 Task: Slide 13 - Please Join Us Picnic Party-1.
Action: Mouse moved to (34, 94)
Screenshot: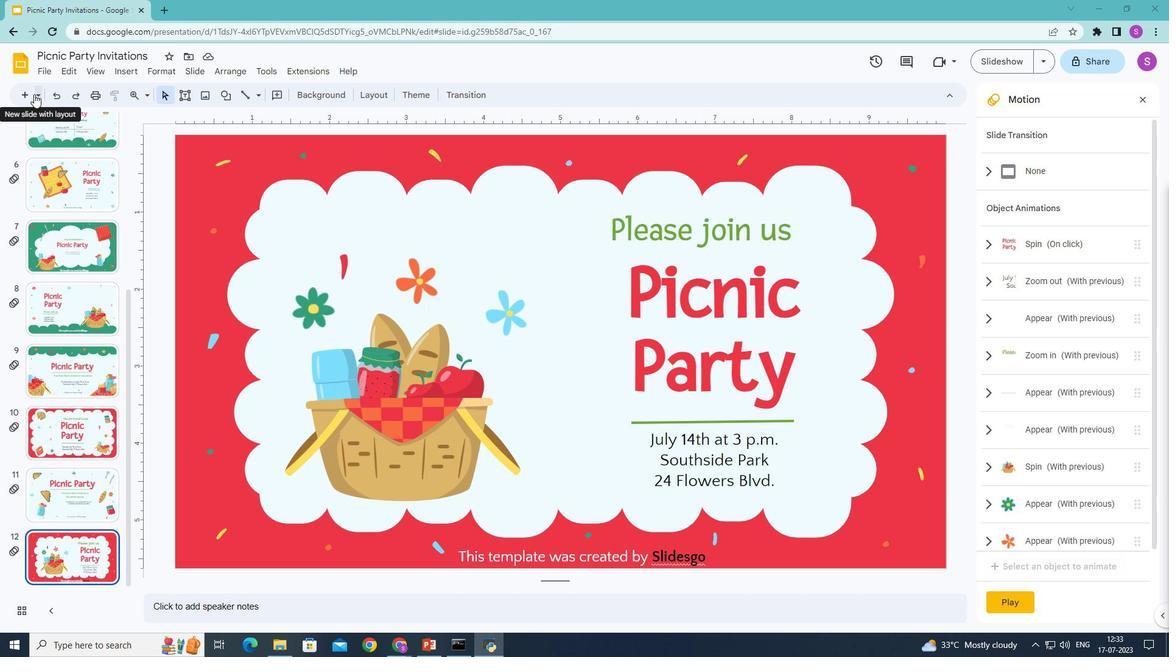
Action: Mouse pressed left at (34, 94)
Screenshot: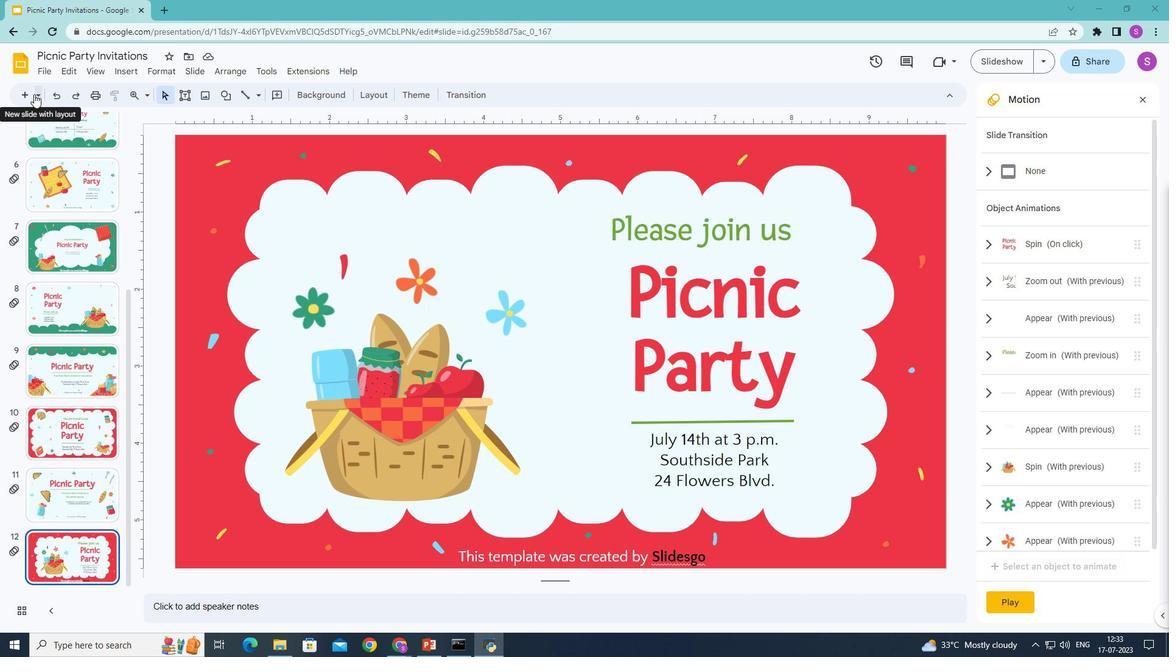 
Action: Mouse moved to (163, 339)
Screenshot: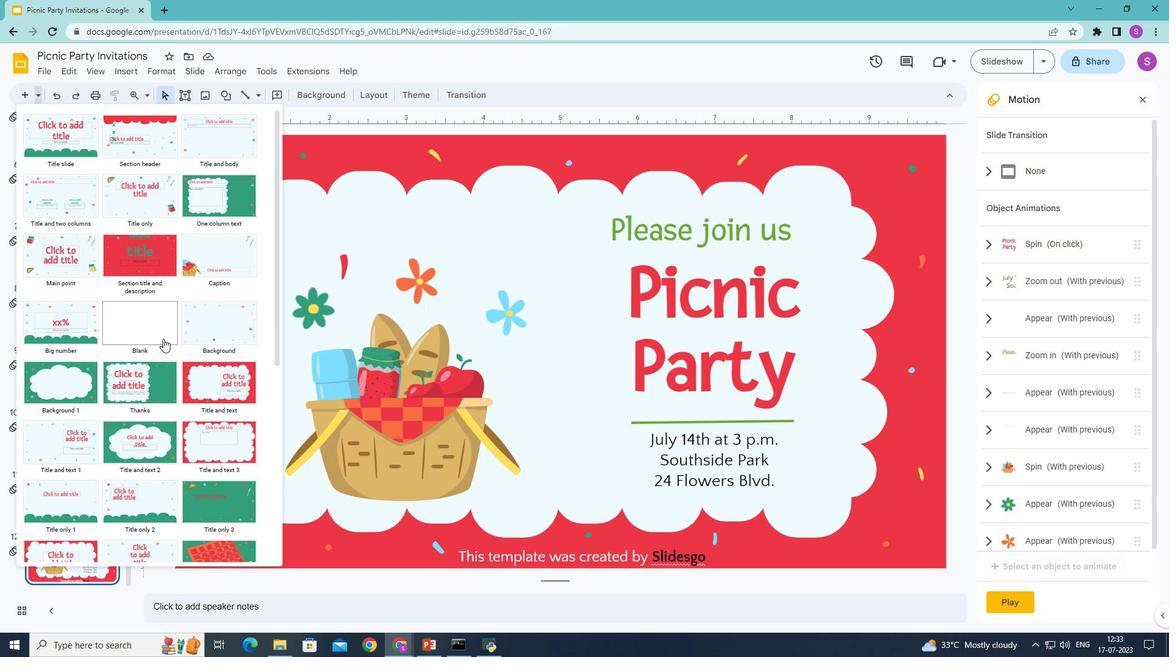 
Action: Mouse scrolled (163, 338) with delta (0, 0)
Screenshot: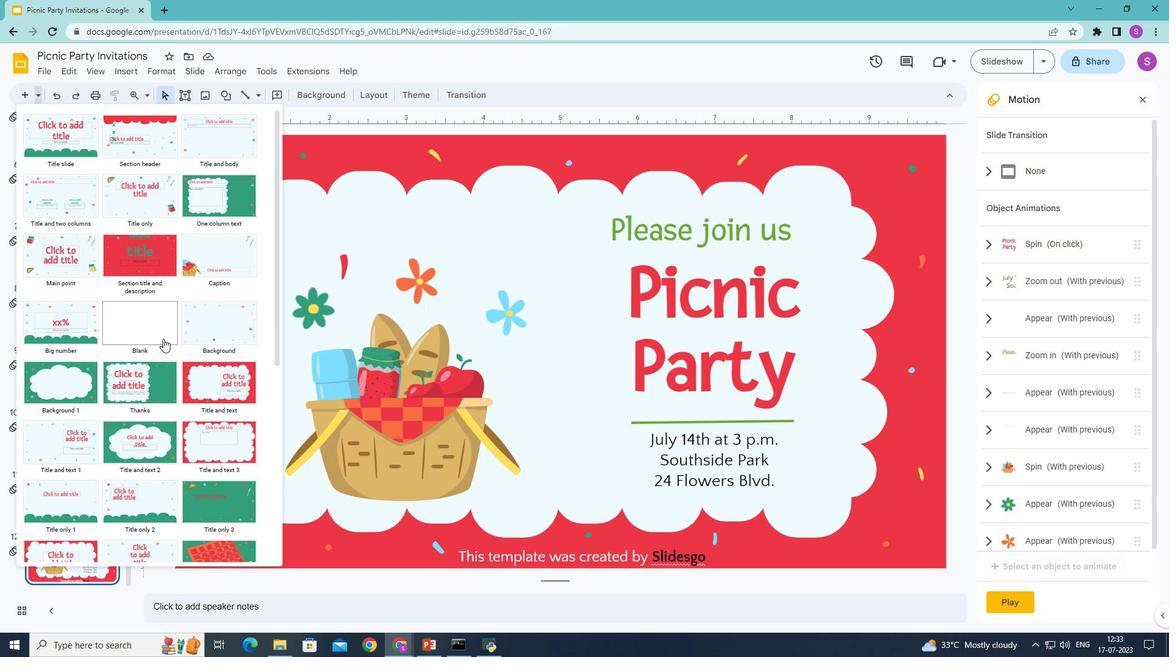 
Action: Mouse moved to (163, 338)
Screenshot: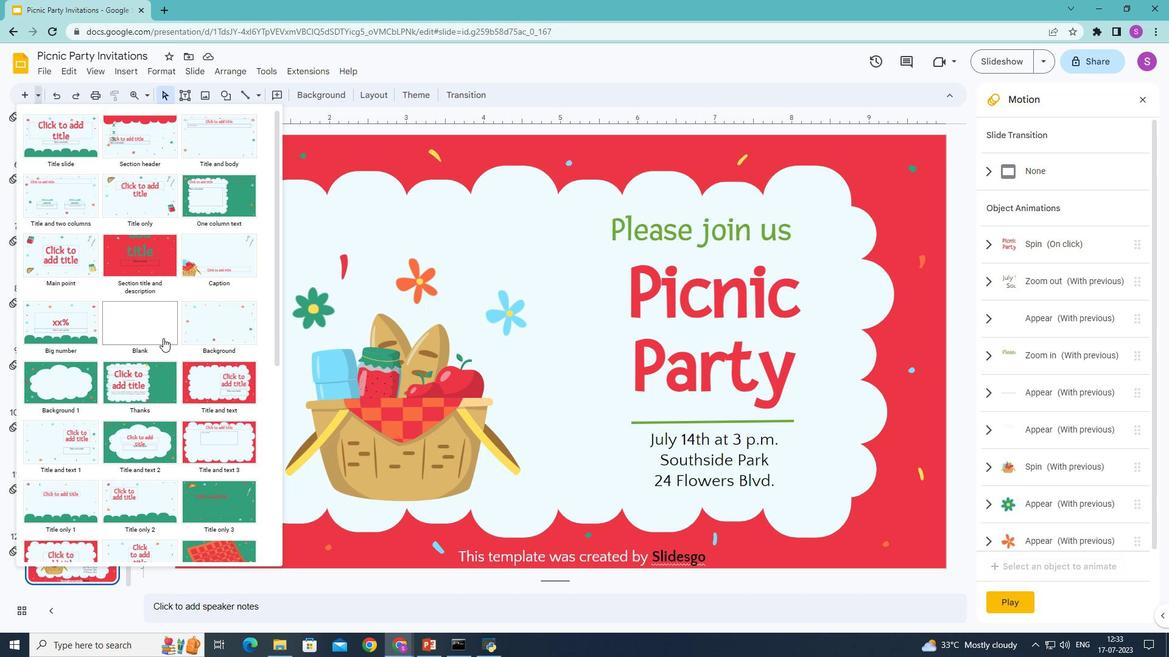 
Action: Mouse scrolled (163, 338) with delta (0, 0)
Screenshot: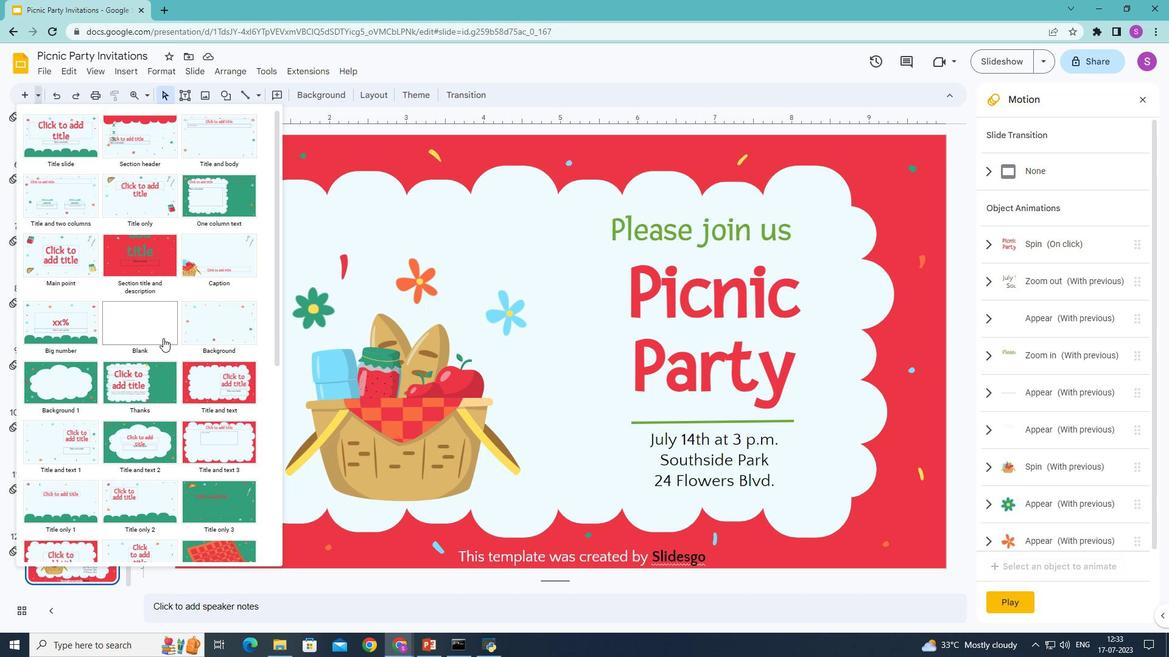 
Action: Mouse moved to (163, 337)
Screenshot: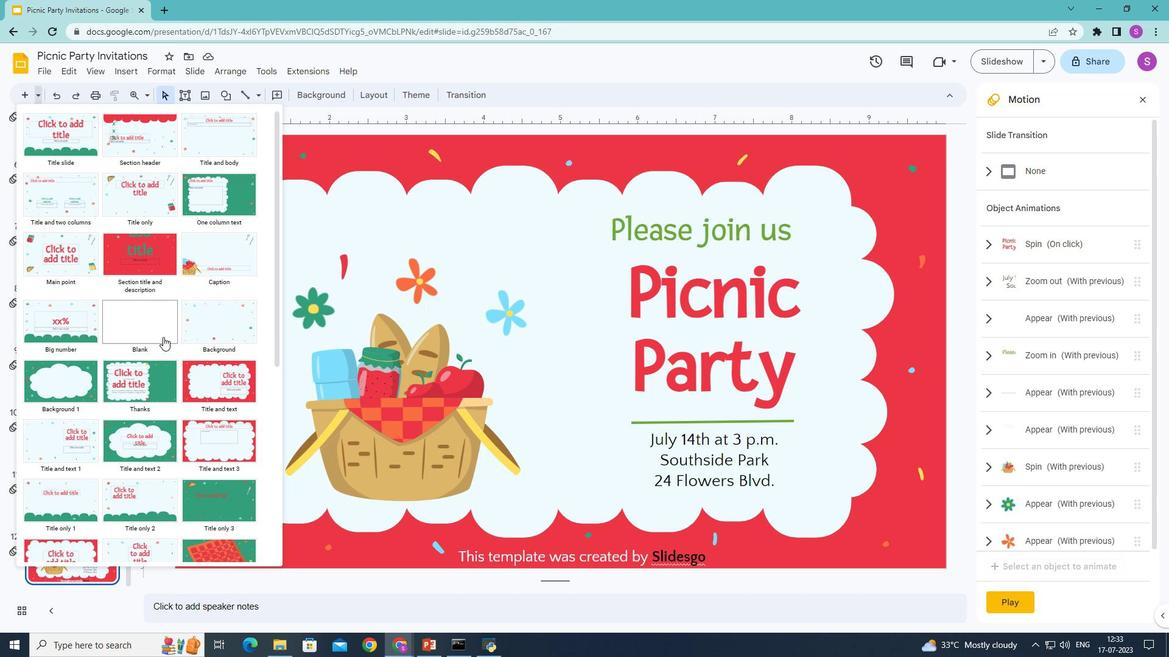 
Action: Mouse scrolled (163, 336) with delta (0, 0)
Screenshot: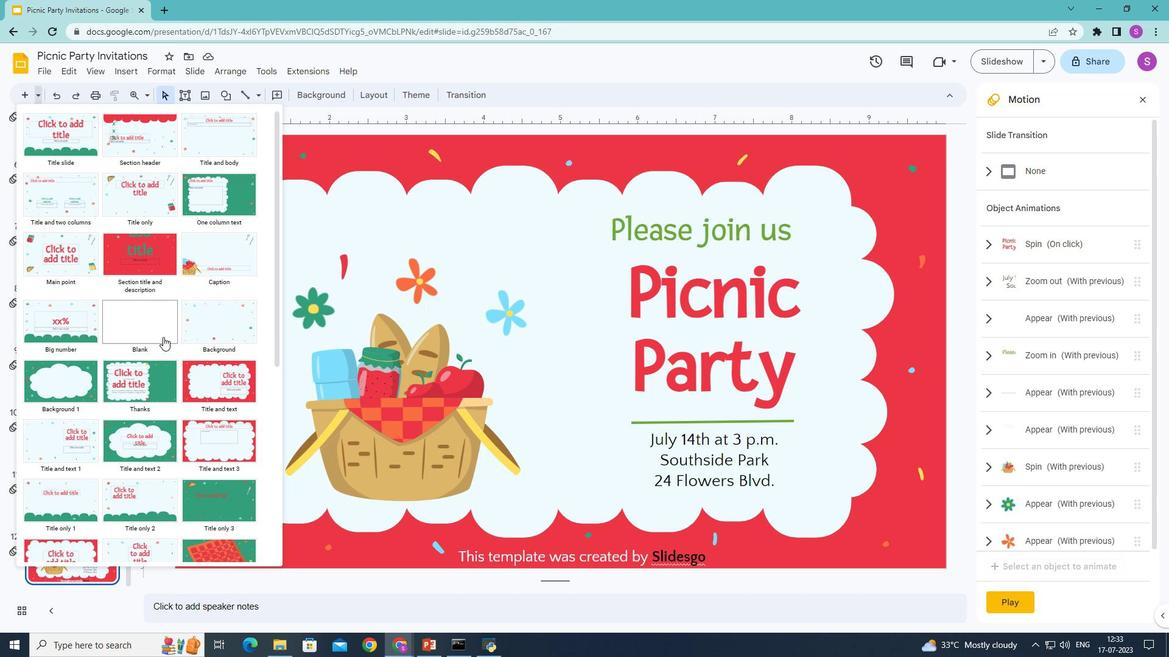 
Action: Mouse scrolled (163, 336) with delta (0, 0)
Screenshot: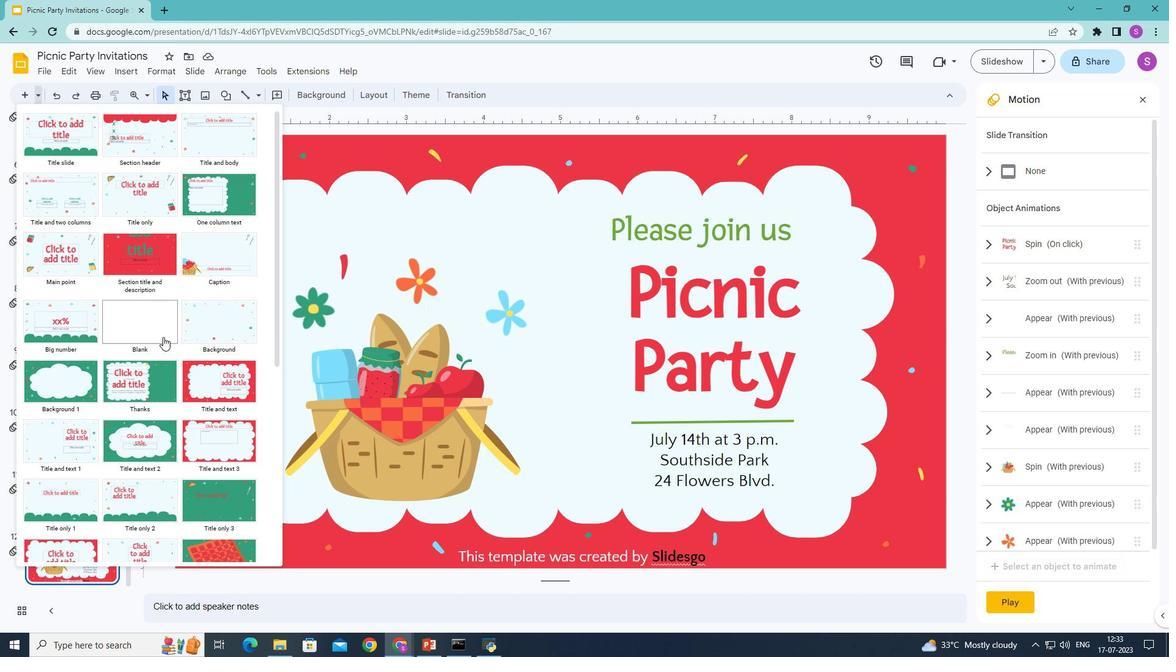 
Action: Mouse moved to (163, 335)
Screenshot: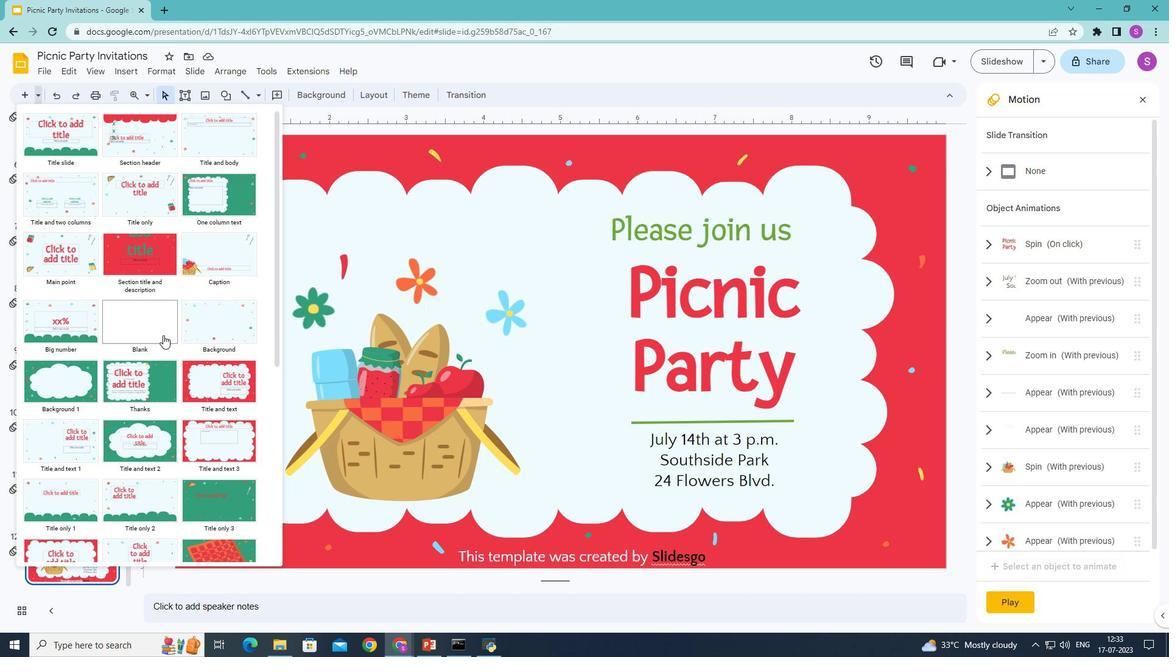
Action: Mouse scrolled (163, 334) with delta (0, 0)
Screenshot: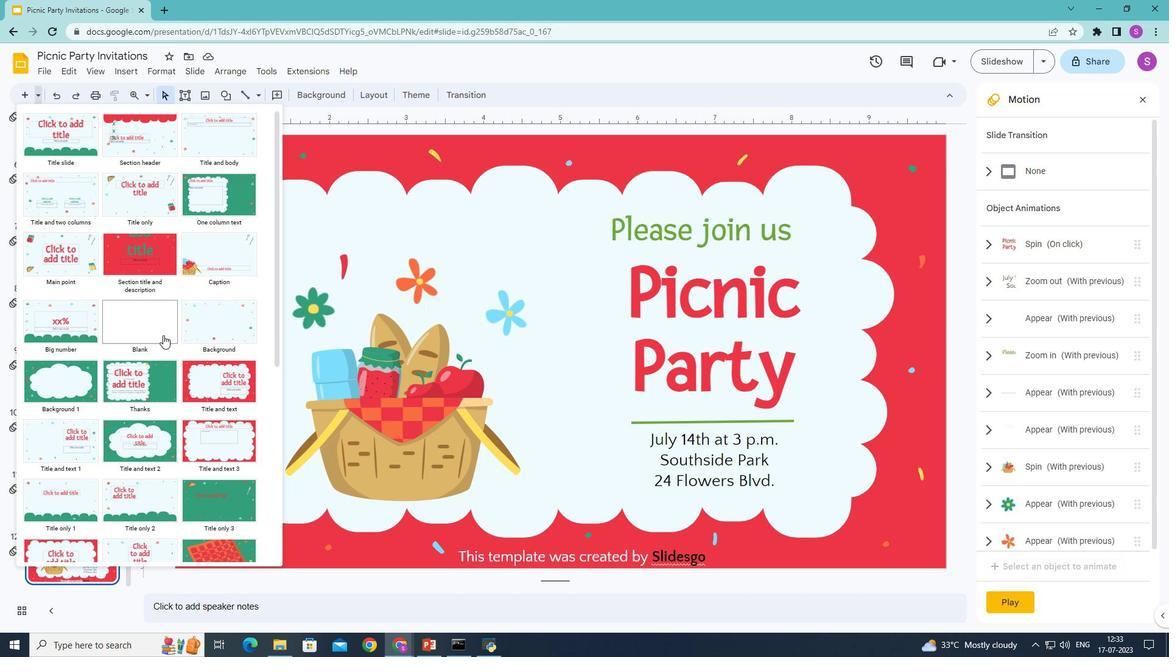 
Action: Mouse moved to (222, 253)
Screenshot: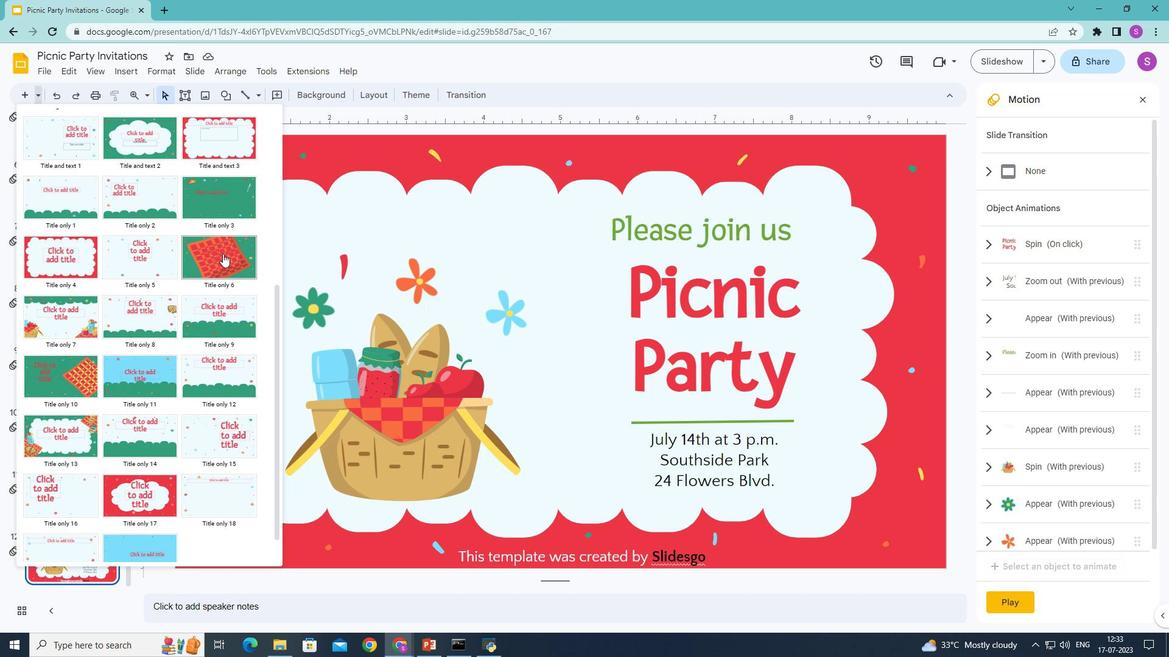 
Action: Mouse pressed left at (222, 253)
Screenshot: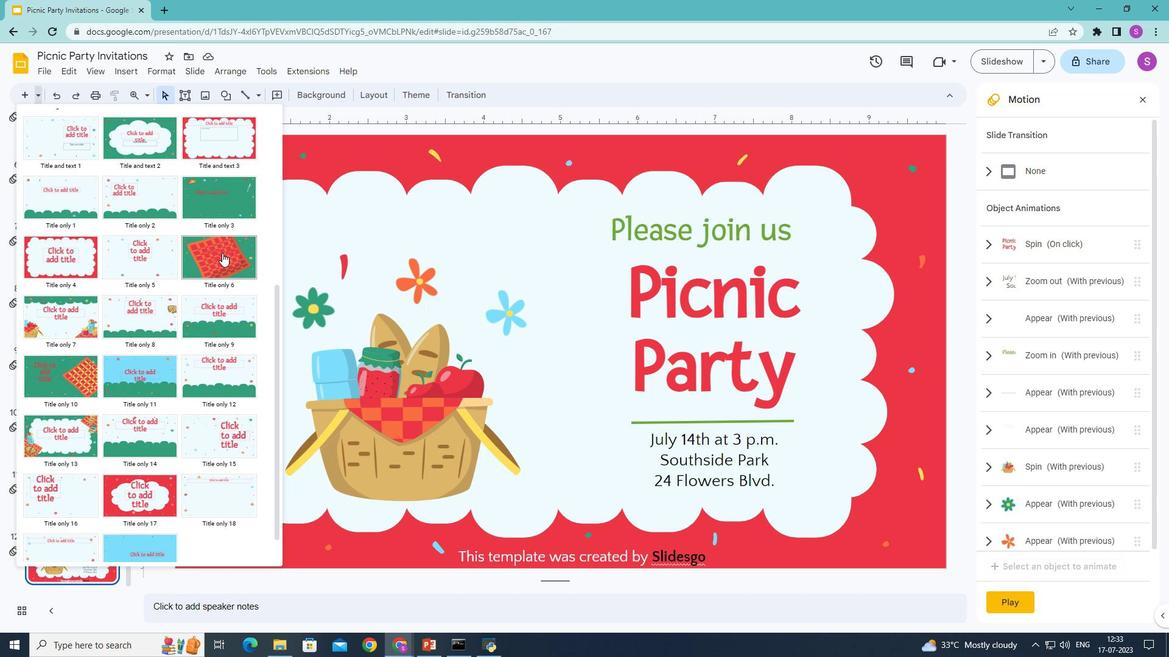 
Action: Mouse moved to (121, 70)
Screenshot: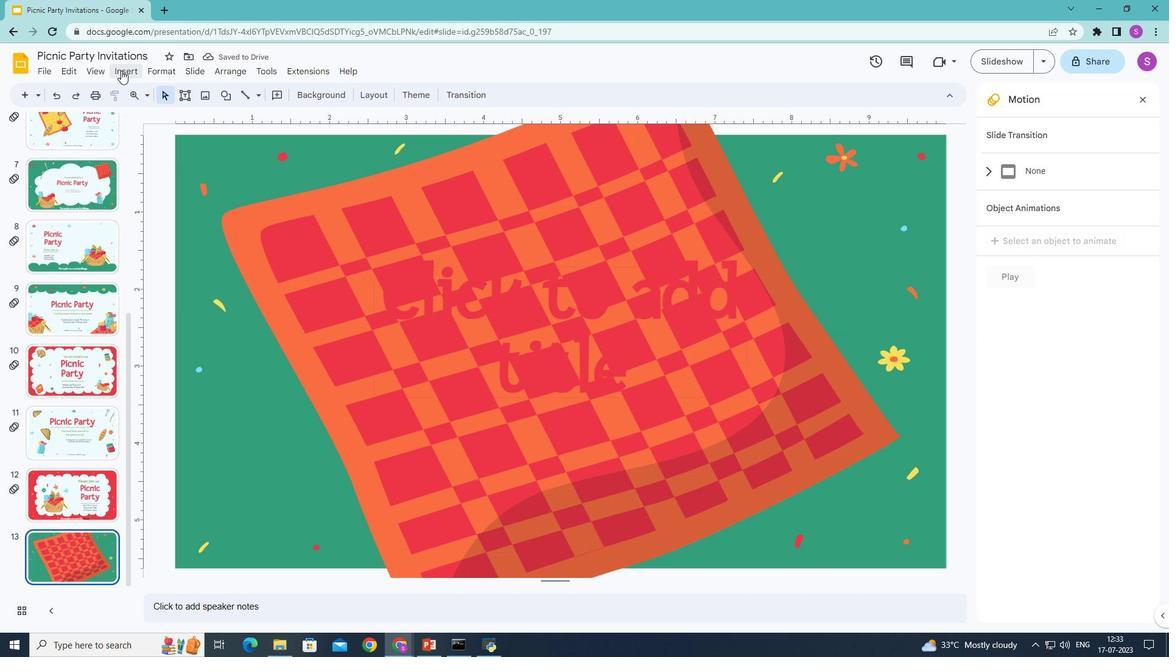 
Action: Mouse pressed left at (121, 70)
Screenshot: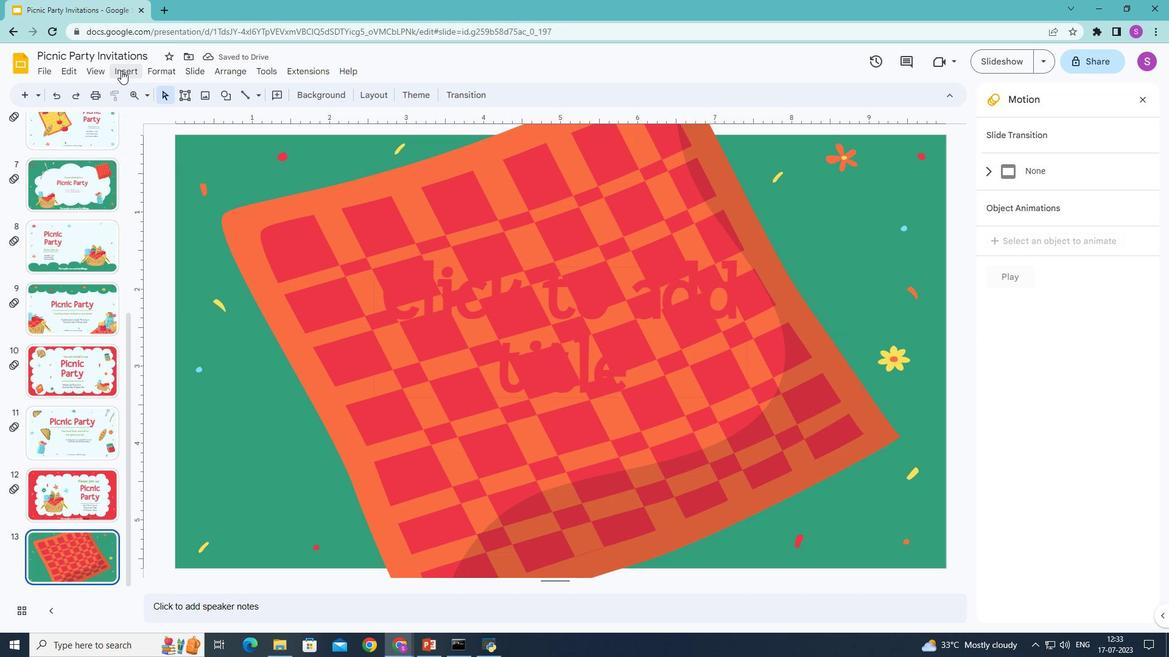 
Action: Mouse moved to (330, 91)
Screenshot: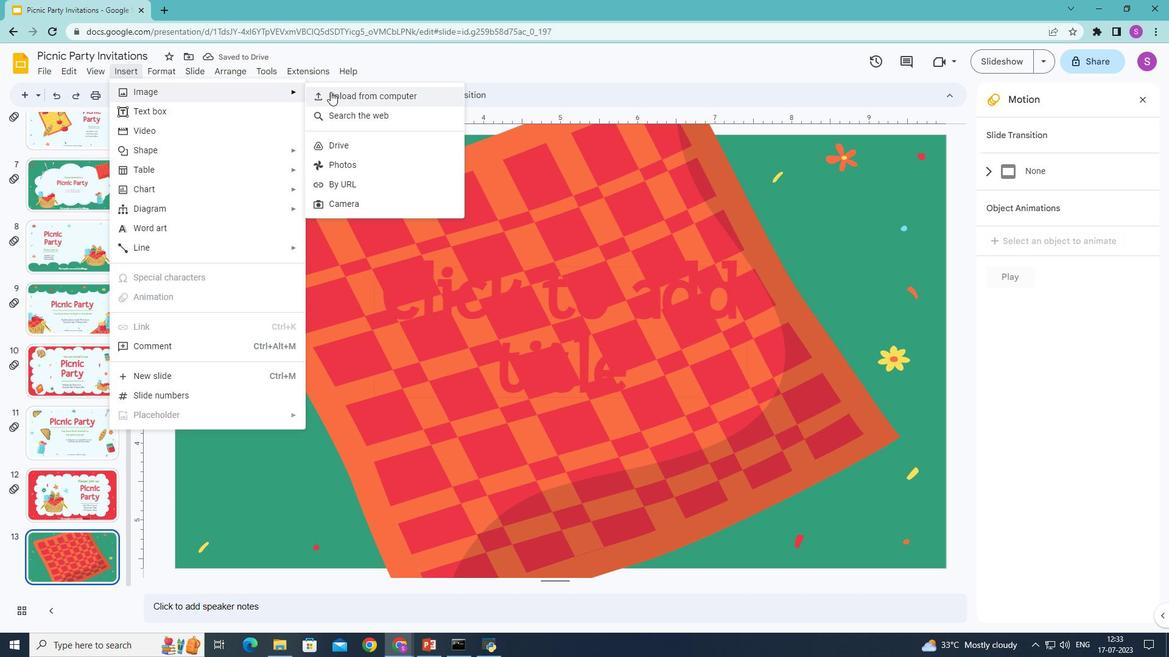 
Action: Mouse pressed left at (330, 91)
Screenshot: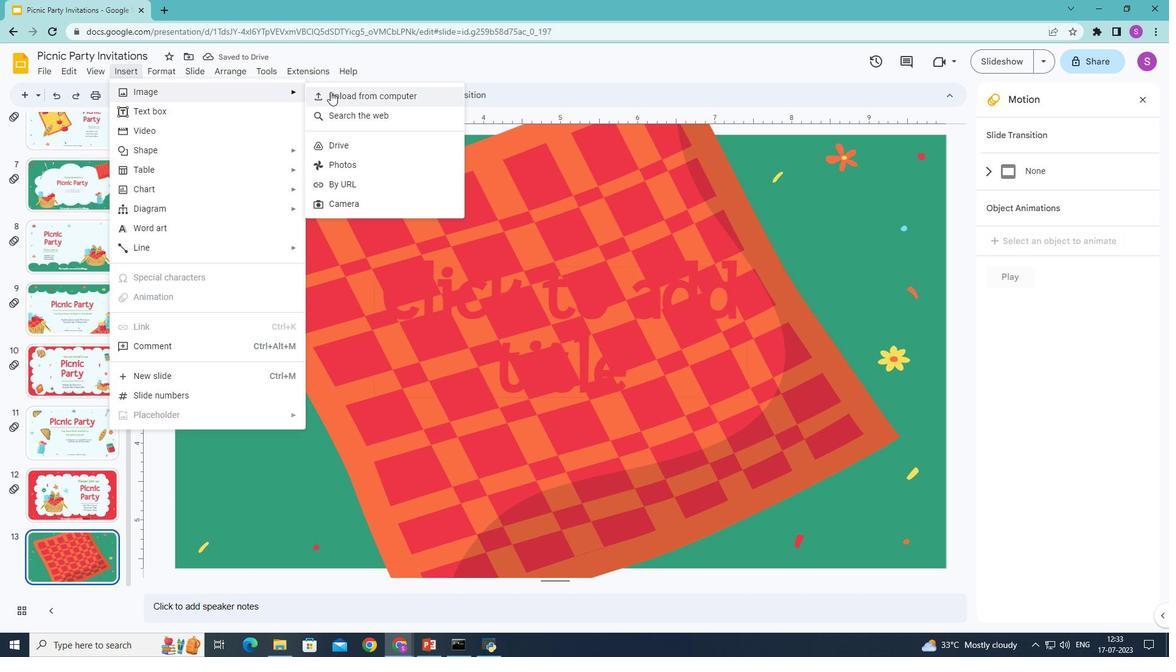 
Action: Mouse moved to (372, 208)
Screenshot: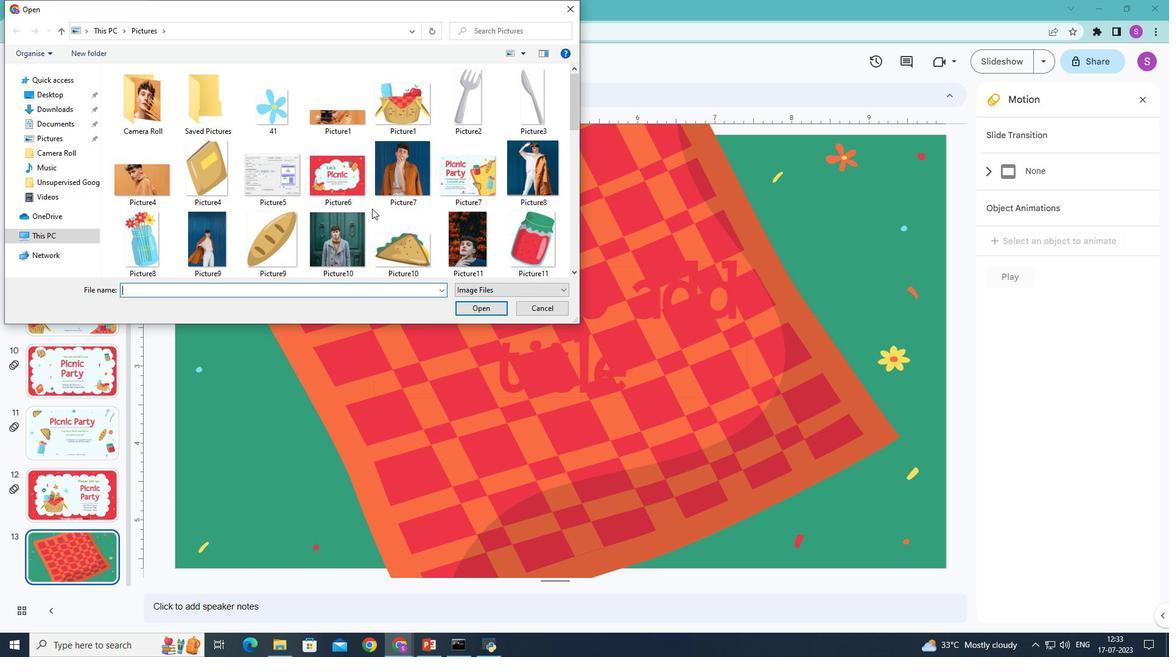 
Action: Mouse scrolled (372, 208) with delta (0, 0)
Screenshot: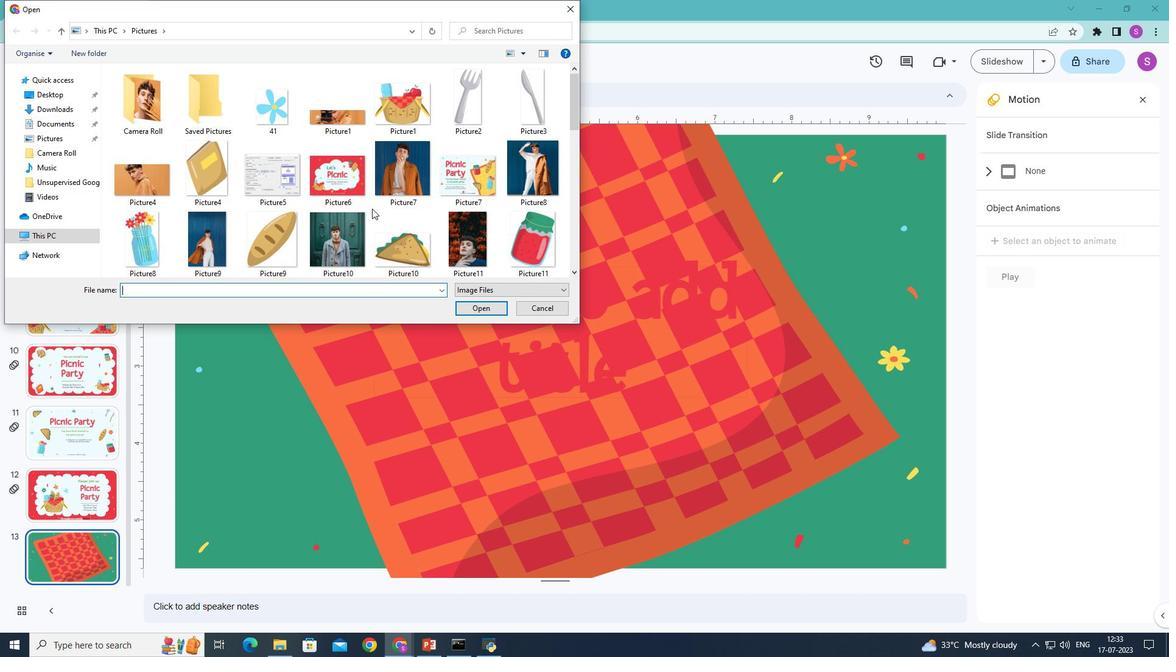 
Action: Mouse scrolled (372, 208) with delta (0, 0)
Screenshot: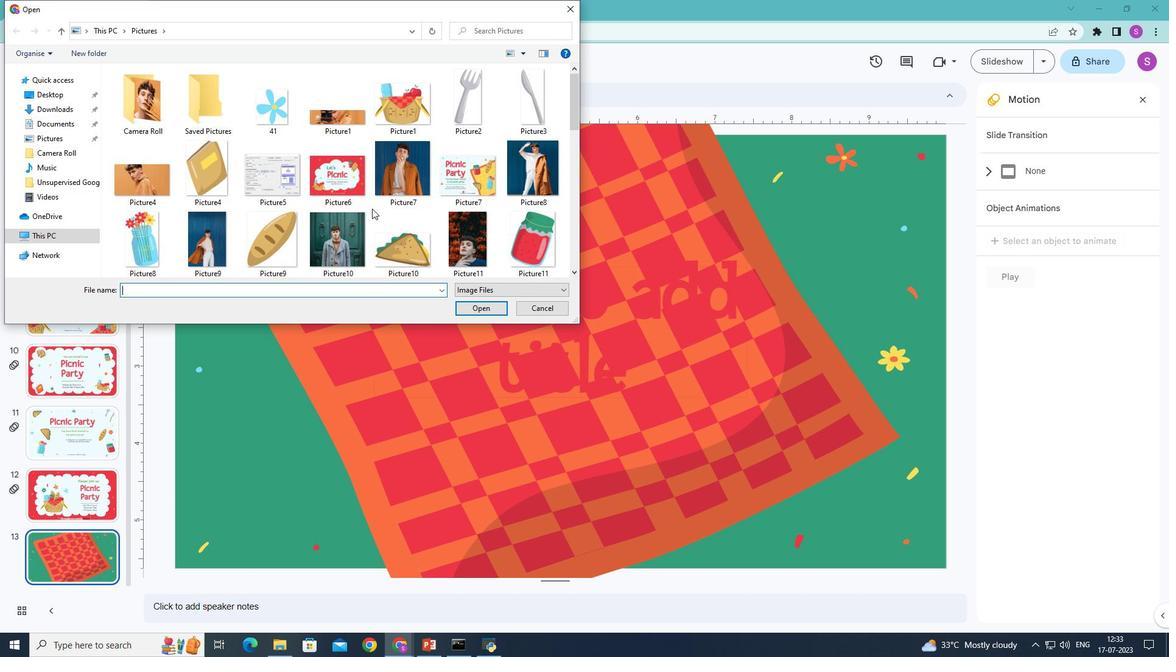 
Action: Mouse scrolled (372, 208) with delta (0, 0)
Screenshot: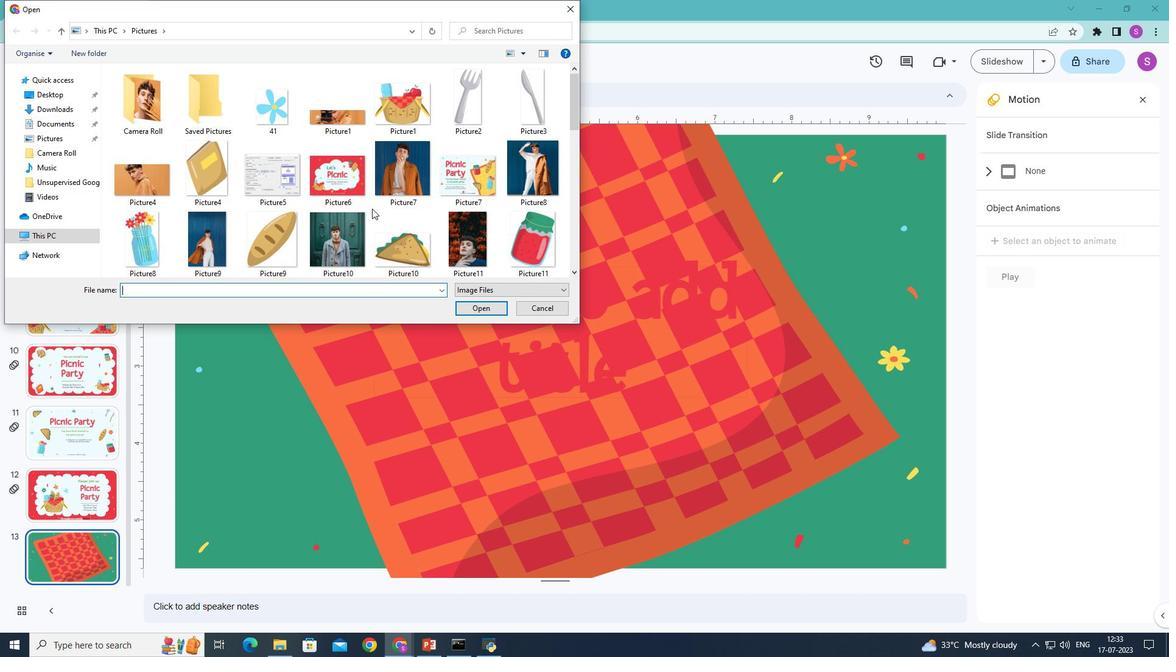 
Action: Mouse scrolled (372, 208) with delta (0, 0)
Screenshot: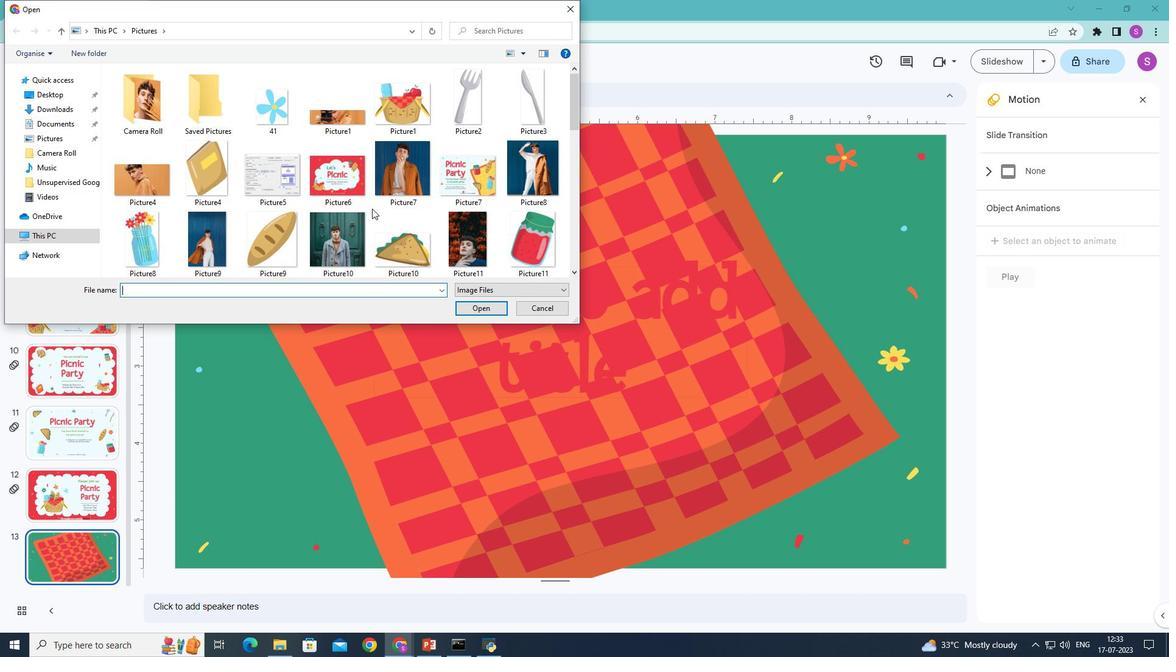
Action: Mouse moved to (374, 208)
Screenshot: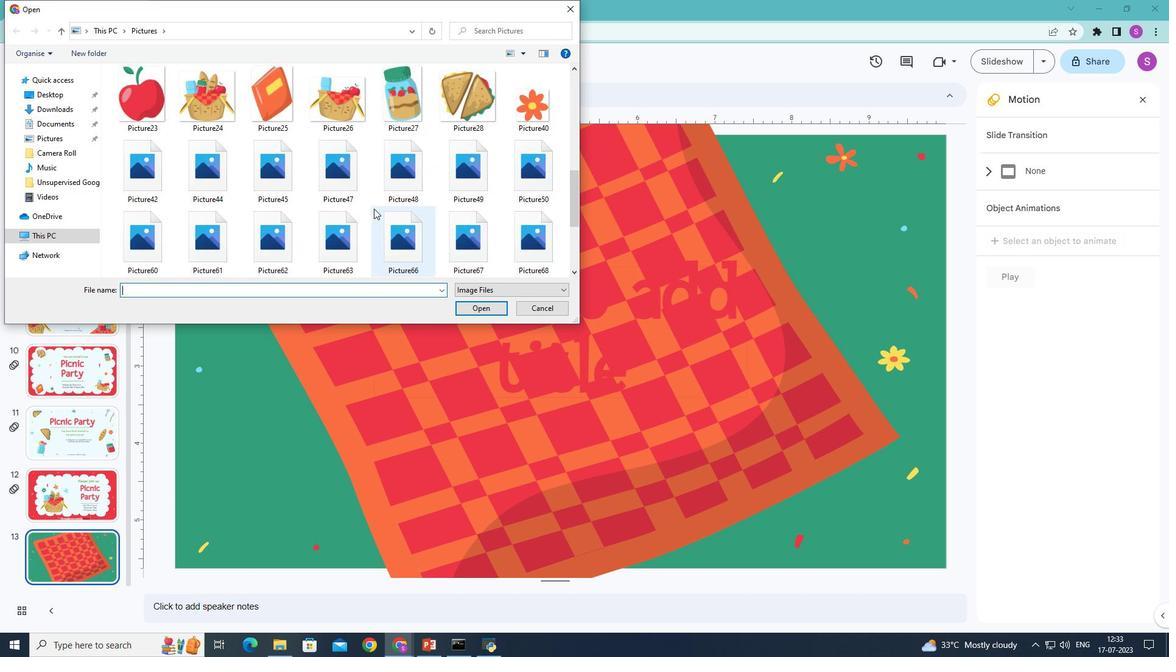 
Action: Mouse scrolled (374, 208) with delta (0, 0)
Screenshot: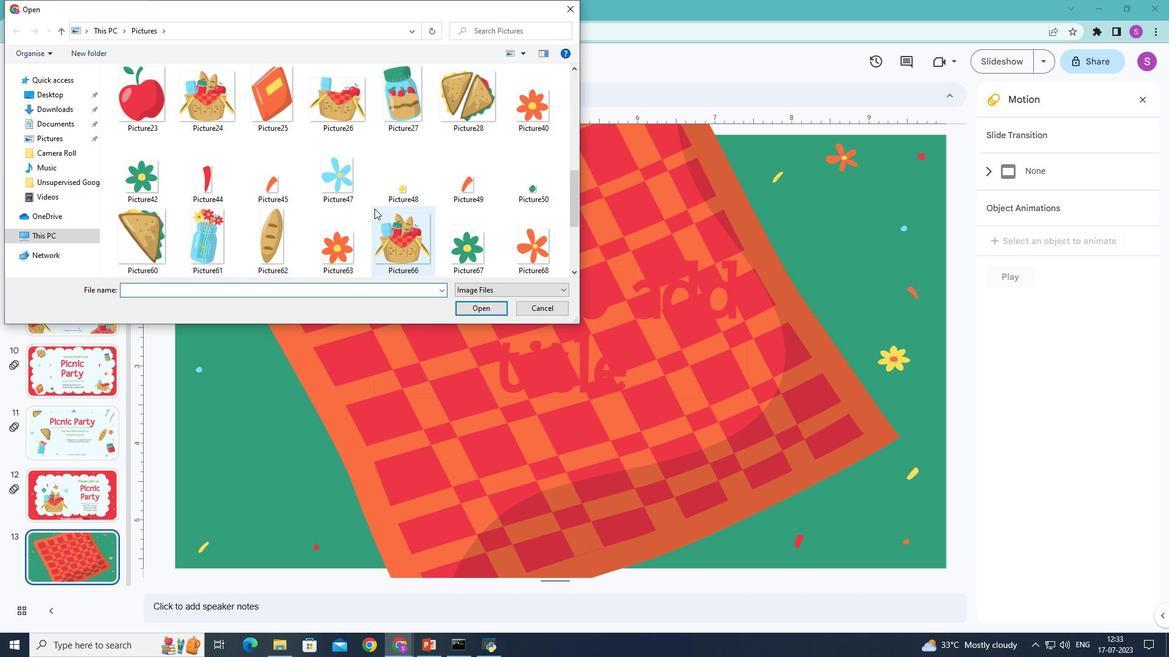 
Action: Mouse scrolled (374, 208) with delta (0, 0)
Screenshot: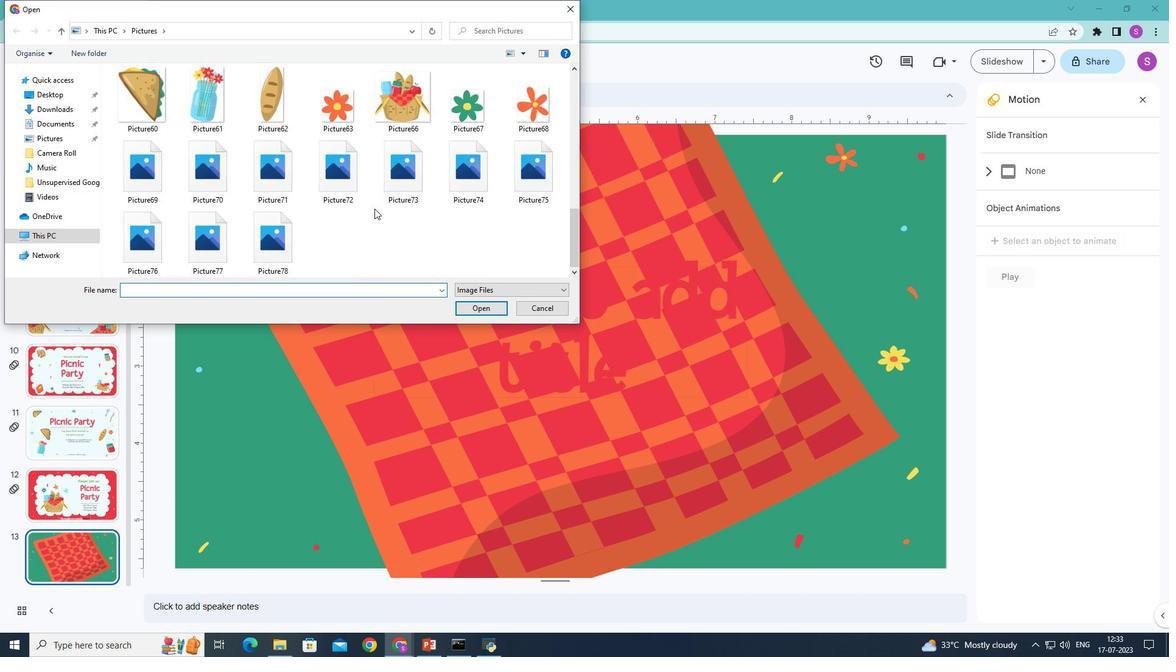 
Action: Mouse scrolled (374, 208) with delta (0, 0)
Screenshot: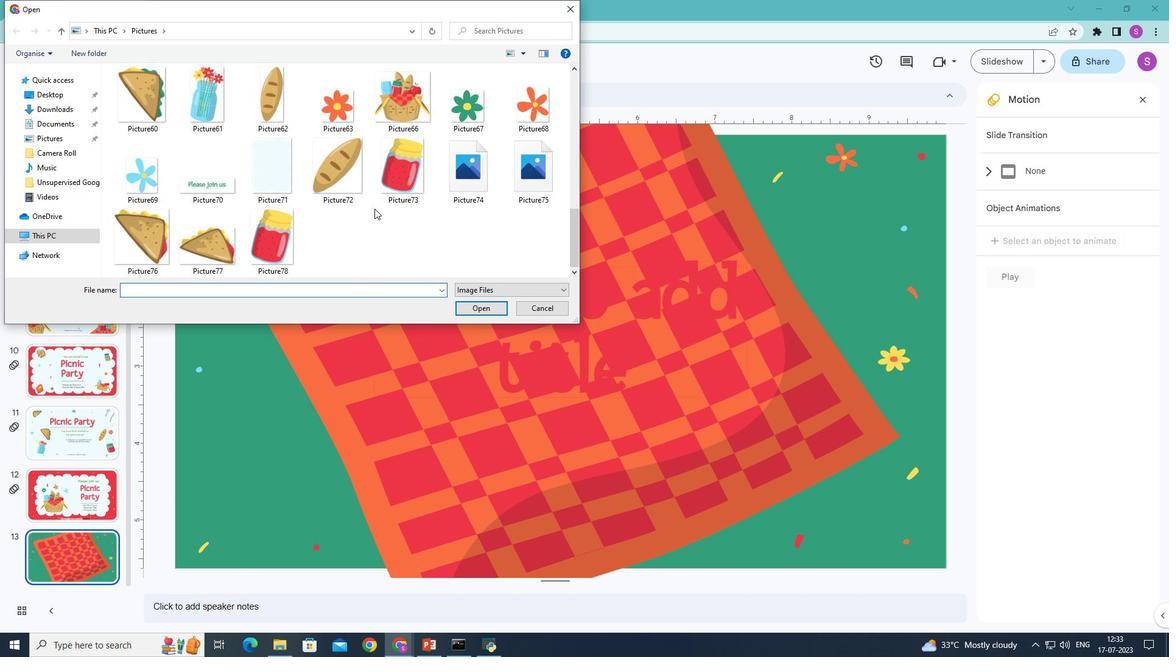
Action: Mouse scrolled (374, 208) with delta (0, 0)
Screenshot: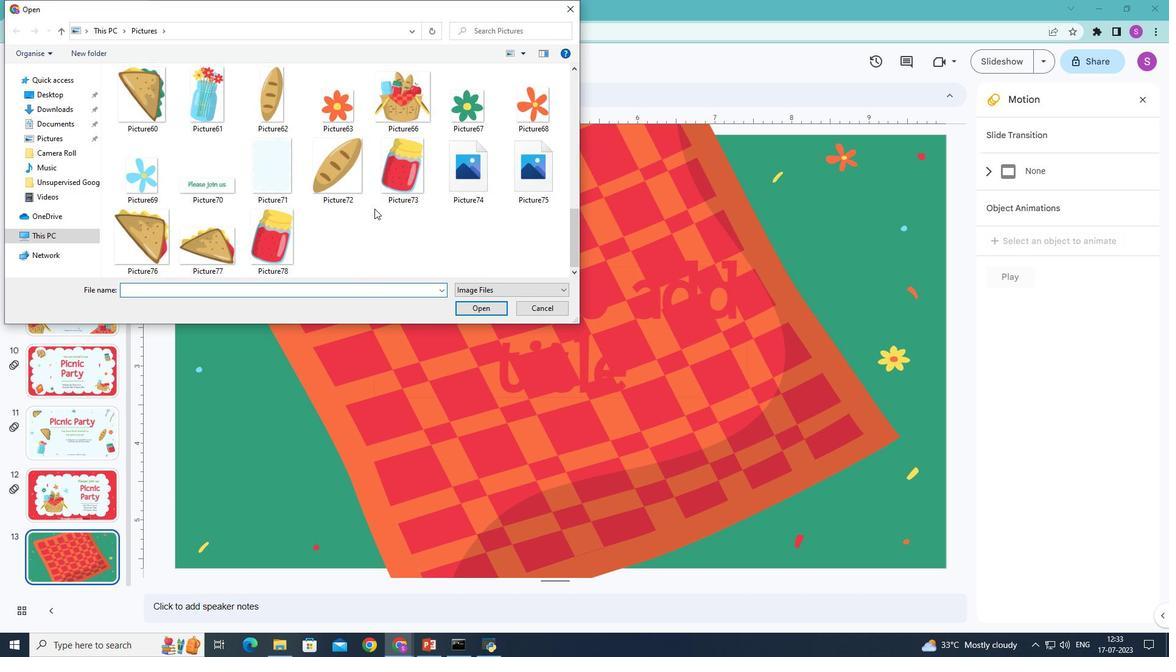 
Action: Mouse moved to (275, 165)
Screenshot: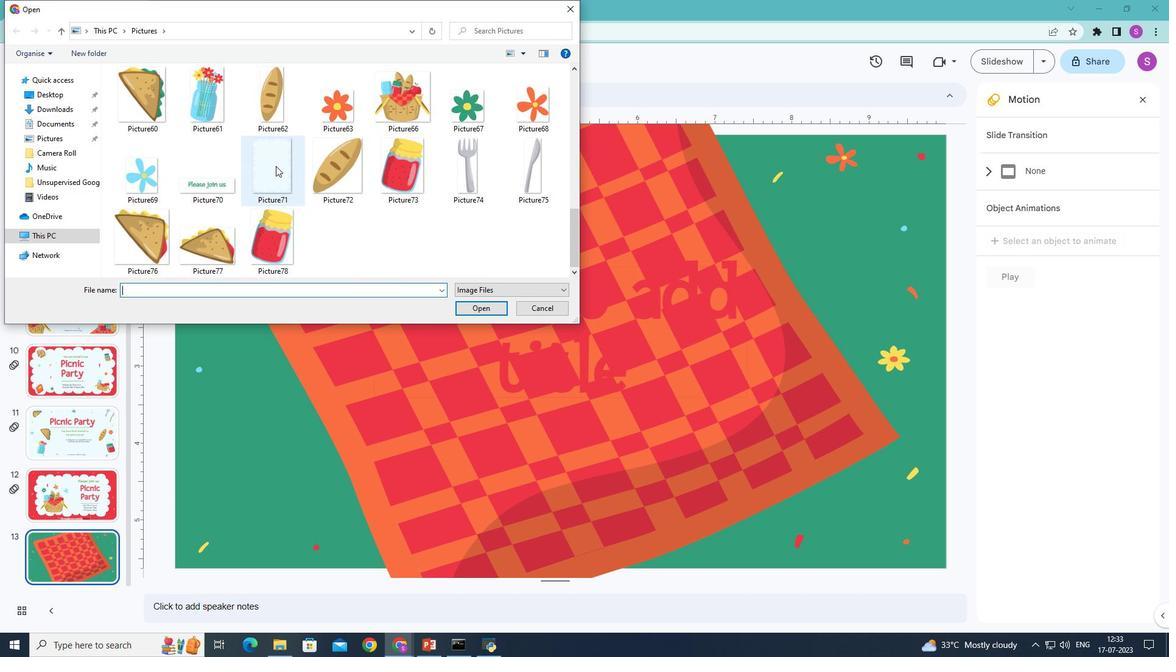 
Action: Mouse pressed left at (275, 165)
Screenshot: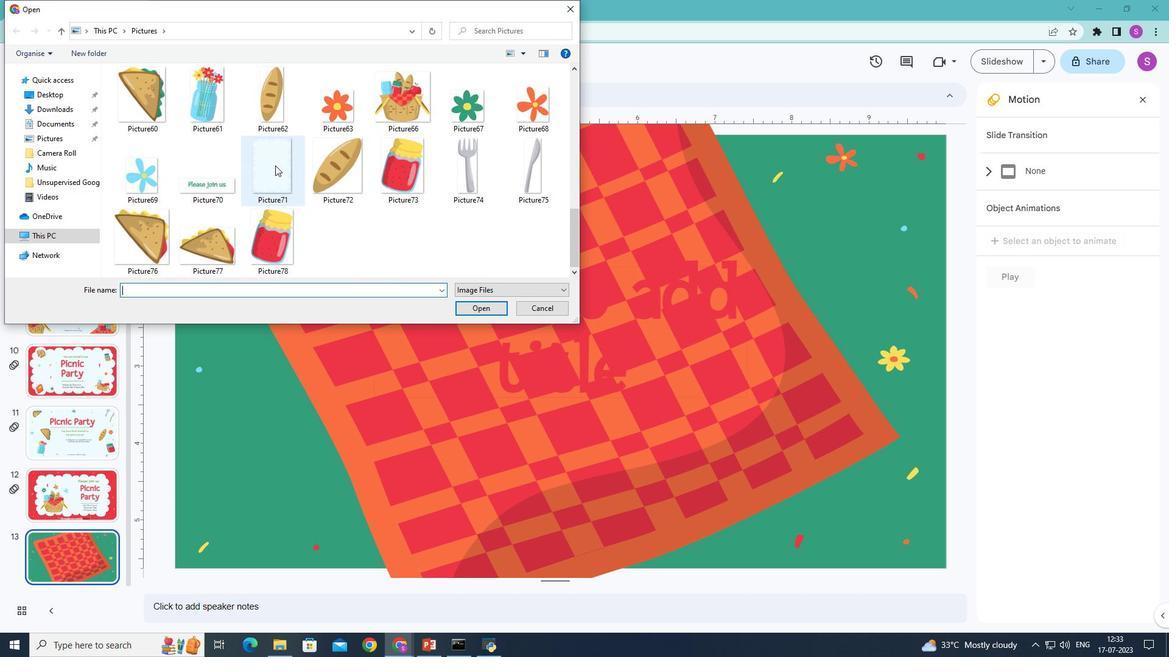 
Action: Mouse moved to (474, 306)
Screenshot: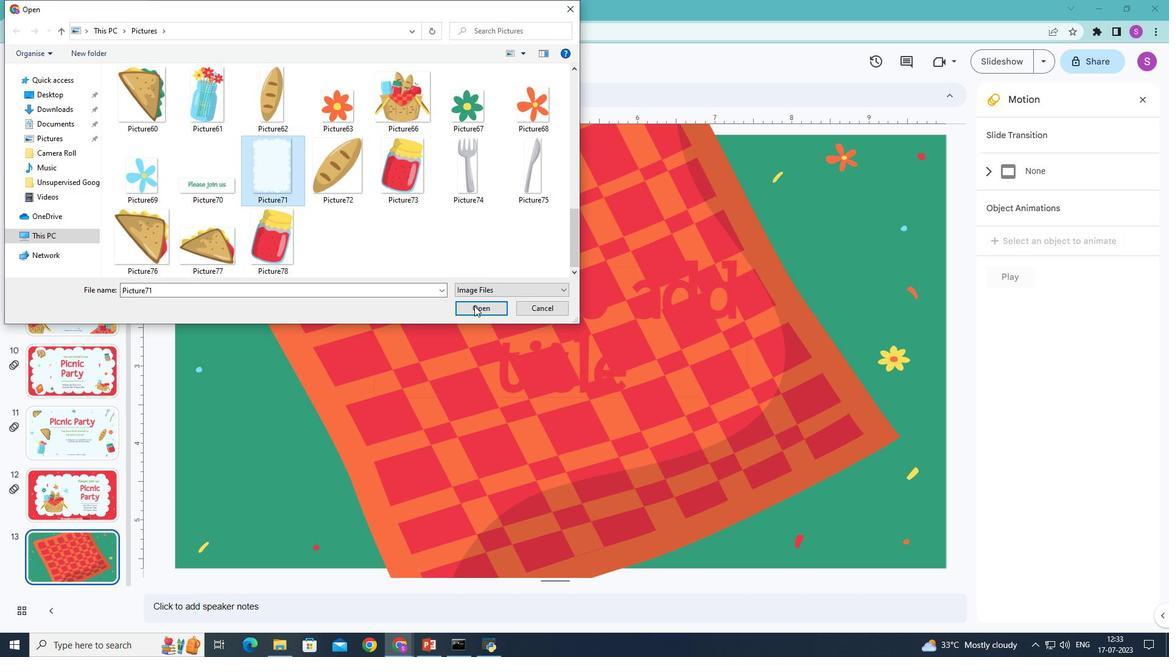 
Action: Mouse pressed left at (474, 306)
Screenshot: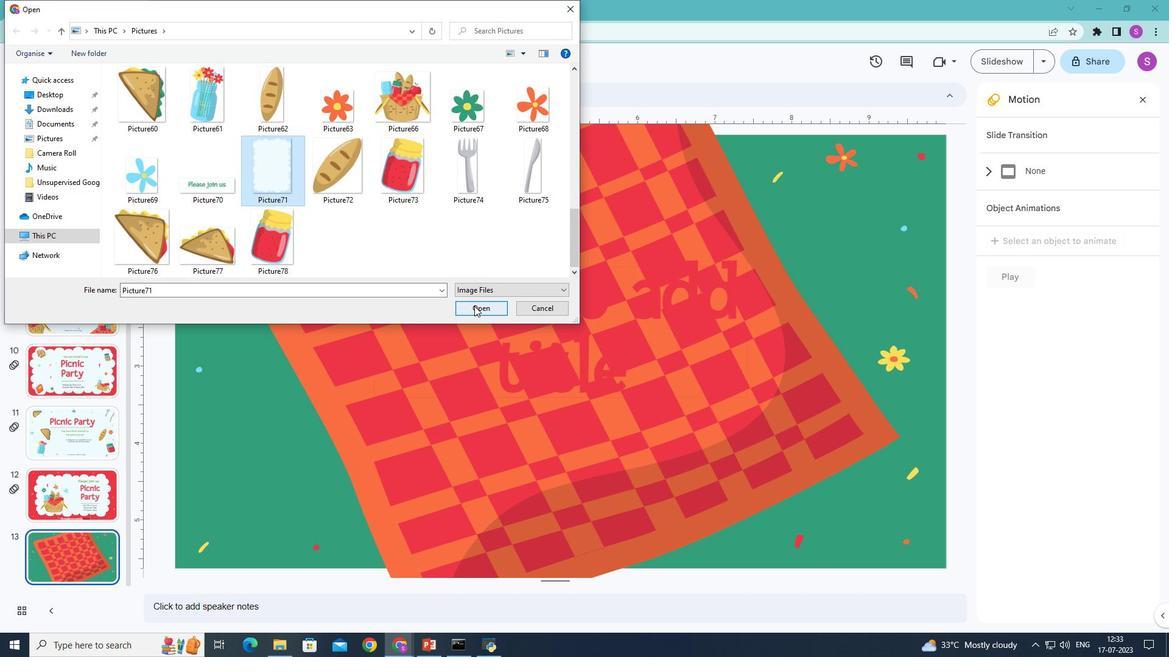 
Action: Mouse moved to (284, 308)
Screenshot: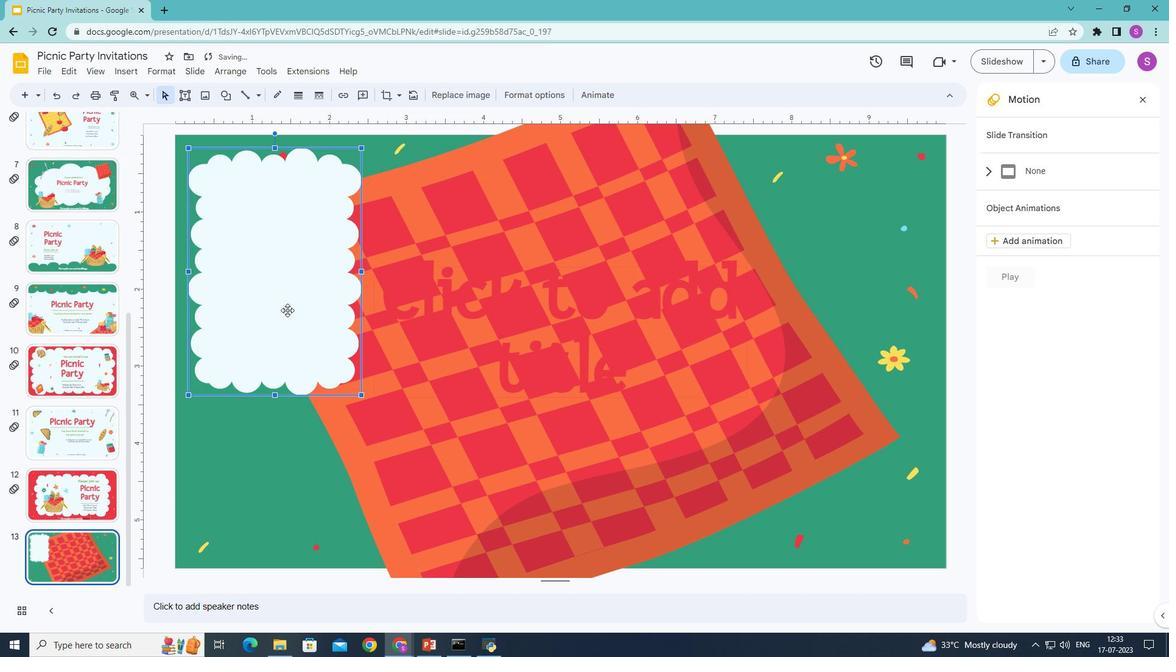 
Action: Mouse pressed left at (284, 308)
Screenshot: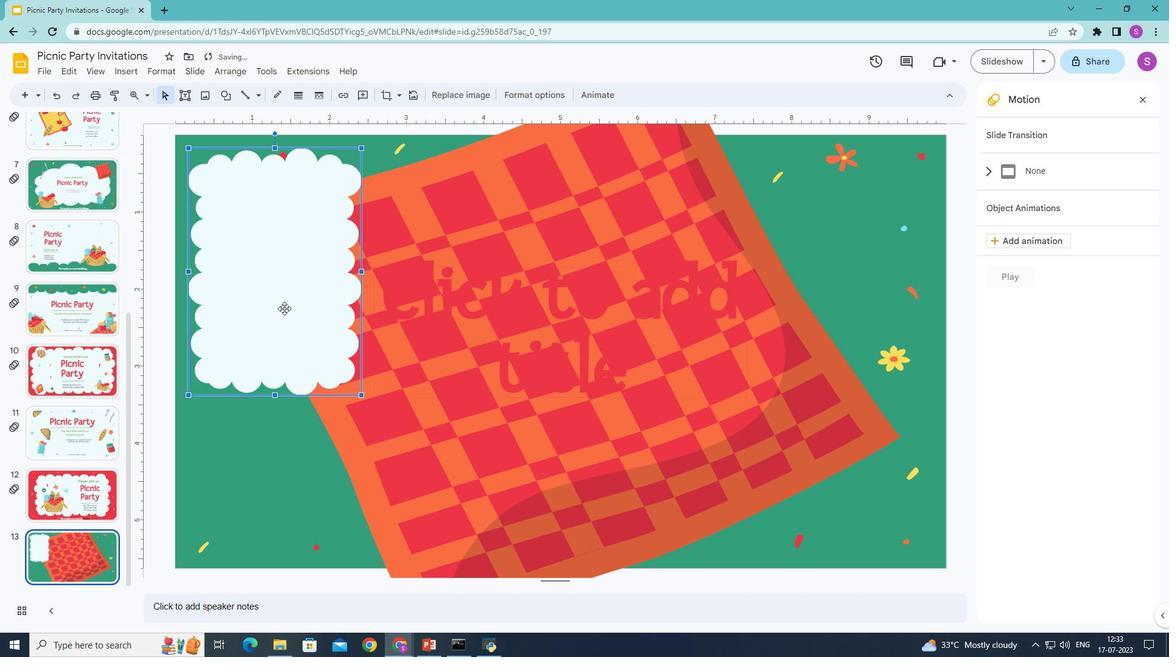 
Action: Mouse moved to (536, 432)
Screenshot: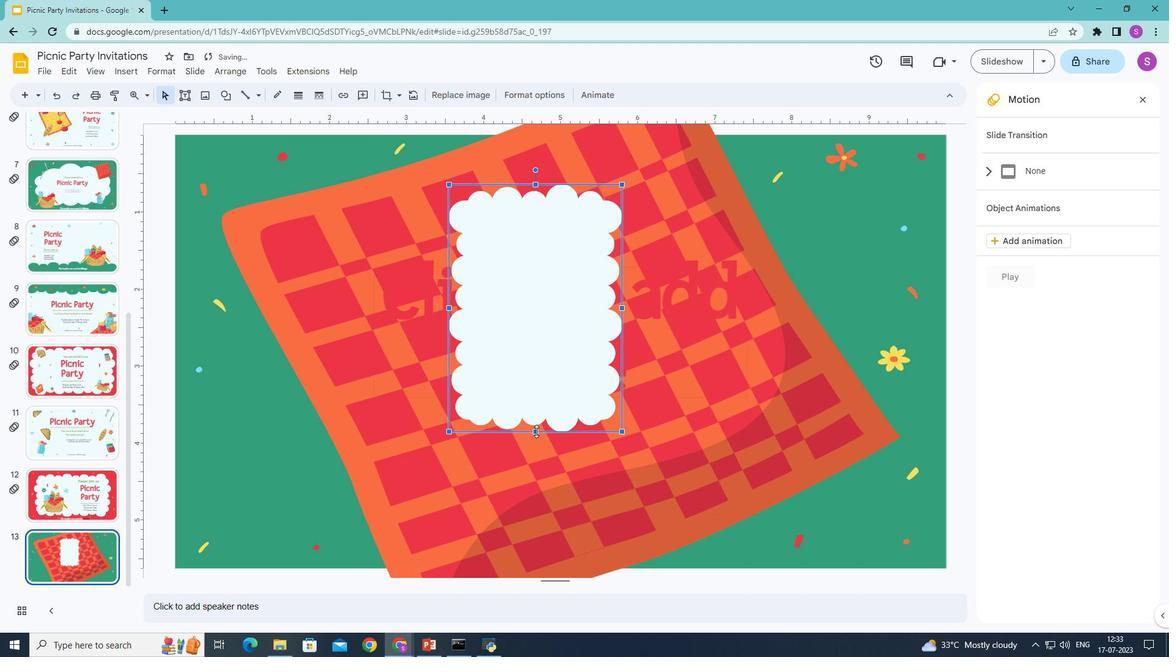
Action: Mouse pressed left at (536, 432)
Screenshot: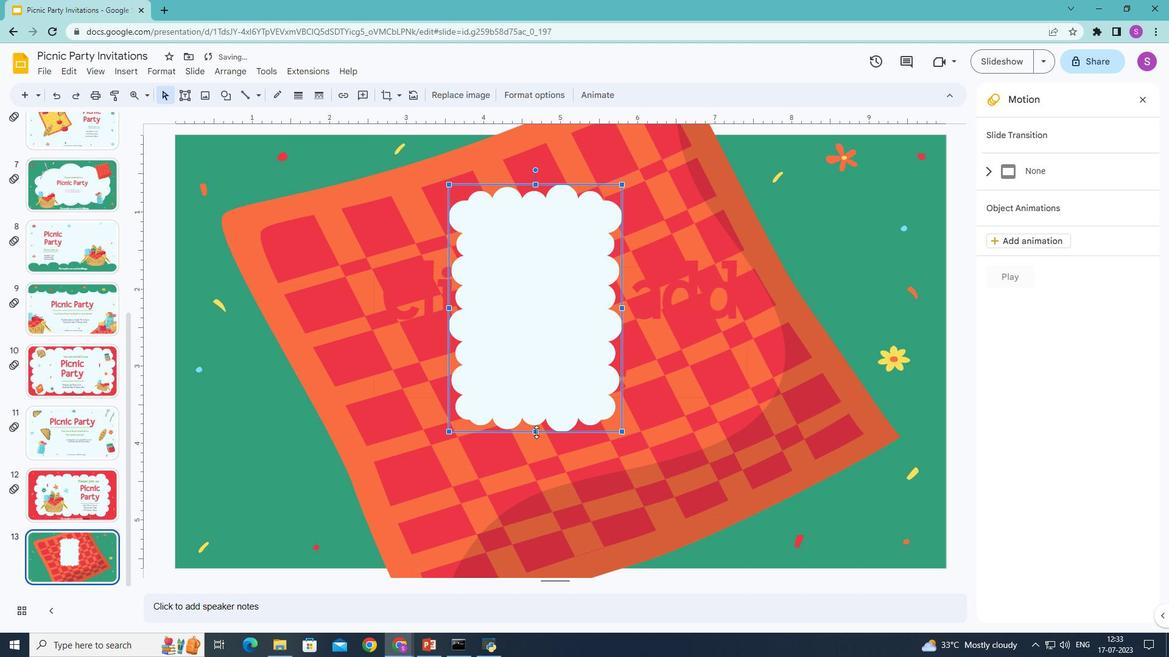 
Action: Mouse moved to (448, 349)
Screenshot: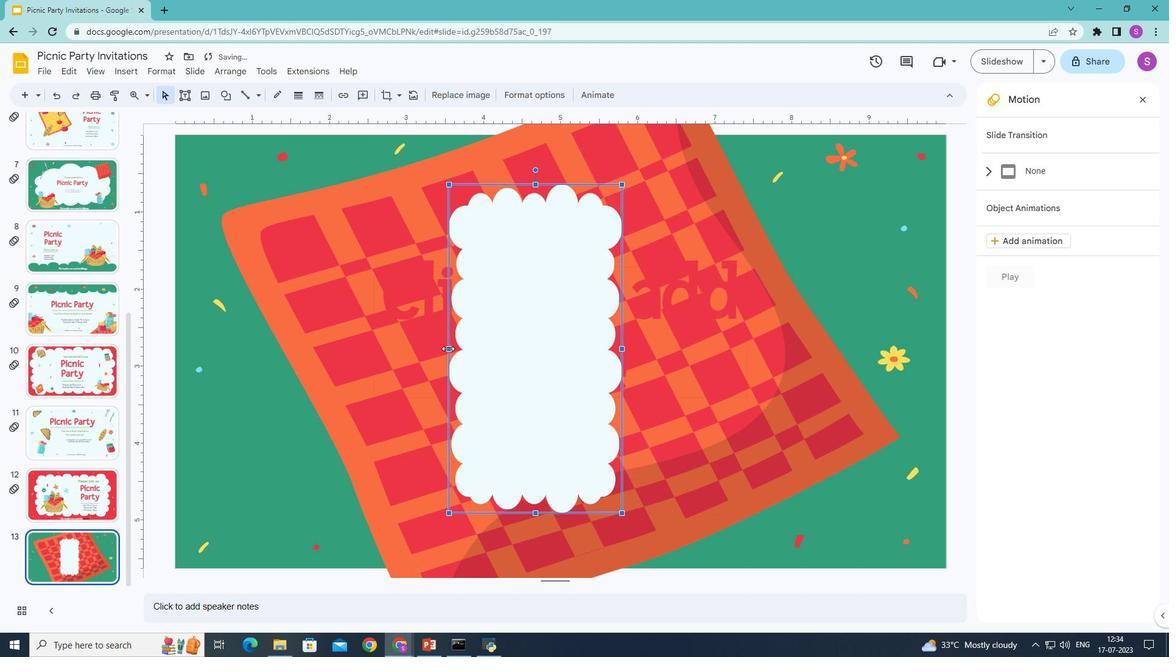 
Action: Mouse pressed left at (448, 349)
Screenshot: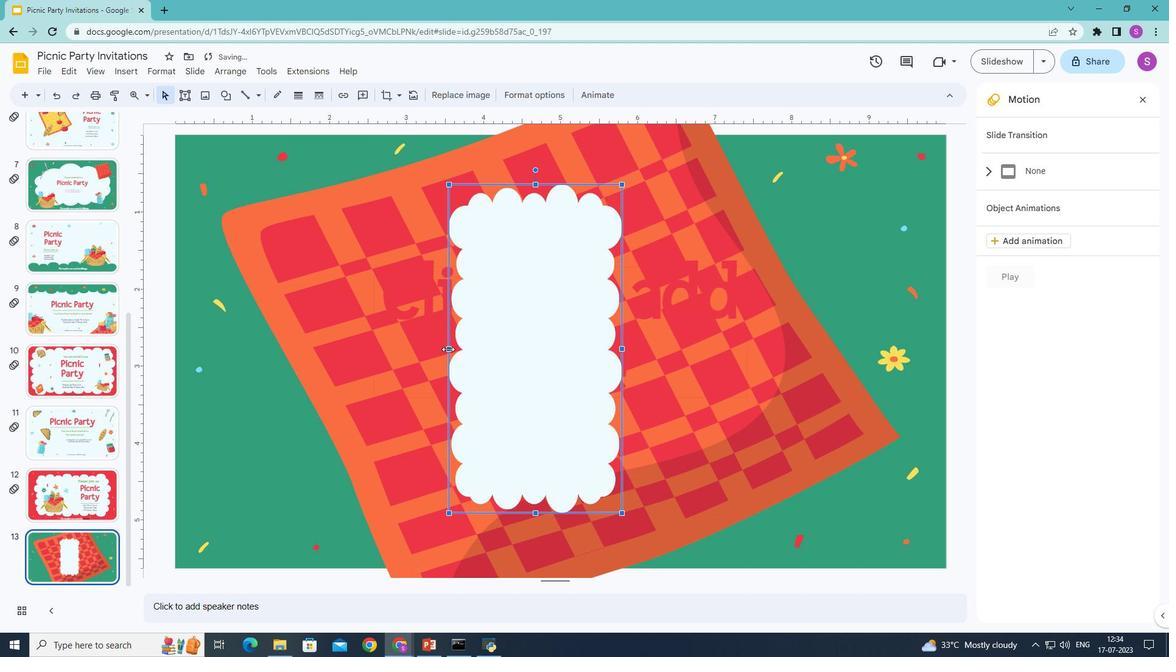 
Action: Mouse moved to (623, 347)
Screenshot: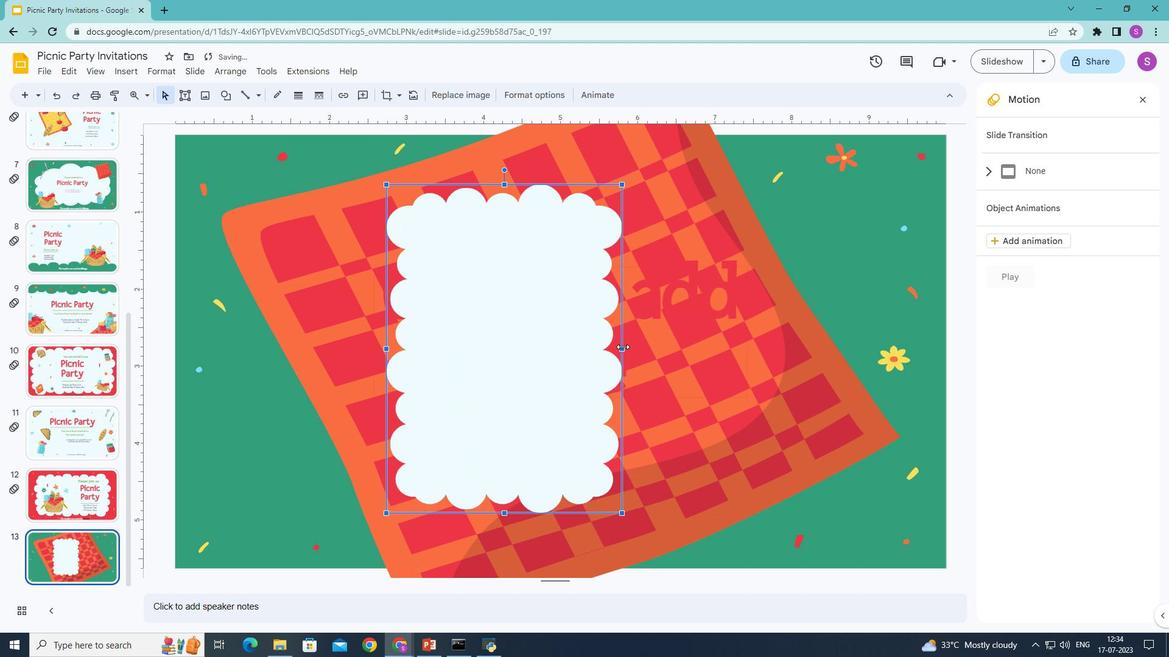 
Action: Mouse pressed left at (623, 347)
Screenshot: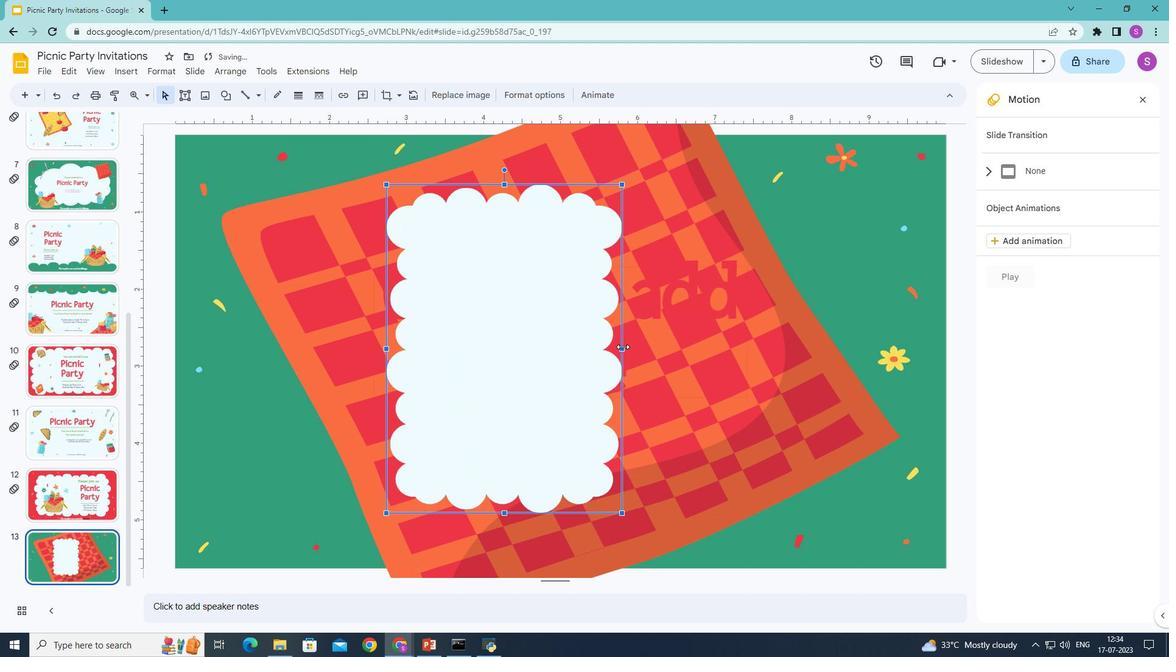 
Action: Mouse moved to (495, 360)
Screenshot: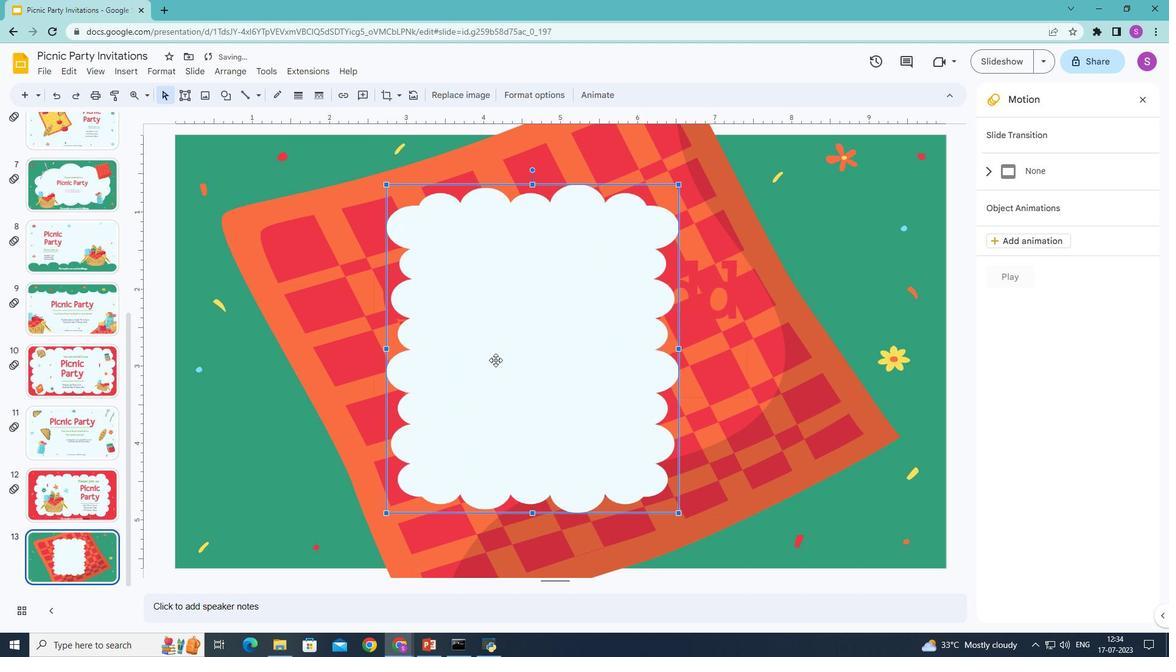 
Action: Mouse pressed left at (495, 360)
Screenshot: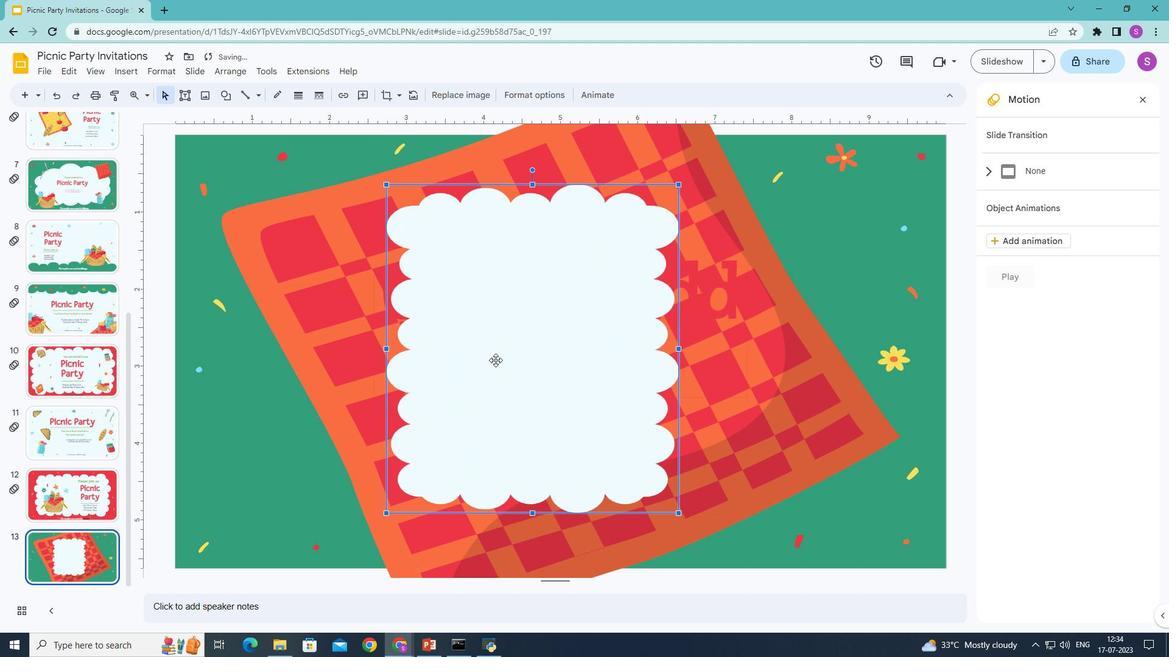 
Action: Mouse moved to (419, 342)
Screenshot: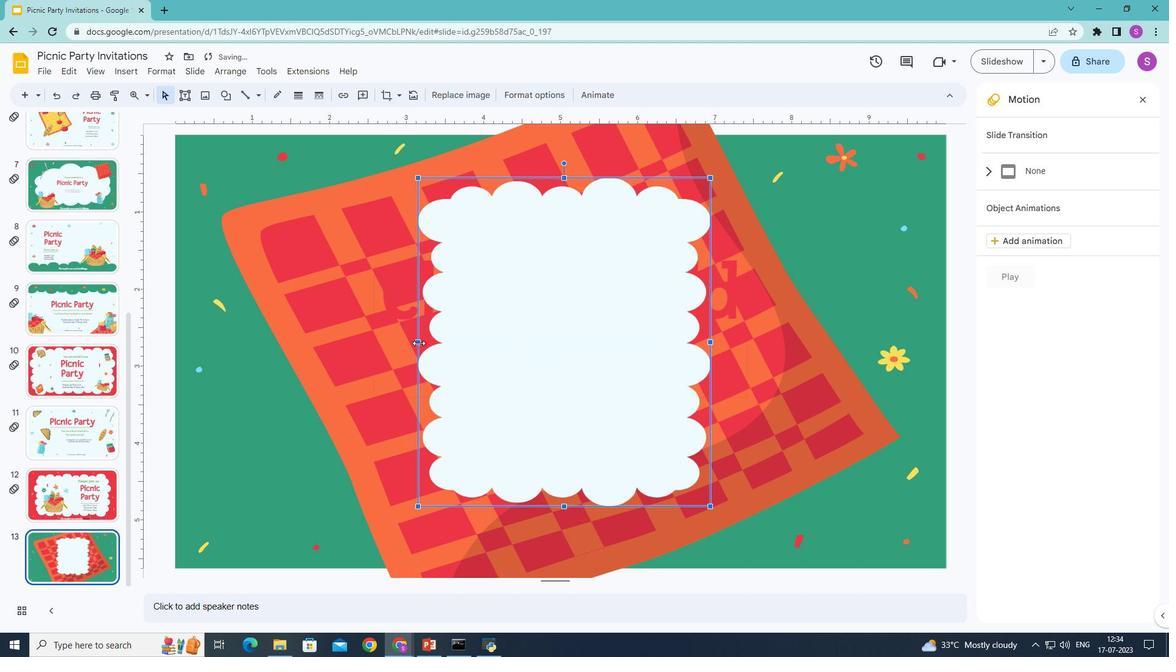 
Action: Mouse pressed left at (419, 342)
Screenshot: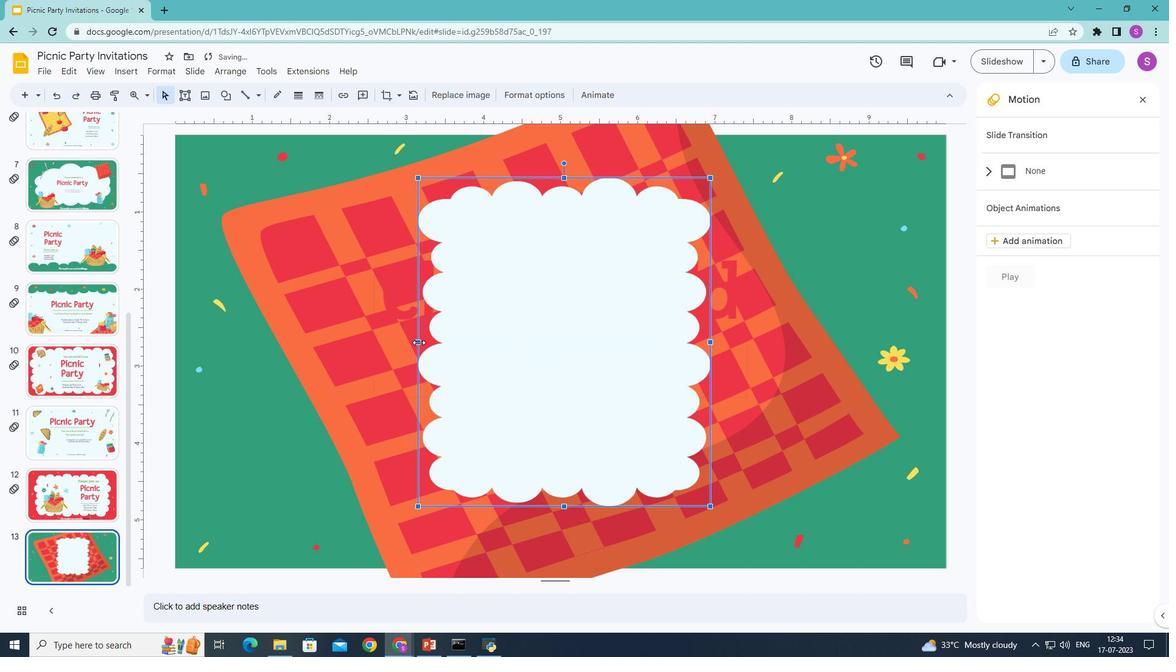 
Action: Mouse moved to (551, 507)
Screenshot: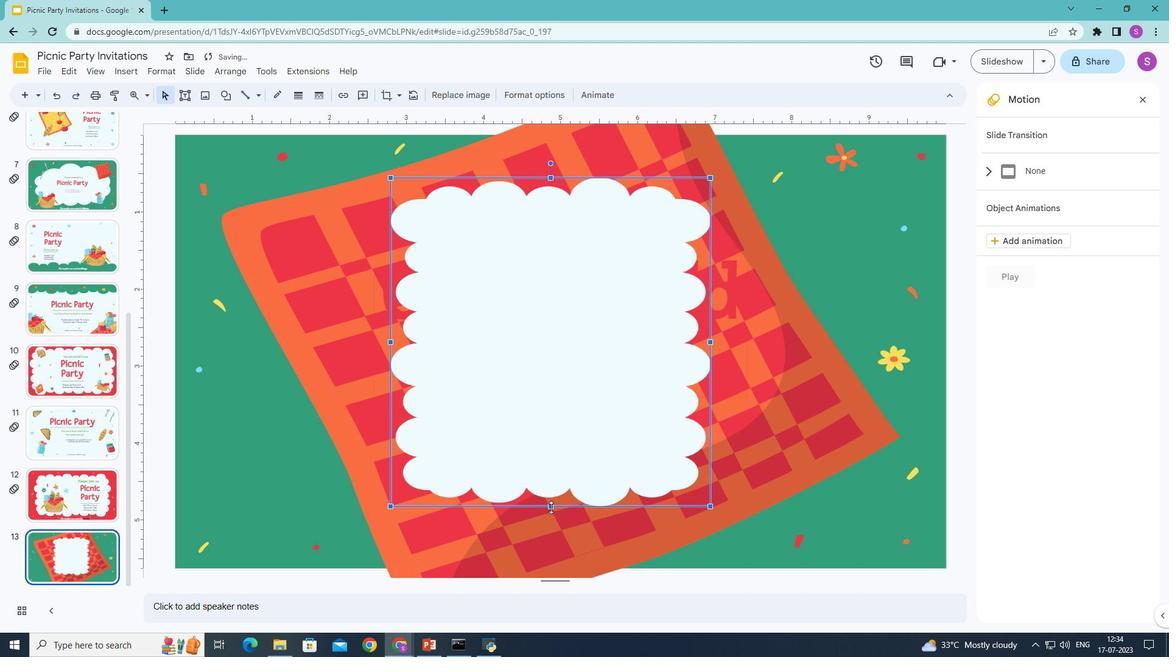 
Action: Mouse pressed left at (551, 507)
Screenshot: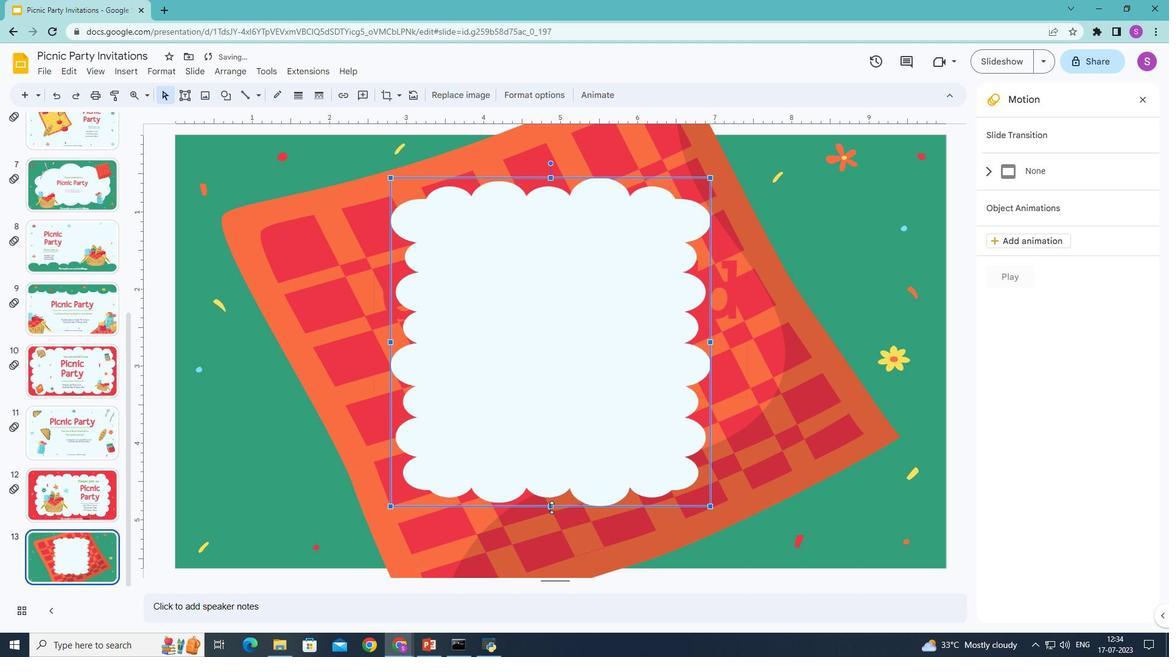 
Action: Mouse moved to (710, 358)
Screenshot: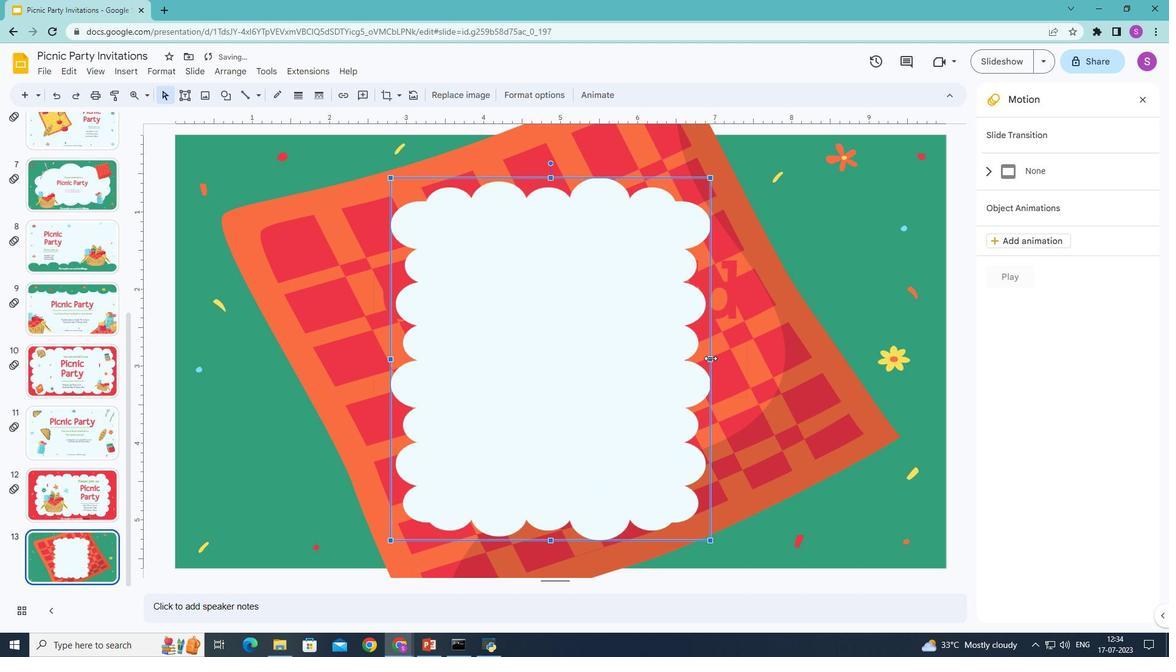 
Action: Mouse pressed left at (710, 358)
Screenshot: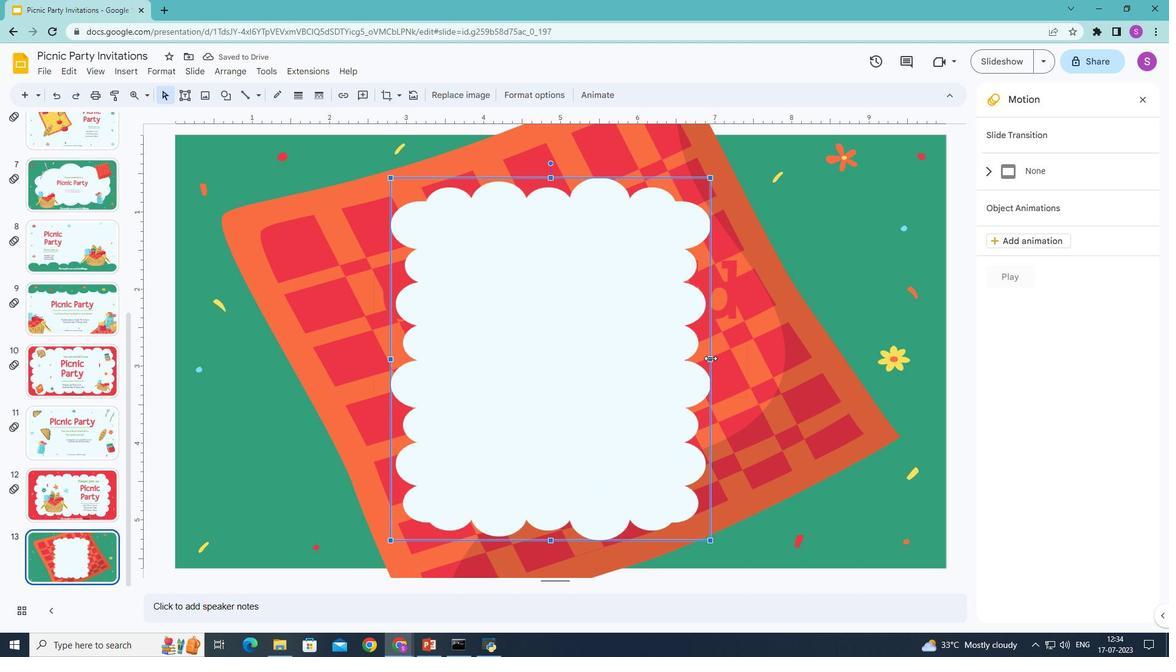
Action: Mouse moved to (554, 342)
Screenshot: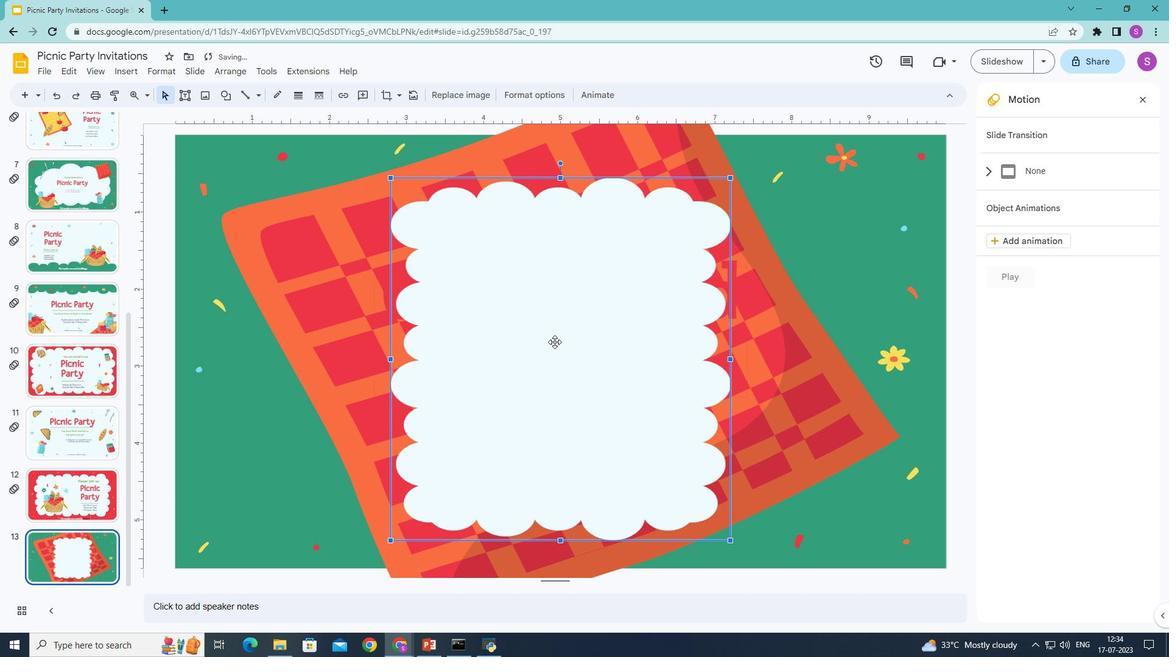 
Action: Mouse pressed left at (554, 342)
Screenshot: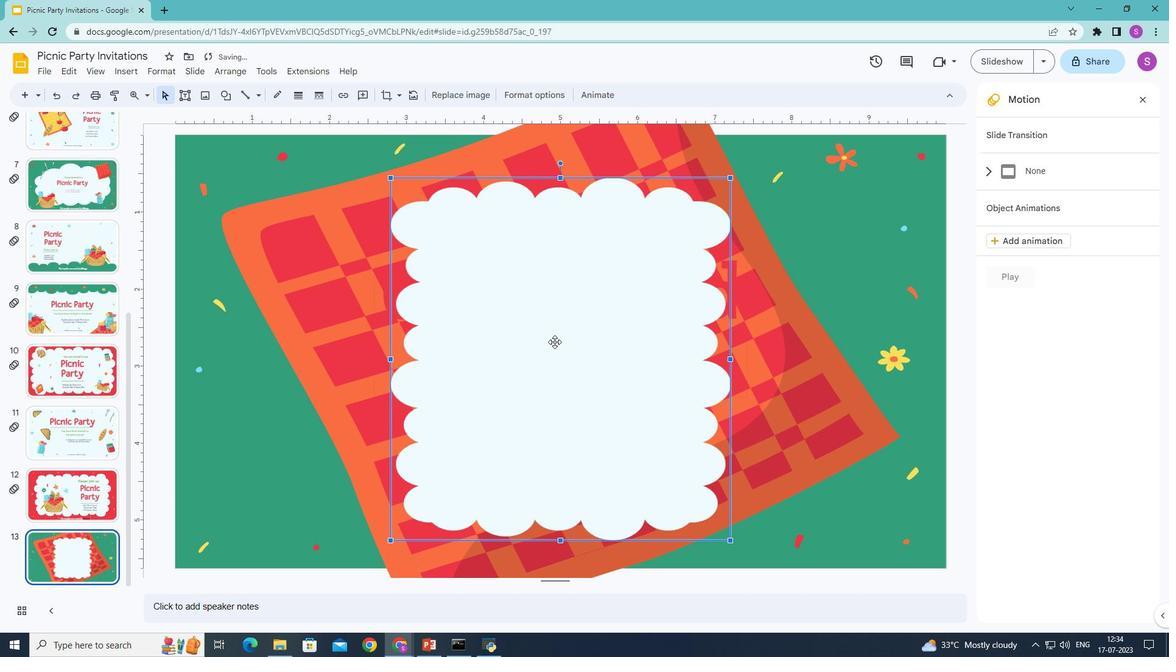 
Action: Mouse moved to (802, 396)
Screenshot: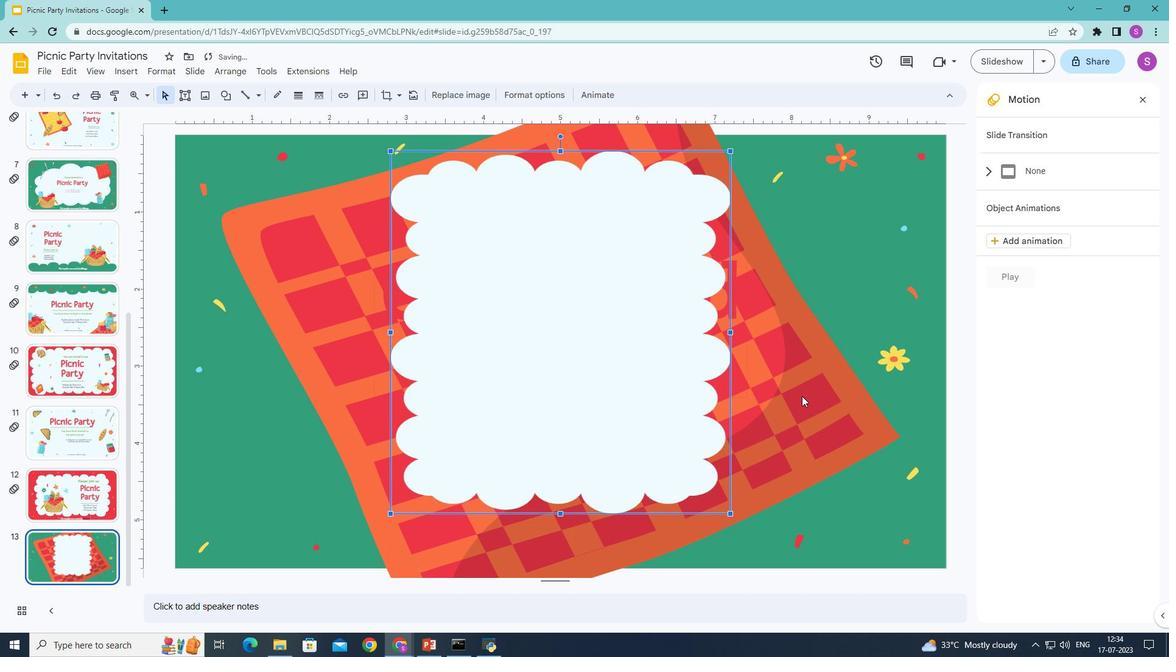 
Action: Mouse pressed left at (802, 396)
Screenshot: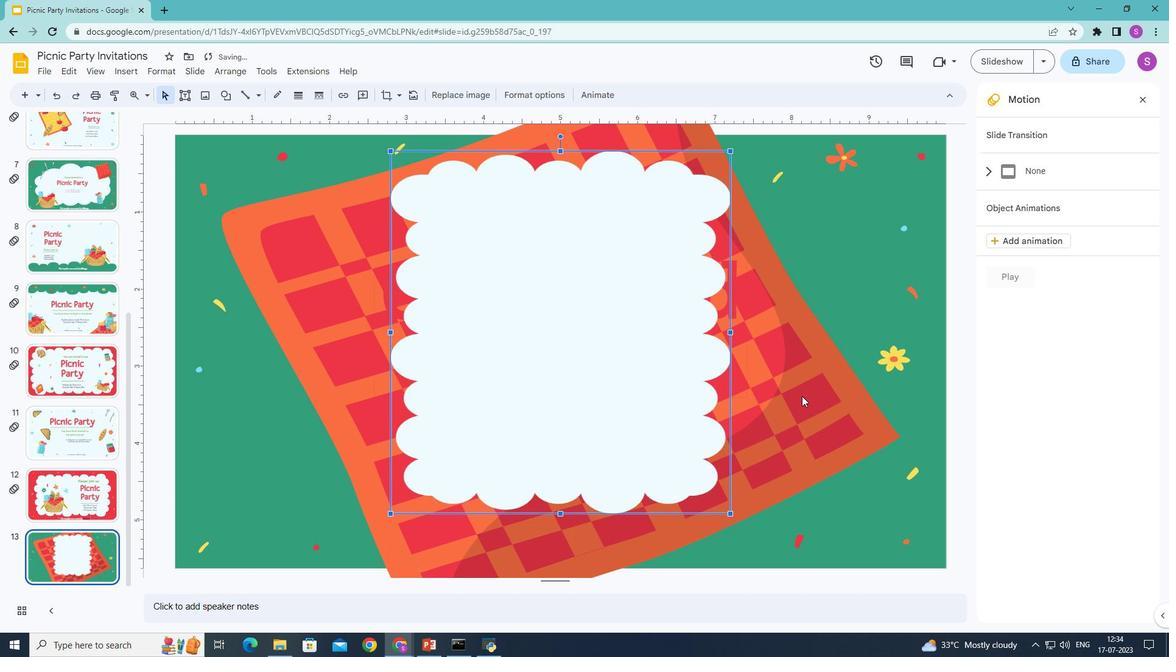 
Action: Mouse moved to (188, 95)
Screenshot: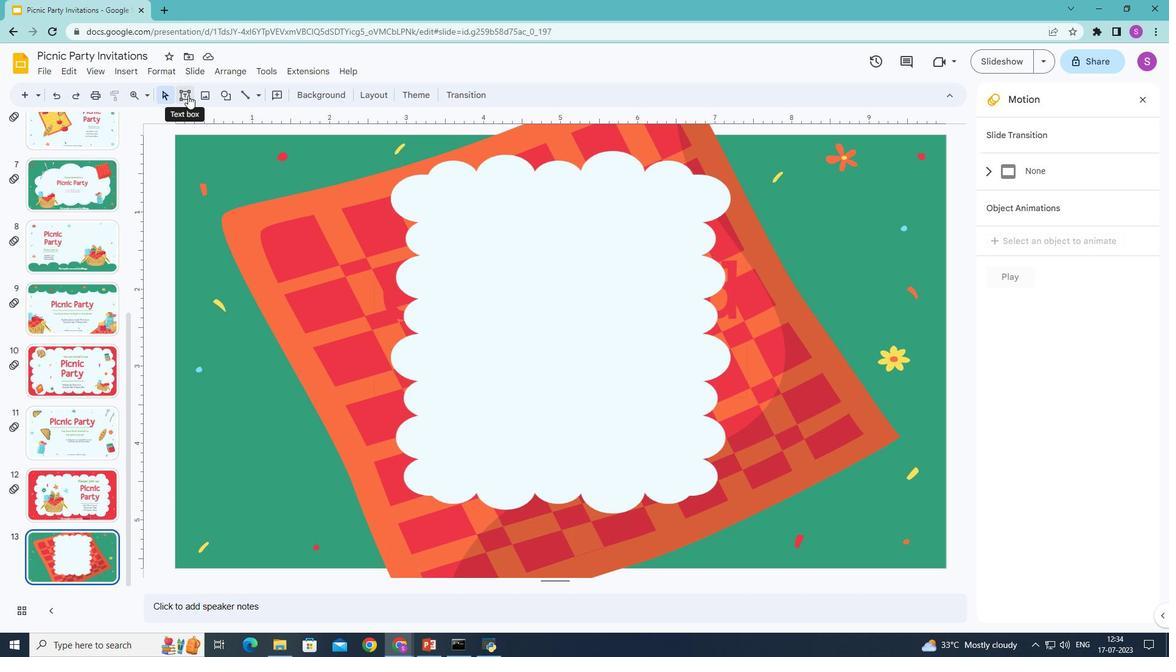 
Action: Mouse pressed left at (188, 95)
Screenshot: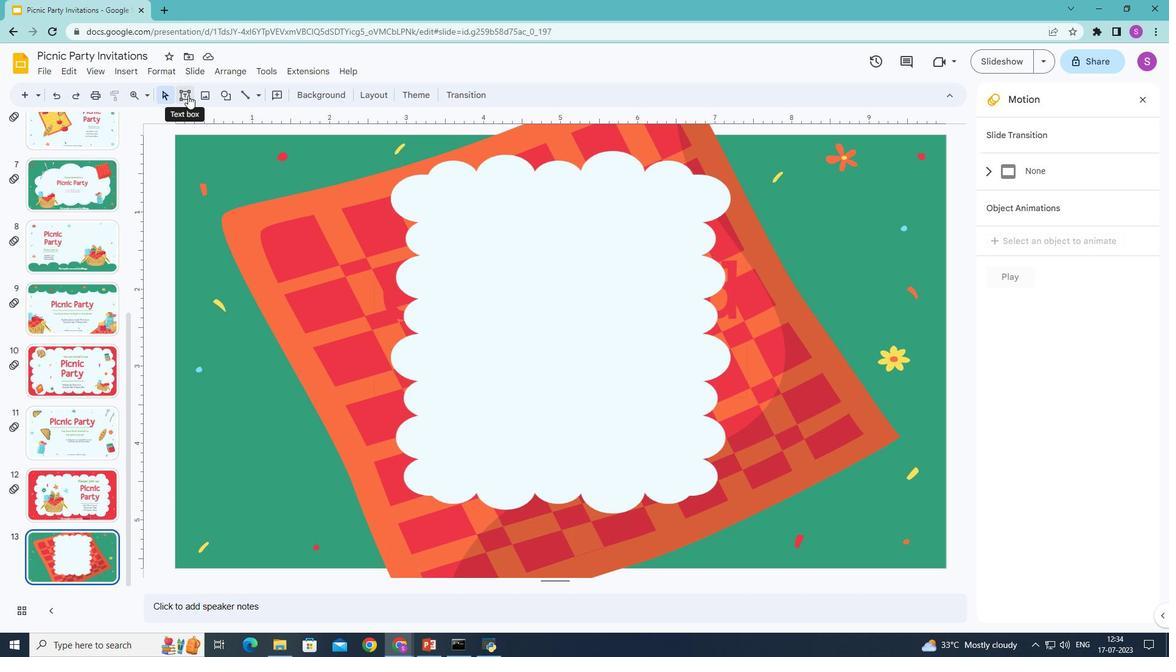
Action: Mouse moved to (467, 239)
Screenshot: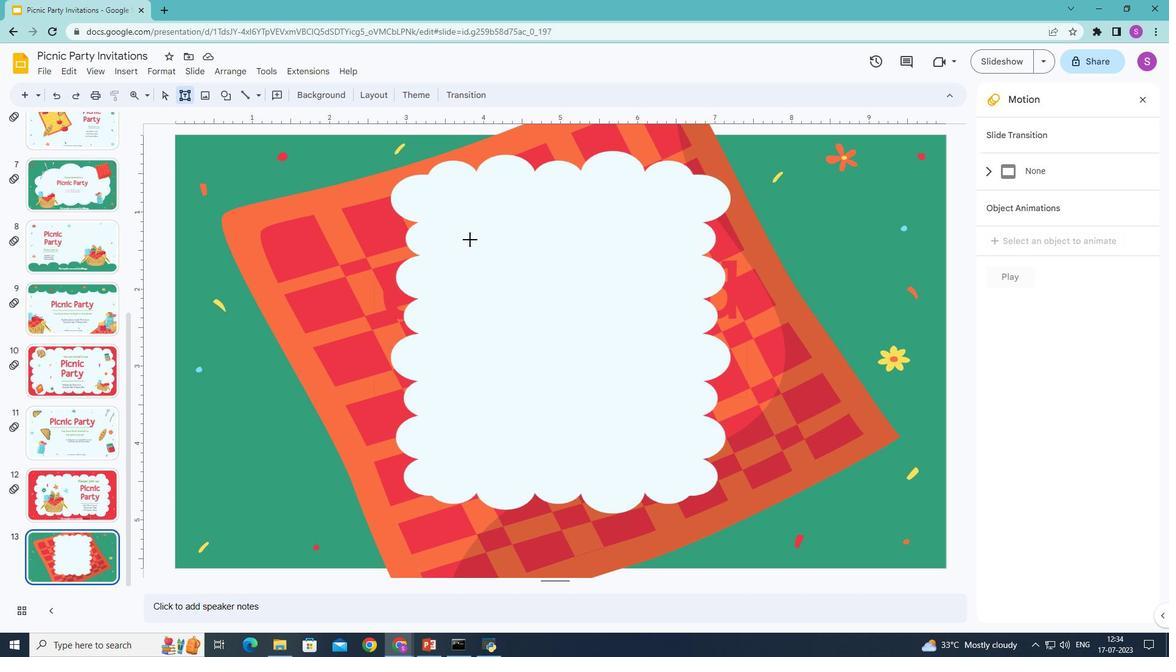 
Action: Mouse pressed left at (467, 239)
Screenshot: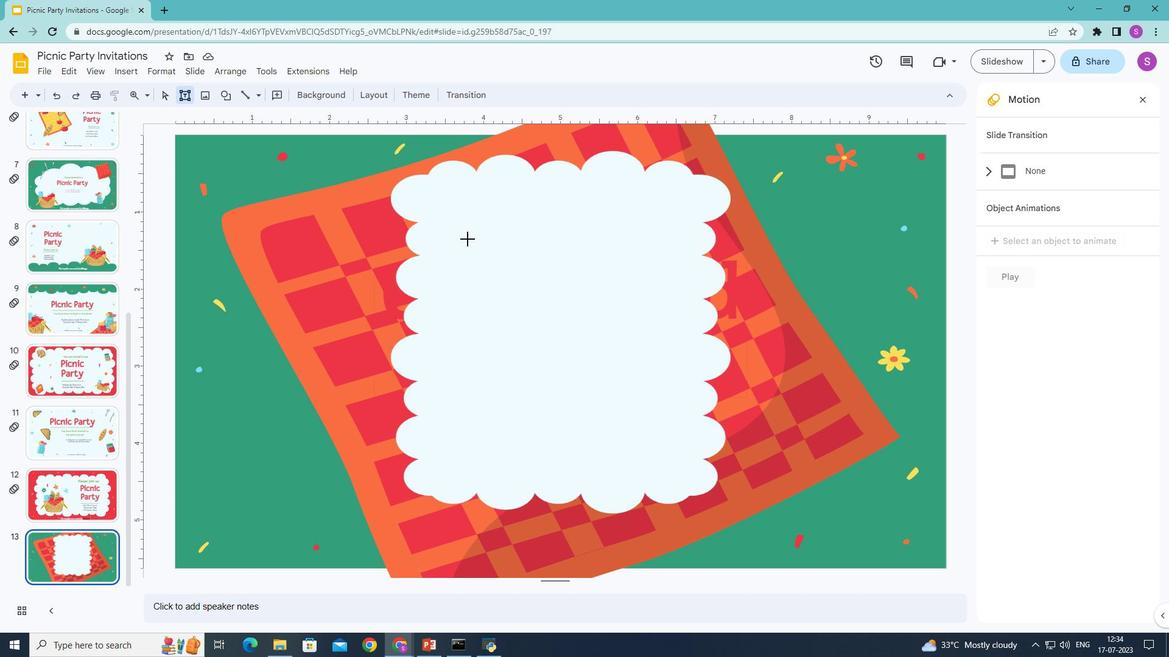 
Action: Mouse moved to (609, 357)
Screenshot: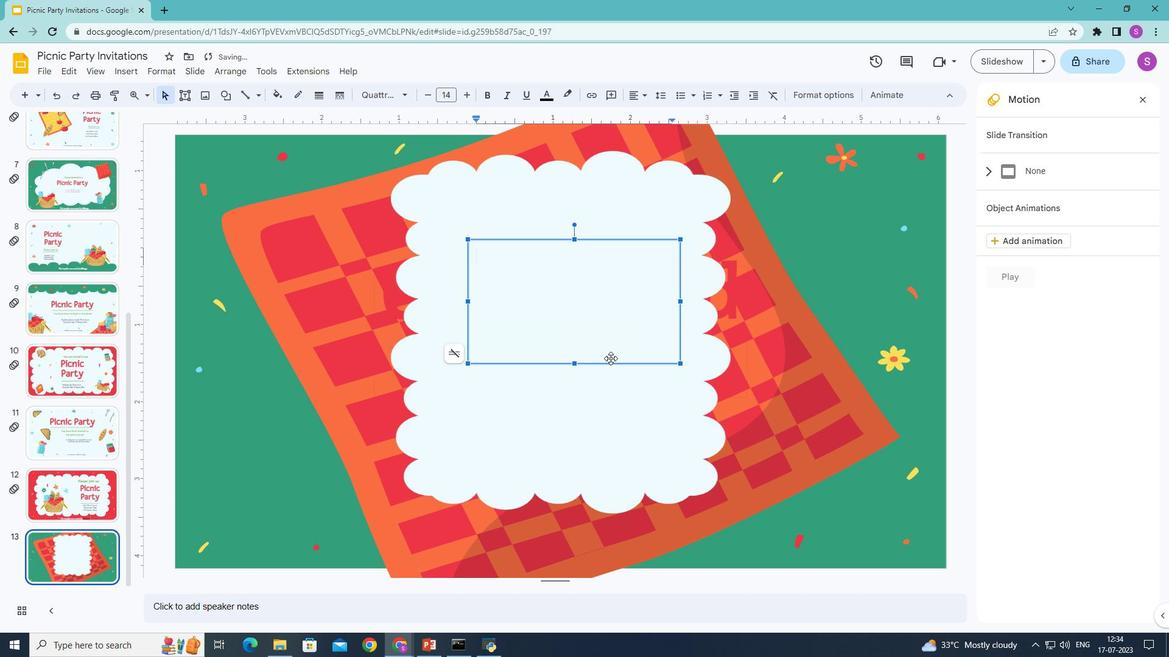 
Action: Key pressed <Key.shift>Picnic<Key.enter><Key.shift>Party
Screenshot: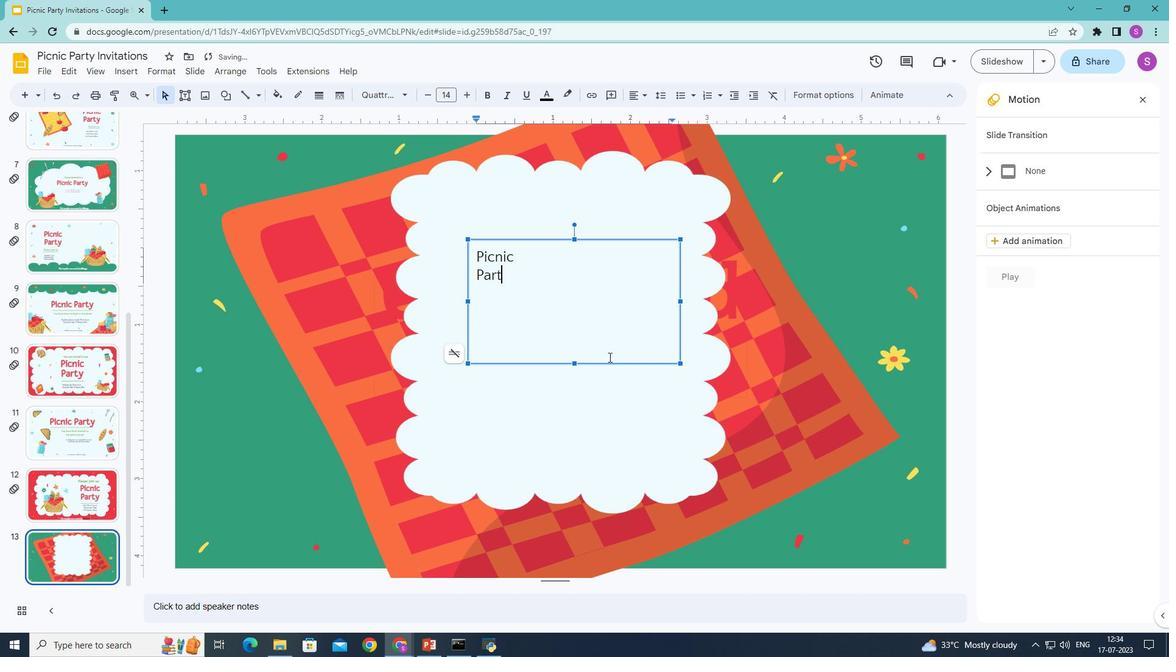 
Action: Mouse moved to (507, 274)
Screenshot: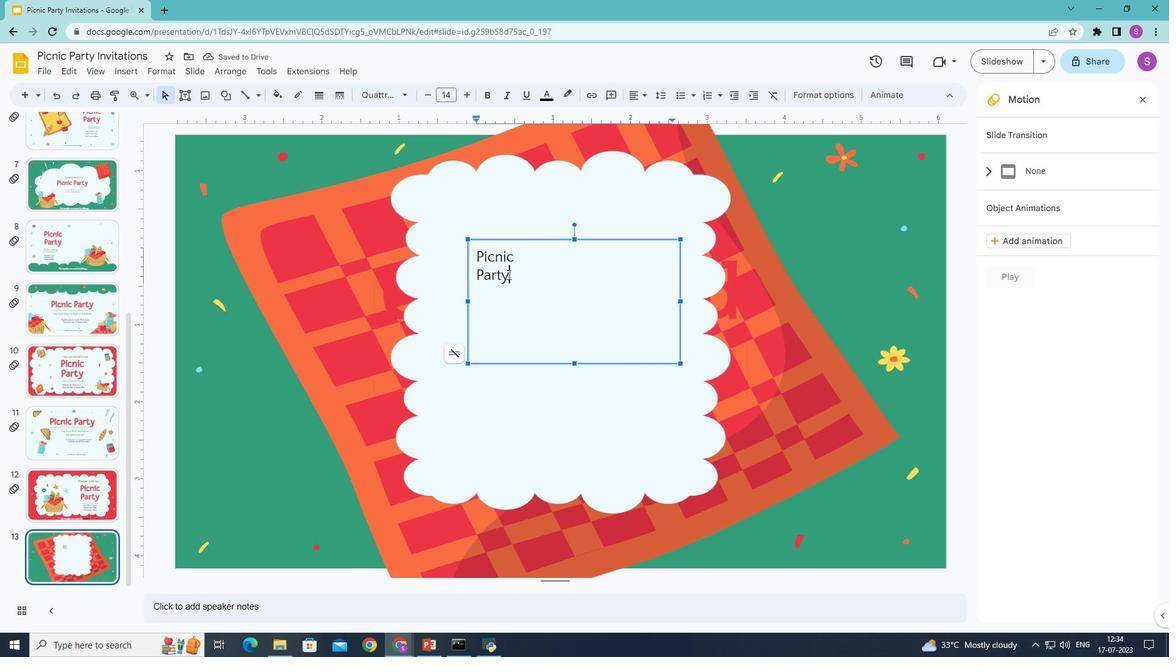 
Action: Mouse pressed left at (507, 274)
Screenshot: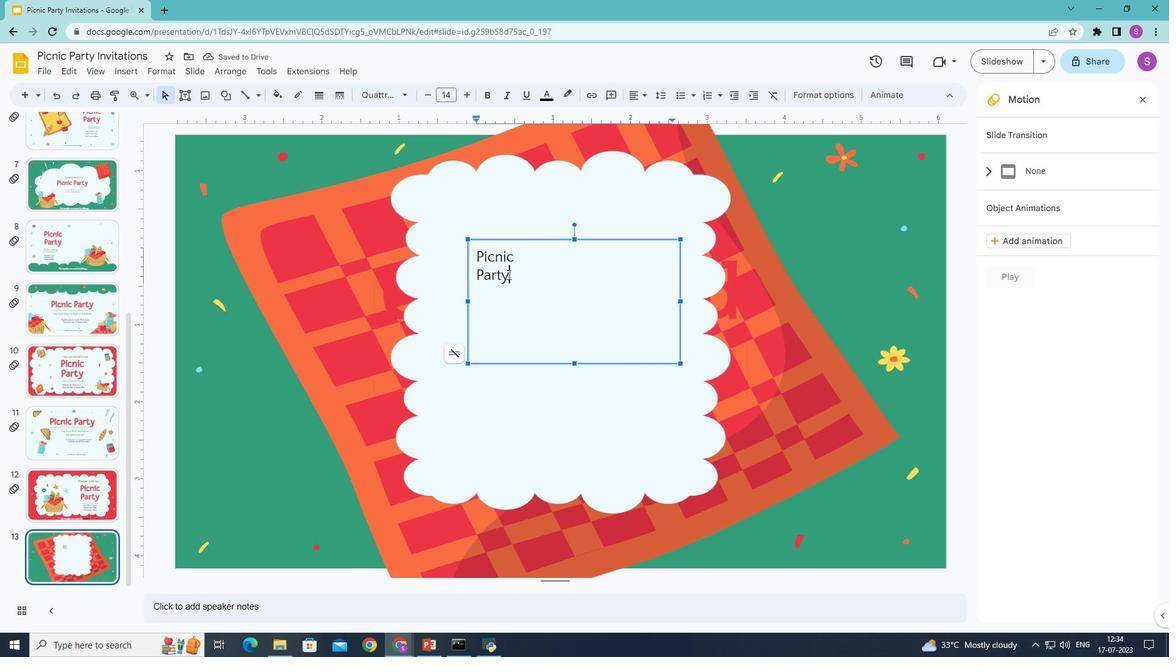 
Action: Mouse moved to (462, 89)
Screenshot: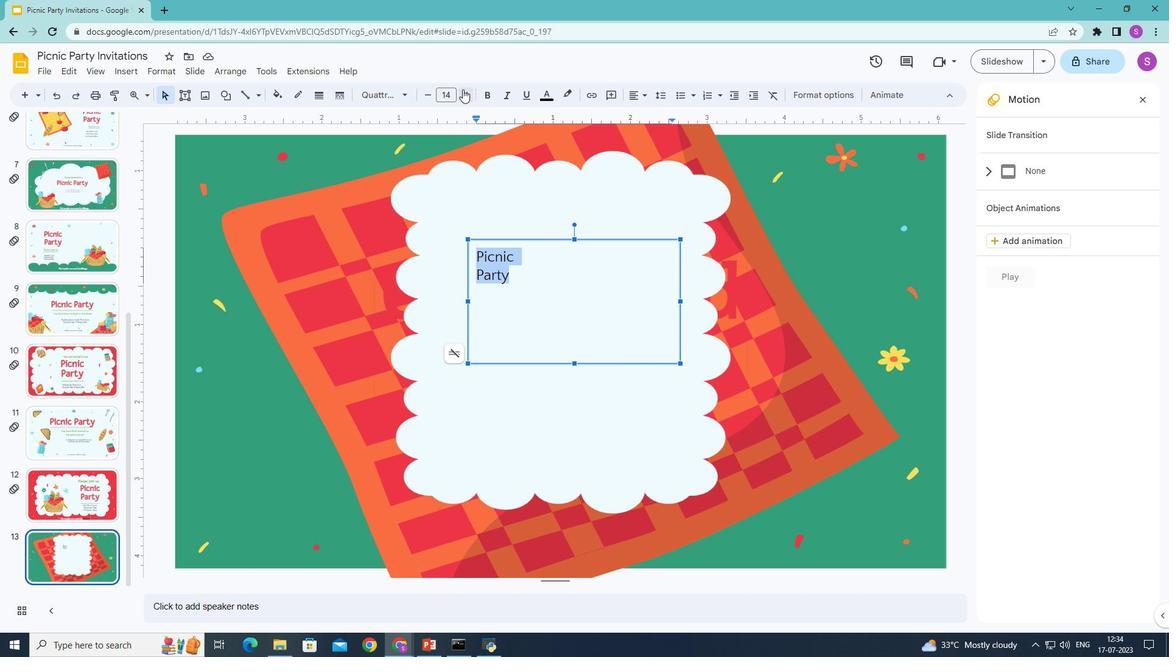 
Action: Mouse pressed left at (462, 89)
Screenshot: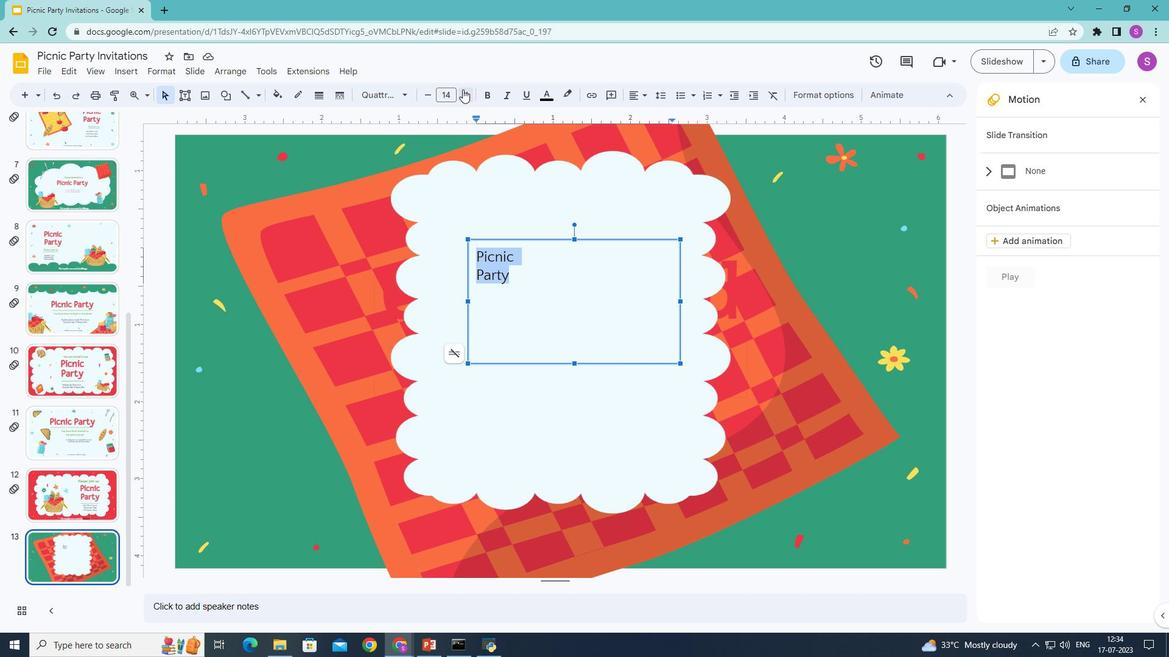 
Action: Mouse pressed left at (462, 89)
Screenshot: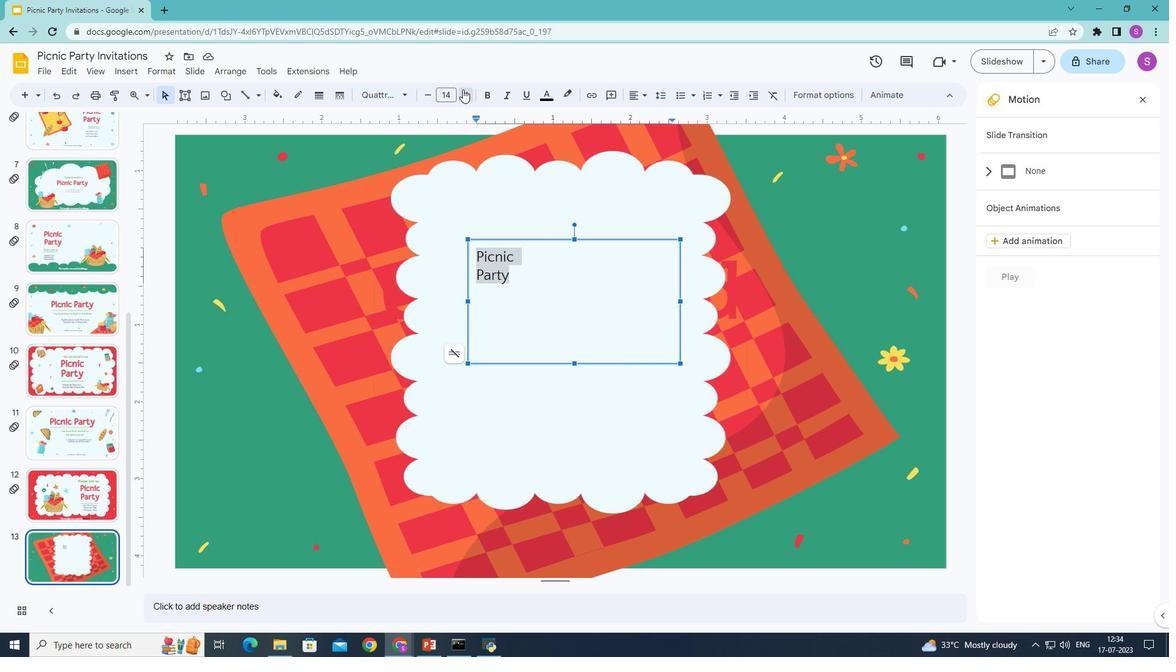 
Action: Mouse pressed left at (462, 89)
Screenshot: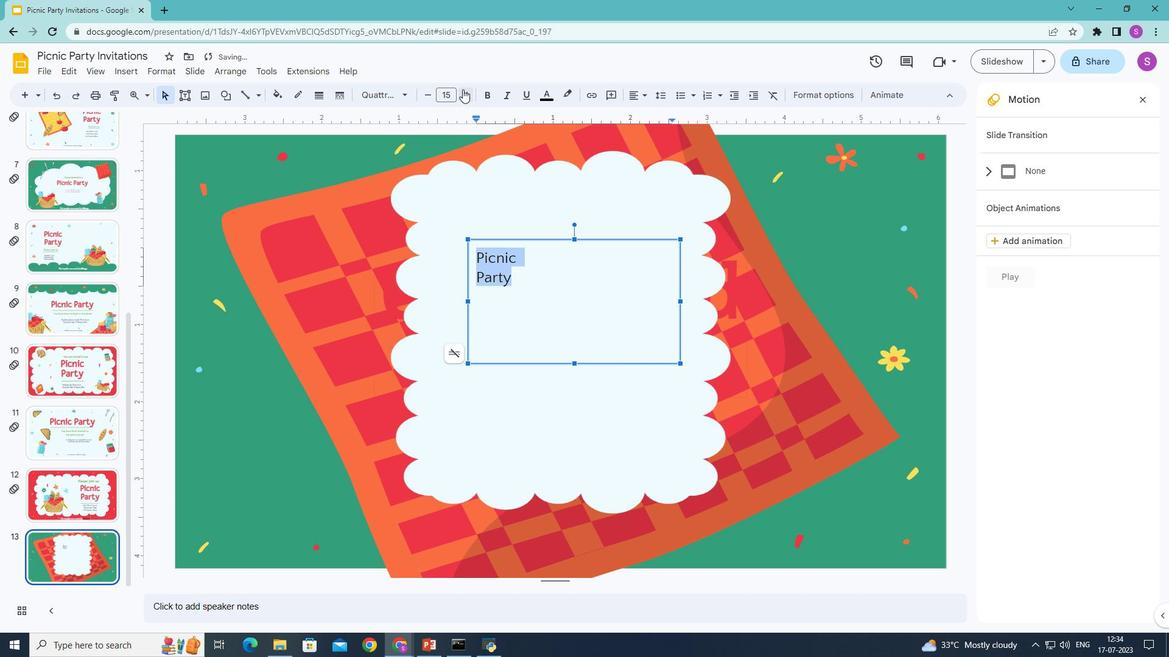 
Action: Mouse pressed left at (462, 89)
Screenshot: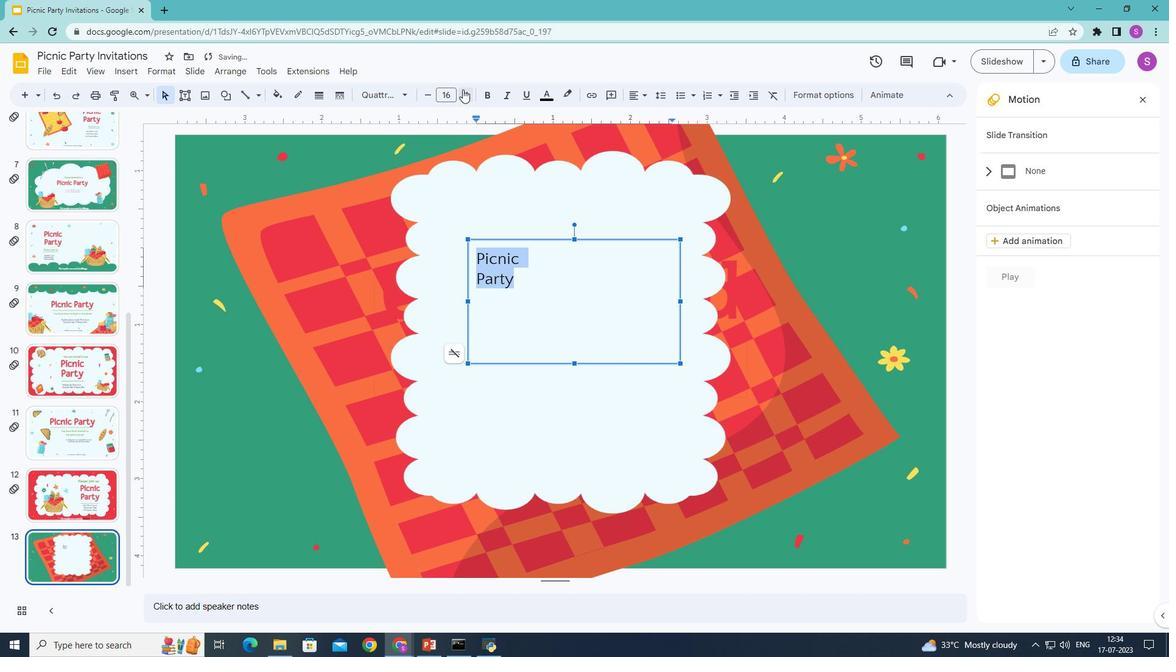 
Action: Mouse pressed left at (462, 89)
Screenshot: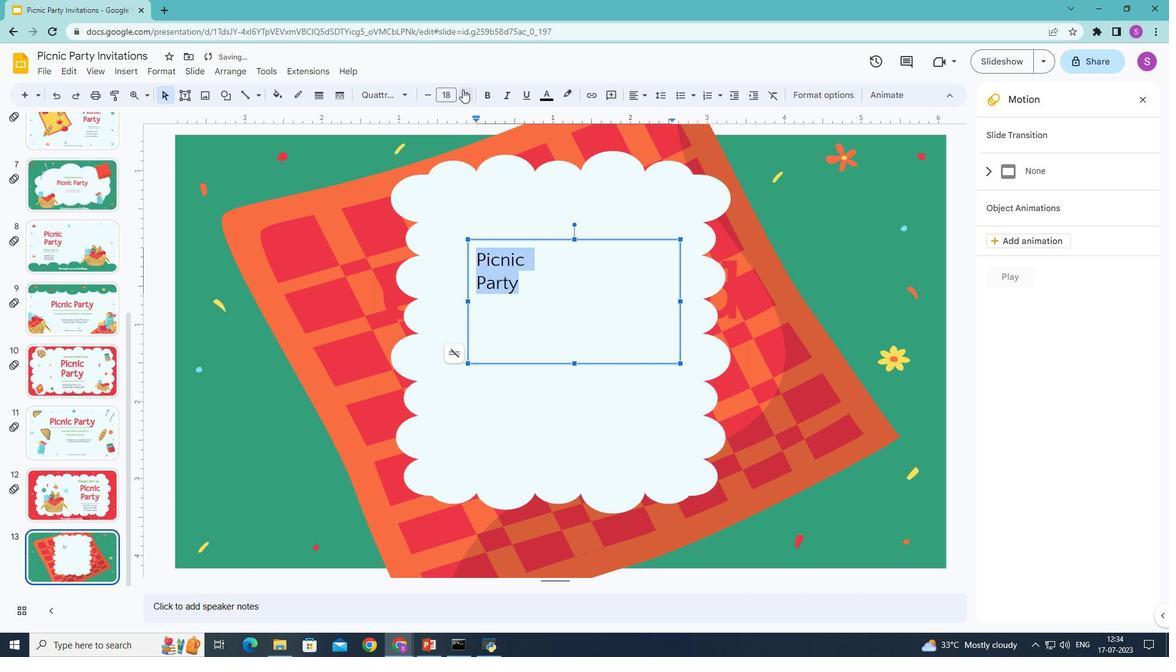 
Action: Mouse pressed left at (462, 89)
Screenshot: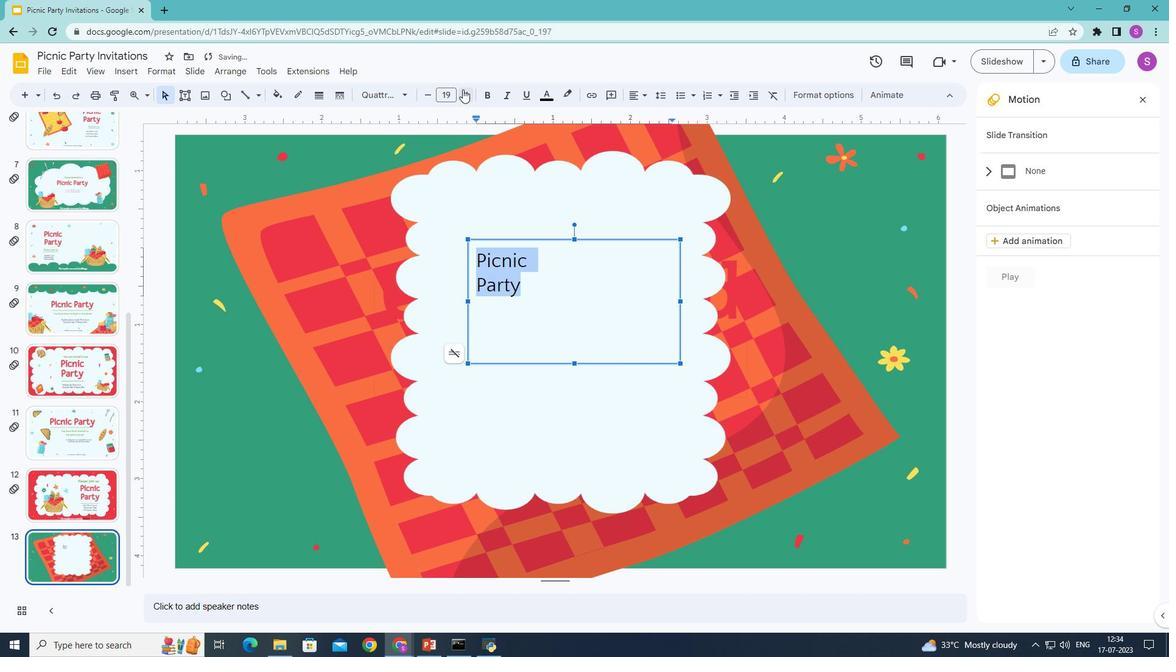 
Action: Mouse pressed left at (462, 89)
Screenshot: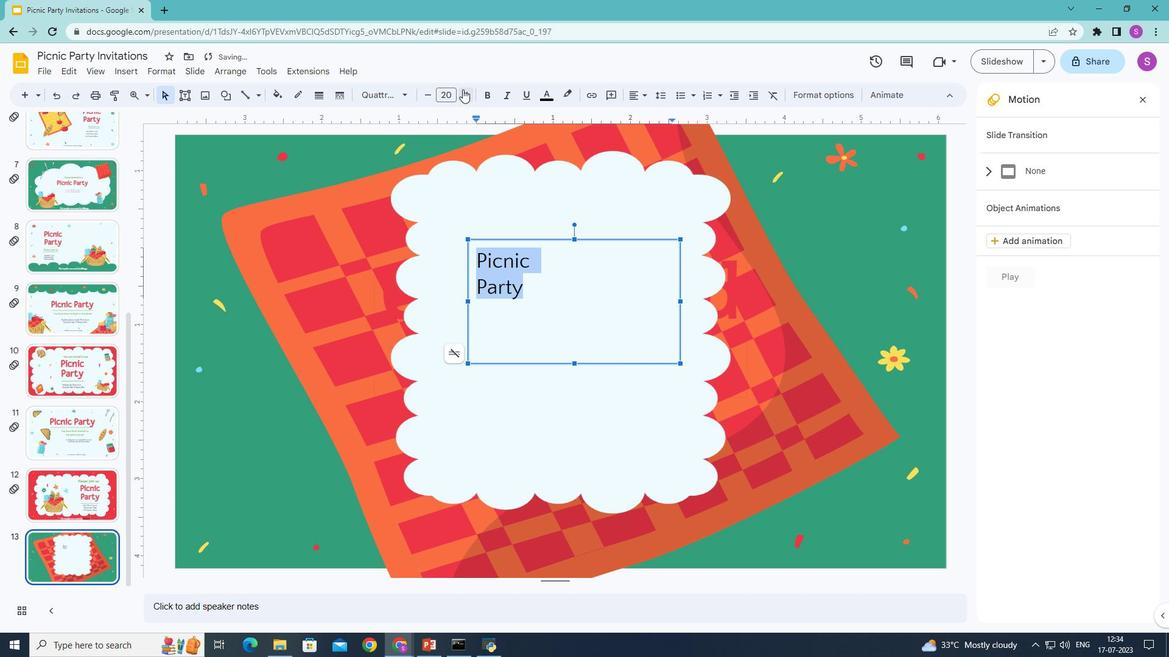 
Action: Mouse pressed left at (462, 89)
Screenshot: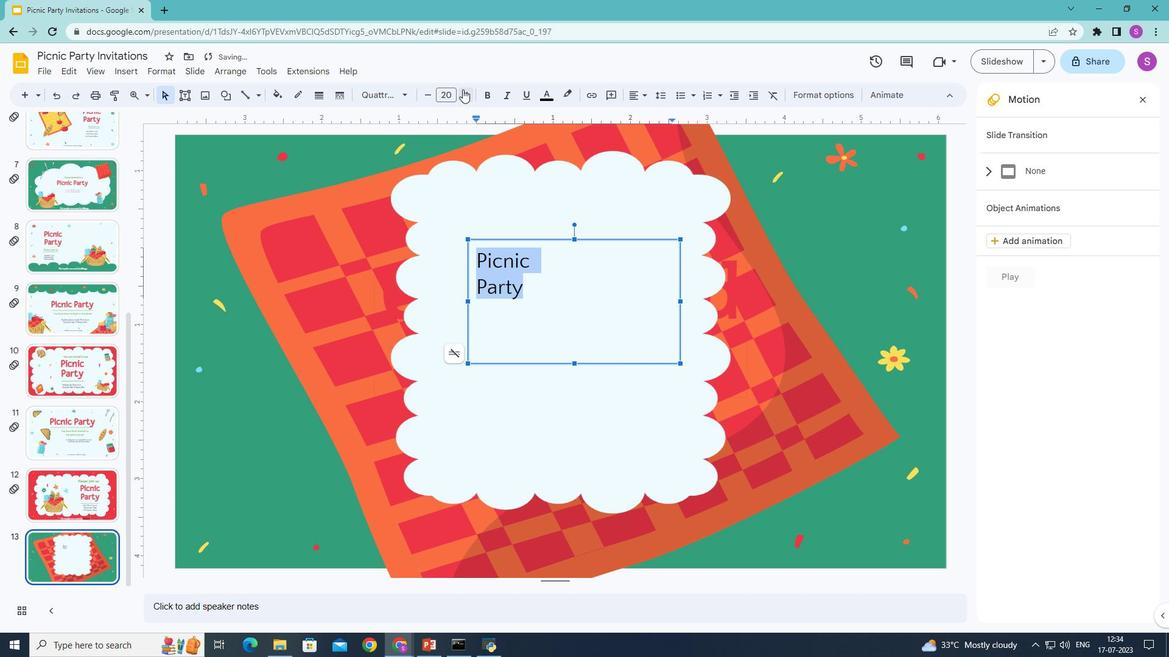 
Action: Mouse pressed left at (462, 89)
Screenshot: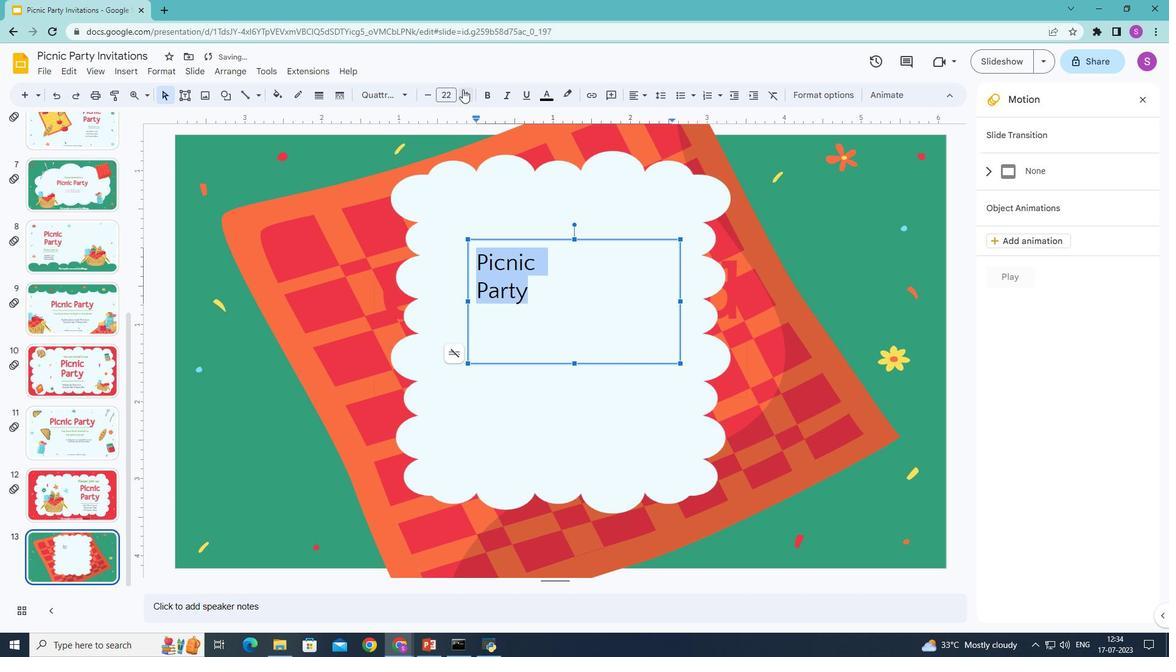 
Action: Mouse pressed left at (462, 89)
Screenshot: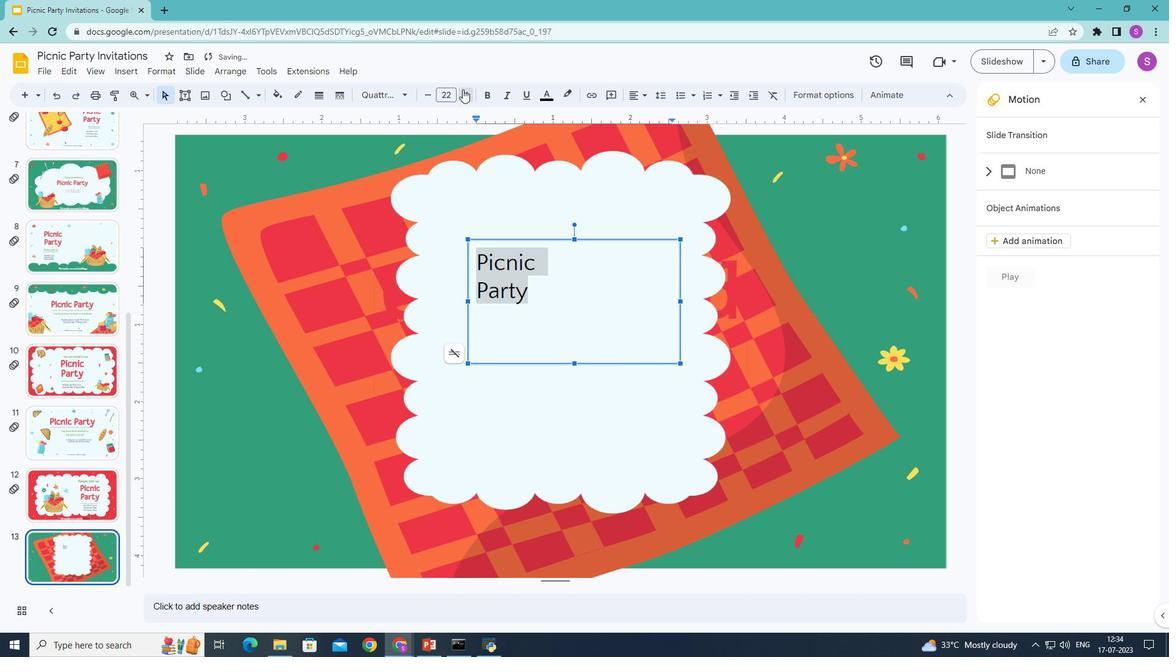 
Action: Mouse pressed left at (462, 89)
Screenshot: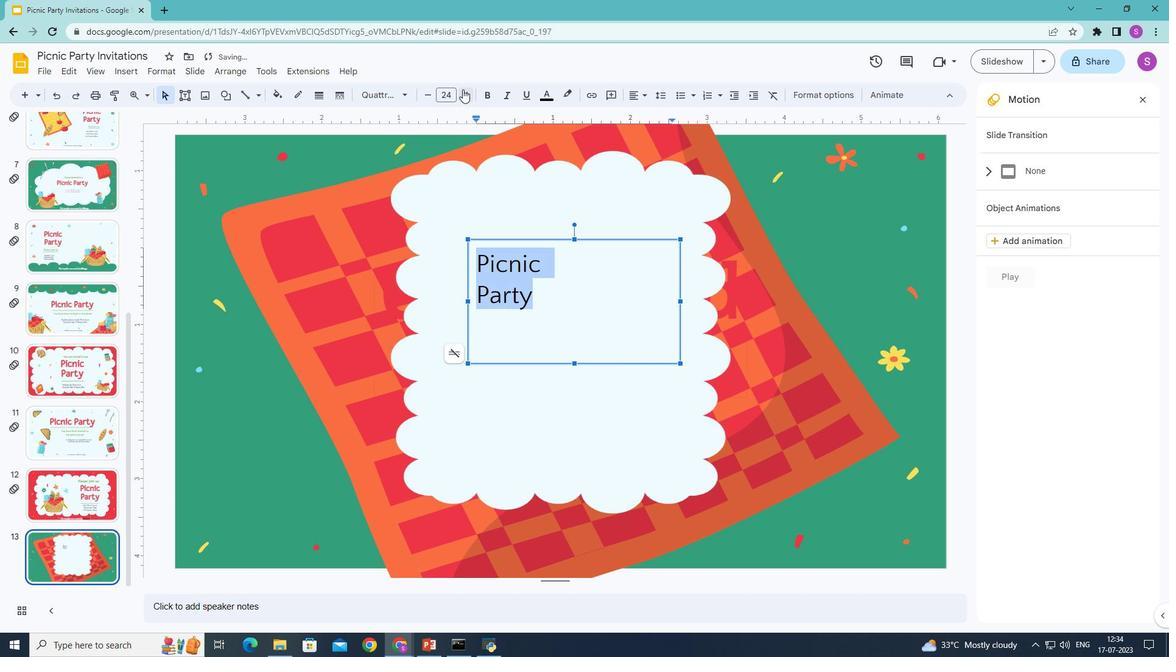 
Action: Mouse pressed left at (462, 89)
Screenshot: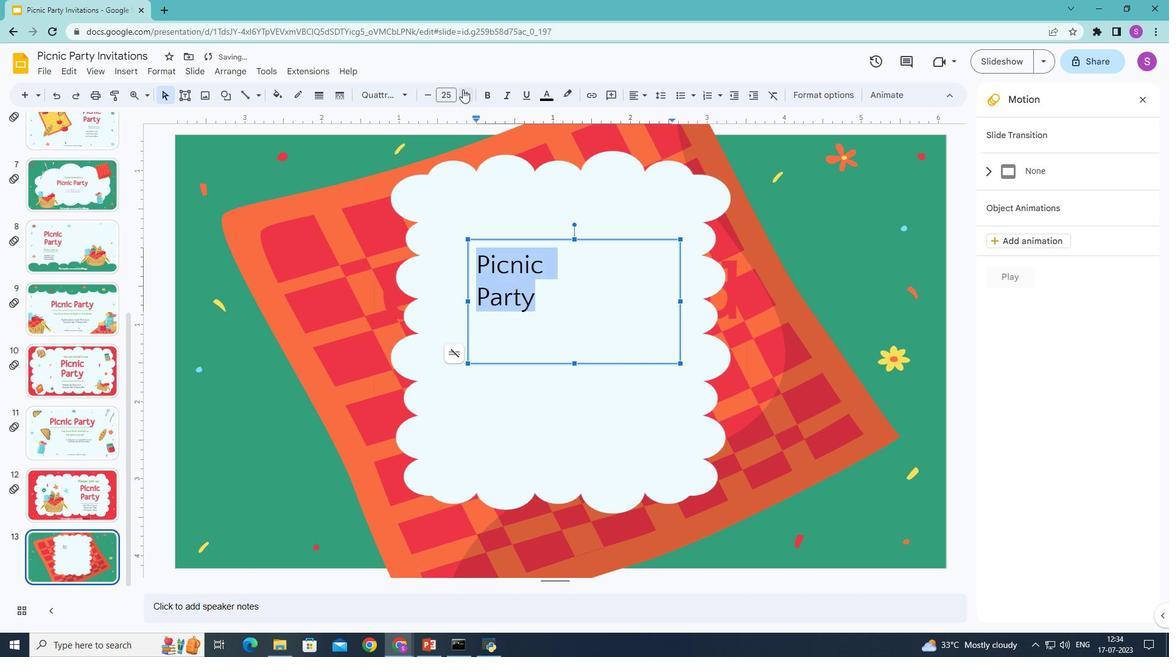 
Action: Mouse pressed left at (462, 89)
Screenshot: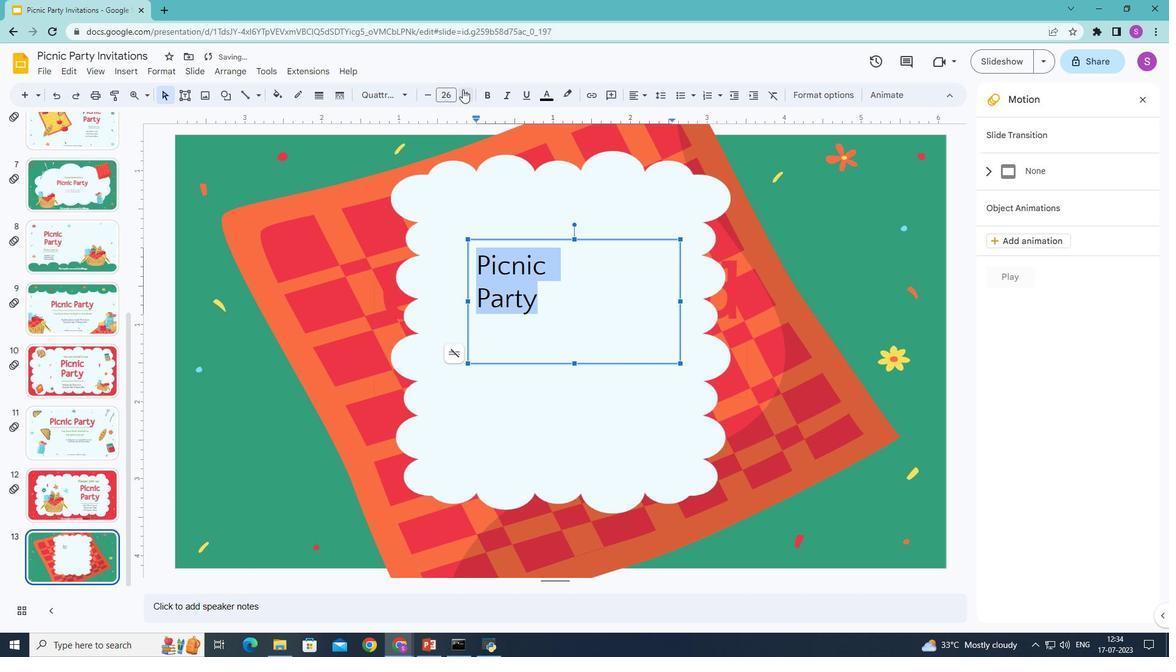 
Action: Mouse pressed left at (462, 89)
Screenshot: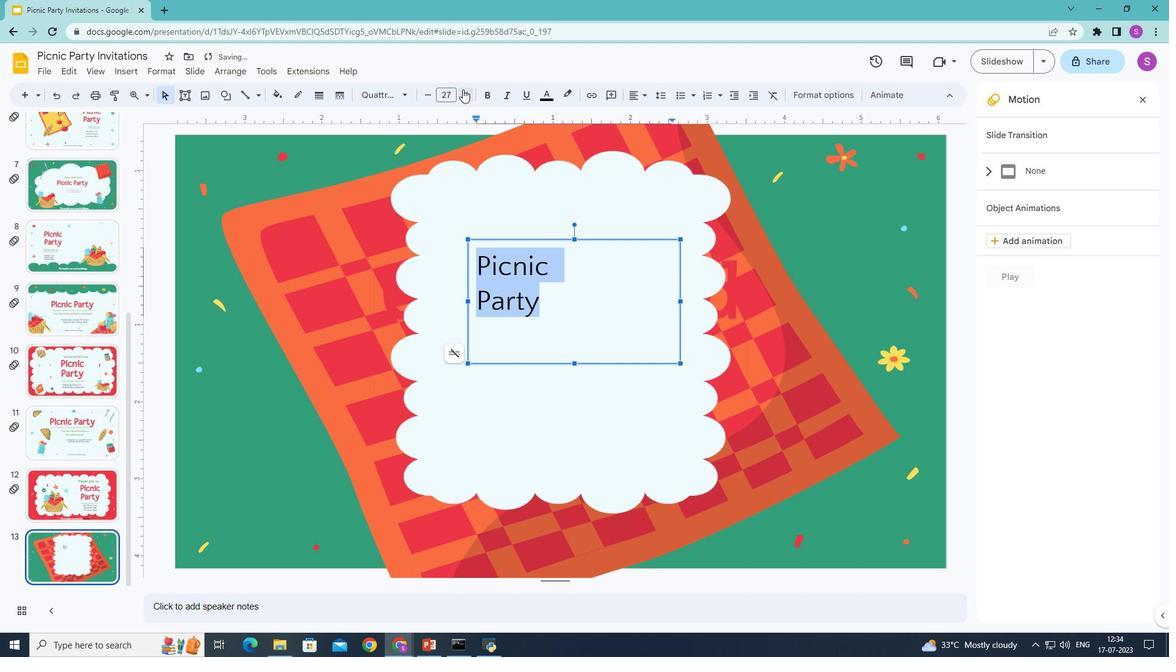 
Action: Mouse pressed left at (462, 89)
Screenshot: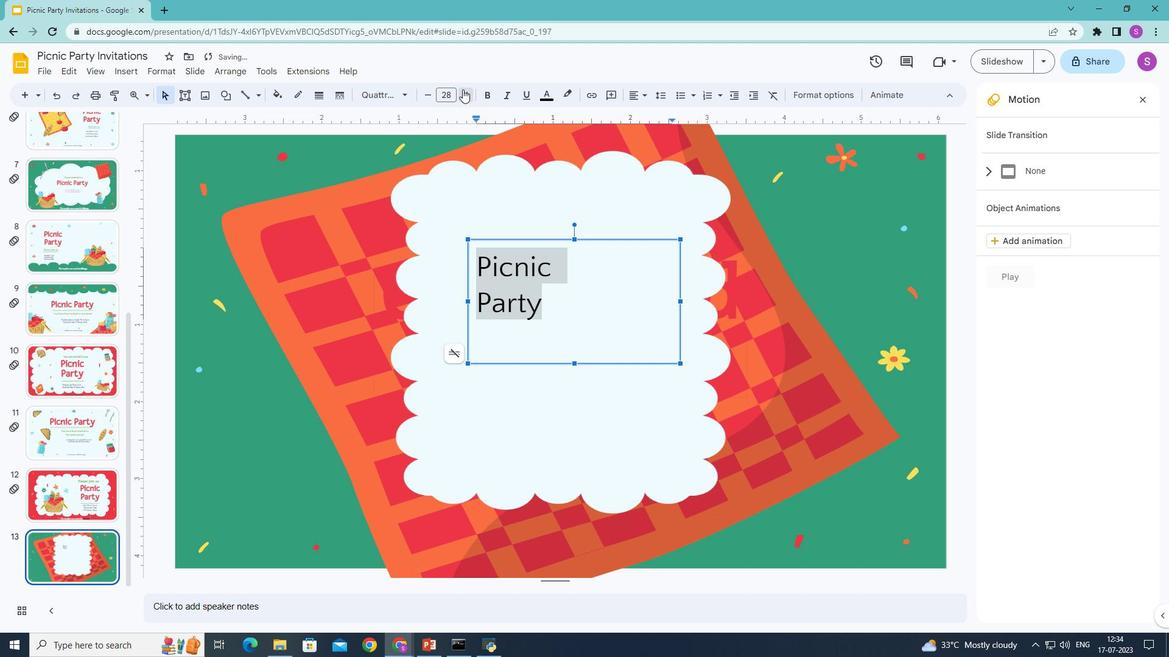 
Action: Mouse pressed left at (462, 89)
Screenshot: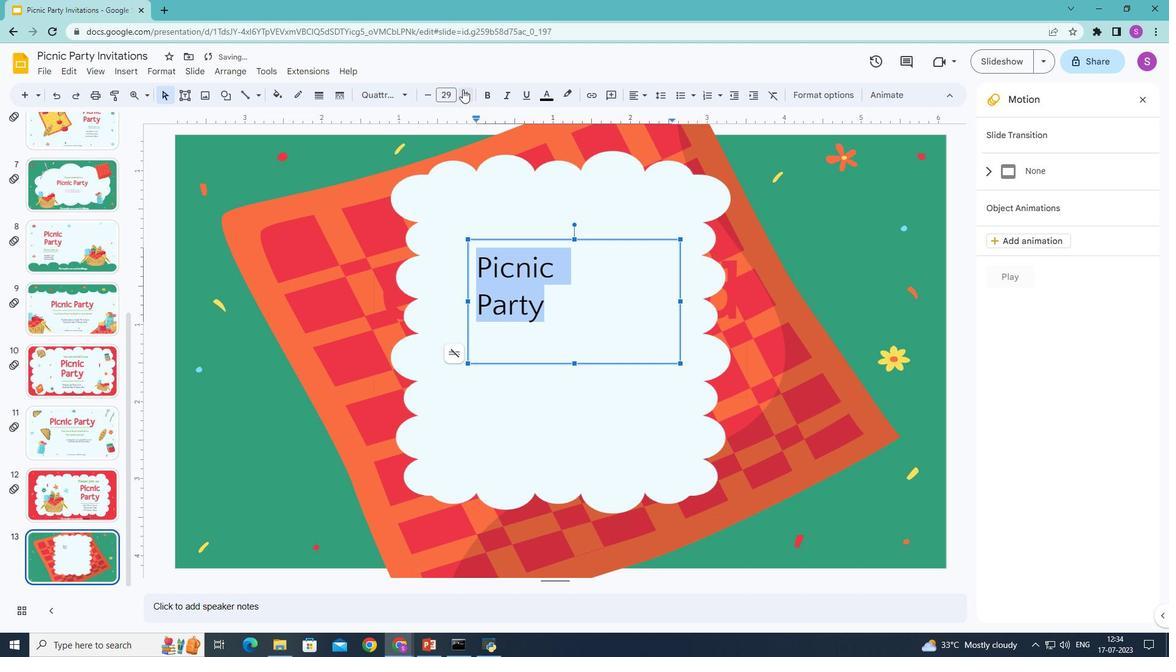 
Action: Mouse pressed left at (462, 89)
Screenshot: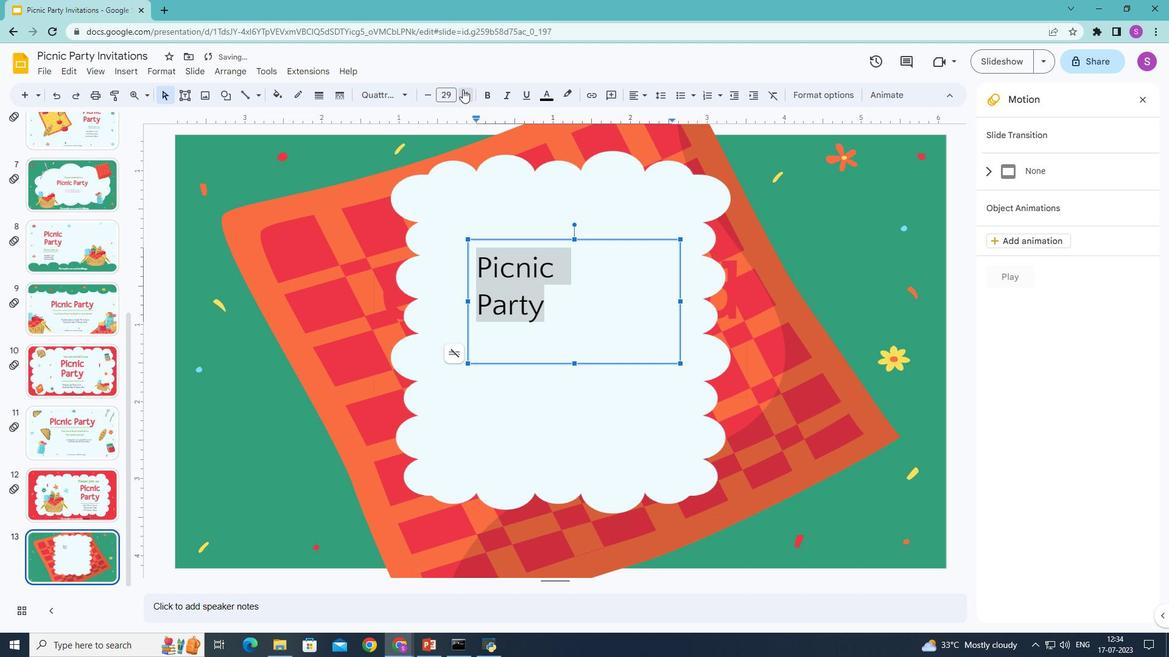 
Action: Mouse pressed left at (462, 89)
Screenshot: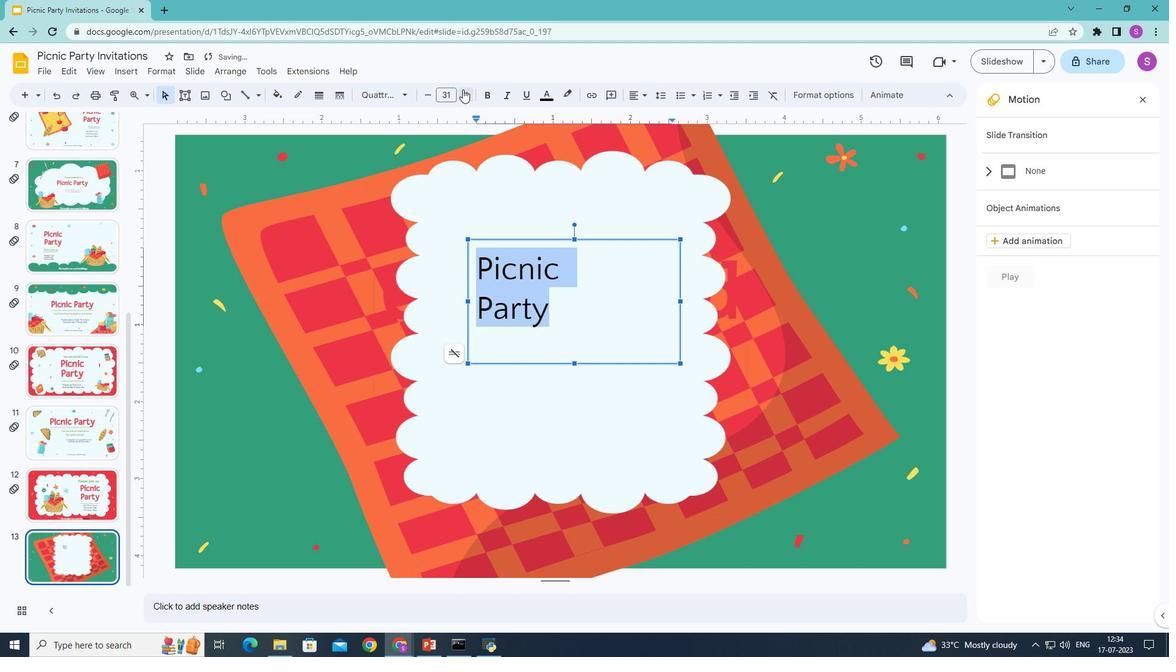 
Action: Mouse pressed left at (462, 89)
Screenshot: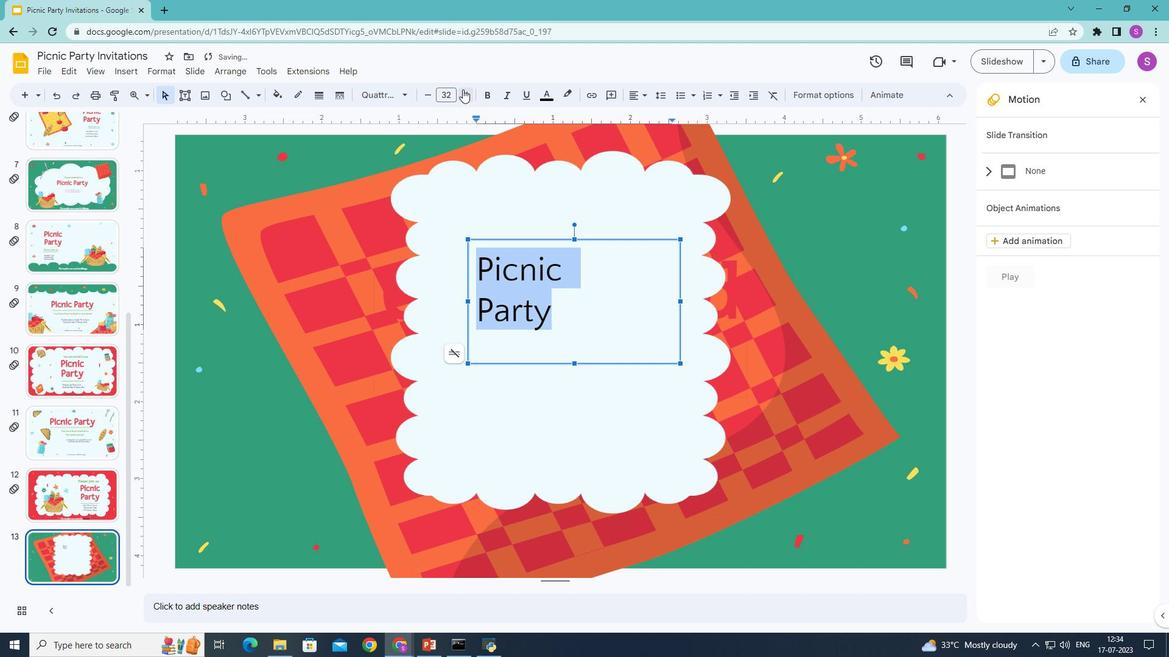 
Action: Mouse moved to (464, 89)
Screenshot: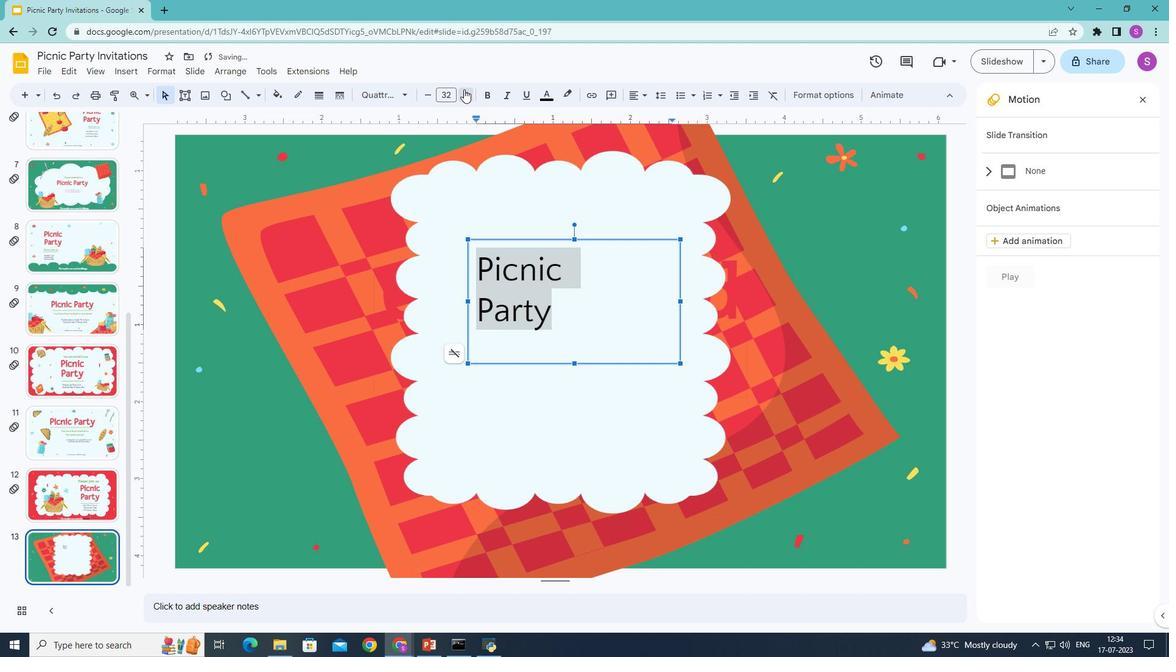 
Action: Mouse pressed left at (464, 89)
Screenshot: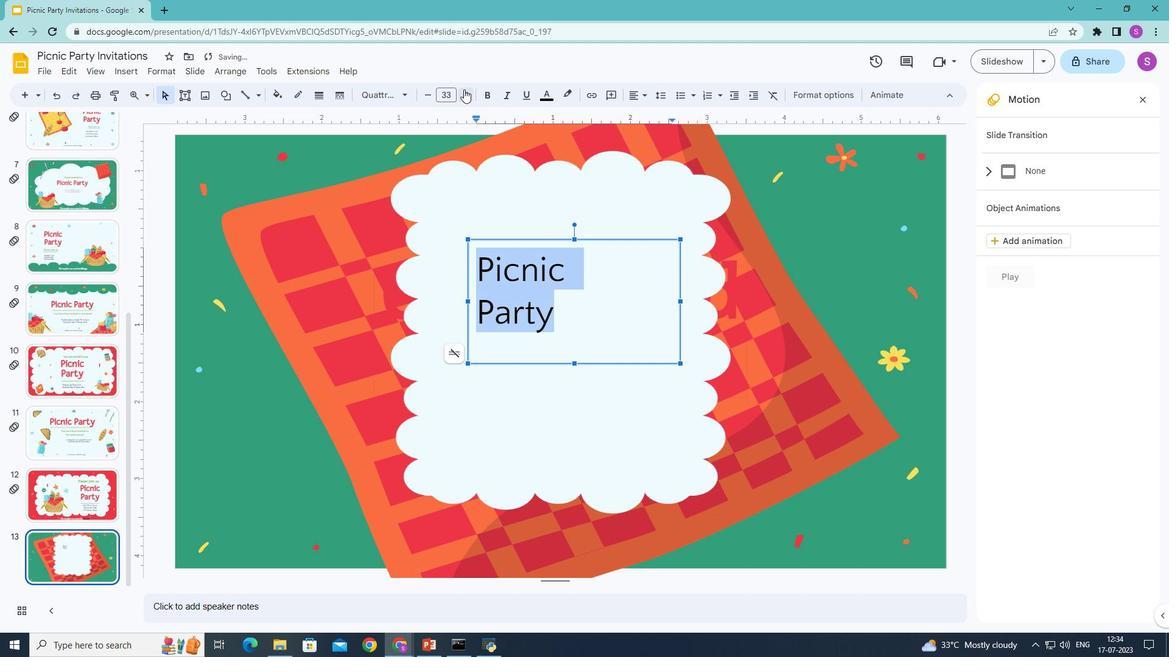 
Action: Mouse pressed left at (464, 89)
Screenshot: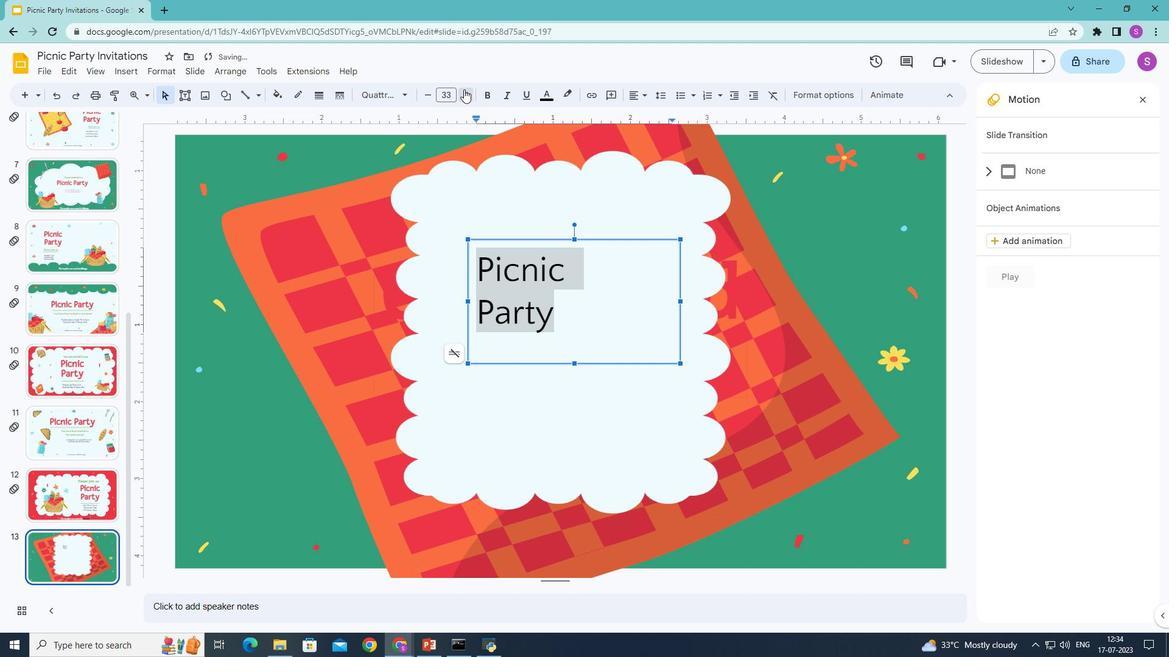 
Action: Mouse pressed left at (464, 89)
Screenshot: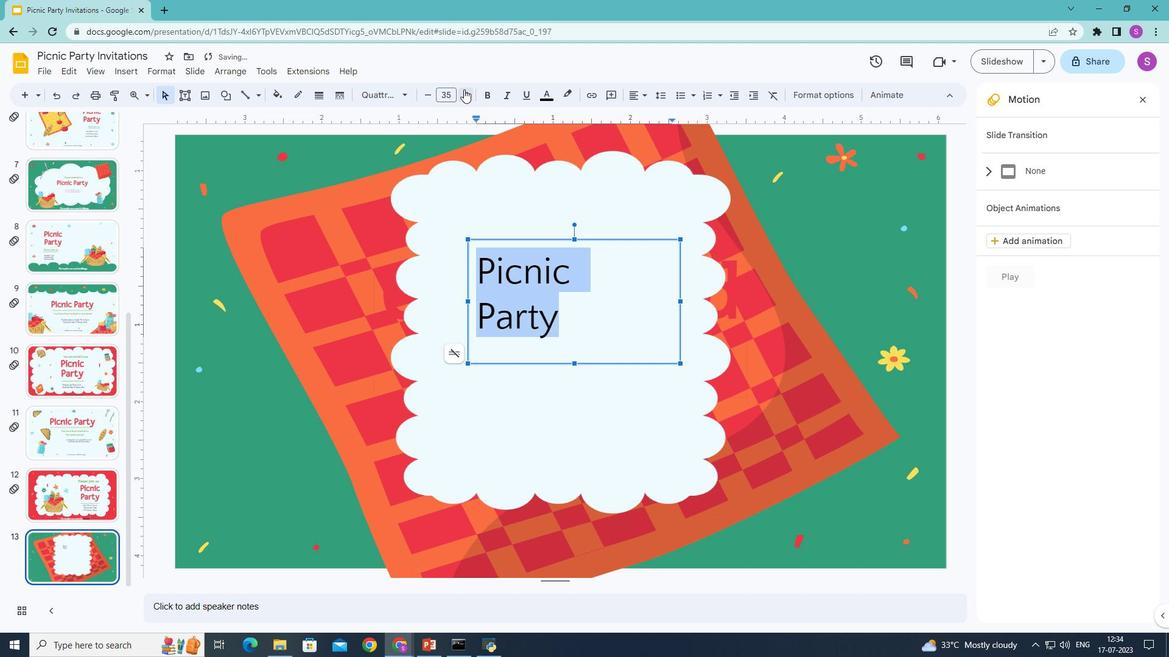 
Action: Mouse pressed left at (464, 89)
Screenshot: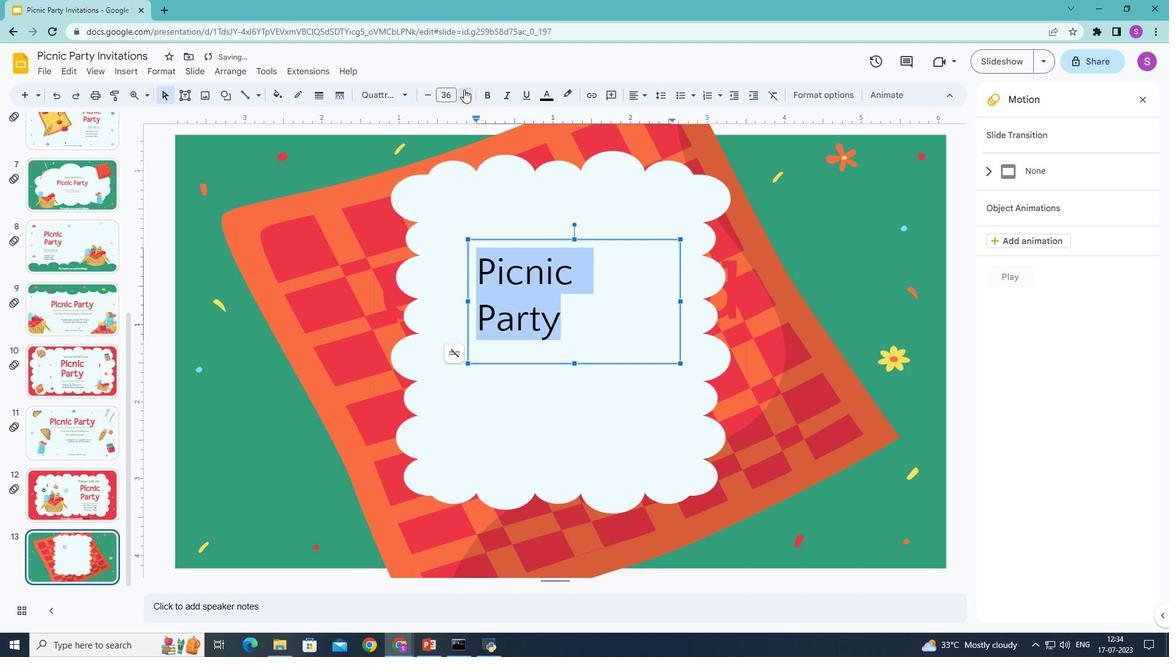
Action: Mouse pressed left at (464, 89)
Screenshot: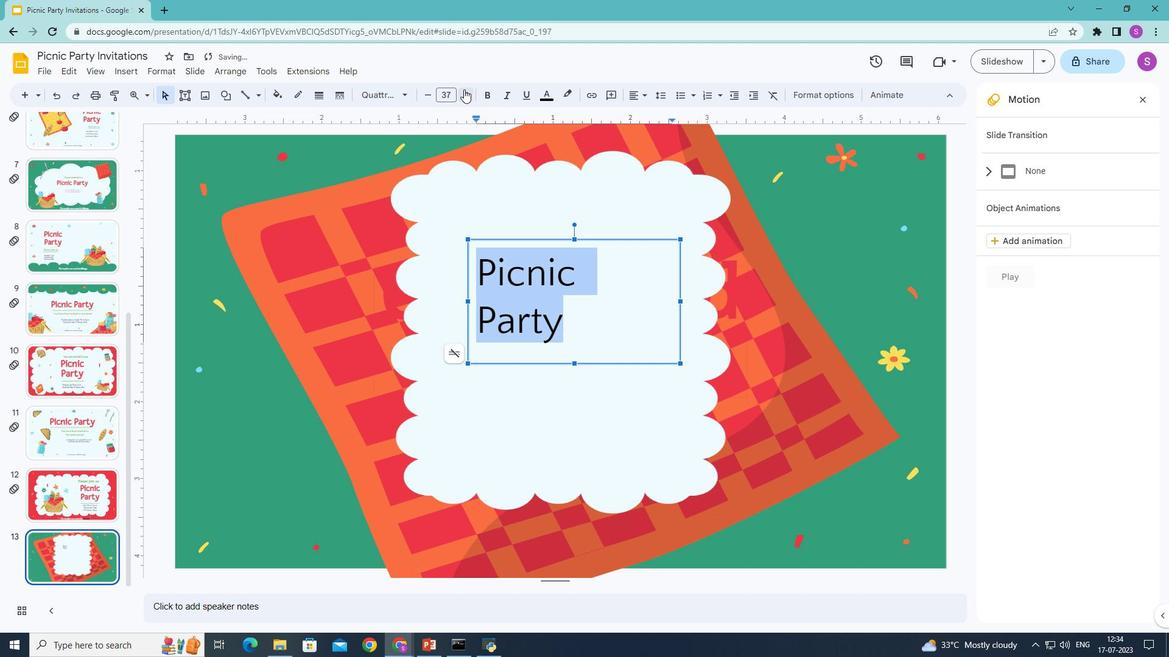 
Action: Mouse pressed left at (464, 89)
Screenshot: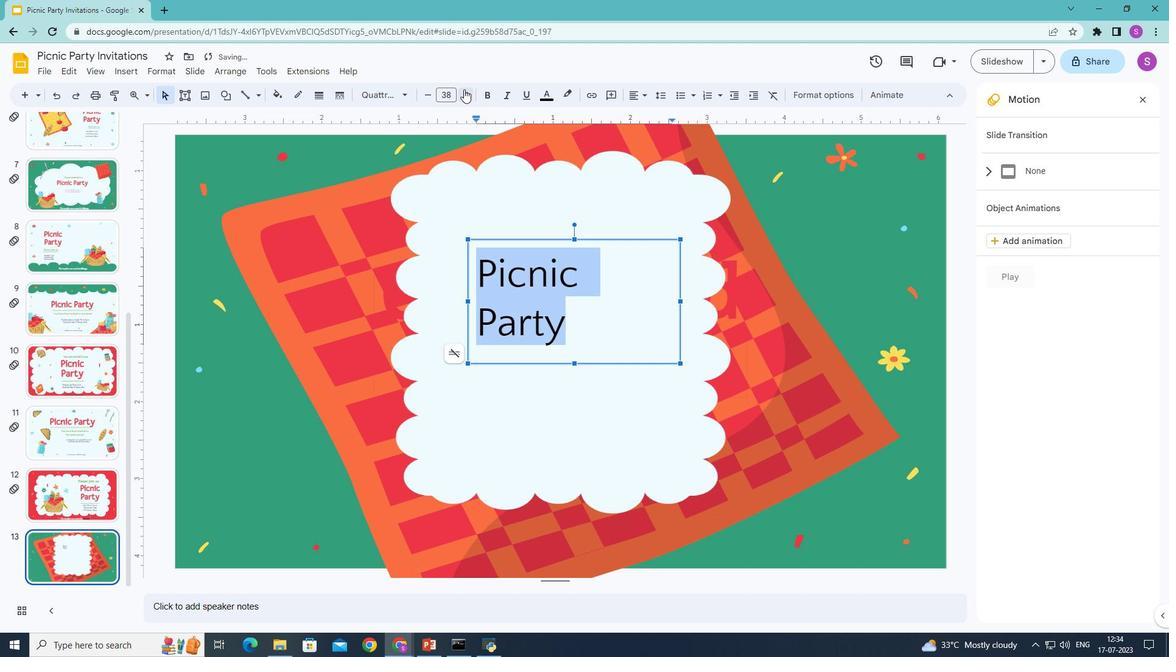 
Action: Mouse pressed left at (464, 89)
Screenshot: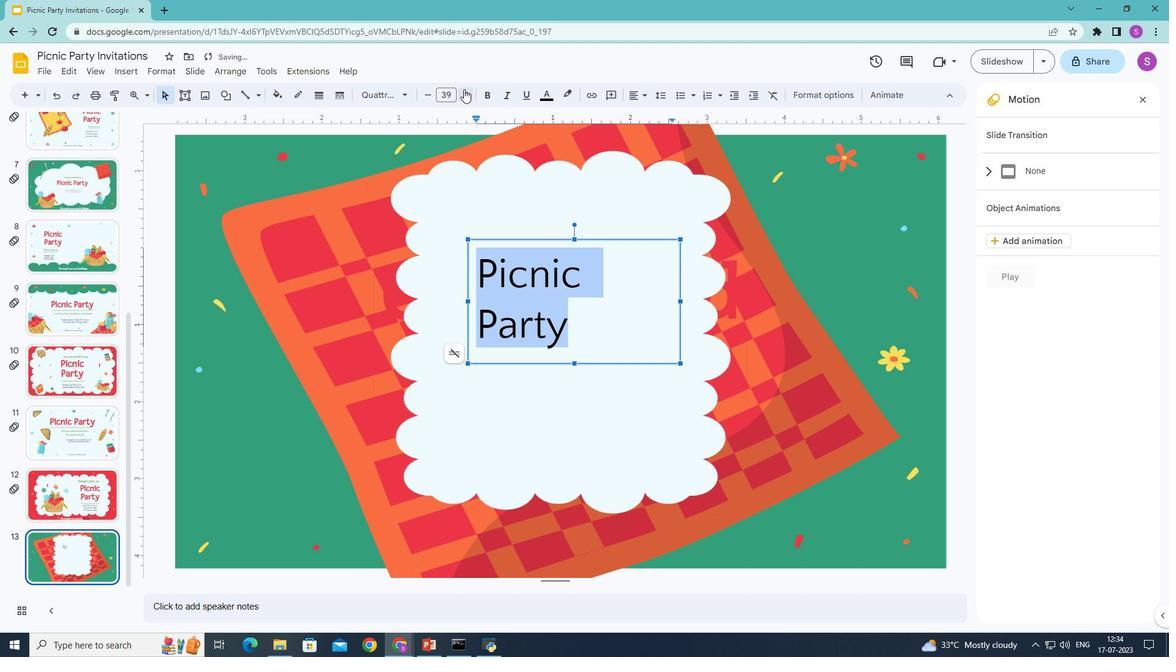 
Action: Mouse pressed left at (464, 89)
Screenshot: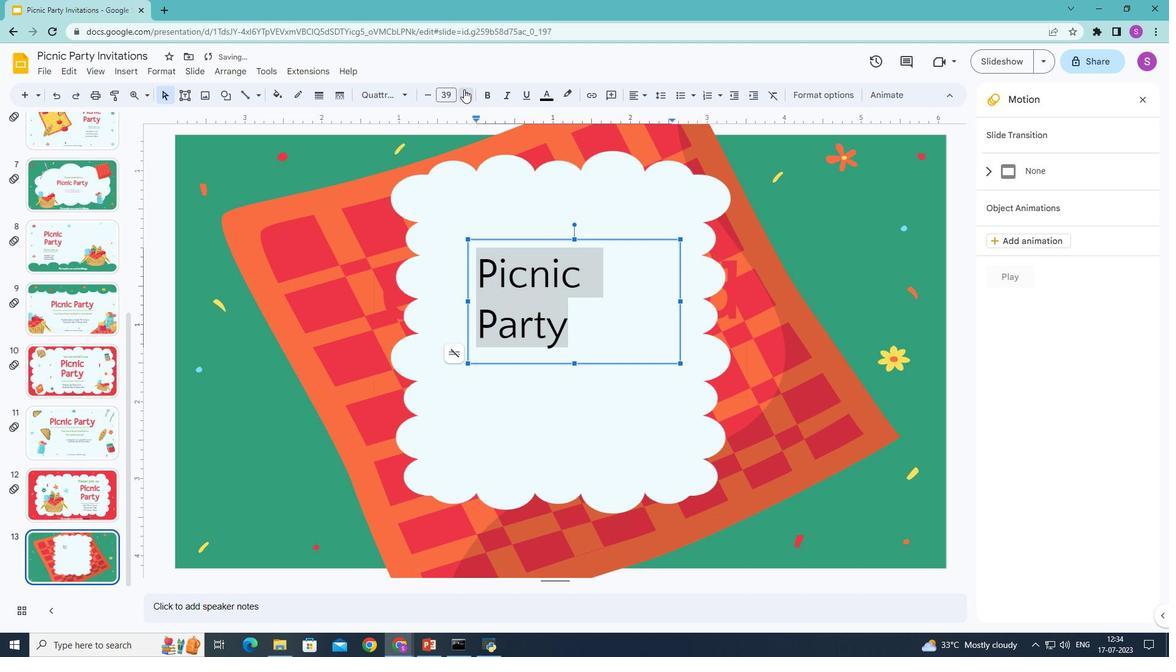
Action: Mouse pressed left at (464, 89)
Screenshot: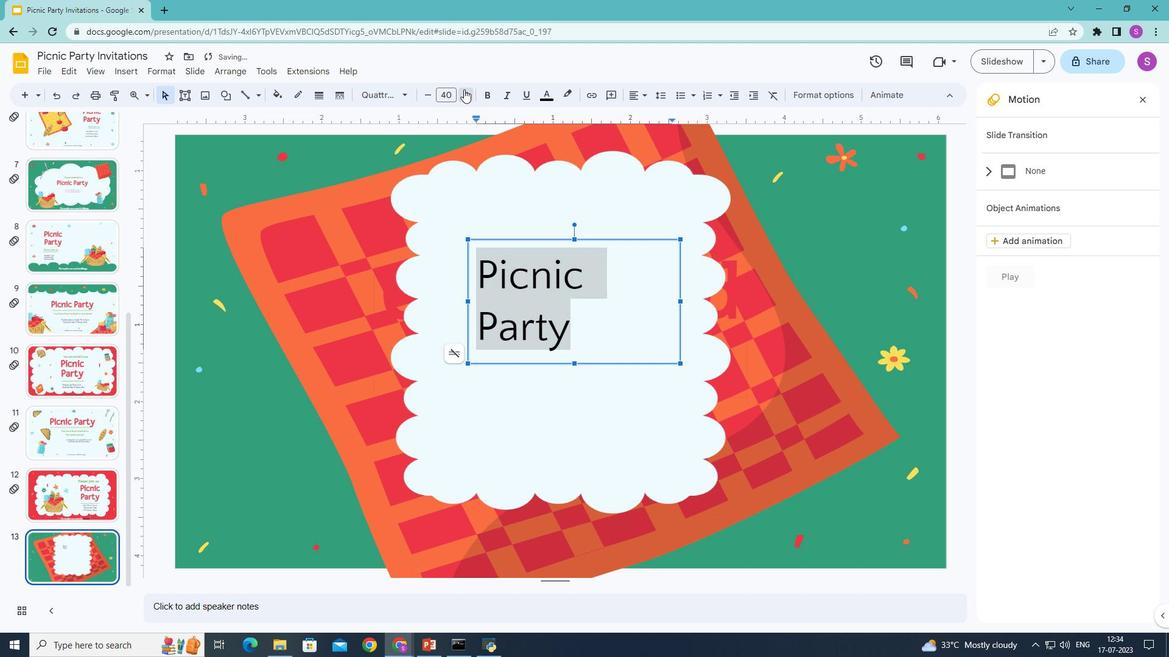 
Action: Mouse moved to (464, 89)
Screenshot: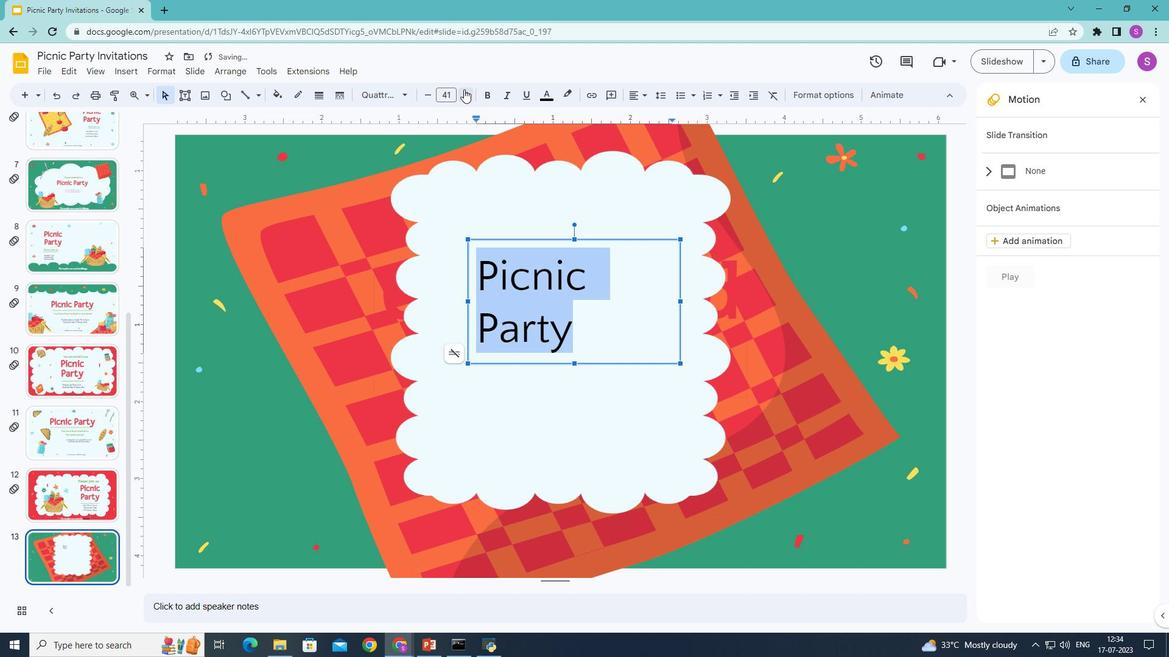 
Action: Mouse pressed left at (464, 89)
Screenshot: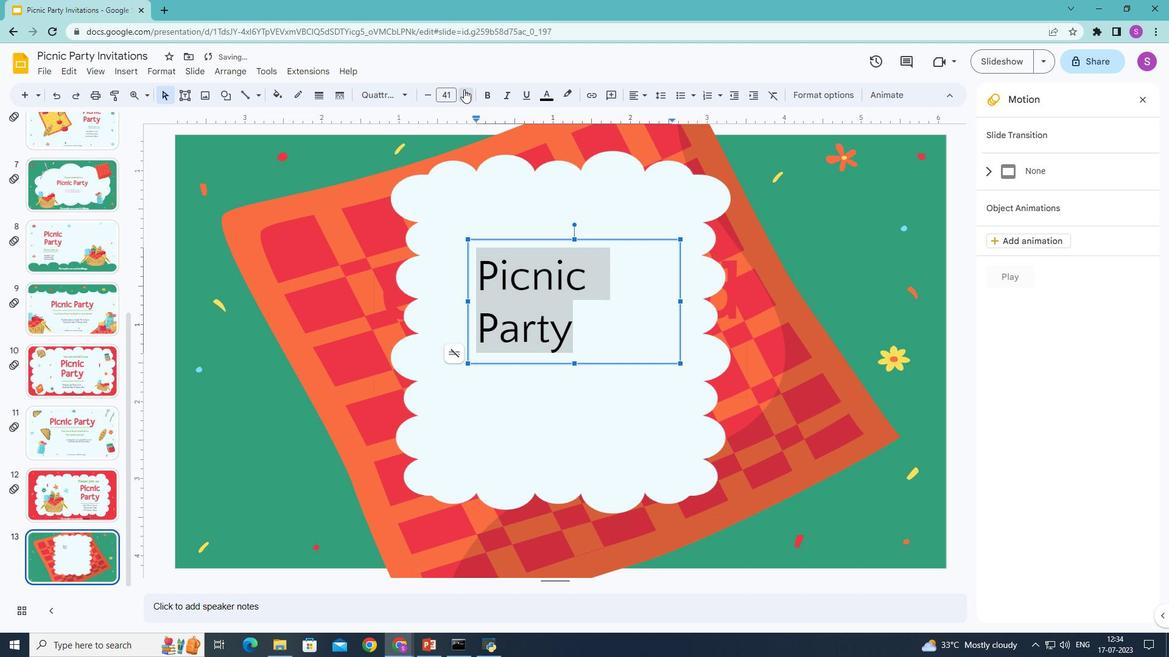 
Action: Mouse pressed left at (464, 89)
Screenshot: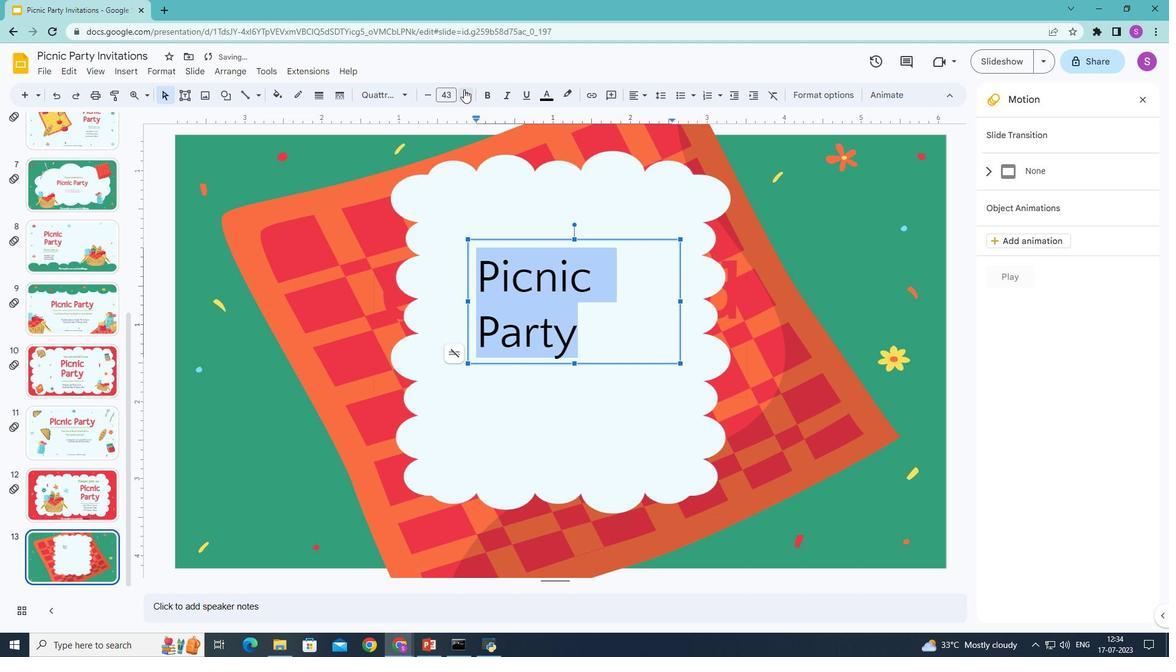 
Action: Mouse moved to (464, 89)
Screenshot: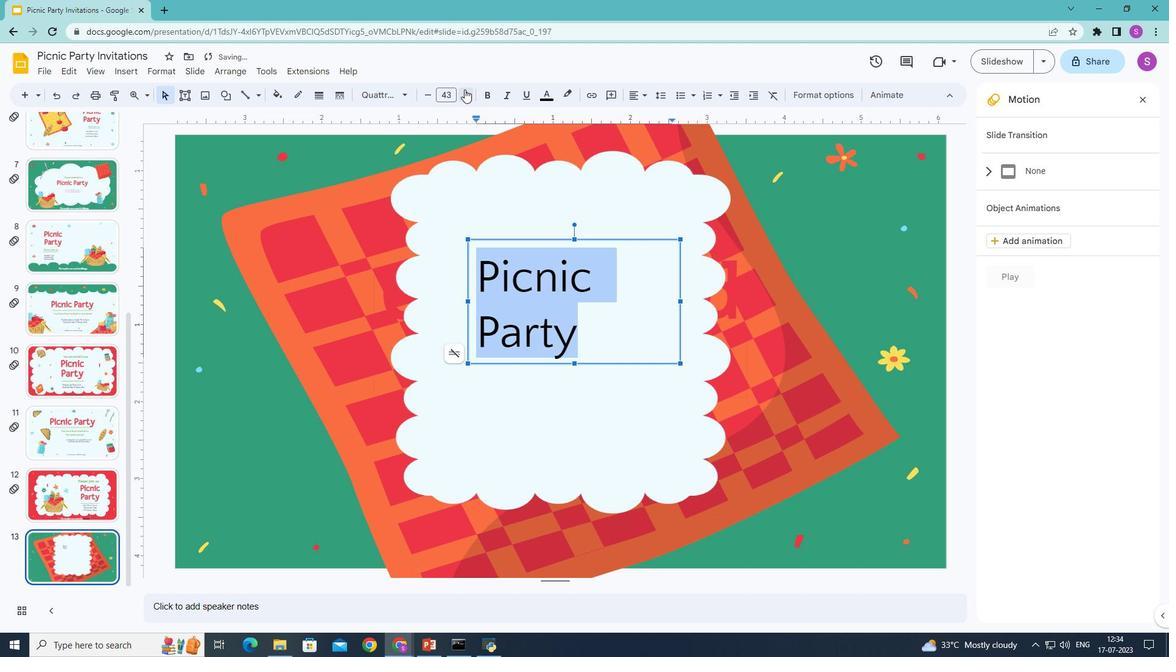 
Action: Mouse pressed left at (464, 89)
Screenshot: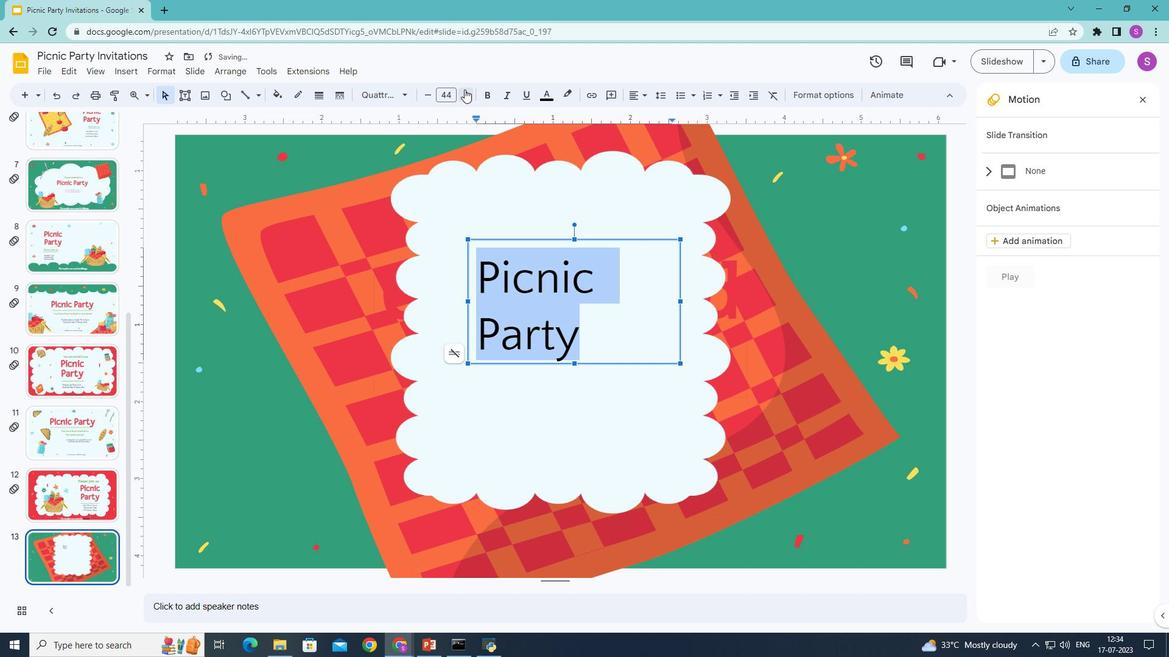 
Action: Mouse pressed left at (464, 89)
Screenshot: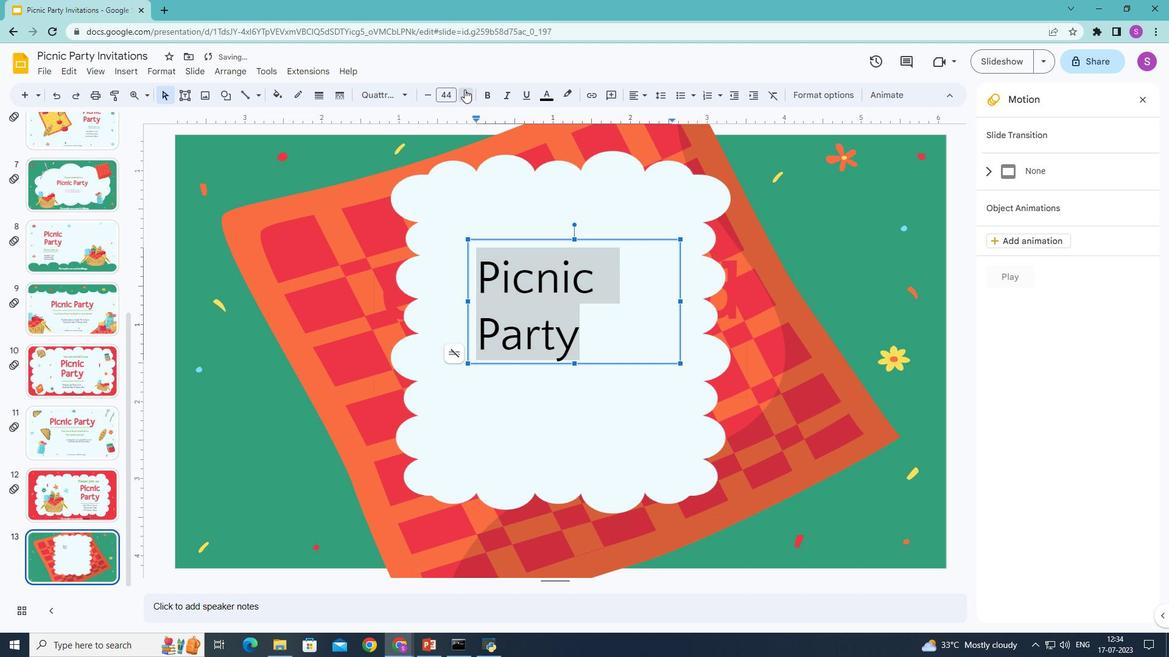 
Action: Mouse pressed left at (464, 89)
Screenshot: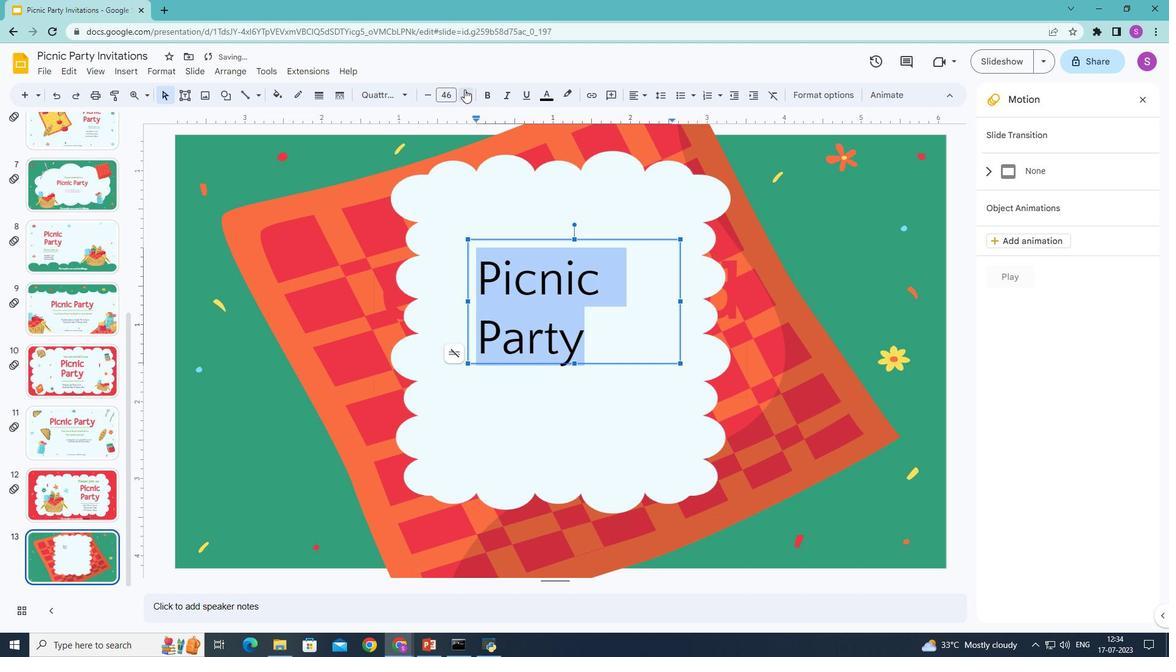 
Action: Mouse pressed left at (464, 89)
Screenshot: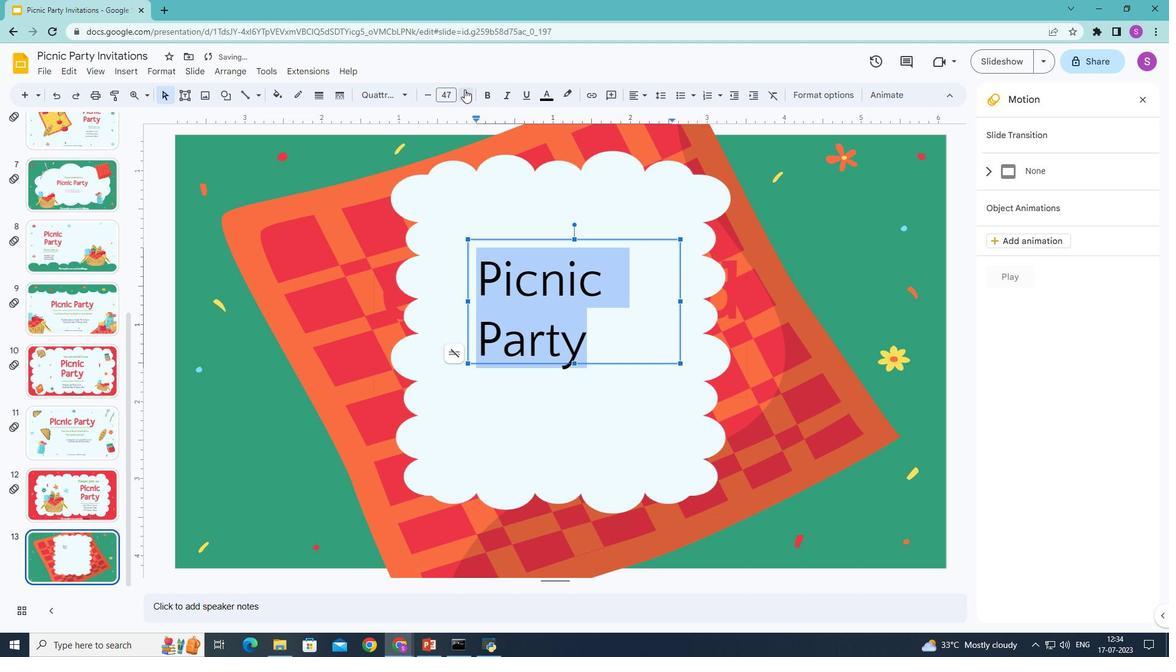 
Action: Mouse pressed left at (464, 89)
Screenshot: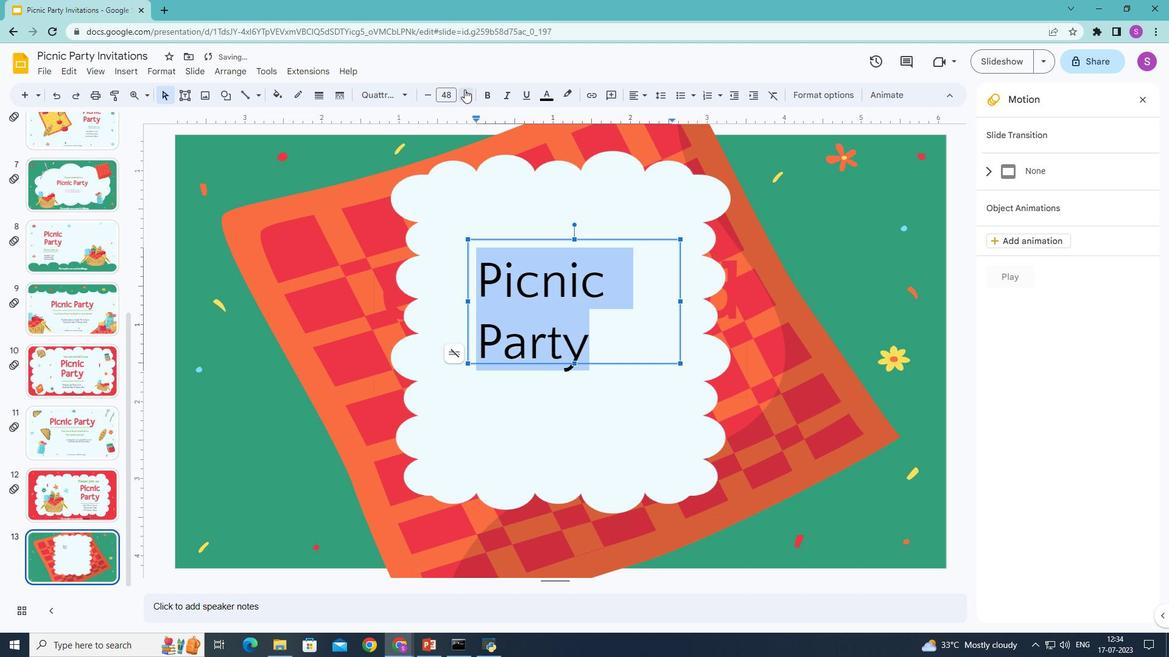 
Action: Mouse pressed left at (464, 89)
Screenshot: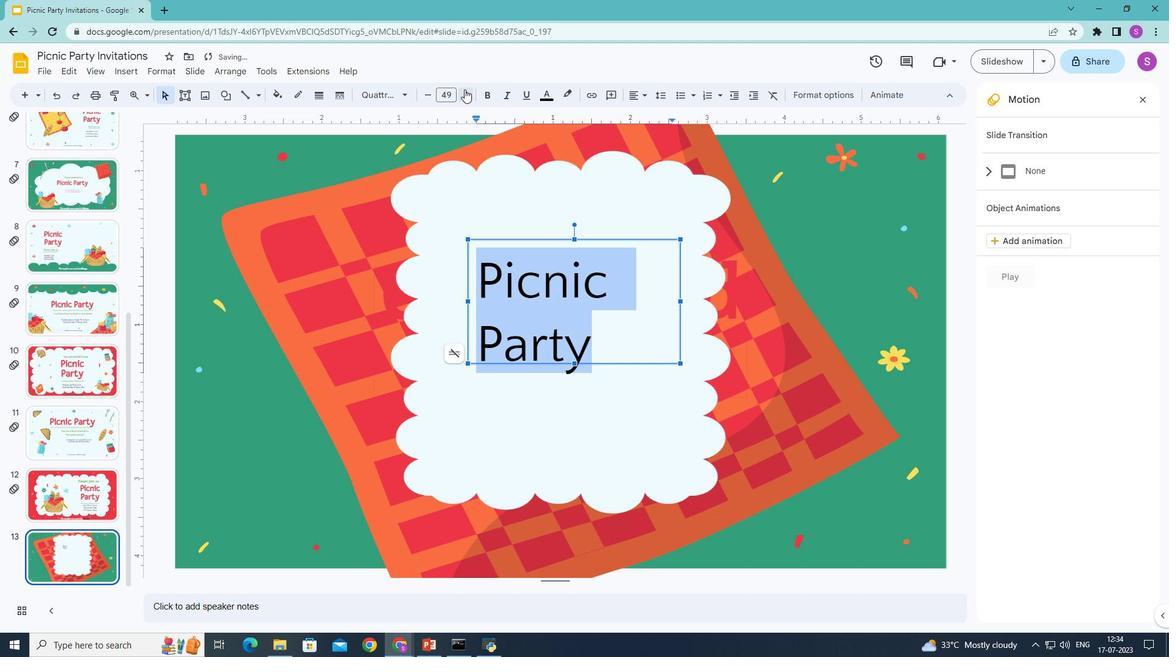 
Action: Mouse pressed left at (464, 89)
Screenshot: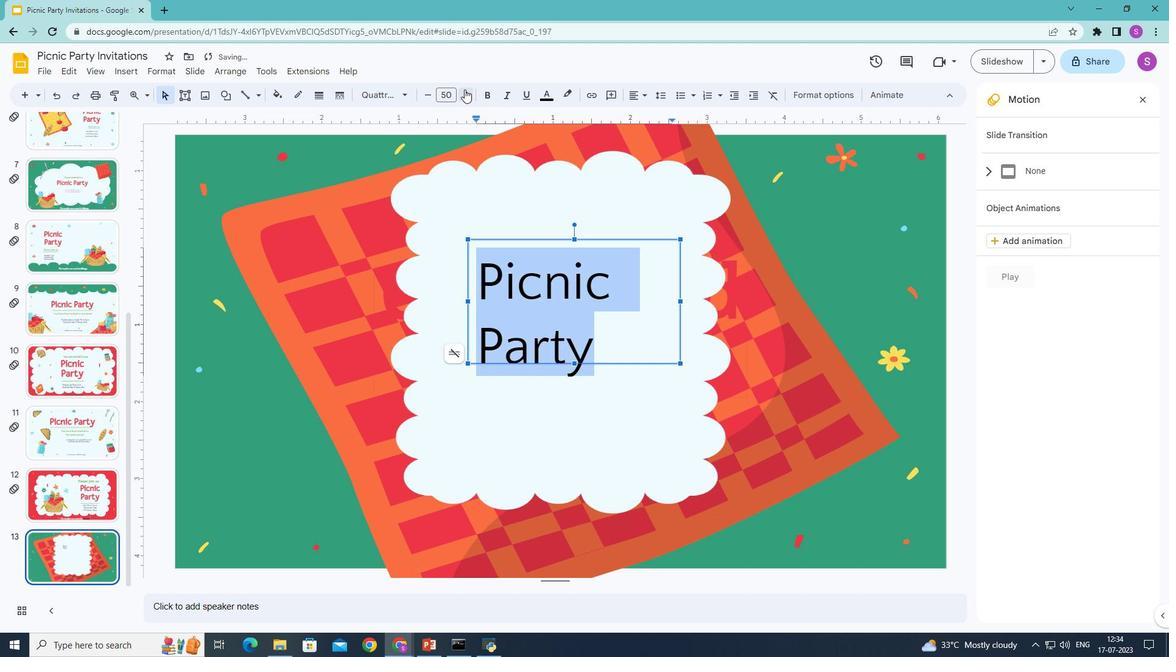 
Action: Mouse pressed left at (464, 89)
Screenshot: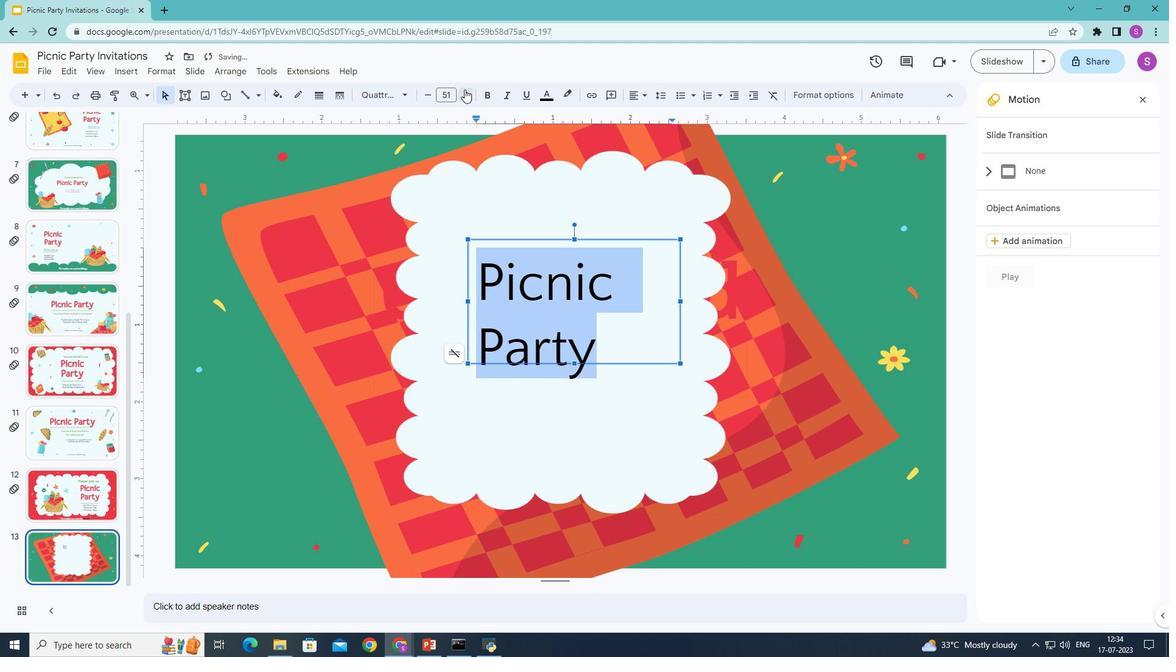 
Action: Mouse pressed left at (464, 89)
Screenshot: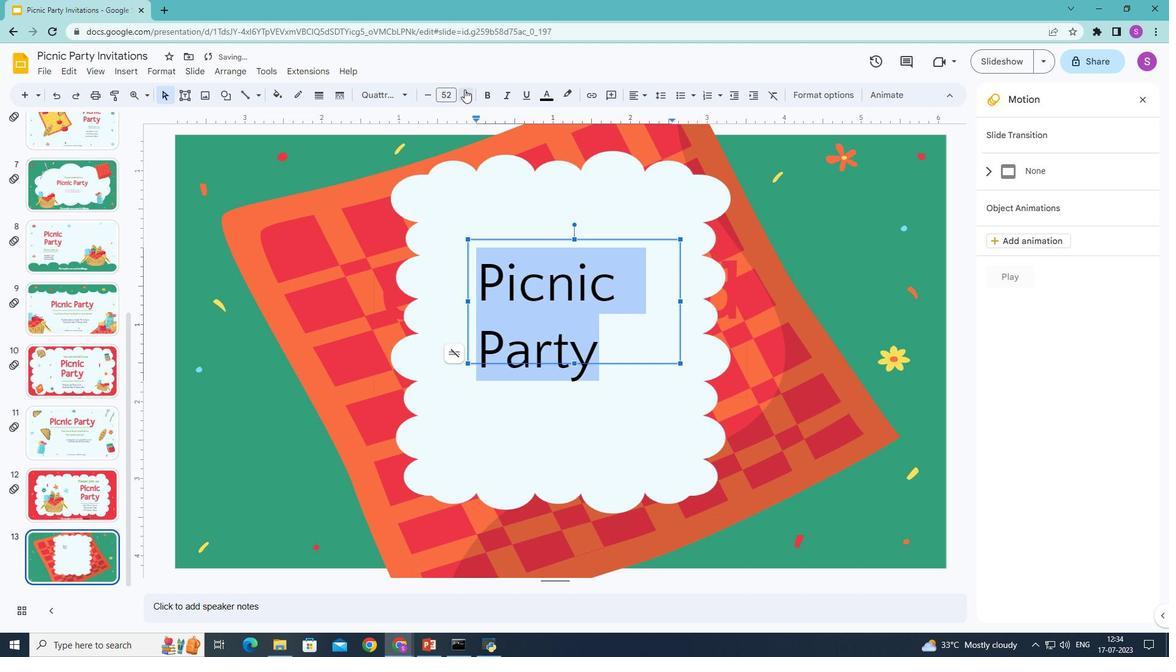 
Action: Mouse pressed left at (464, 89)
Screenshot: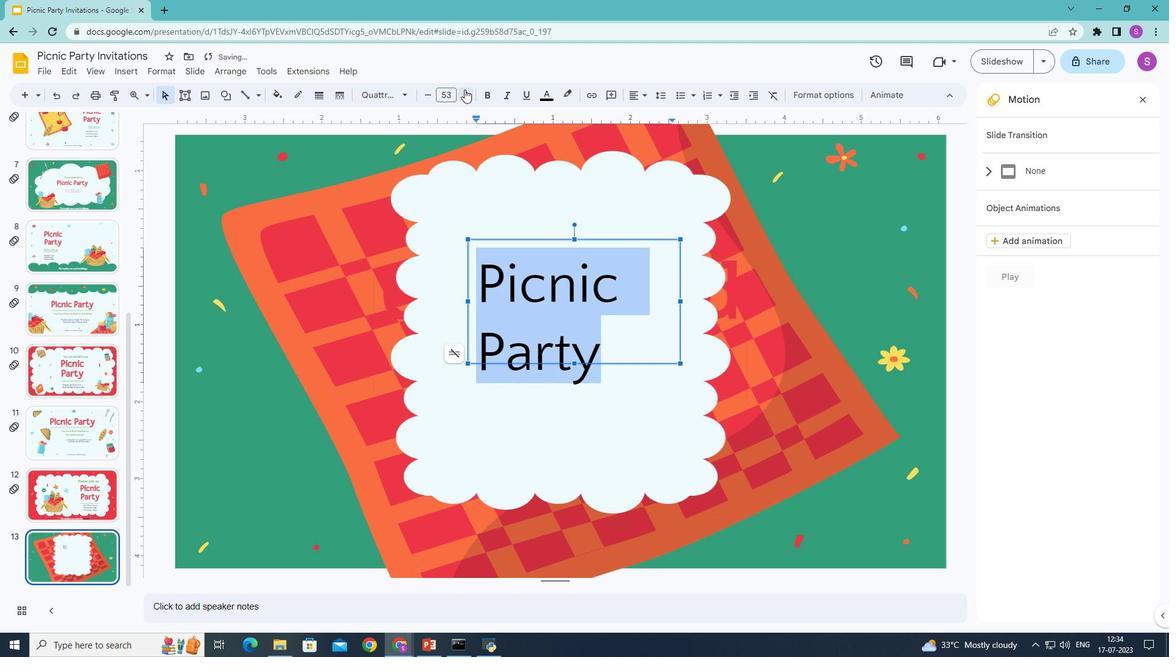 
Action: Mouse pressed left at (464, 89)
Screenshot: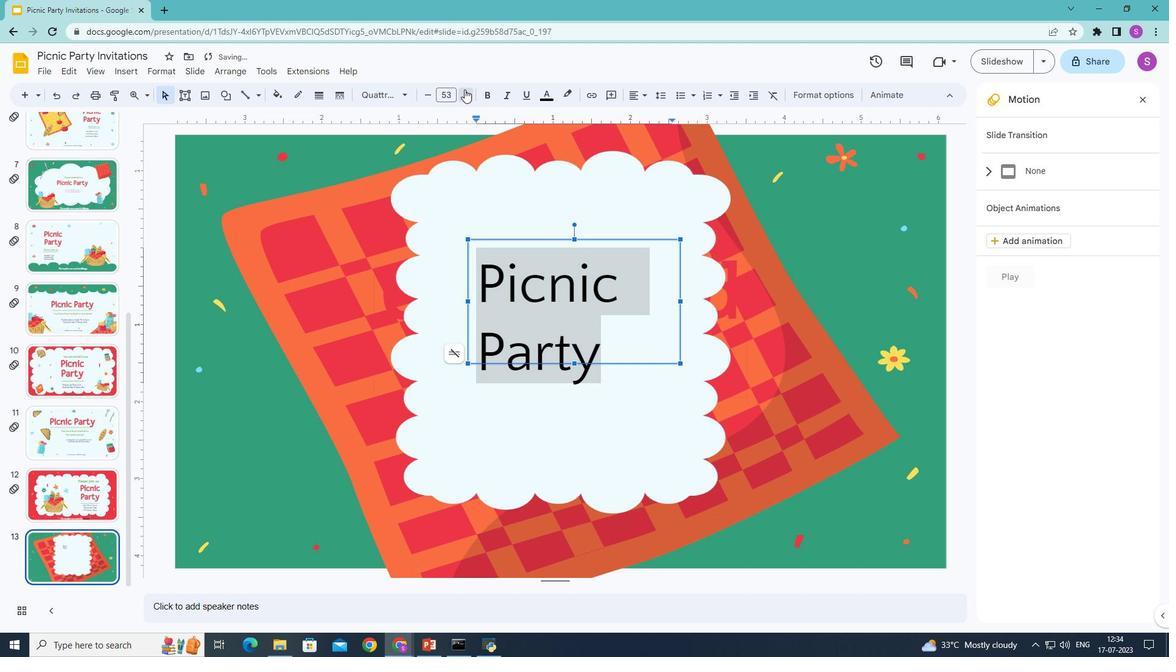 
Action: Mouse pressed left at (464, 89)
Screenshot: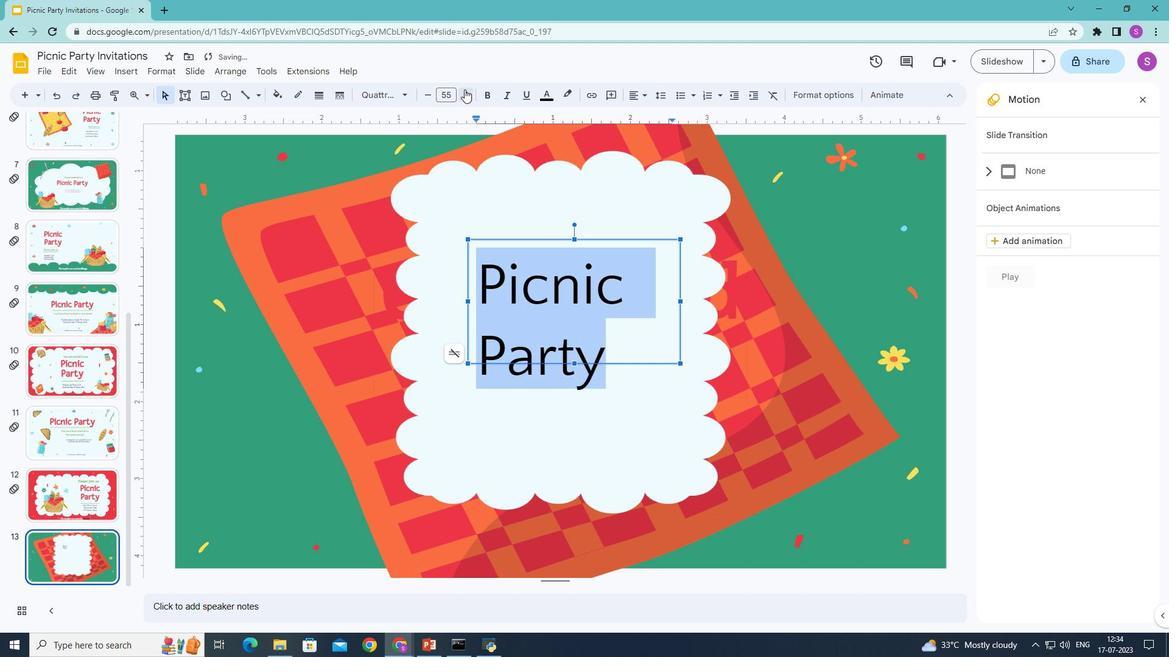 
Action: Mouse moved to (403, 93)
Screenshot: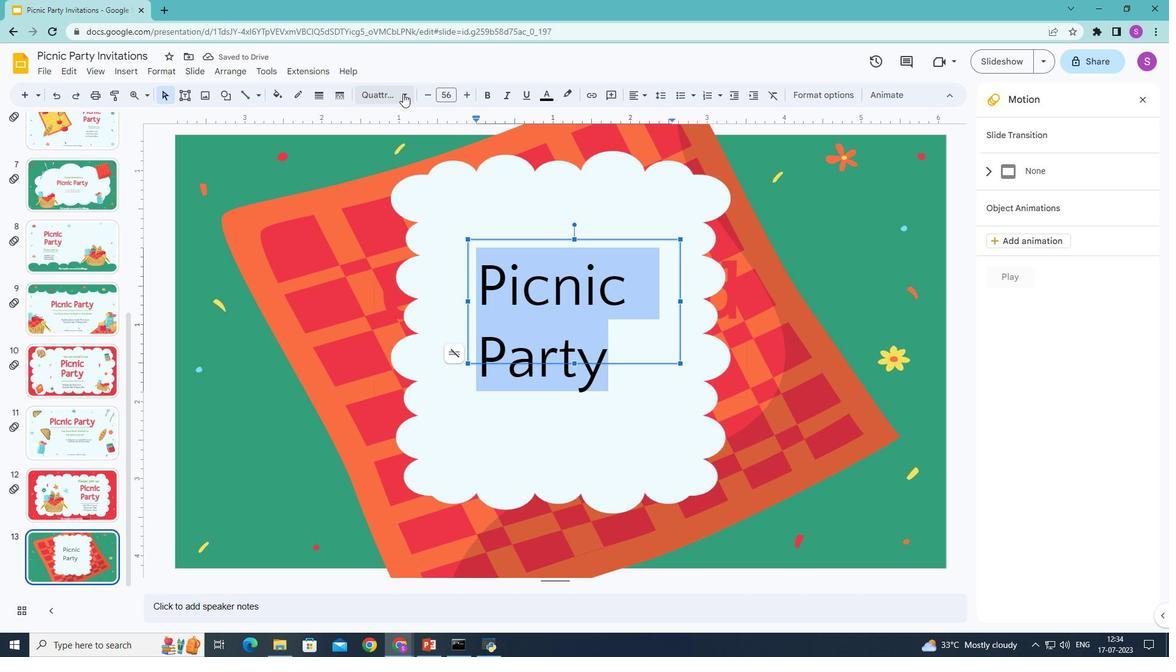 
Action: Mouse pressed left at (403, 93)
Screenshot: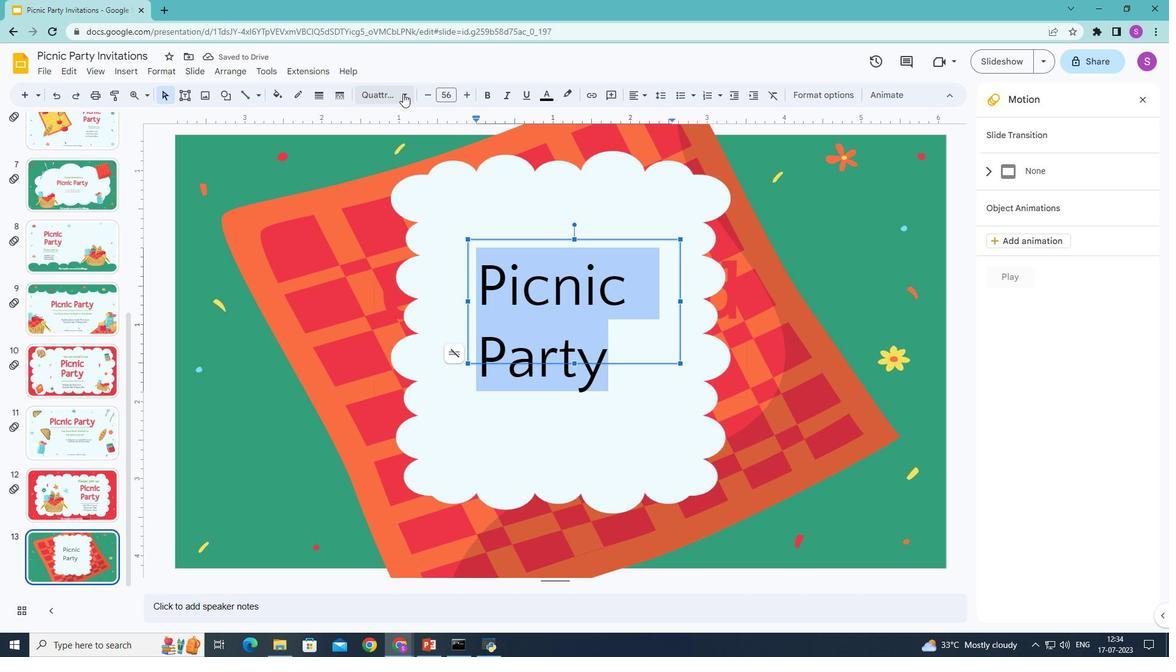 
Action: Mouse moved to (415, 260)
Screenshot: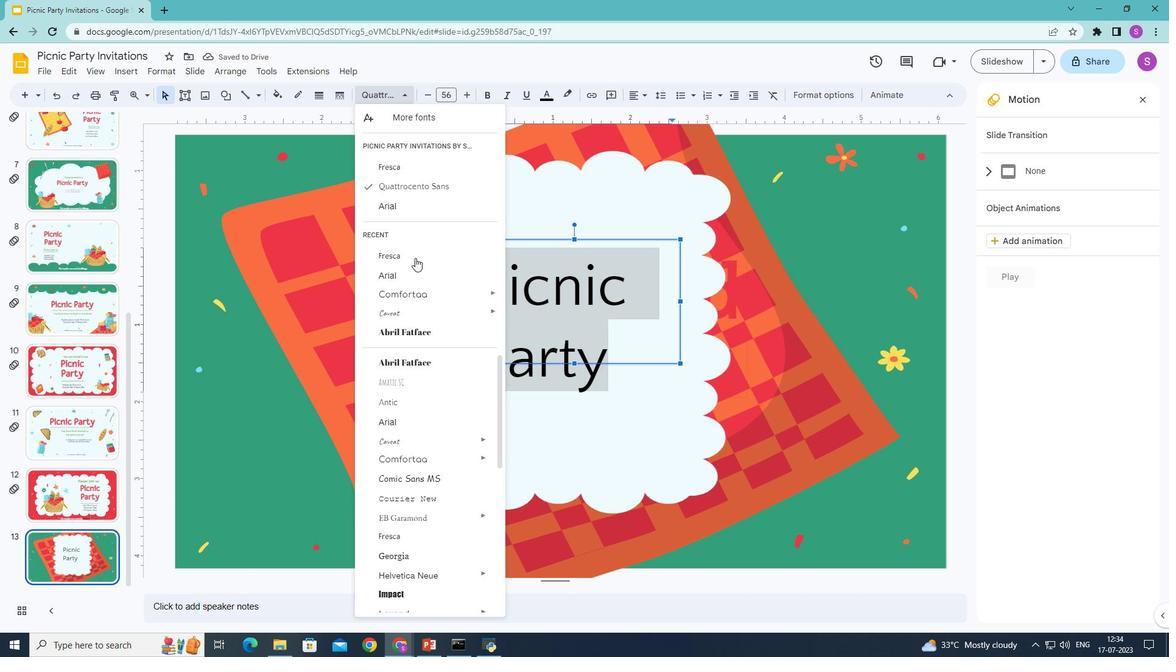 
Action: Mouse pressed left at (415, 260)
Screenshot: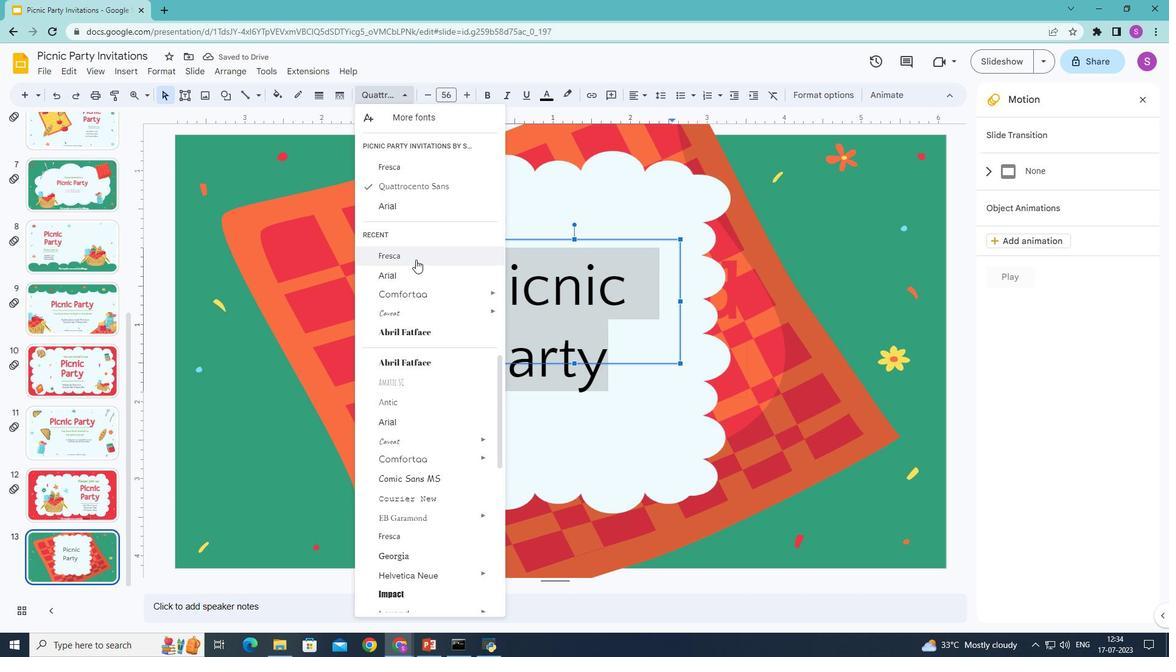 
Action: Mouse moved to (543, 94)
Screenshot: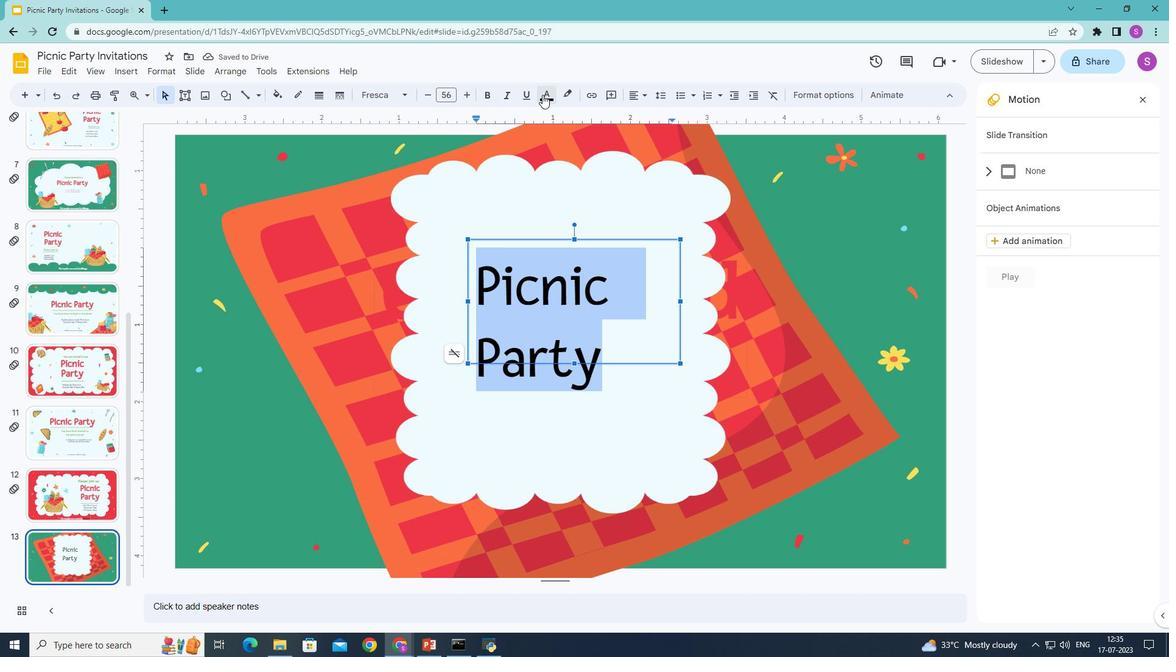 
Action: Mouse pressed left at (543, 94)
Screenshot: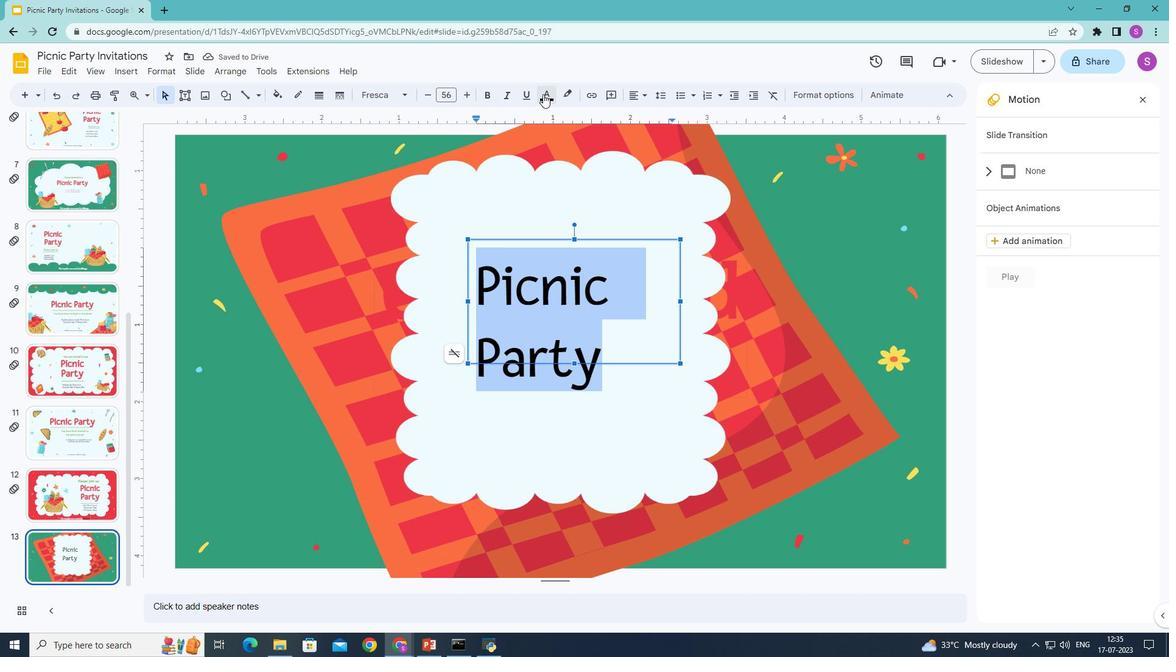 
Action: Mouse moved to (560, 239)
Screenshot: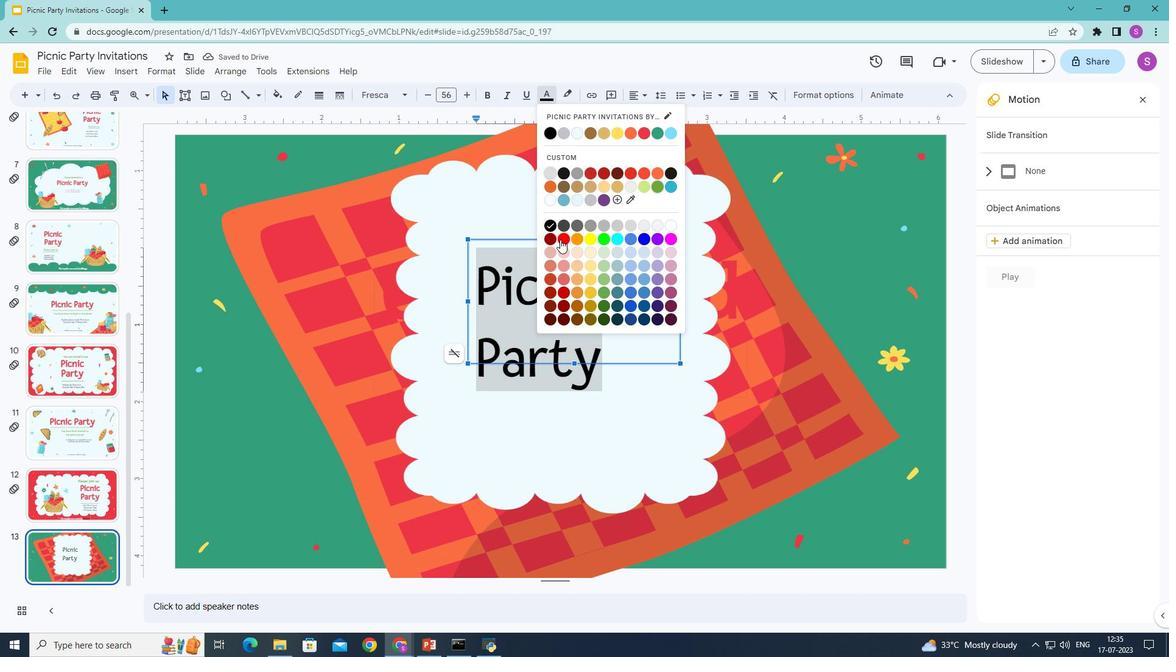 
Action: Mouse pressed left at (560, 239)
Screenshot: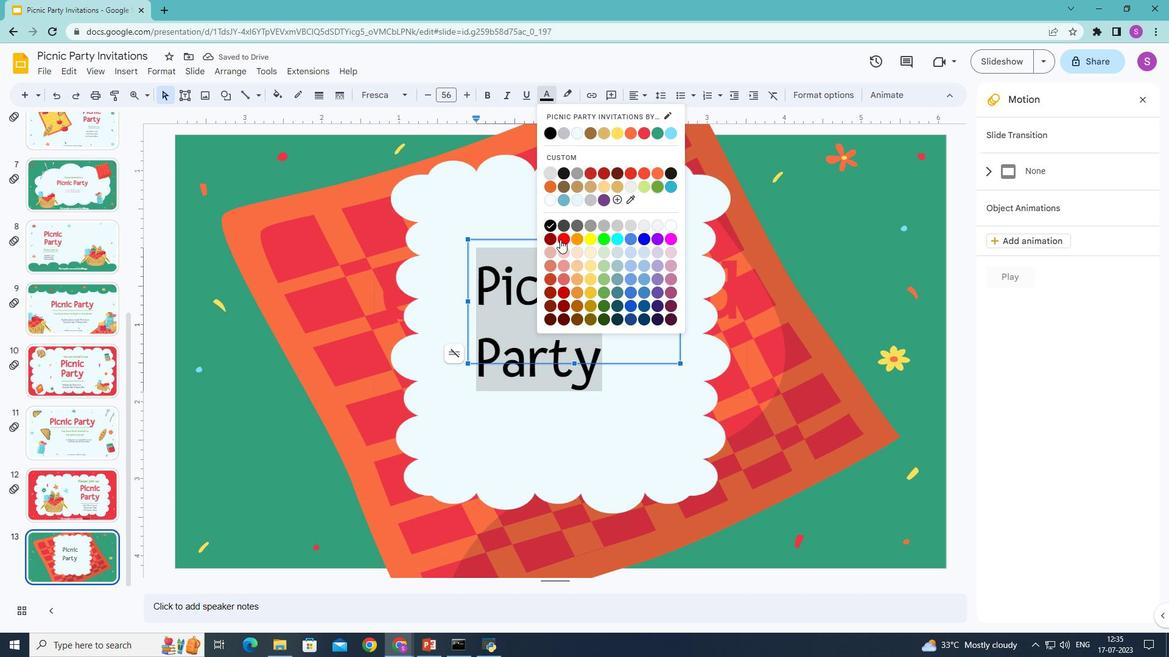 
Action: Mouse moved to (334, 170)
Screenshot: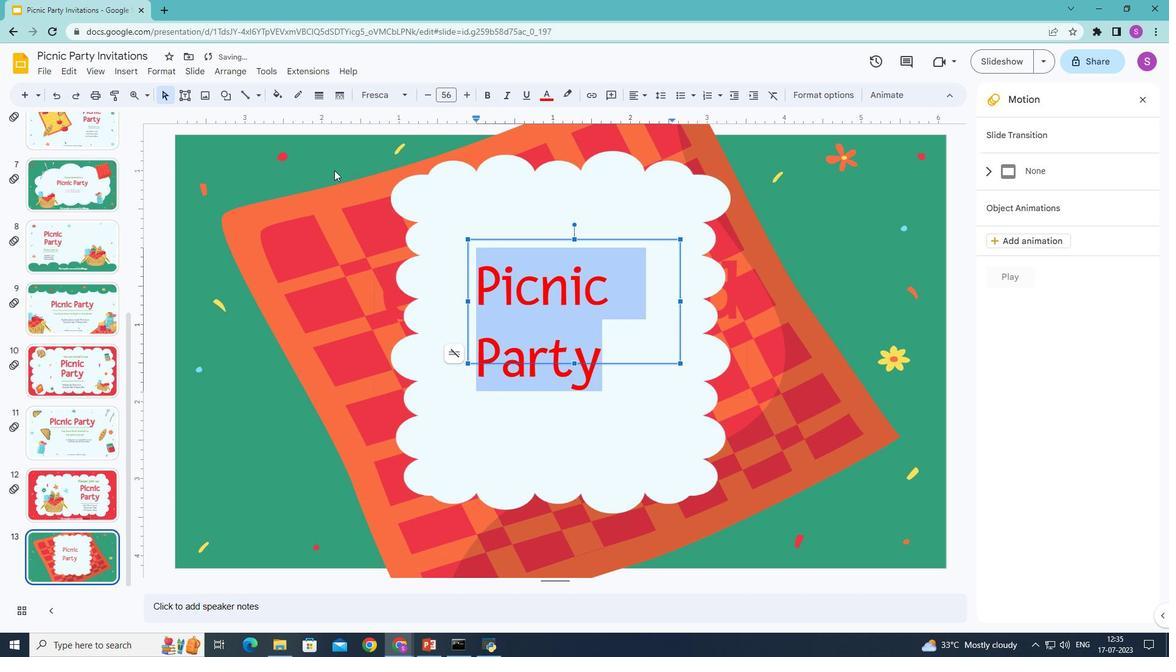 
Action: Mouse pressed left at (334, 170)
Screenshot: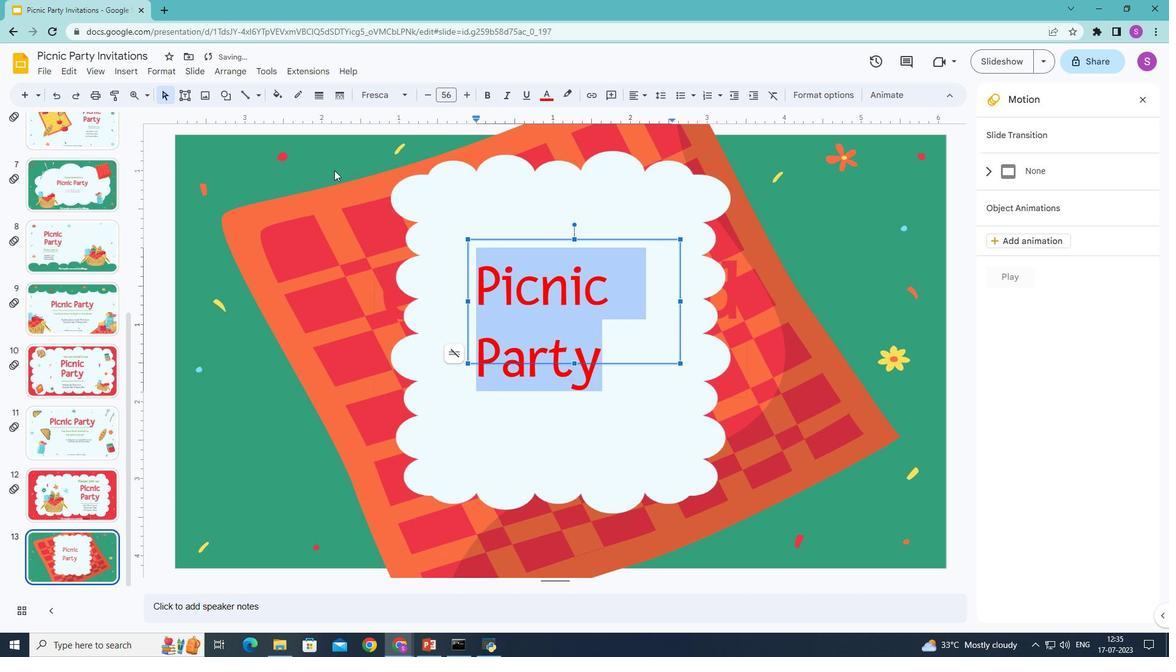 
Action: Mouse moved to (183, 96)
Screenshot: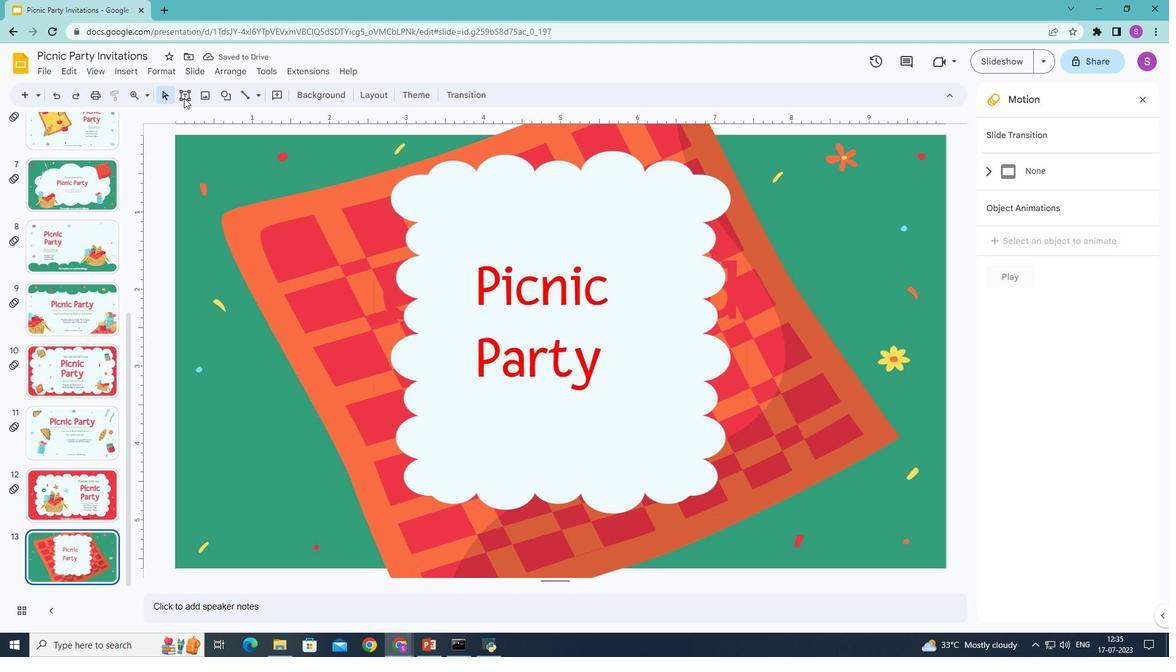 
Action: Mouse pressed left at (183, 96)
Screenshot: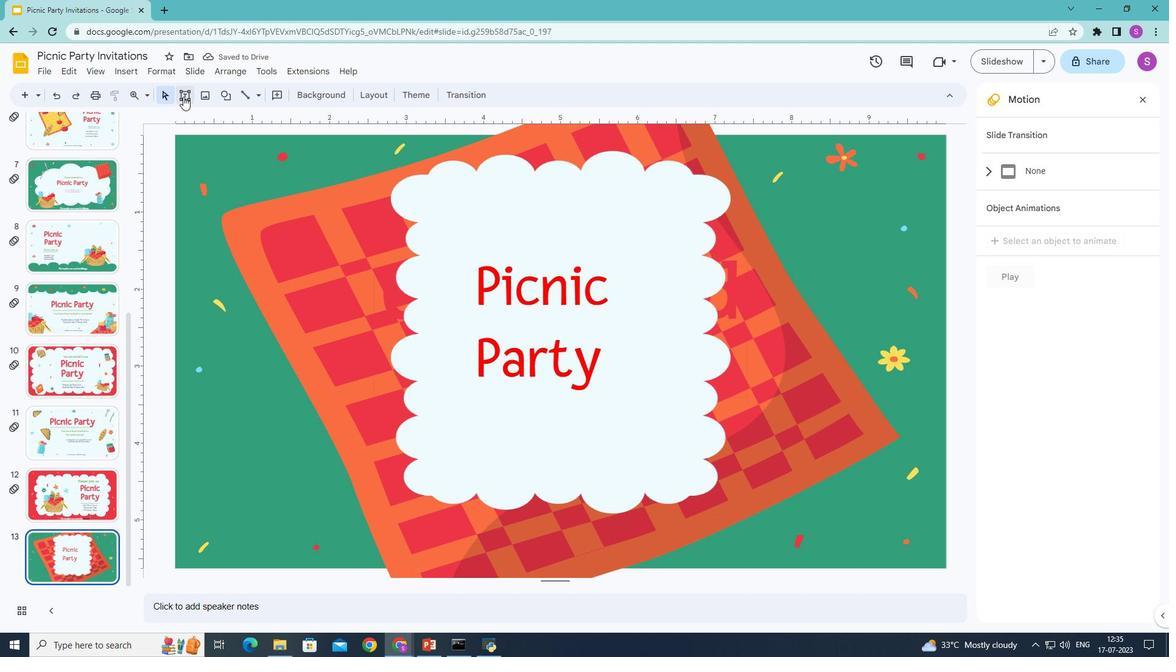
Action: Mouse moved to (464, 204)
Screenshot: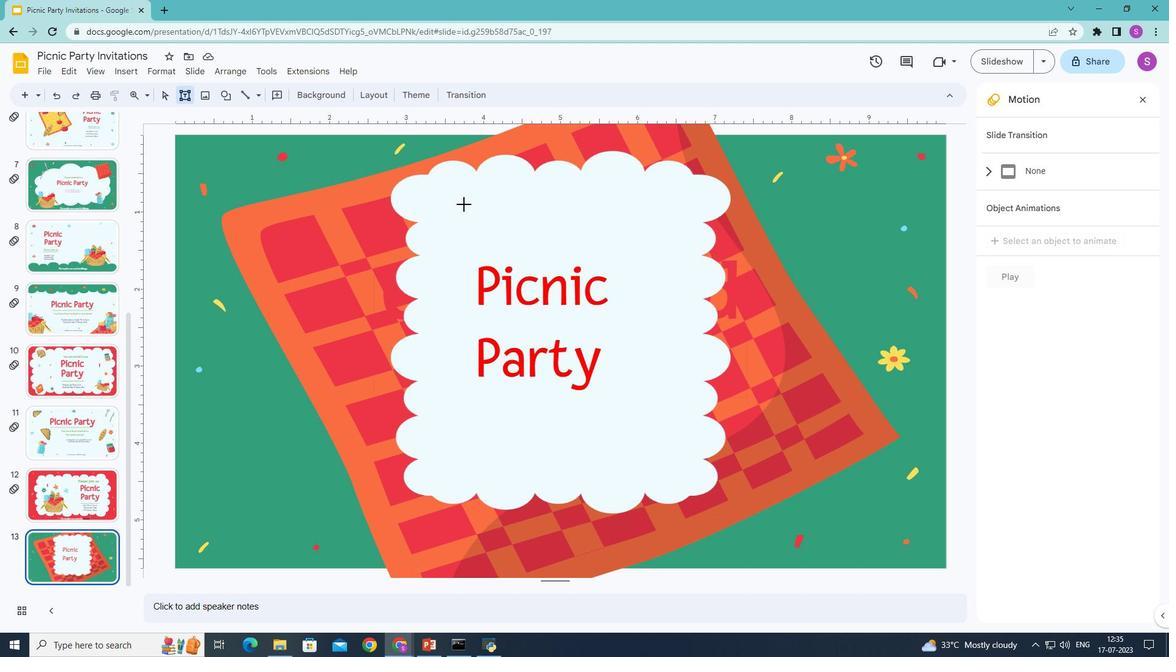 
Action: Mouse pressed left at (464, 204)
Screenshot: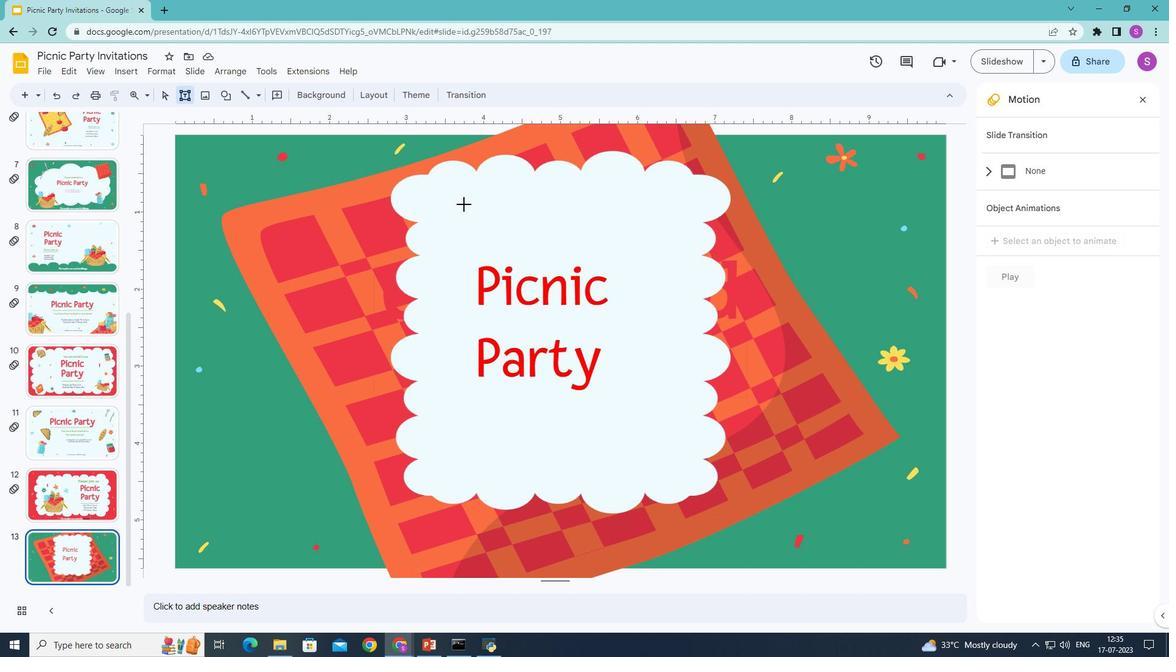
Action: Mouse moved to (572, 239)
Screenshot: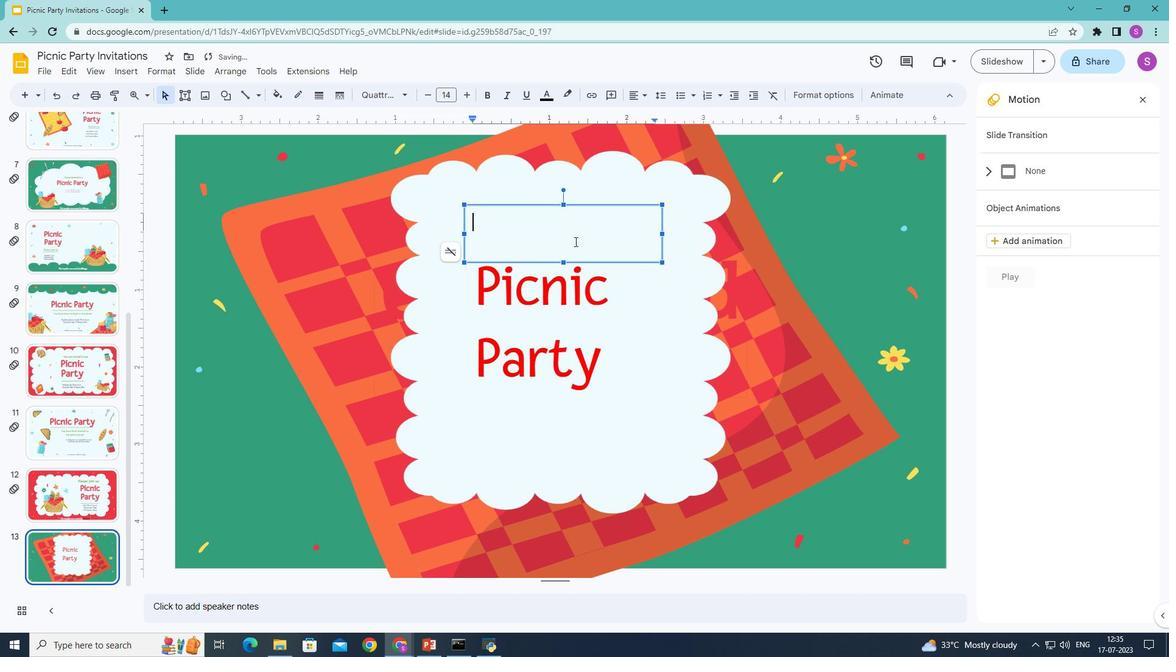 
Action: Key pressed <Key.shift>Please<Key.space>join<Key.space>us
Screenshot: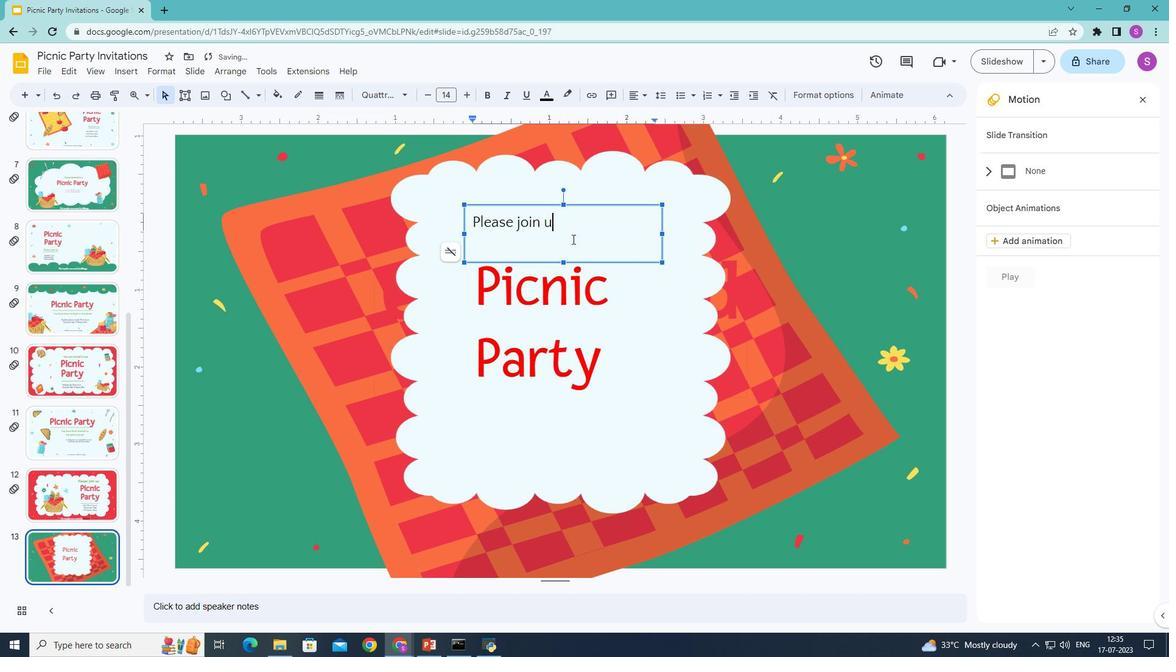 
Action: Mouse moved to (559, 221)
Screenshot: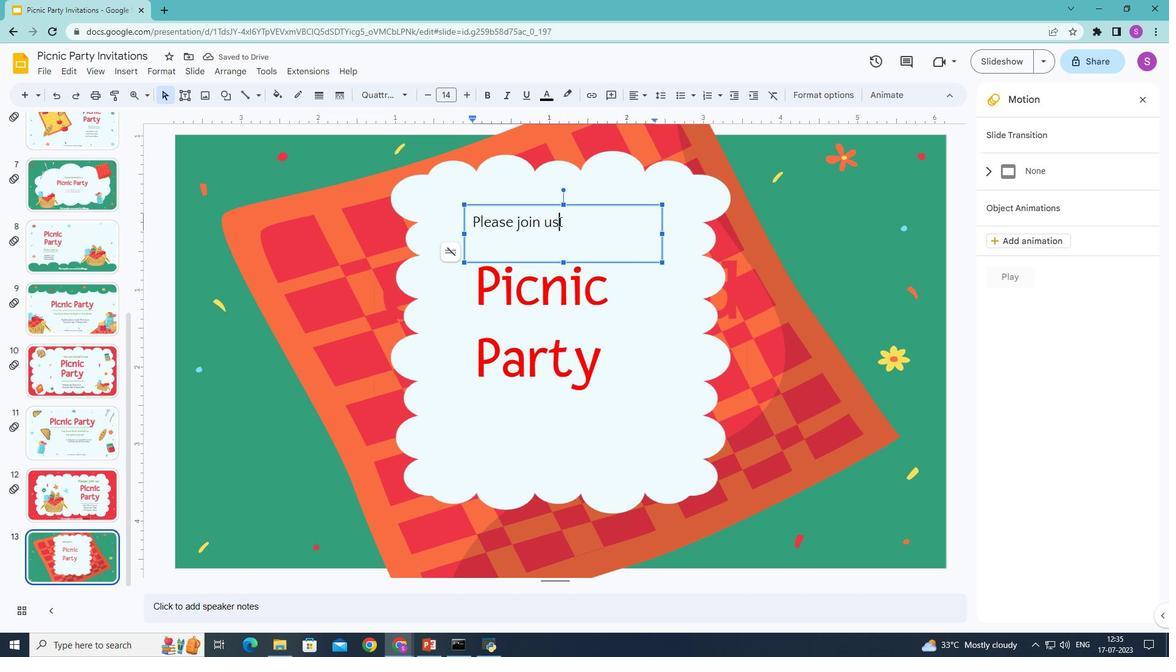 
Action: Mouse pressed left at (559, 221)
Screenshot: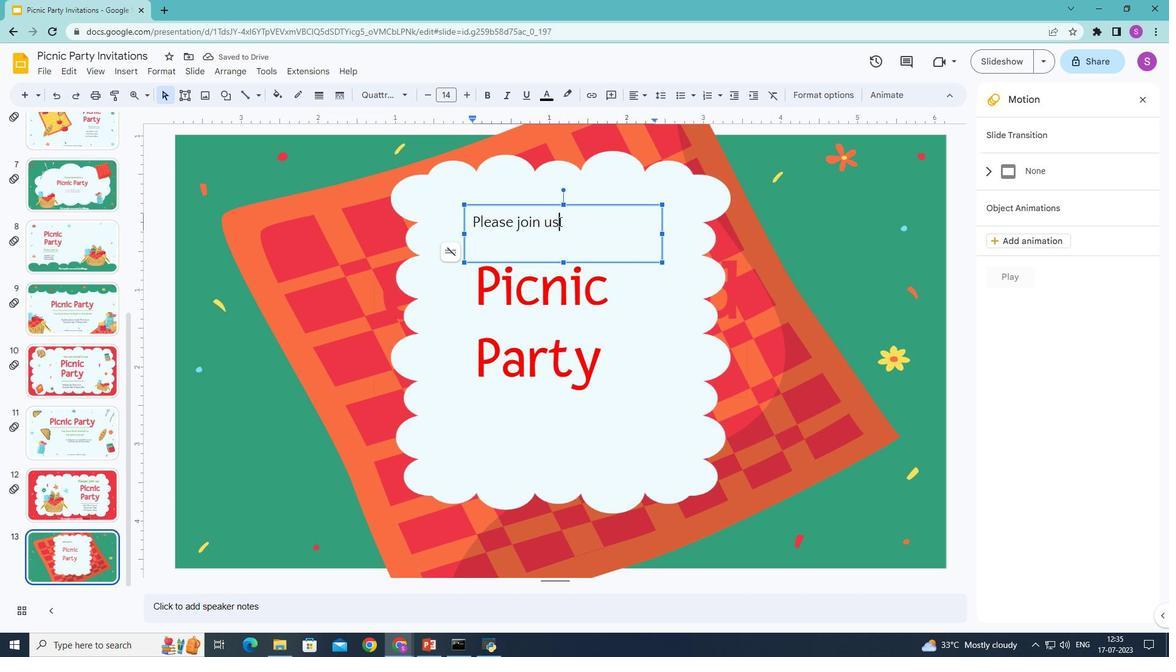 
Action: Mouse moved to (403, 96)
Screenshot: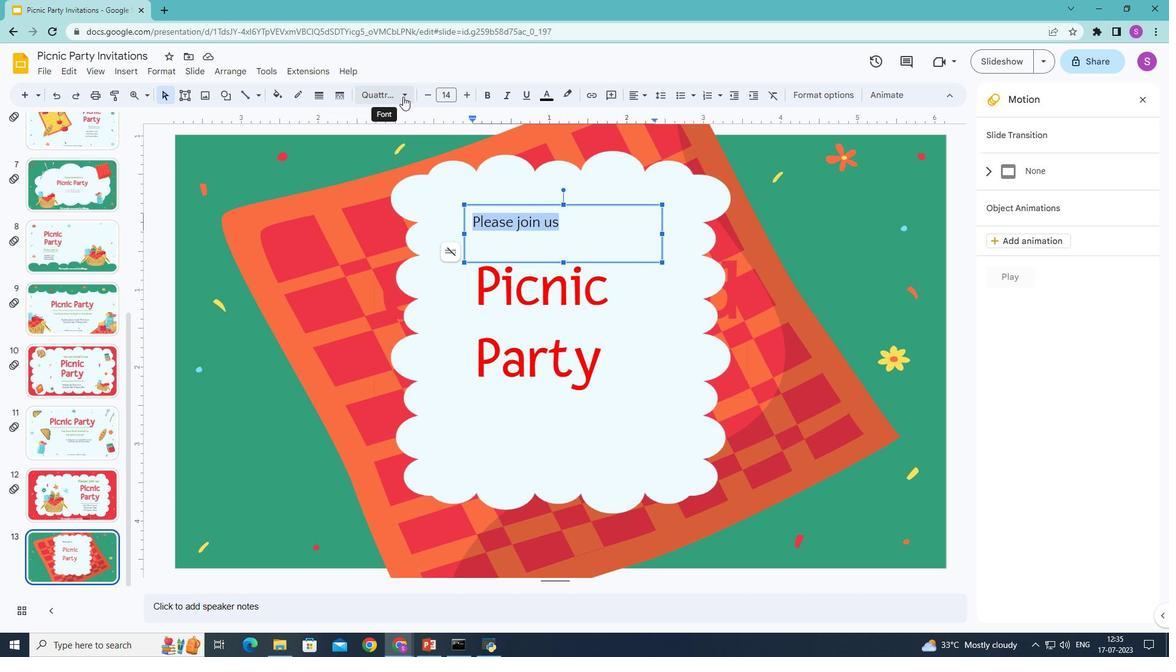 
Action: Mouse pressed left at (403, 96)
Screenshot: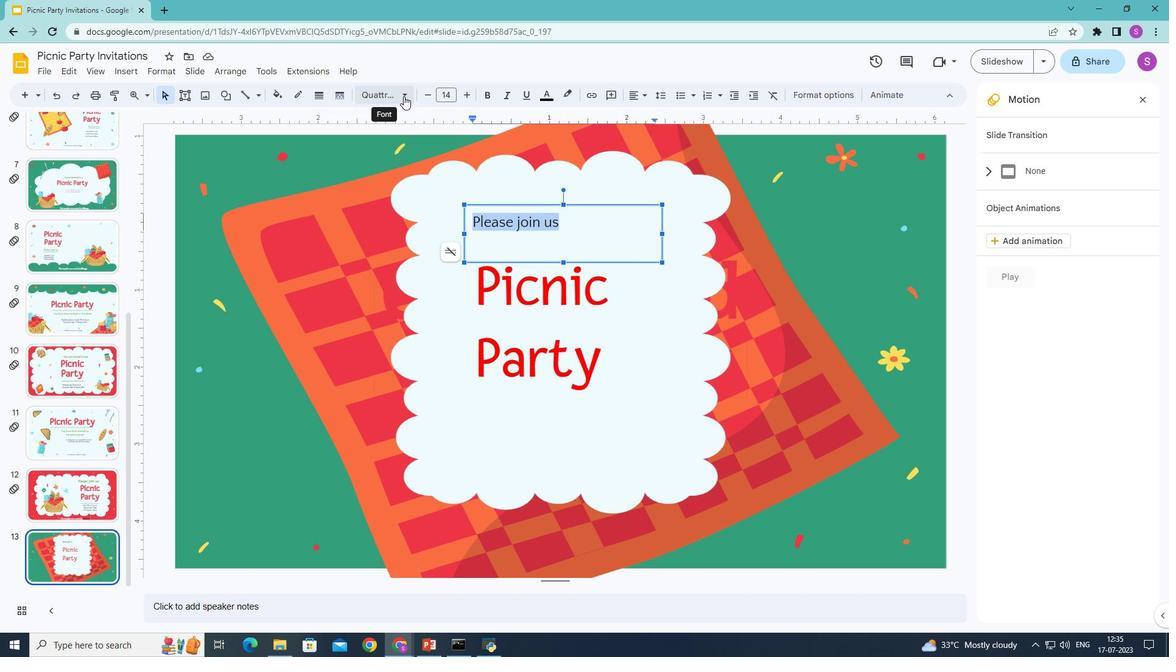 
Action: Mouse moved to (420, 254)
Screenshot: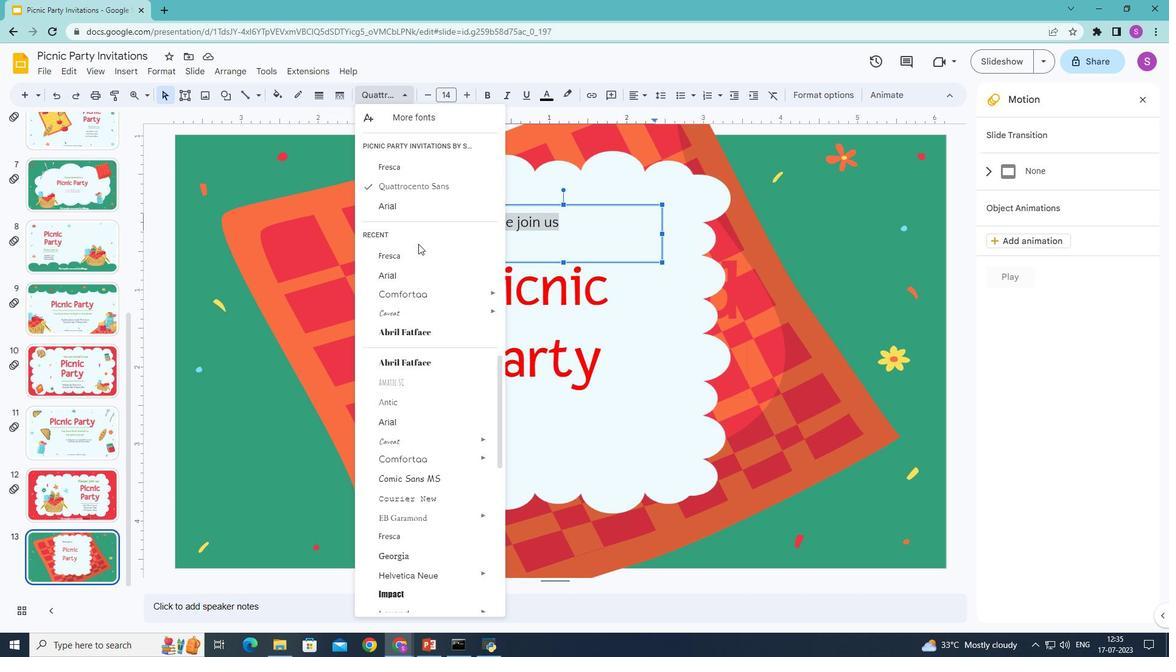 
Action: Mouse pressed left at (420, 254)
Screenshot: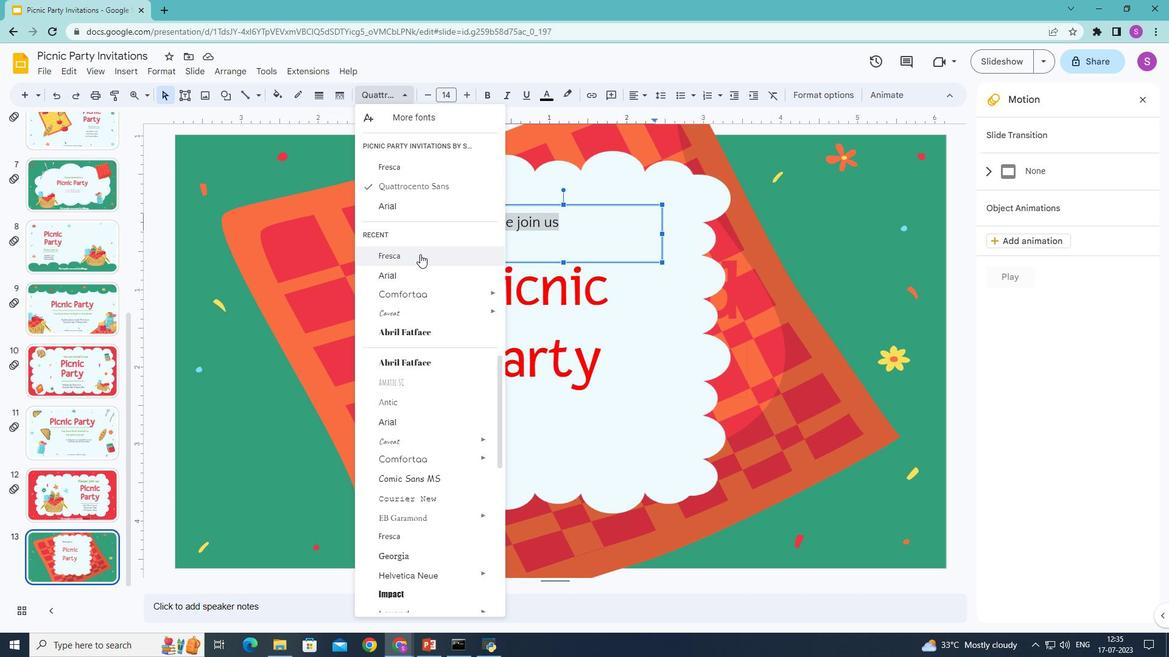 
Action: Mouse moved to (465, 94)
Screenshot: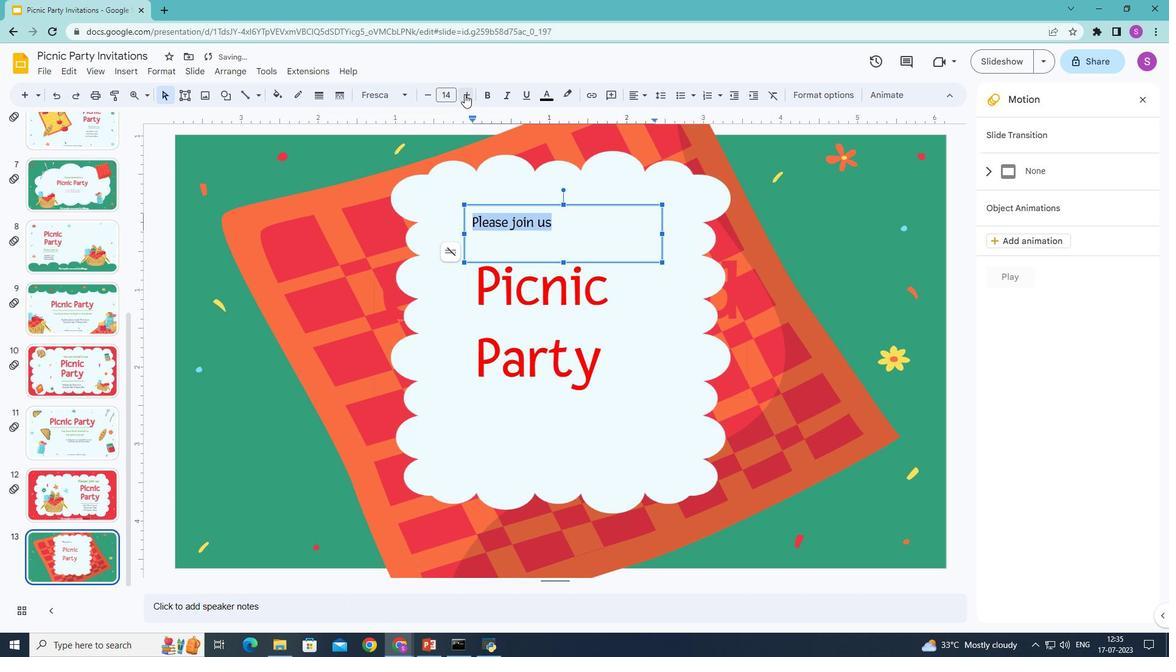 
Action: Mouse pressed left at (465, 94)
Screenshot: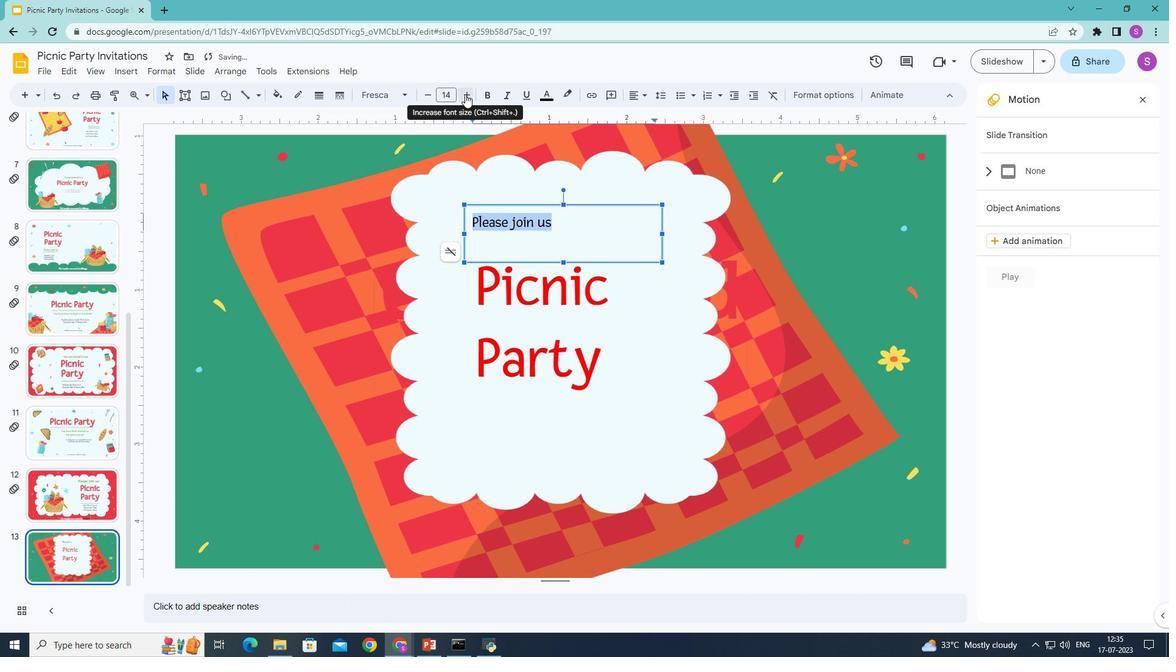 
Action: Mouse pressed left at (465, 94)
Screenshot: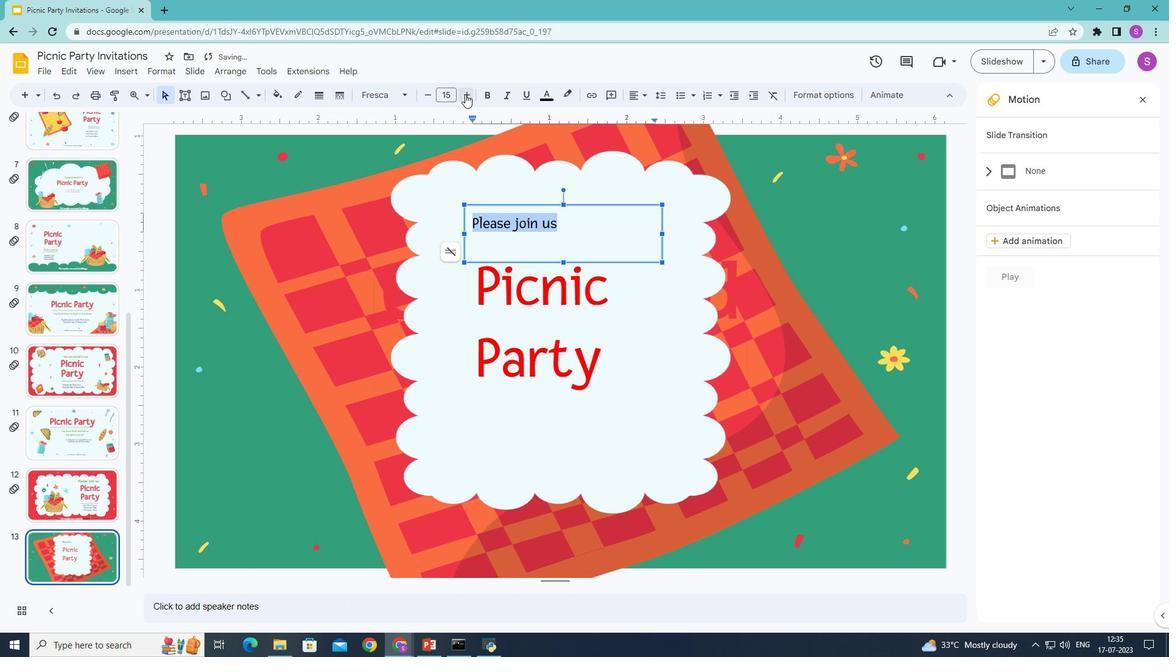 
Action: Mouse pressed left at (465, 94)
Screenshot: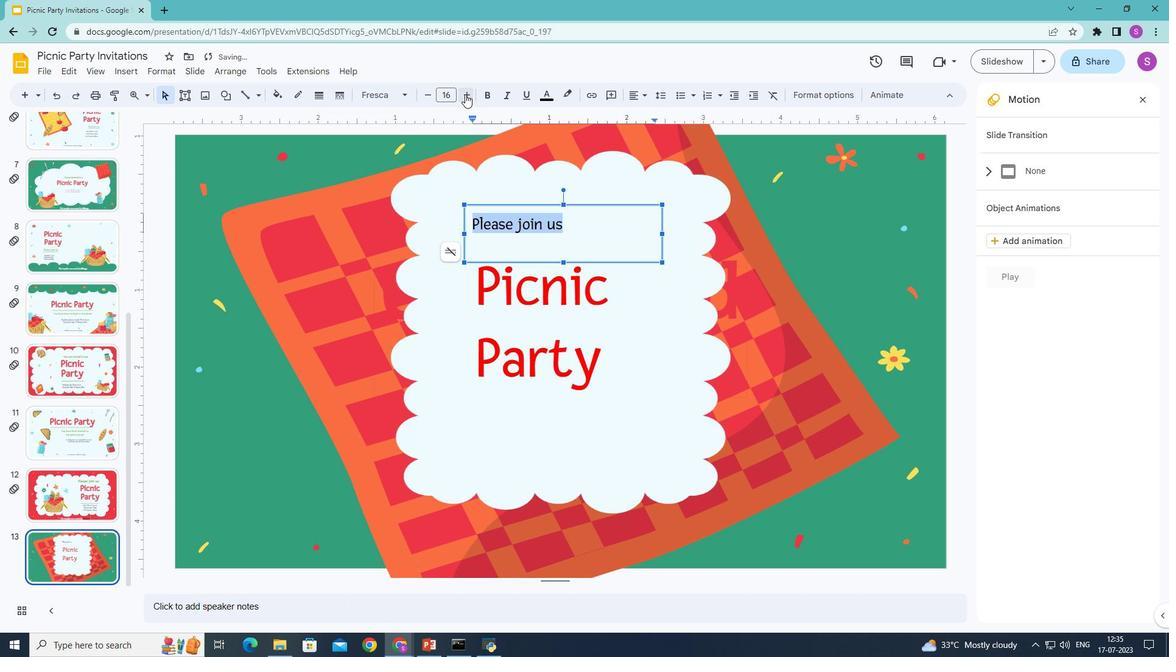 
Action: Mouse pressed left at (465, 94)
Screenshot: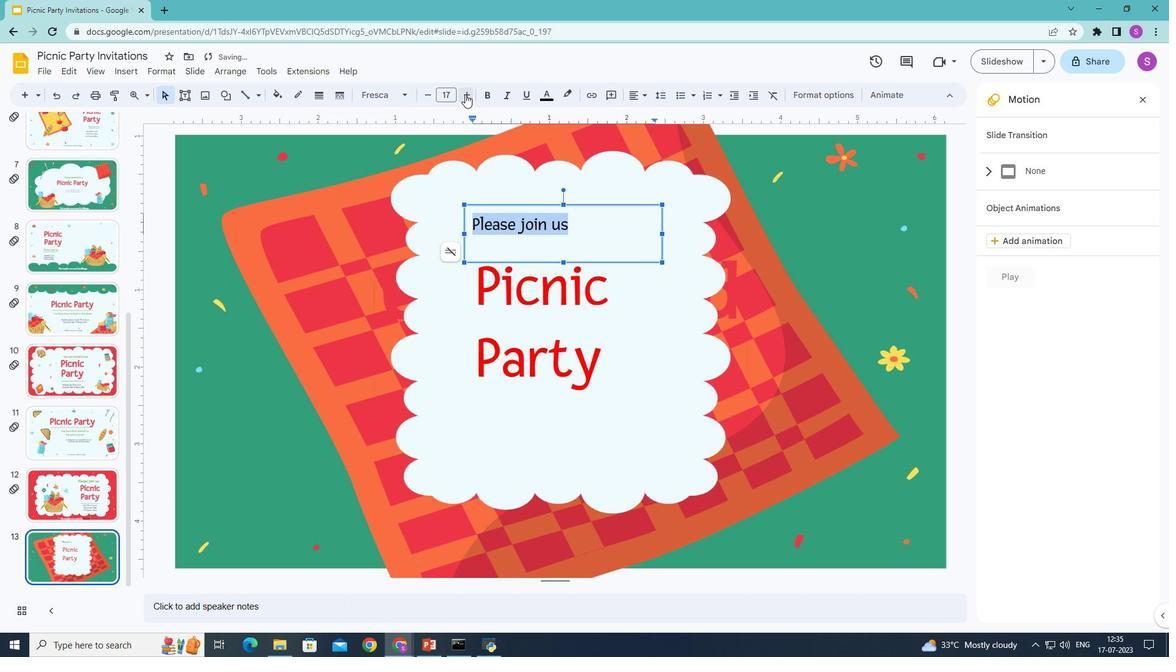 
Action: Mouse pressed left at (465, 94)
Screenshot: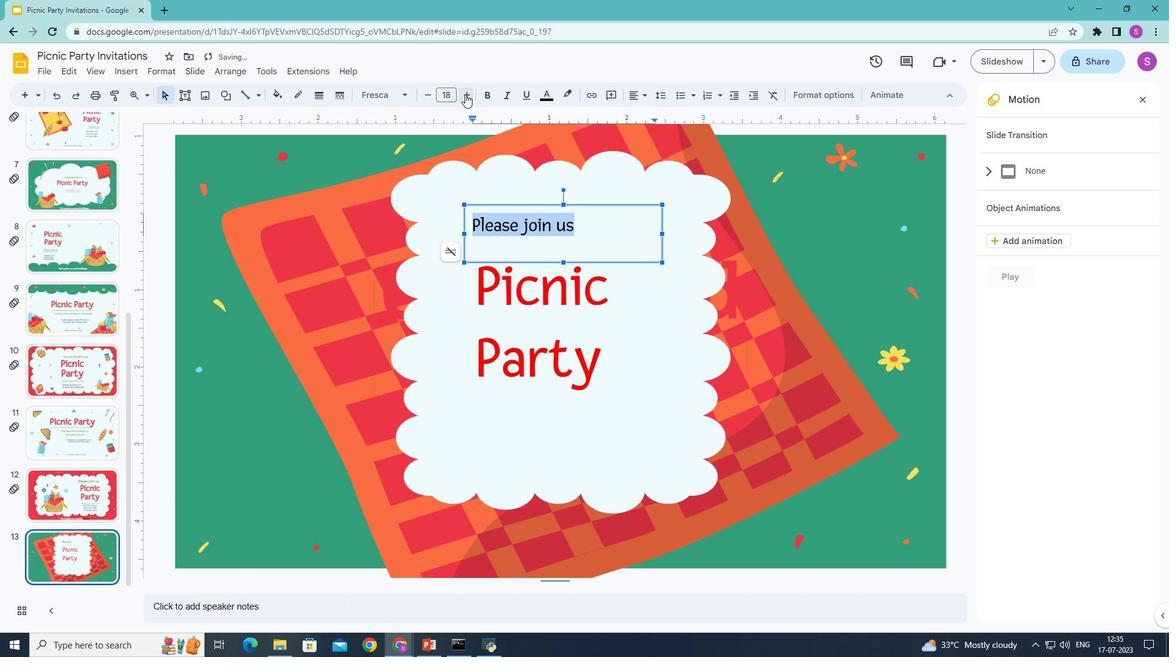 
Action: Mouse pressed left at (465, 94)
Screenshot: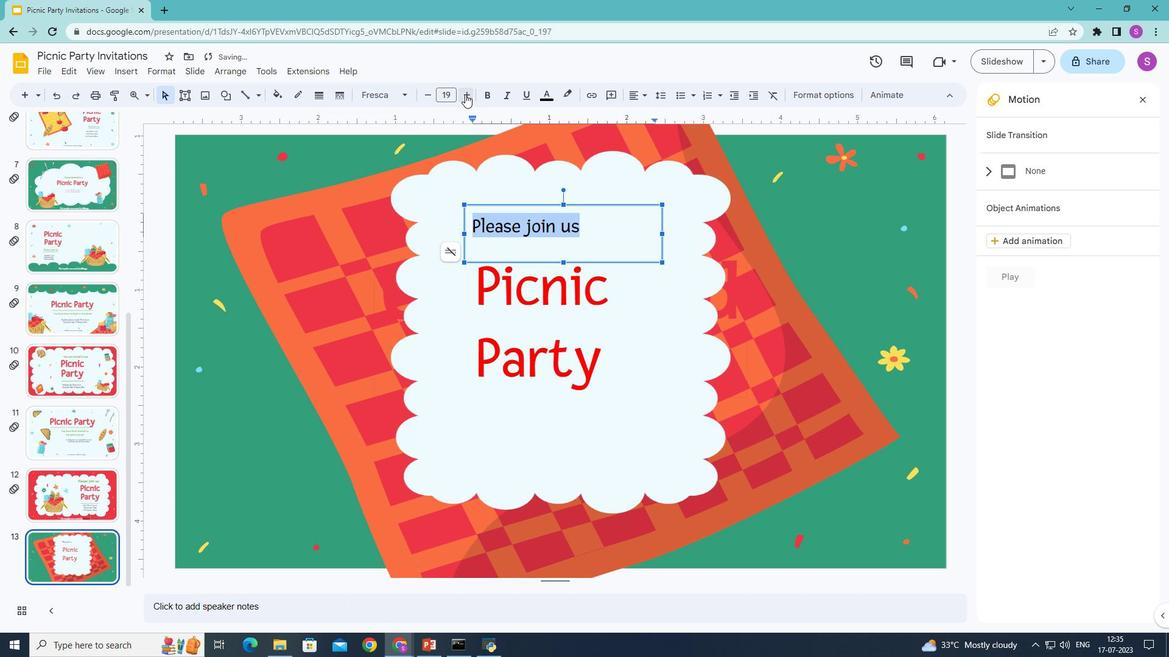 
Action: Mouse pressed left at (465, 94)
Screenshot: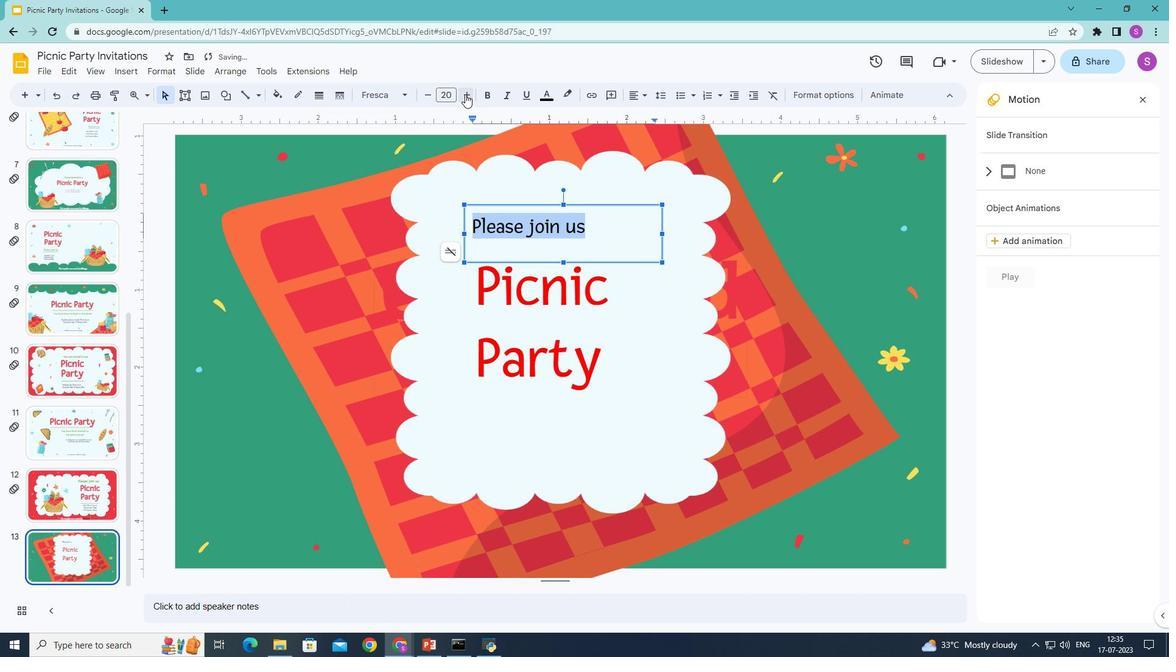
Action: Mouse pressed left at (465, 94)
Screenshot: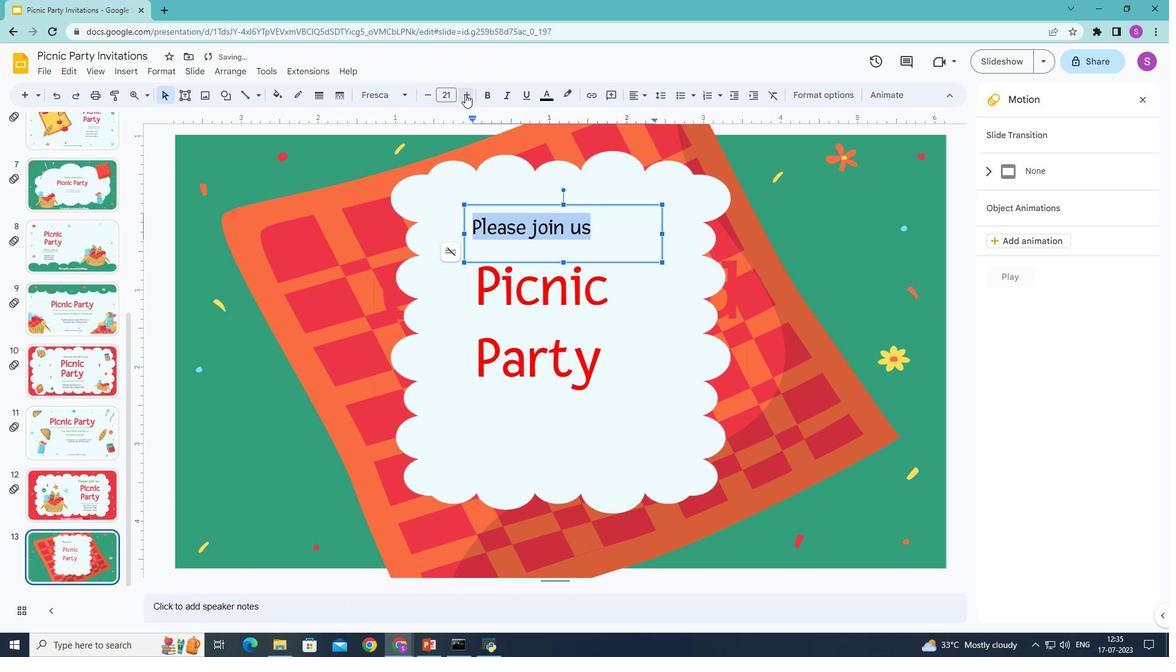 
Action: Mouse pressed left at (465, 94)
Screenshot: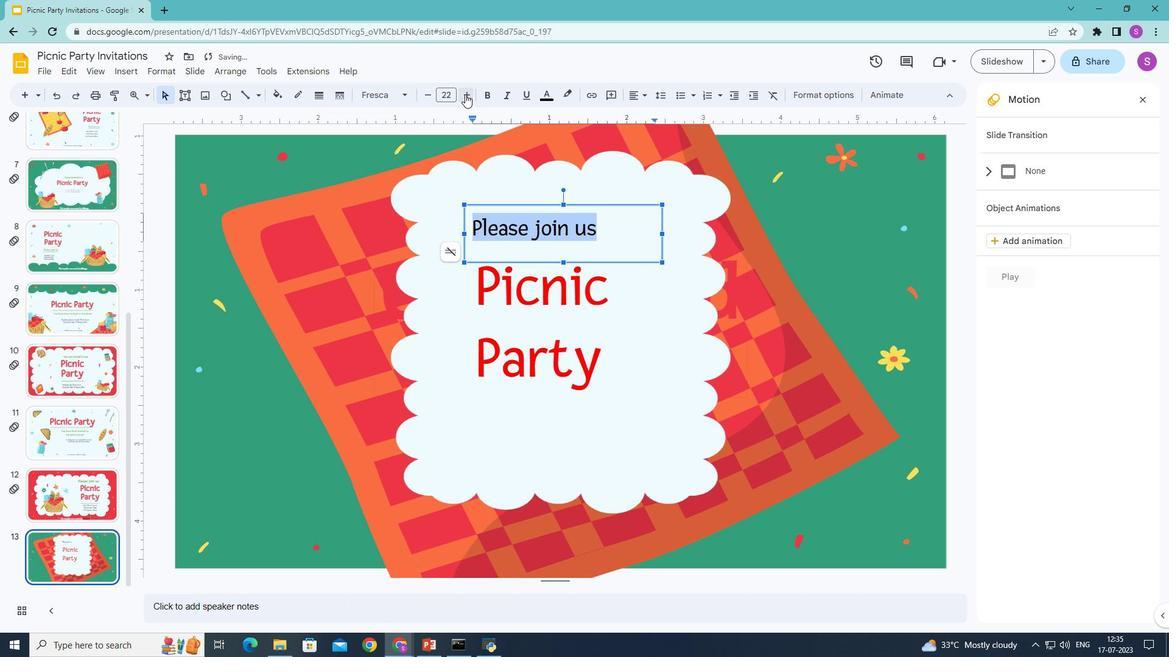 
Action: Mouse pressed left at (465, 94)
Screenshot: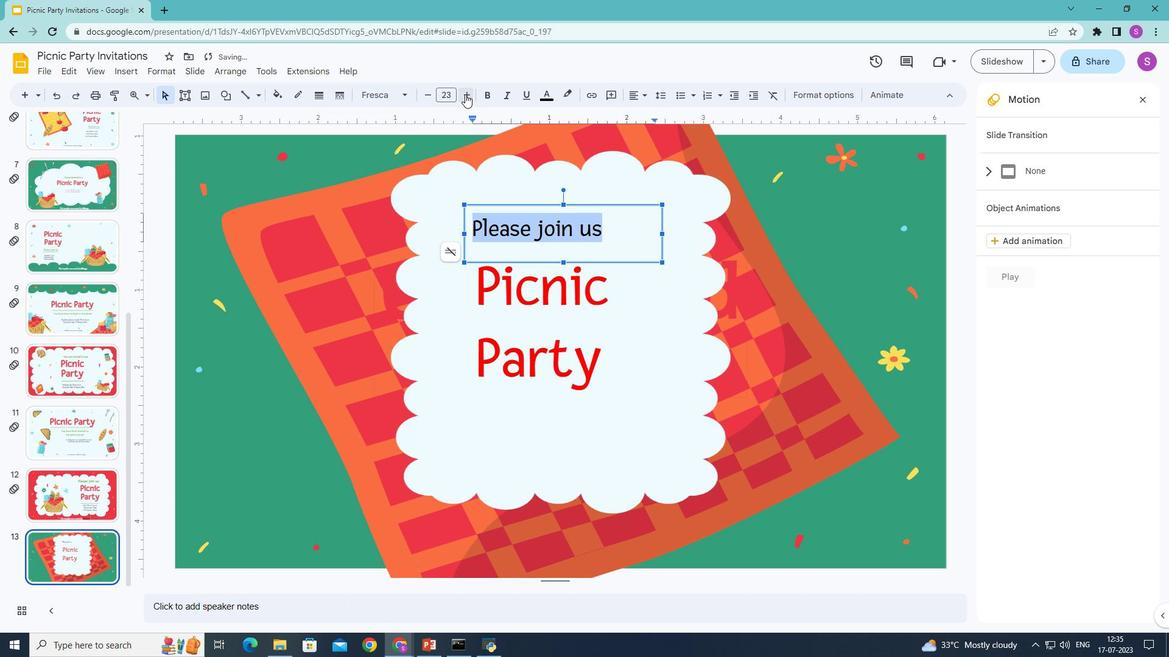 
Action: Mouse pressed left at (465, 94)
Screenshot: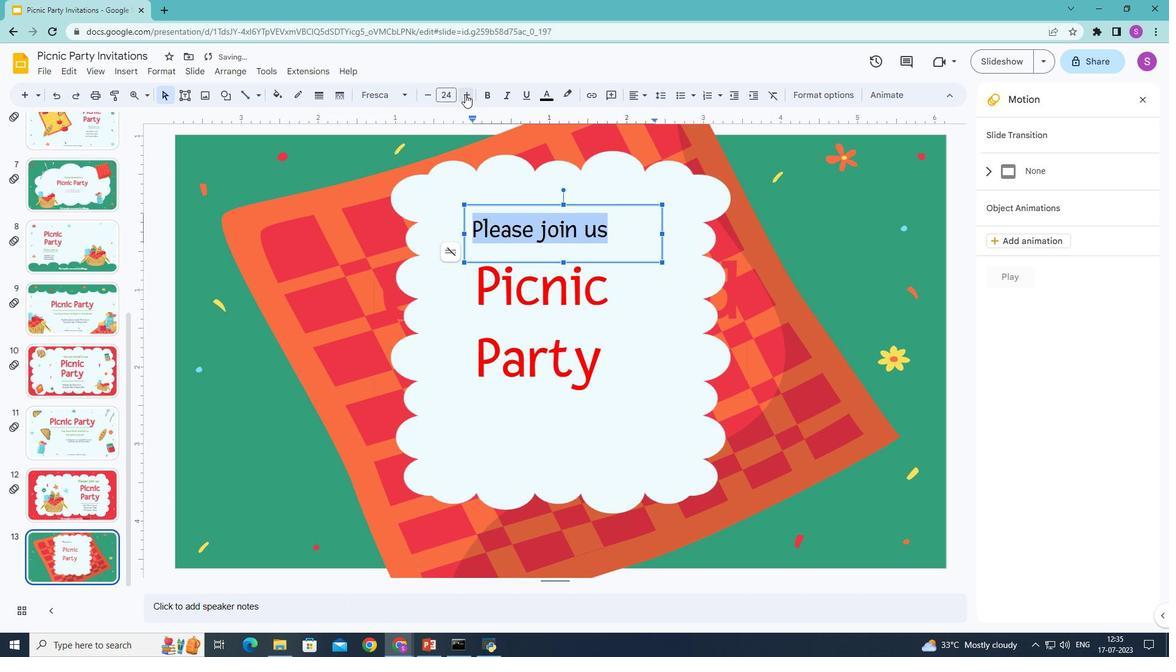 
Action: Mouse pressed left at (465, 94)
Screenshot: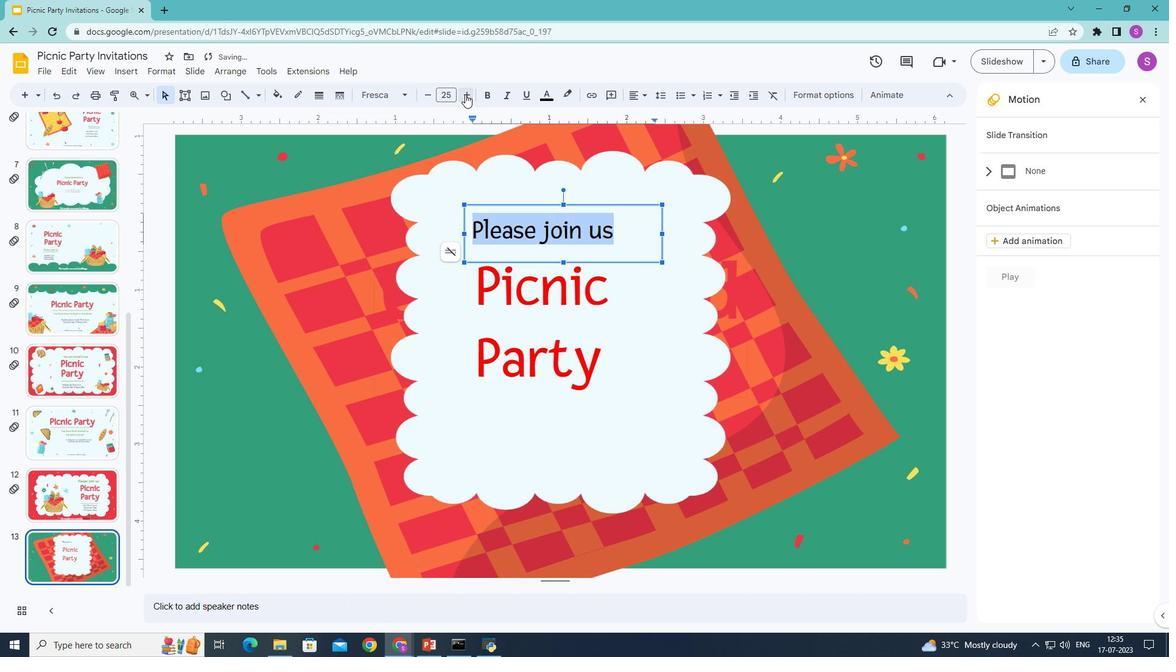 
Action: Mouse pressed left at (465, 94)
Screenshot: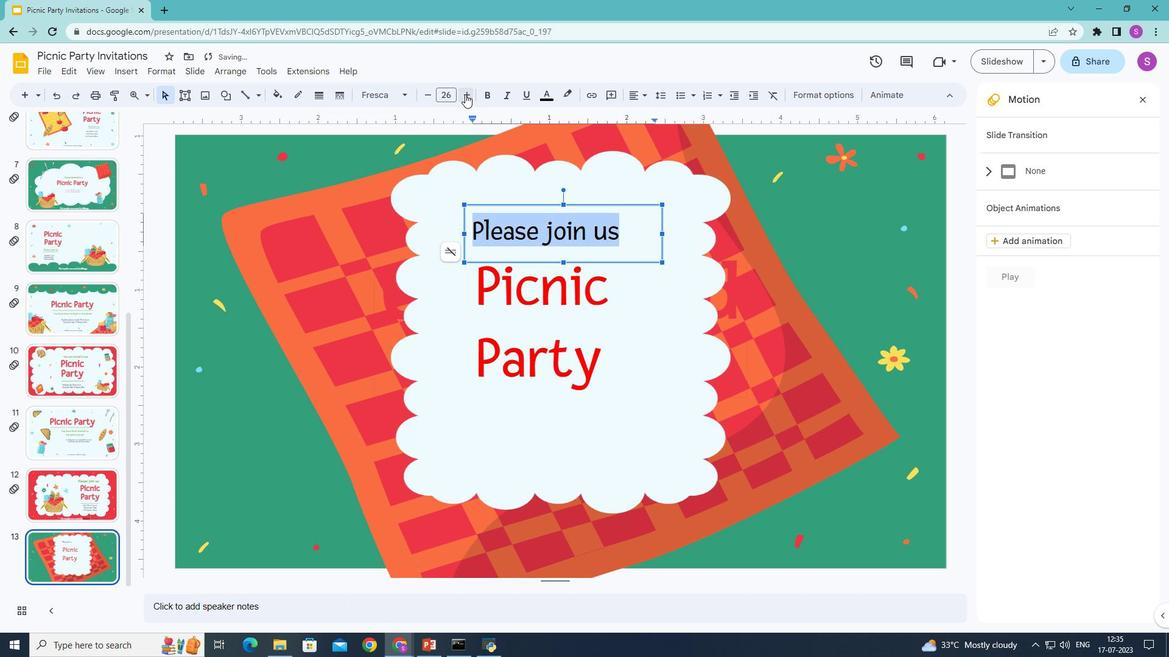 
Action: Mouse pressed left at (465, 94)
Screenshot: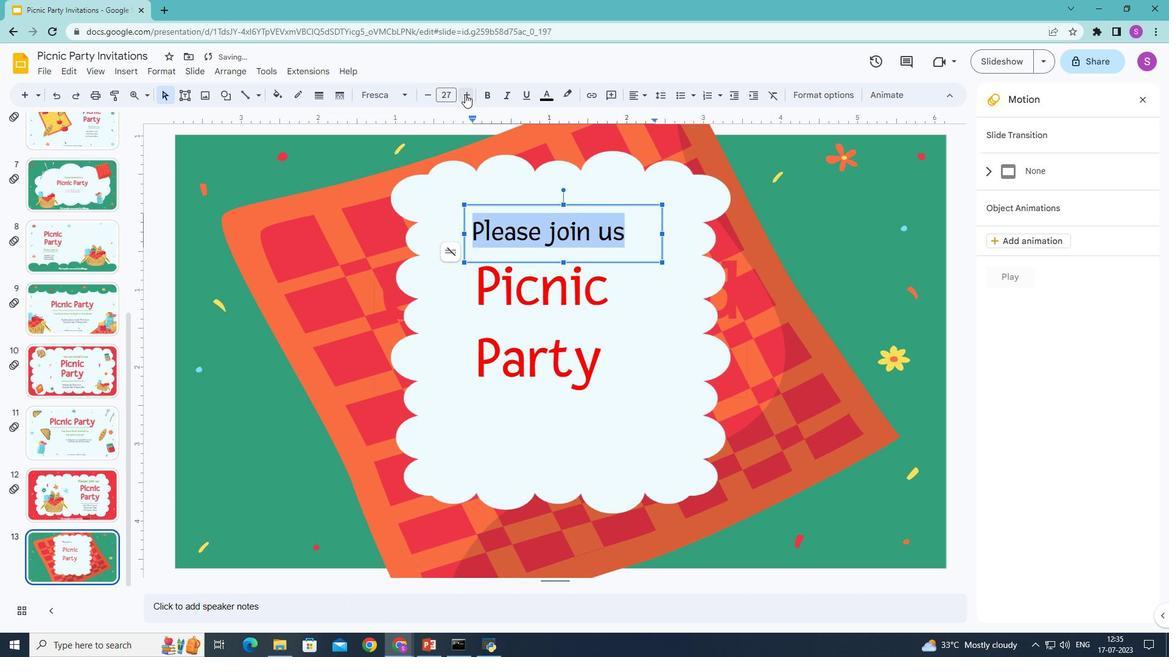 
Action: Mouse pressed left at (465, 94)
Screenshot: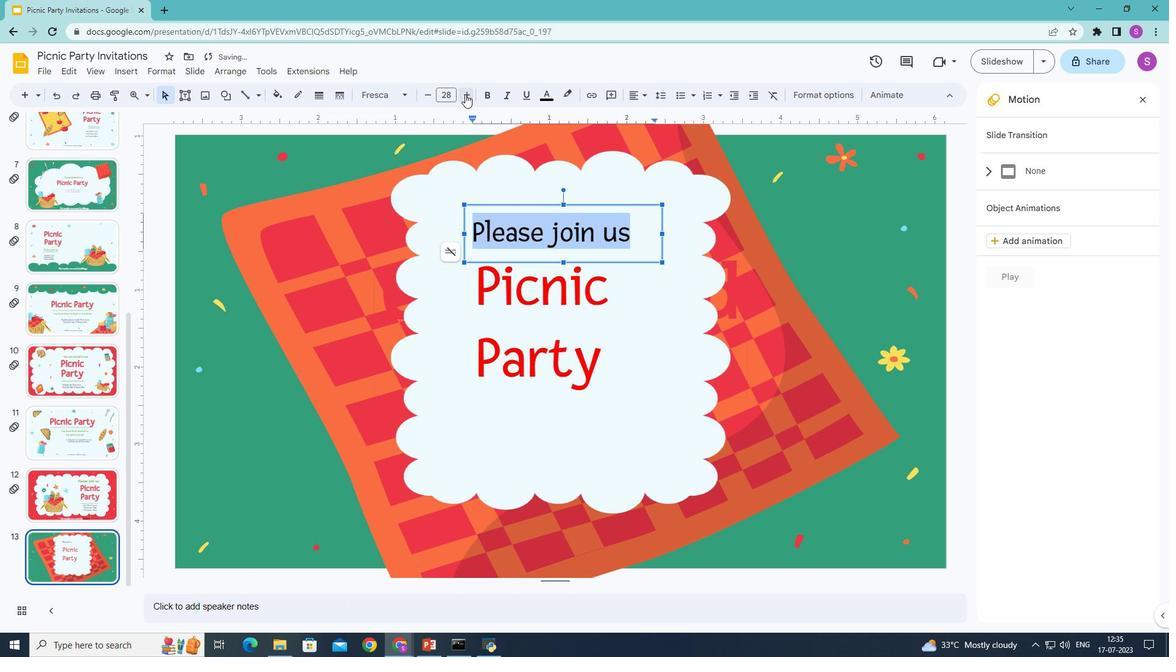 
Action: Mouse moved to (549, 93)
Screenshot: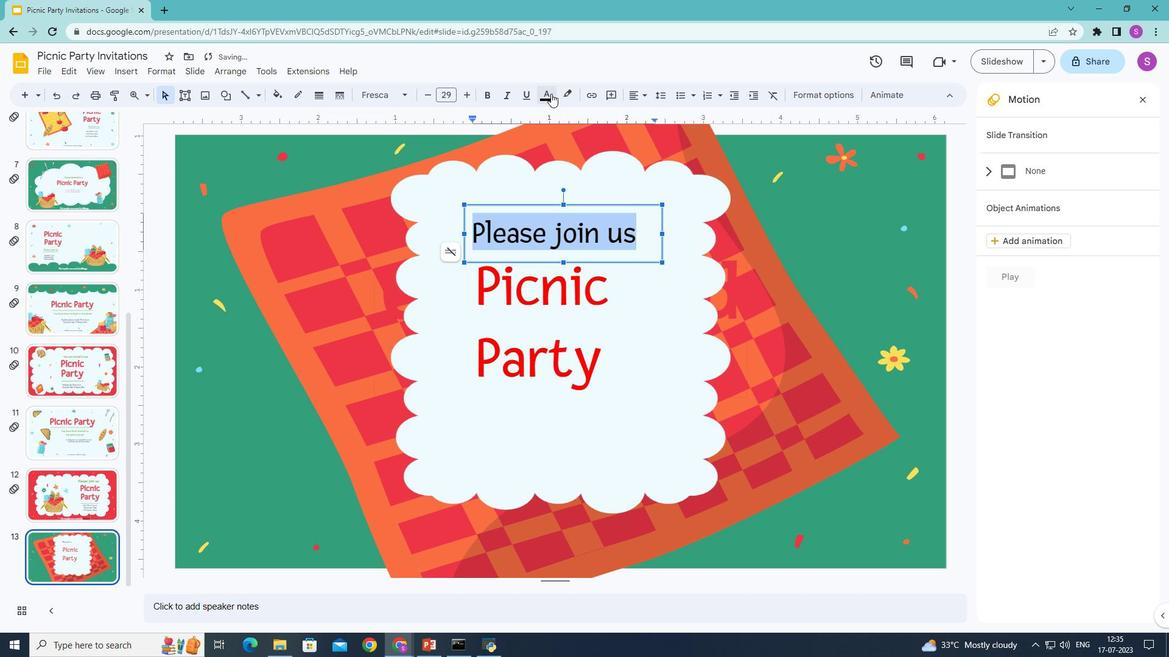 
Action: Mouse pressed left at (549, 93)
Screenshot: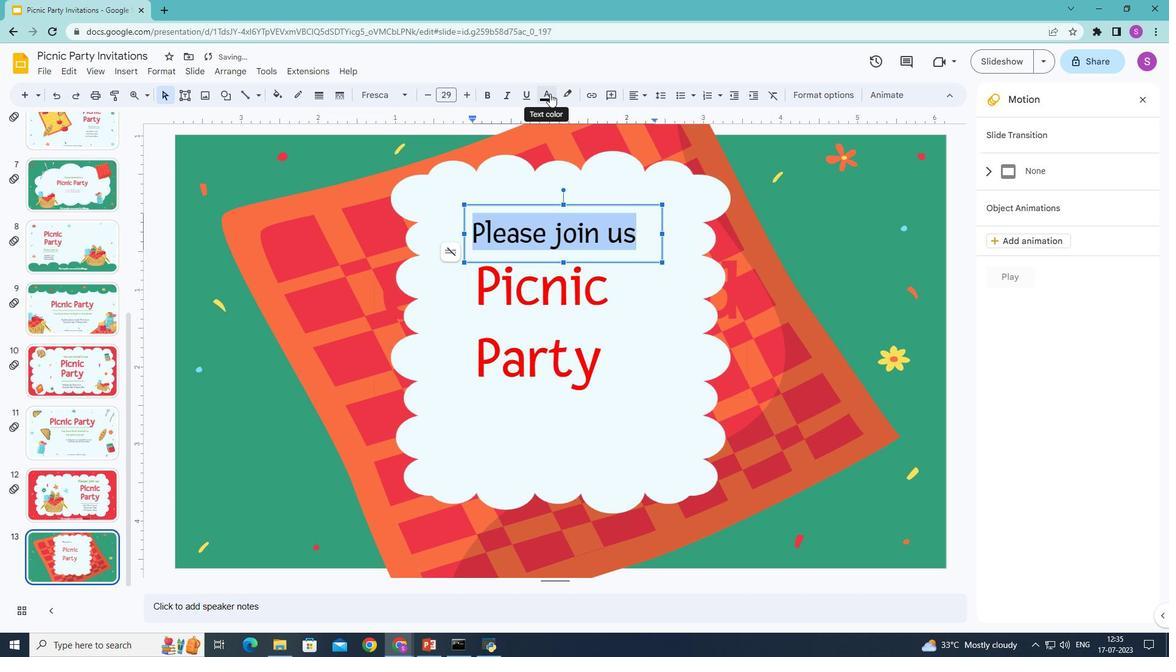 
Action: Mouse moved to (655, 182)
Screenshot: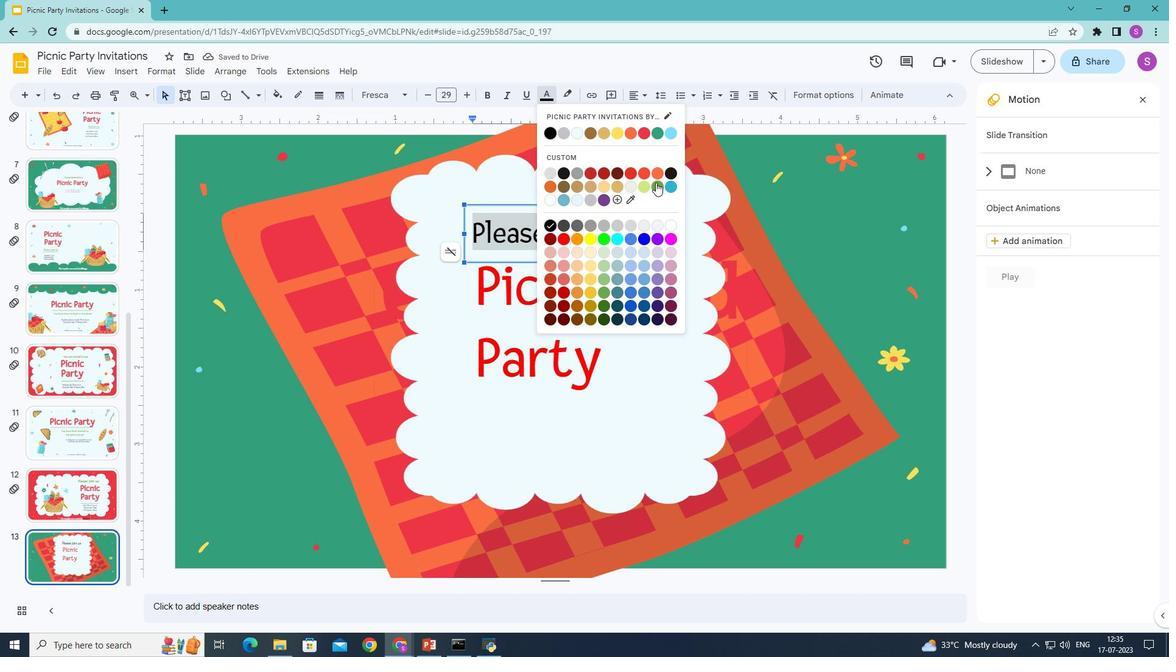 
Action: Mouse pressed left at (655, 182)
Screenshot: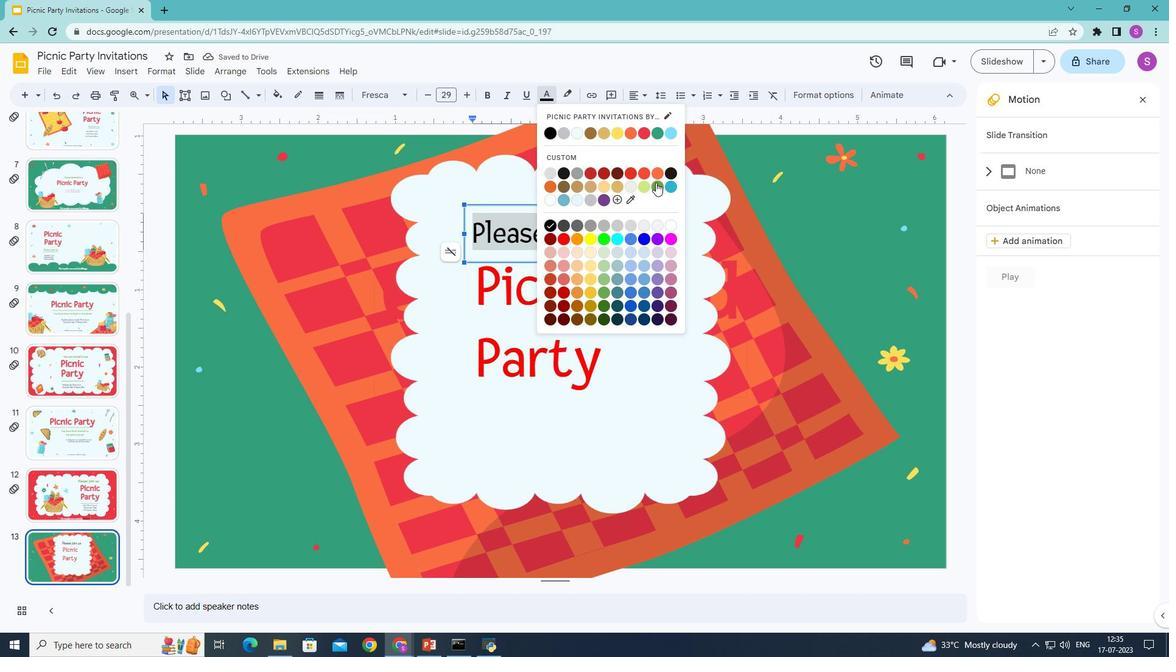
Action: Mouse moved to (549, 91)
Screenshot: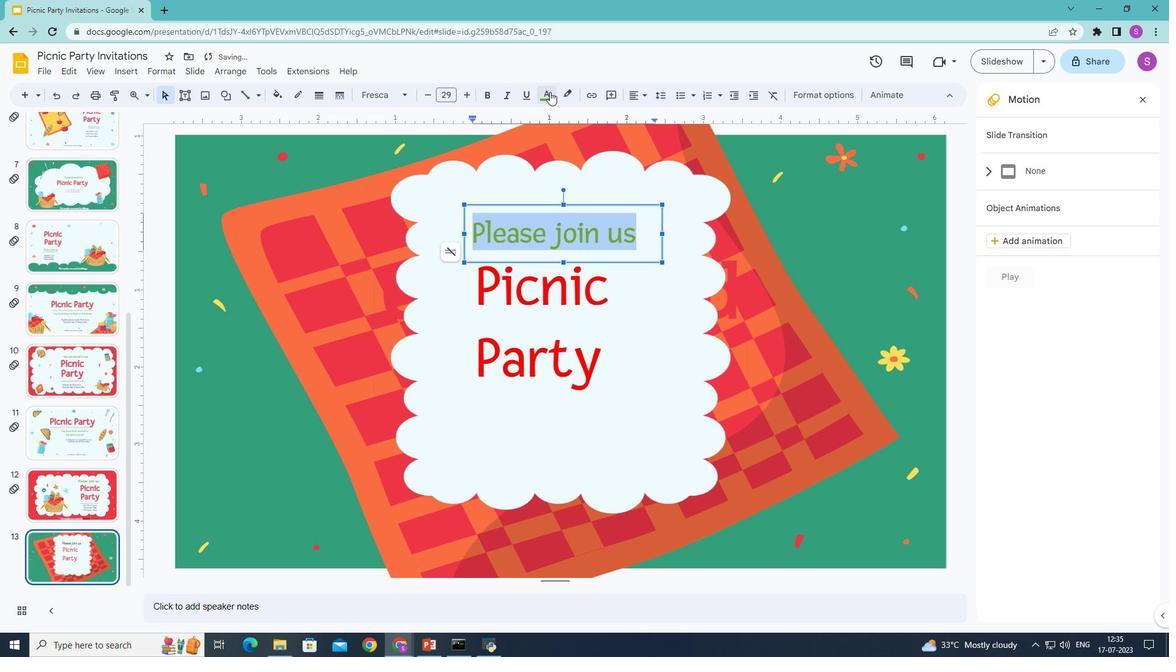 
Action: Mouse pressed left at (549, 91)
Screenshot: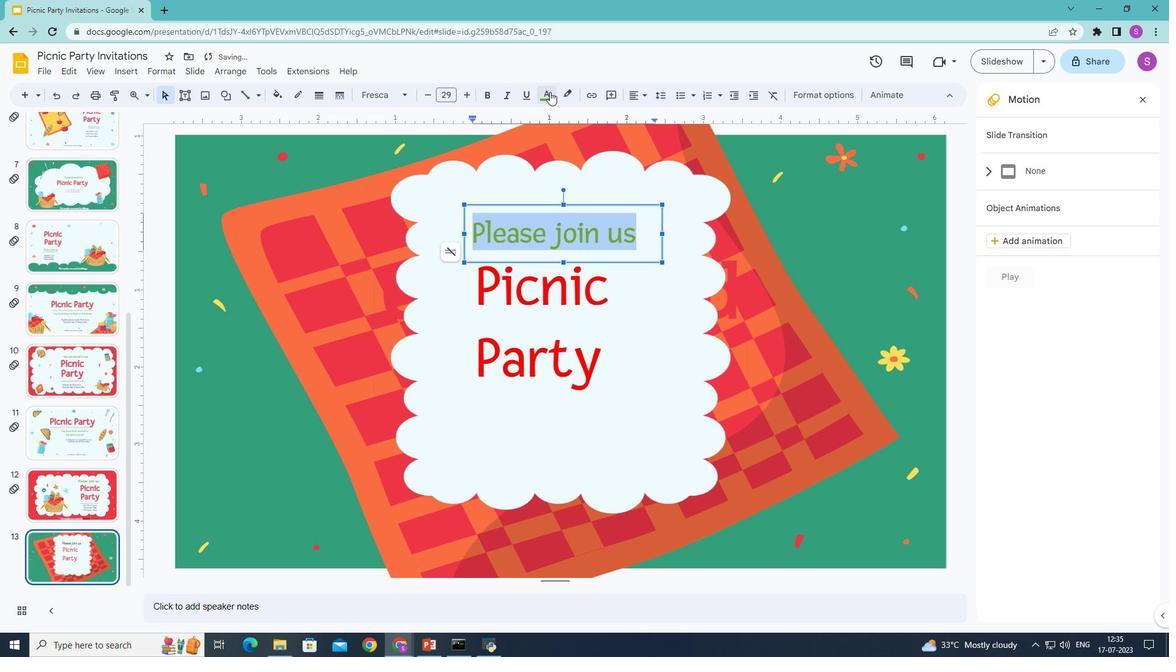 
Action: Mouse moved to (655, 134)
Screenshot: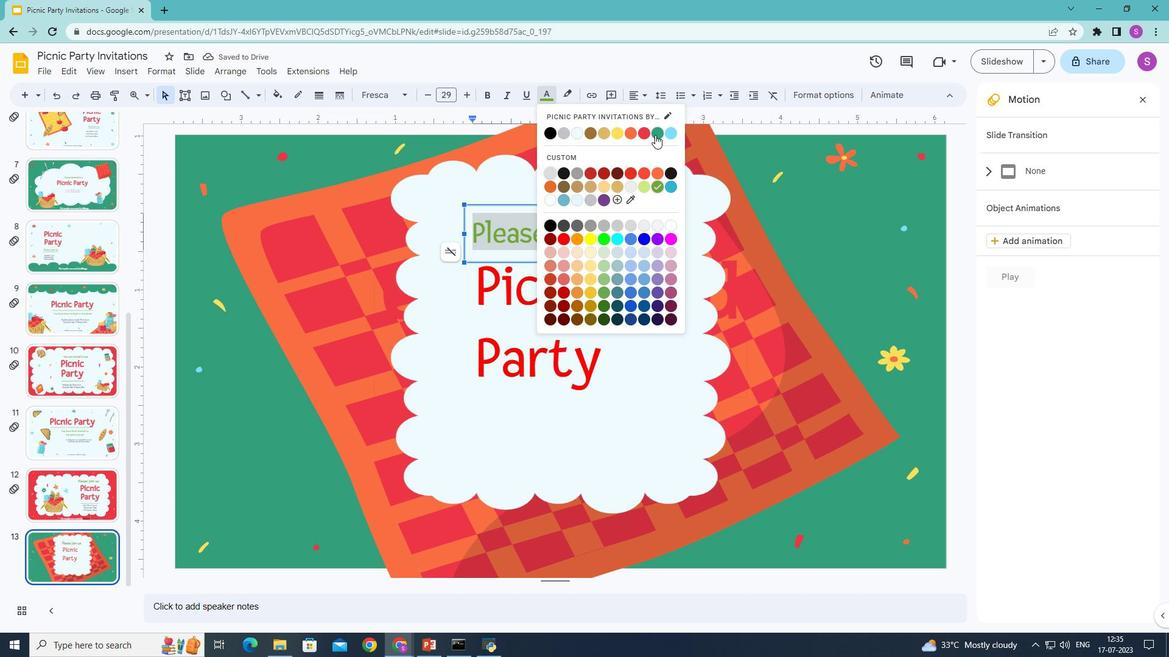 
Action: Mouse pressed left at (655, 134)
Screenshot: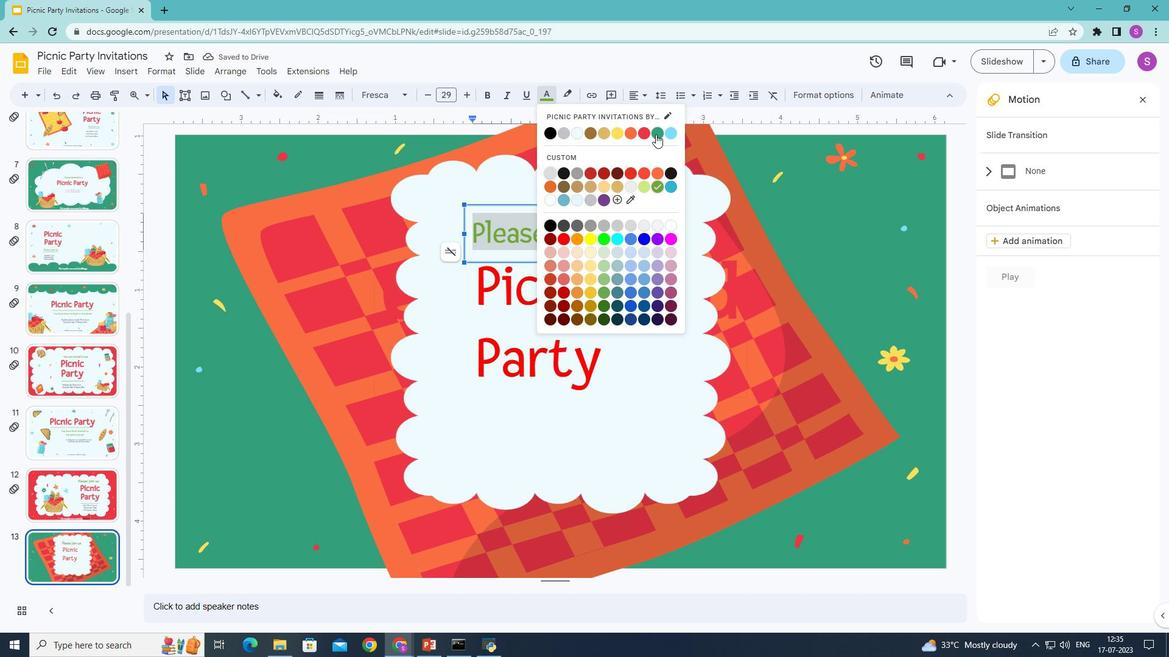 
Action: Mouse moved to (821, 211)
Screenshot: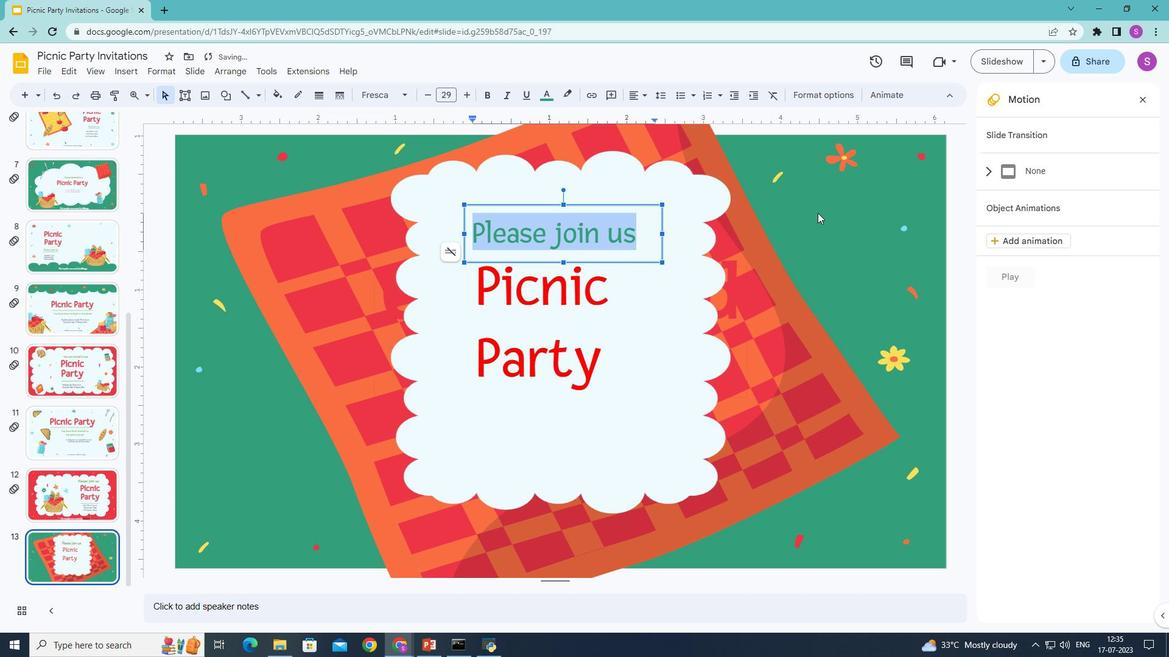 
Action: Mouse pressed left at (821, 211)
Screenshot: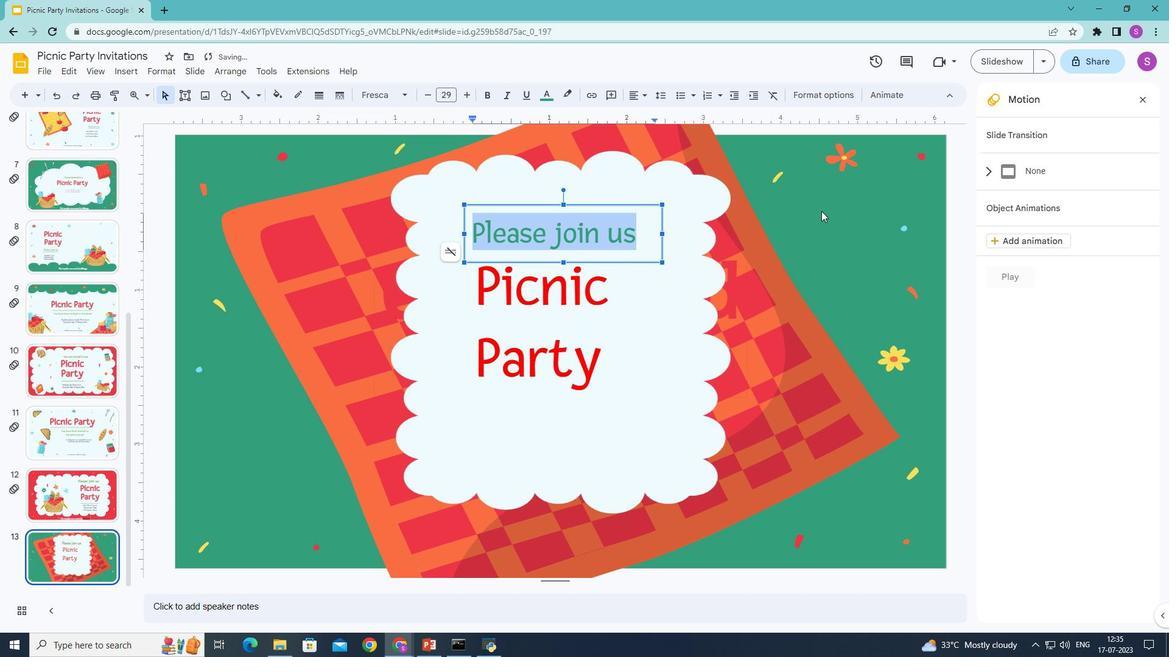 
Action: Mouse moved to (242, 91)
Screenshot: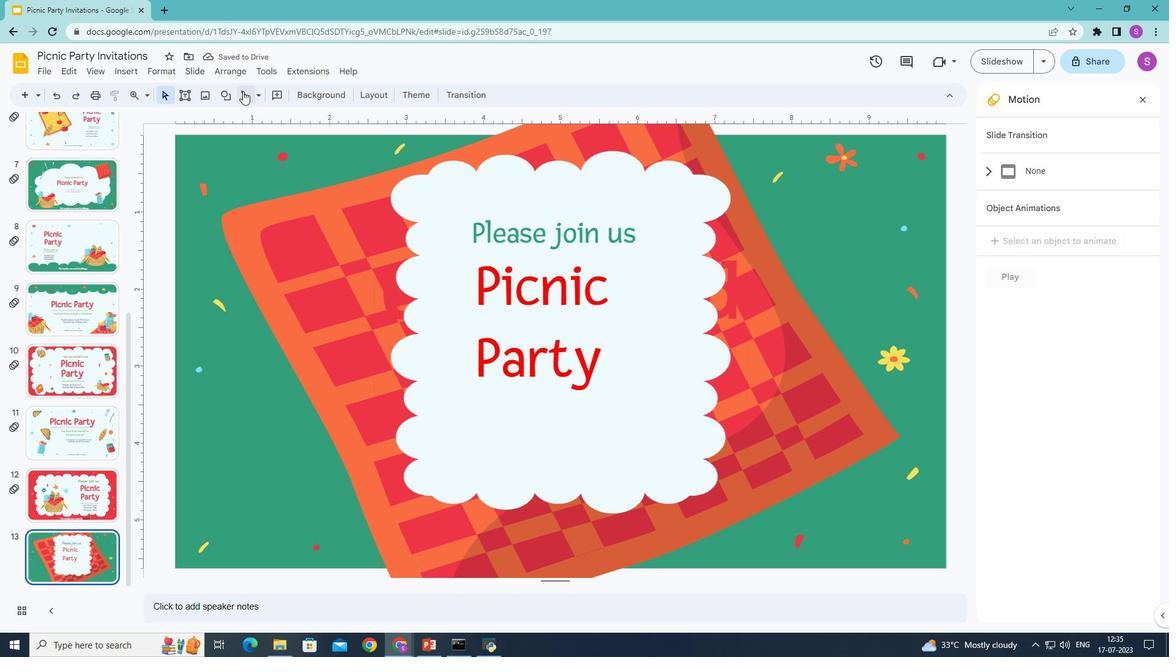 
Action: Mouse pressed left at (242, 91)
Screenshot: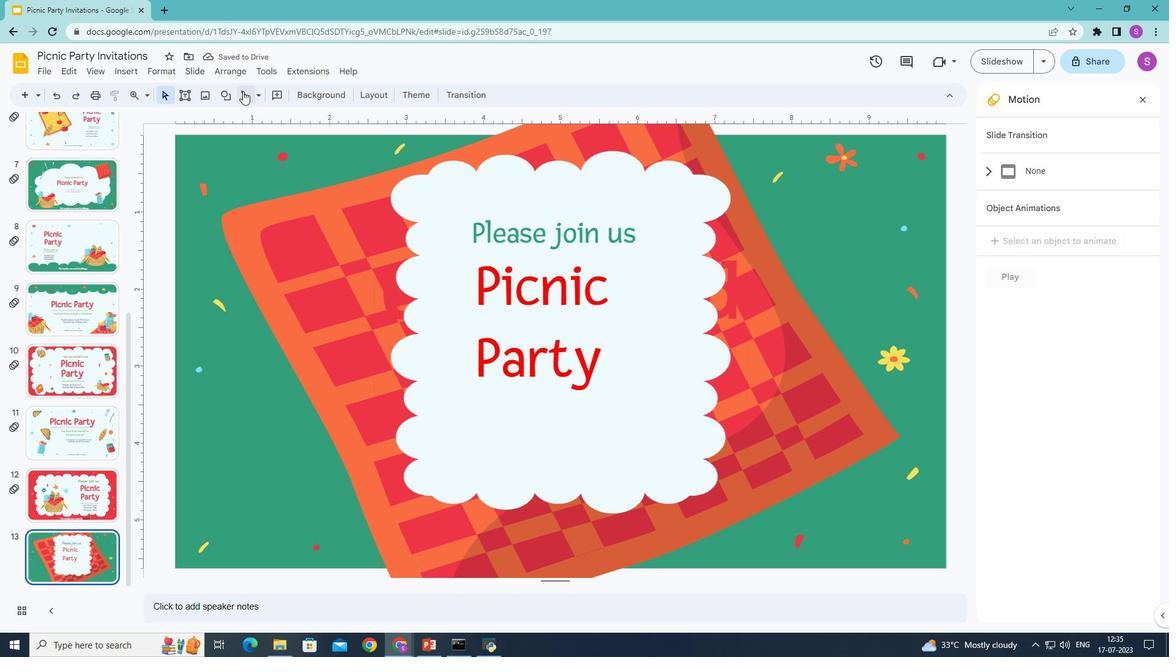 
Action: Mouse moved to (465, 403)
Screenshot: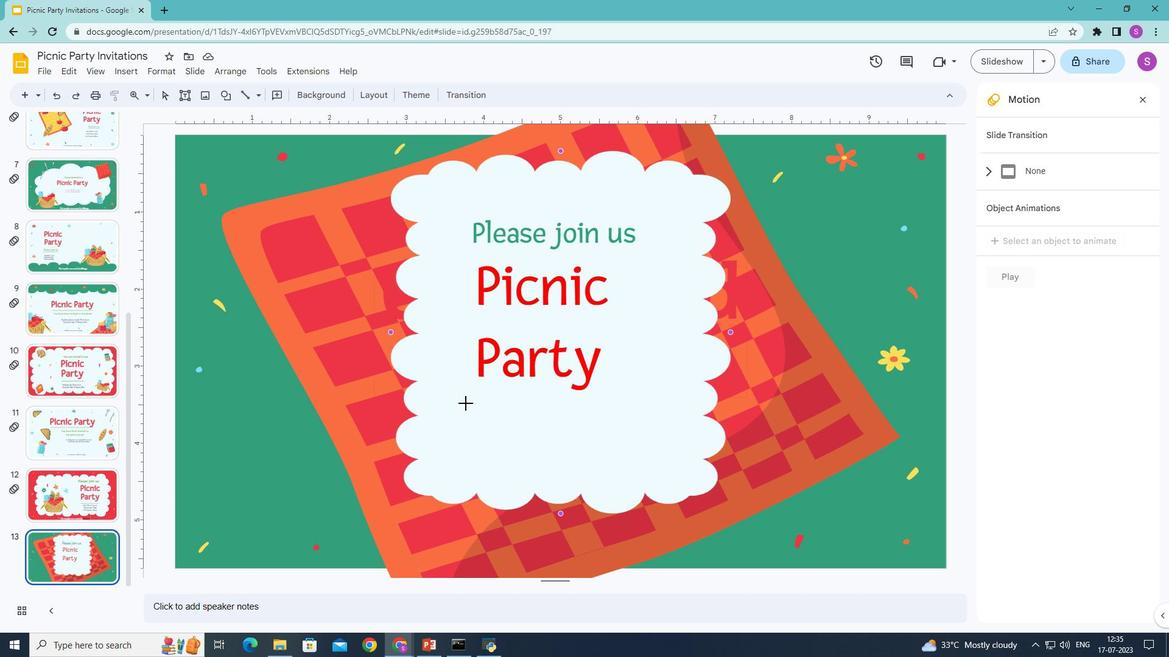 
Action: Mouse pressed left at (465, 403)
Screenshot: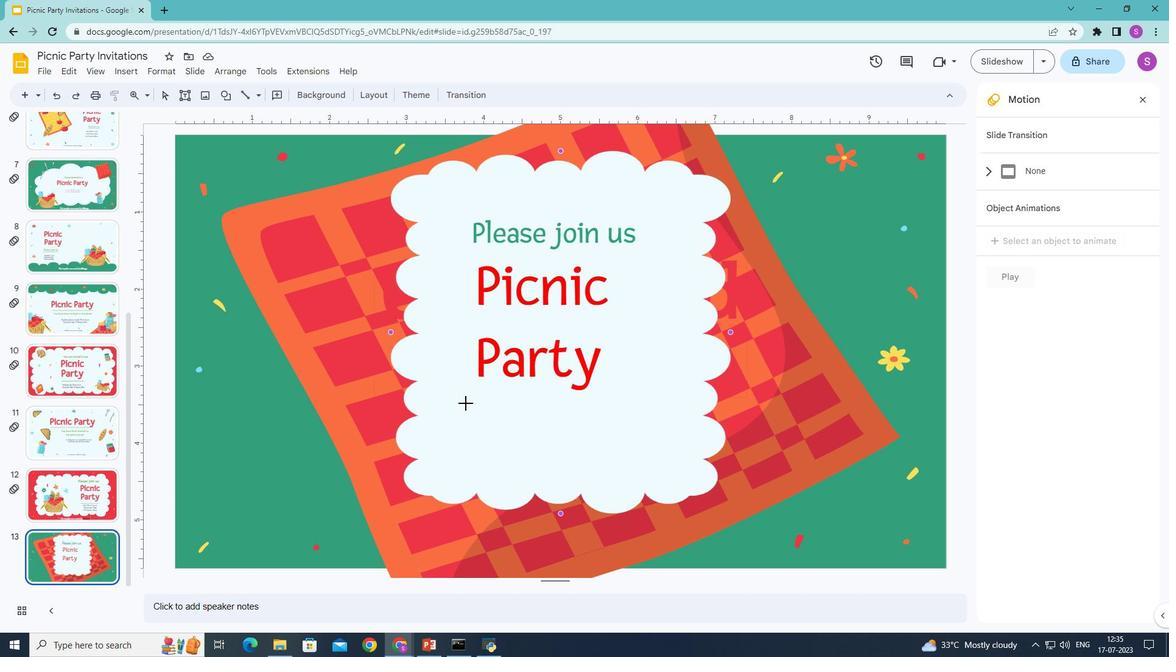 
Action: Mouse moved to (294, 96)
Screenshot: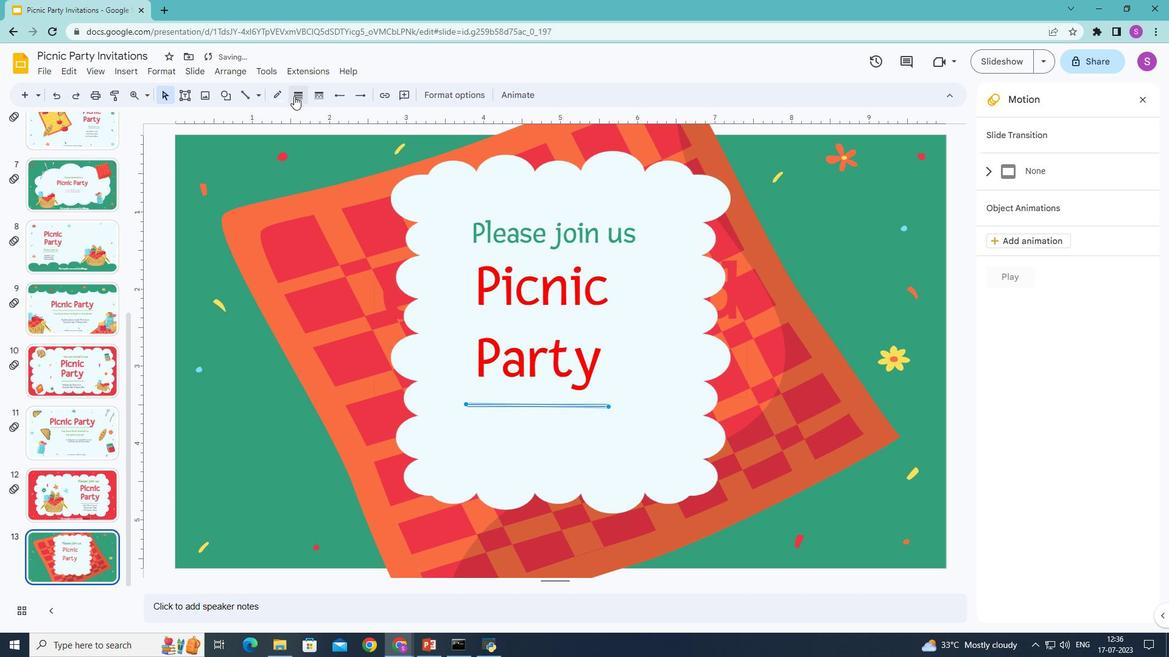 
Action: Mouse pressed left at (294, 96)
Screenshot: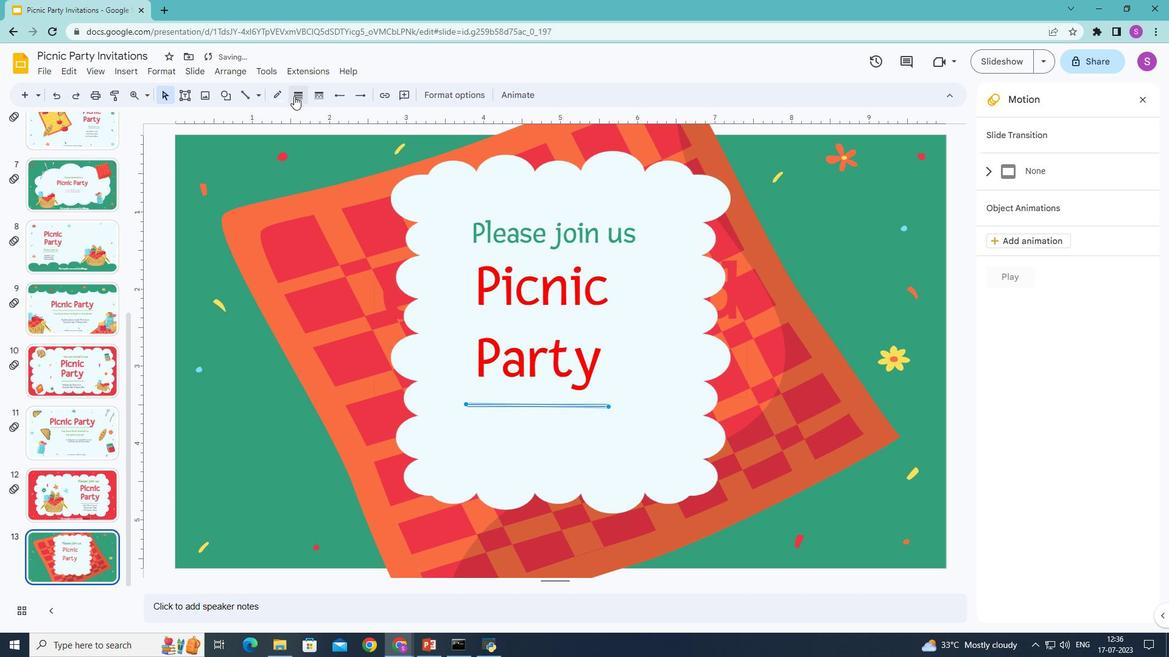 
Action: Mouse moved to (312, 152)
Screenshot: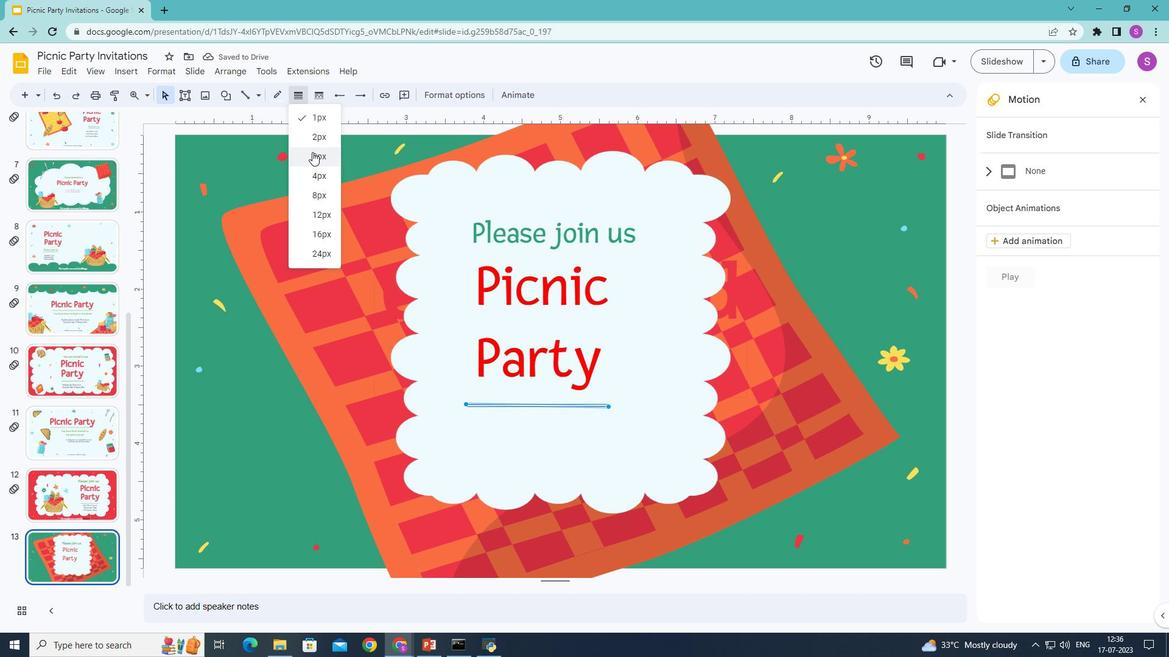 
Action: Mouse pressed left at (312, 152)
Screenshot: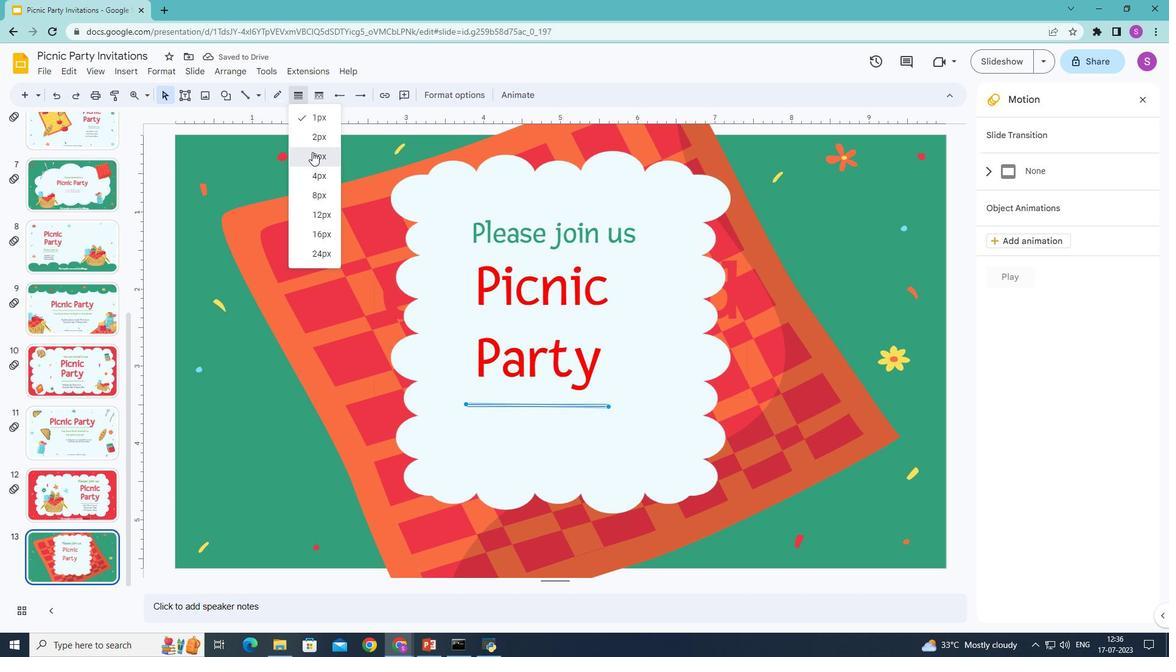 
Action: Mouse moved to (277, 93)
Screenshot: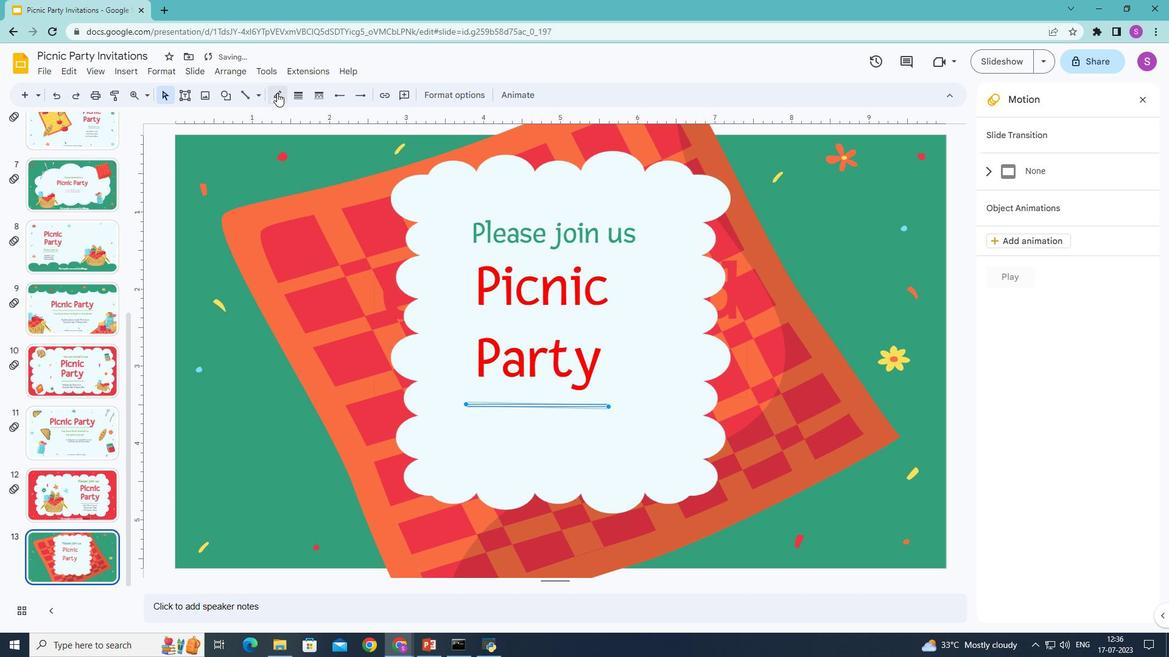 
Action: Mouse pressed left at (277, 93)
Screenshot: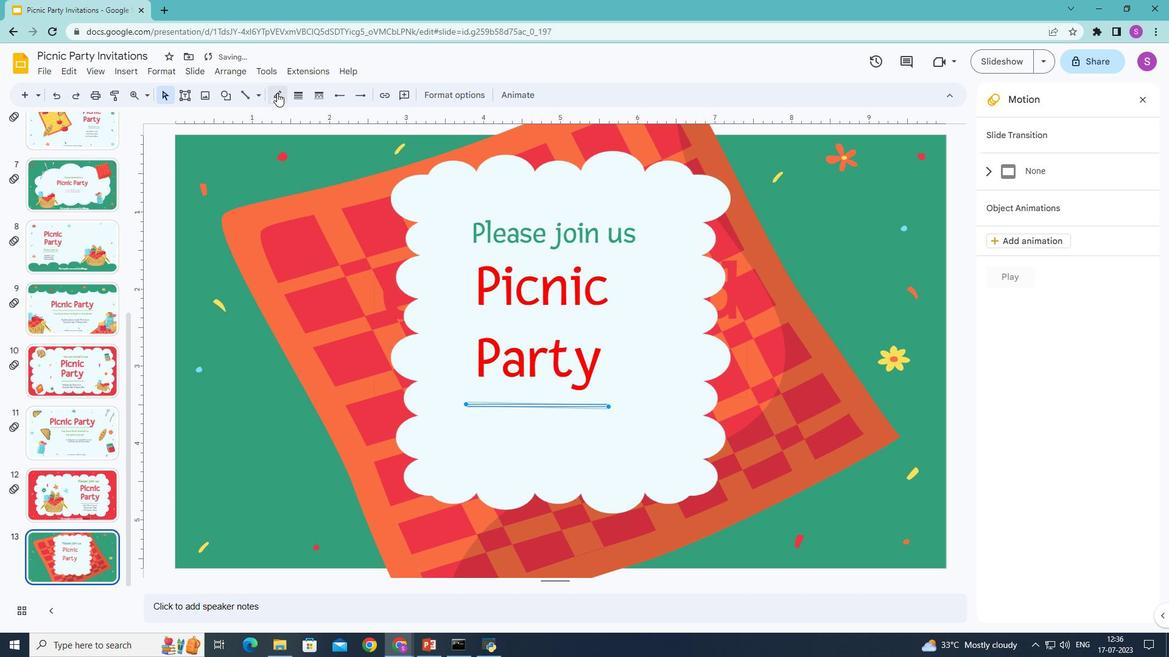 
Action: Mouse moved to (387, 135)
Screenshot: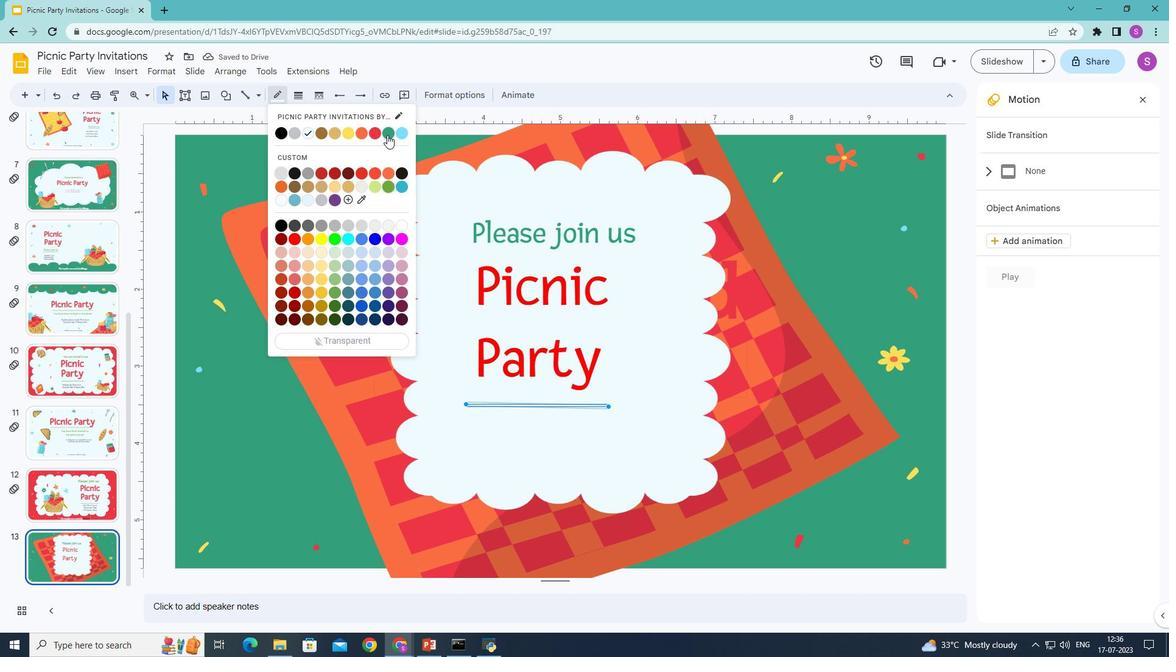 
Action: Mouse pressed left at (387, 135)
Screenshot: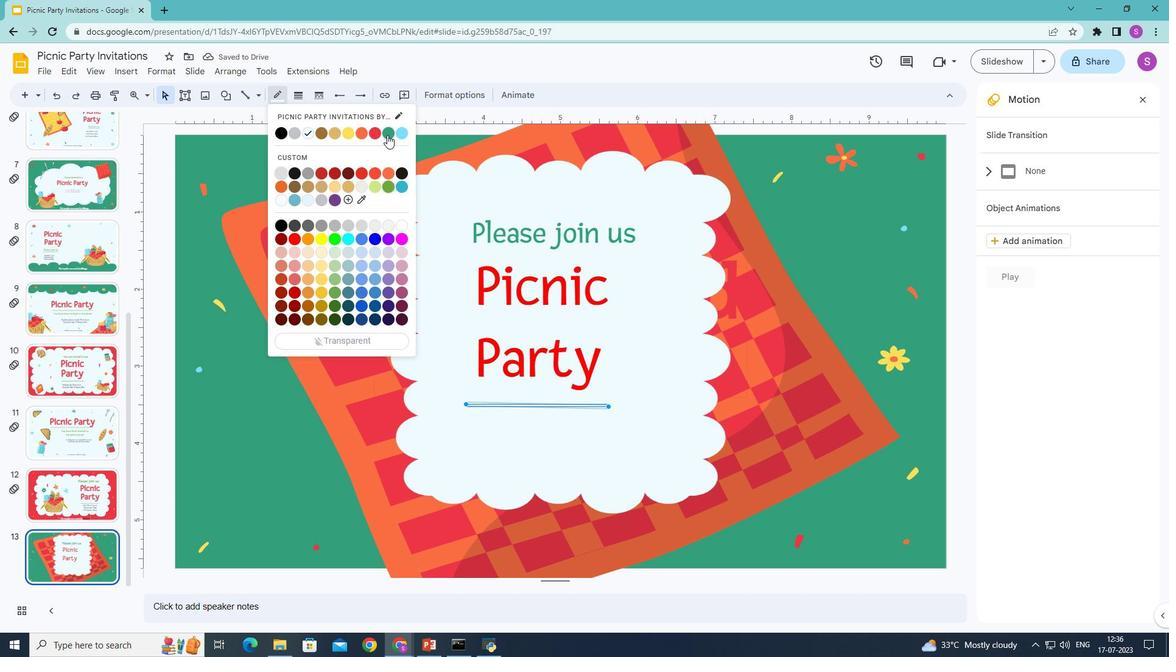 
Action: Mouse moved to (280, 166)
Screenshot: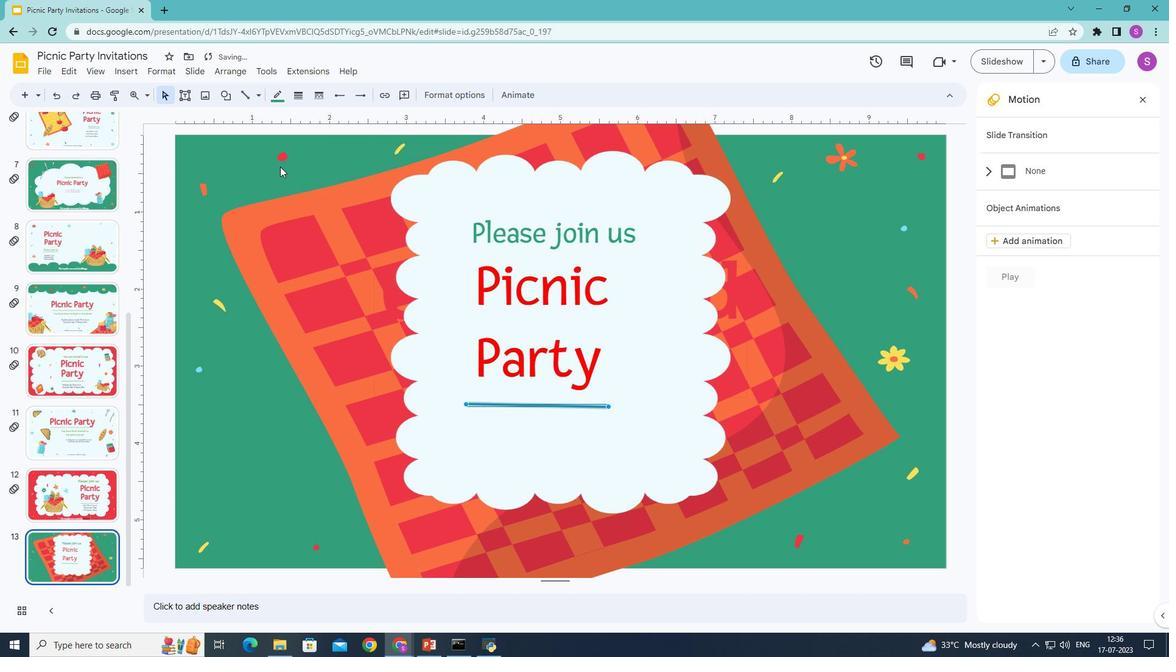 
Action: Mouse pressed left at (280, 166)
Screenshot: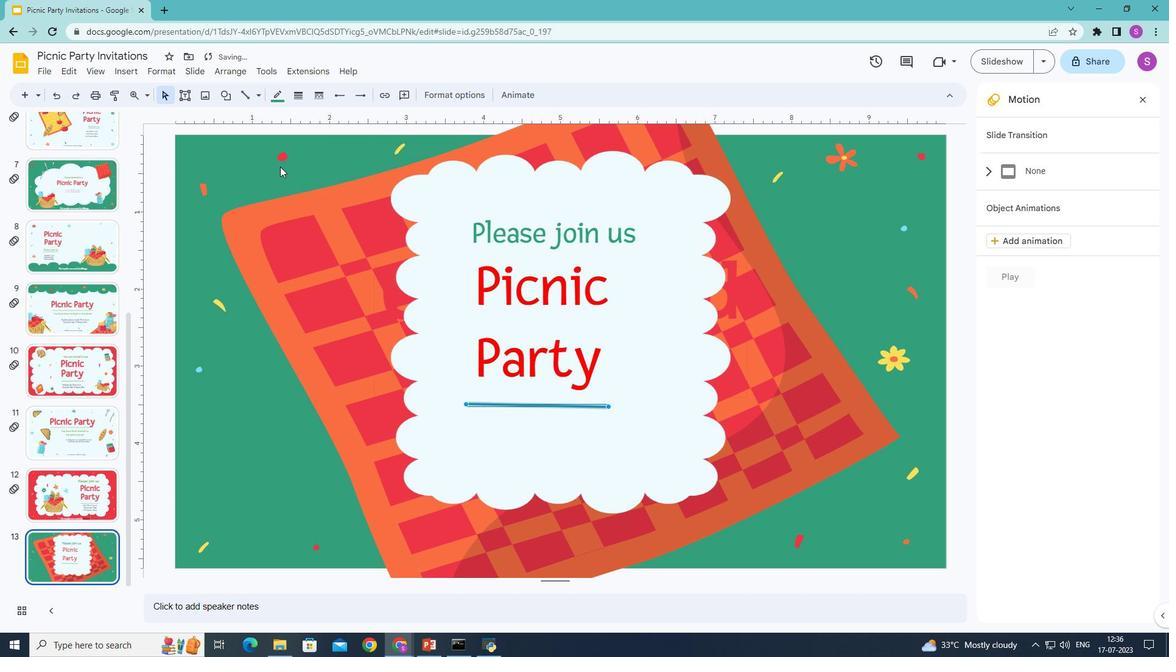 
Action: Mouse moved to (185, 95)
Screenshot: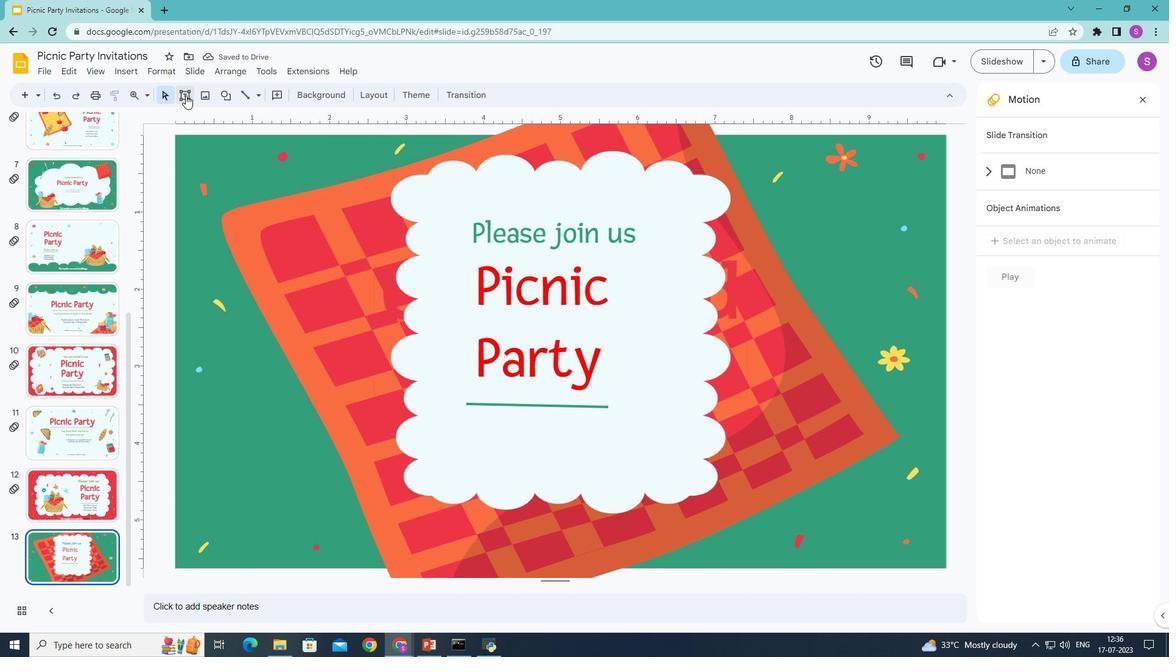 
Action: Mouse pressed left at (185, 95)
Screenshot: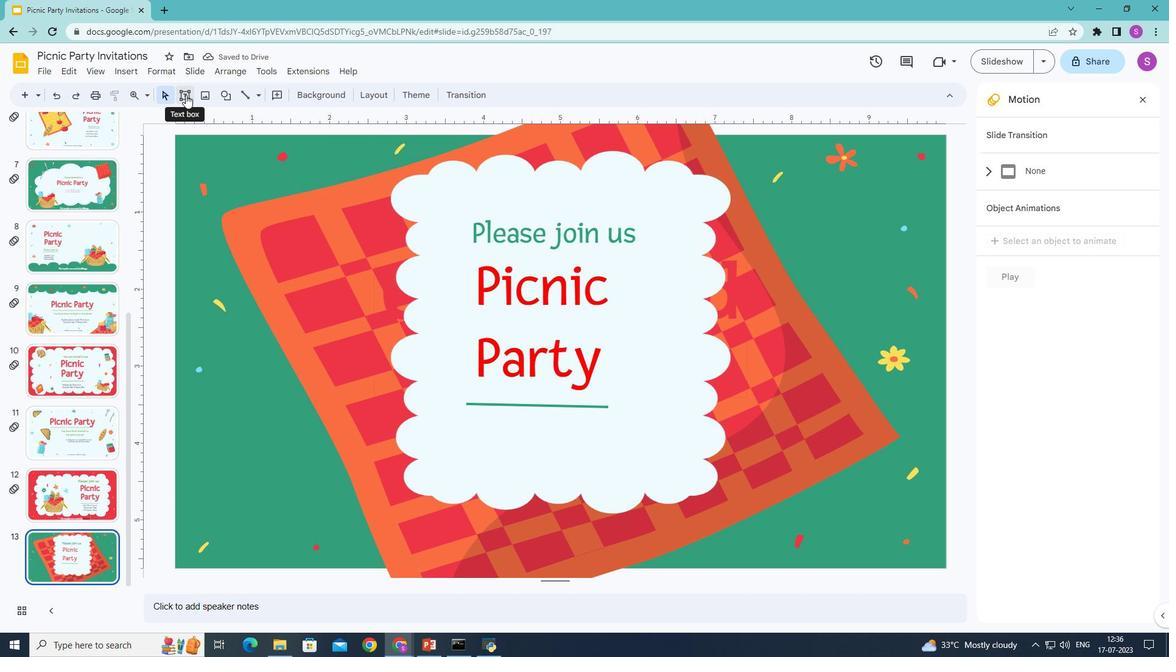 
Action: Mouse moved to (471, 416)
Screenshot: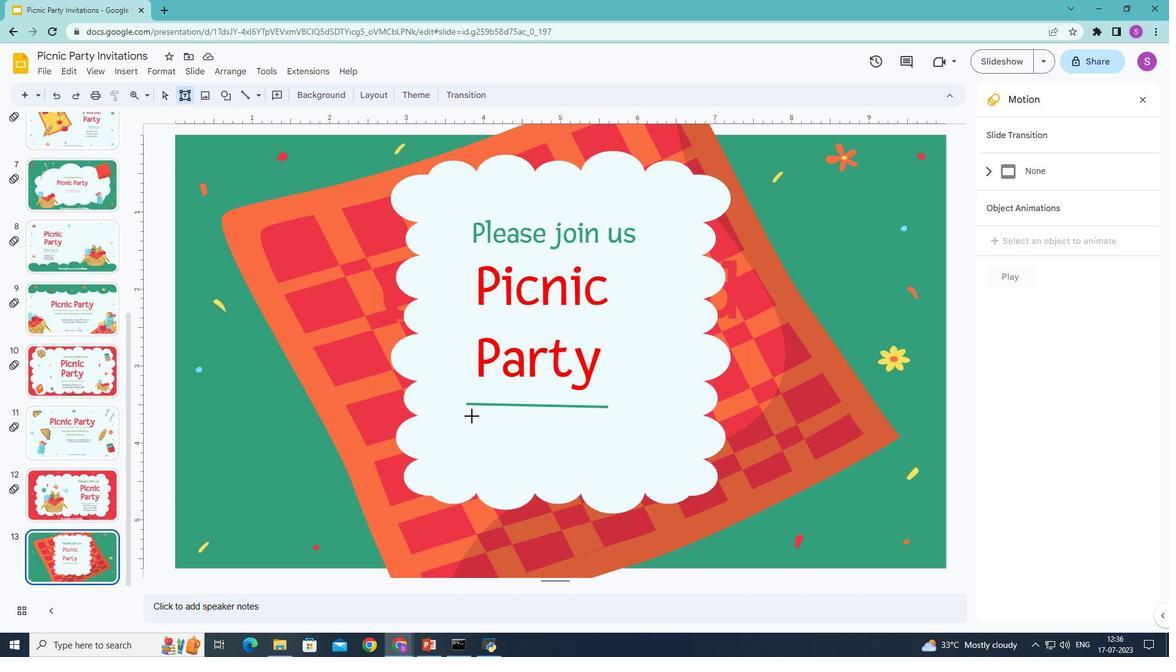 
Action: Mouse pressed left at (471, 416)
Screenshot: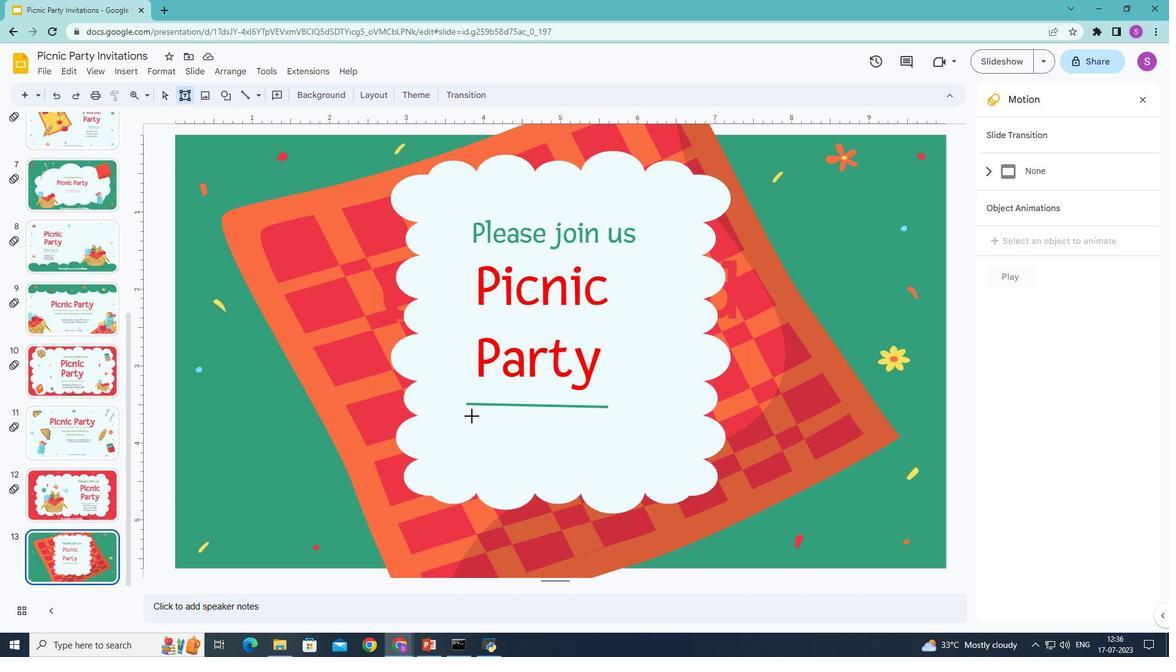 
Action: Mouse moved to (616, 488)
Screenshot: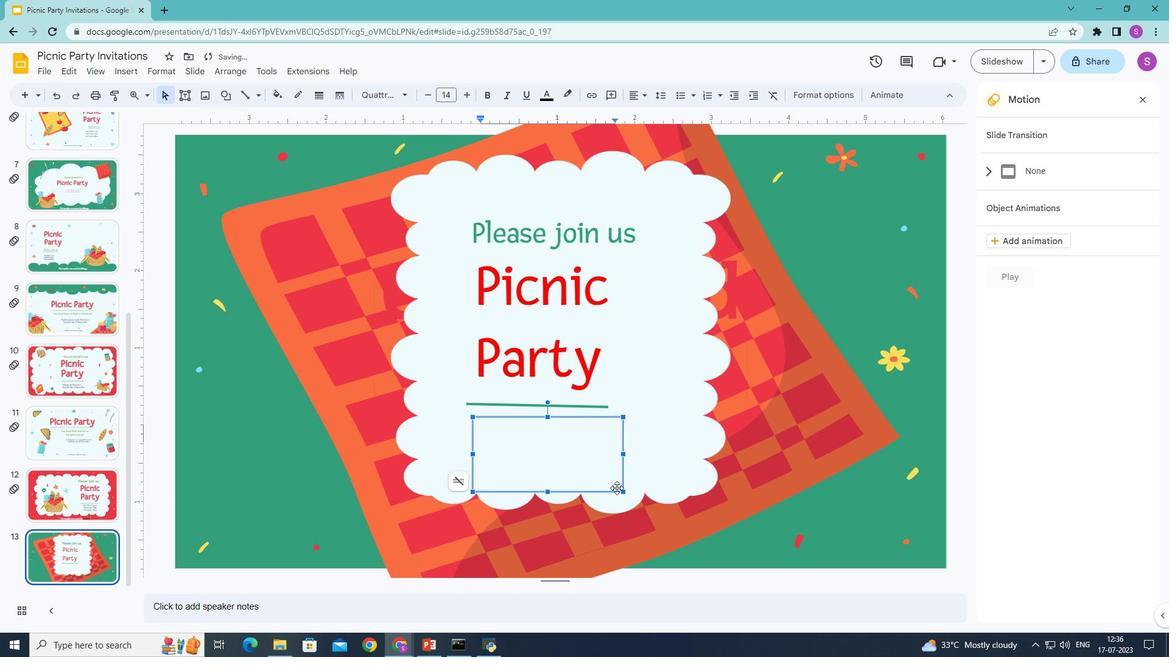 
Action: Key pressed <Key.shift>July<Key.space>14th<Key.space>at<Key.space>3<Key.space>p.m.<Key.enter><Key.shift>Southside<Key.space><Key.shift>Park<Key.enter>24<Key.space><Key.shift>Flowers<Key.space><Key.shift>Blvd.
Screenshot: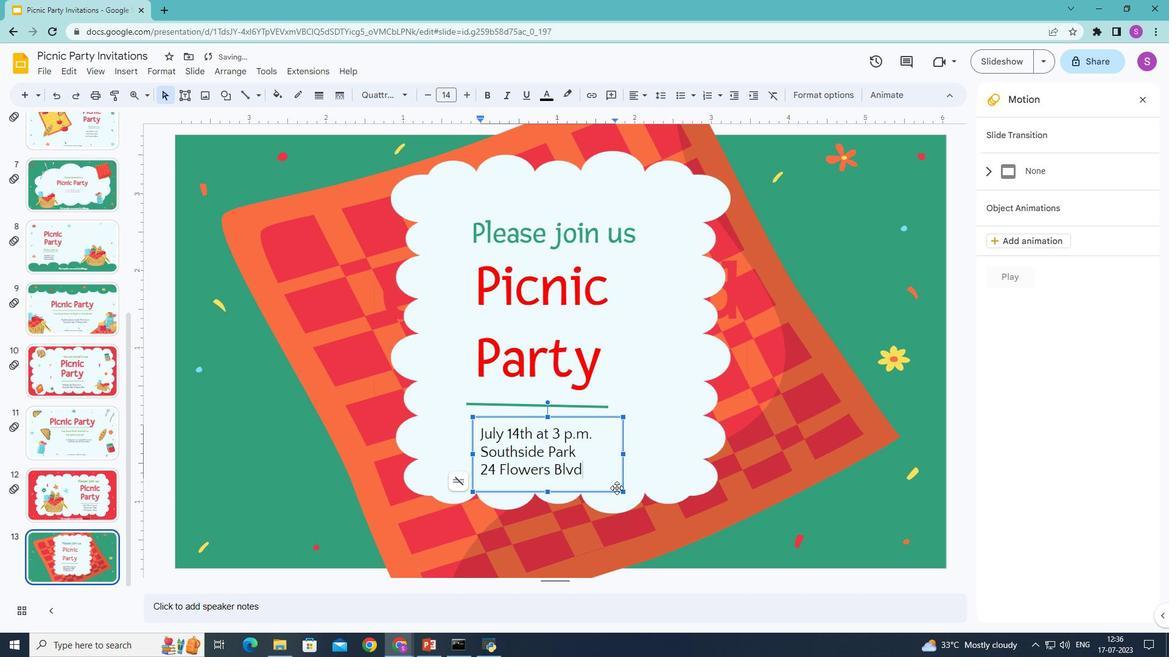 
Action: Mouse moved to (588, 471)
Screenshot: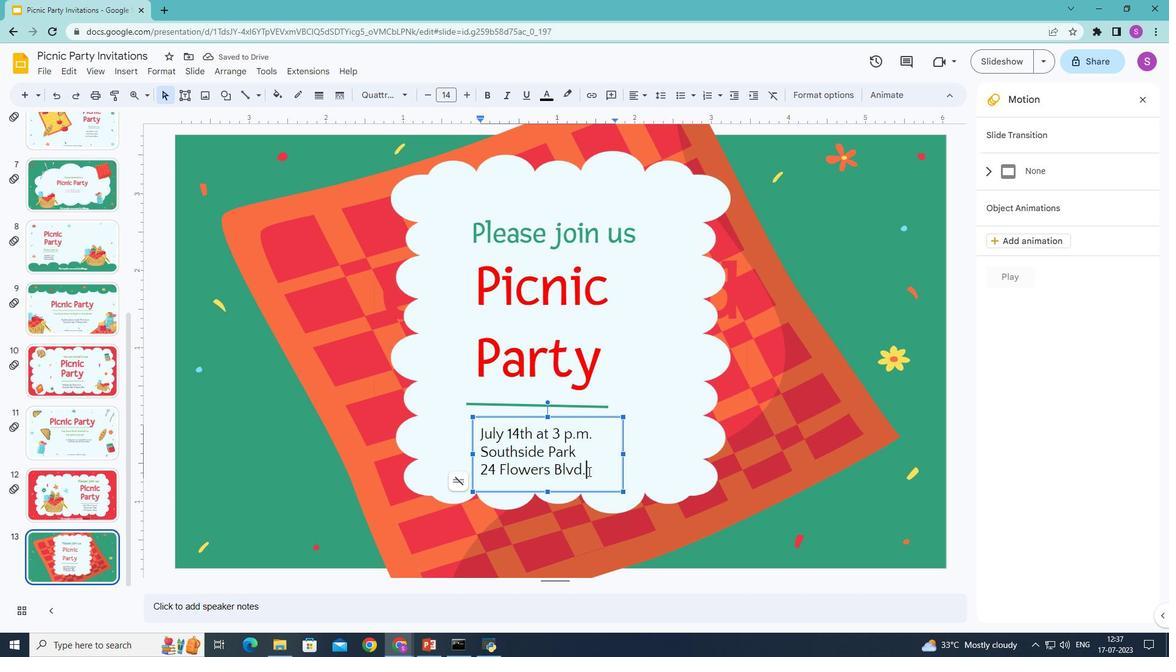 
Action: Mouse pressed left at (588, 471)
Screenshot: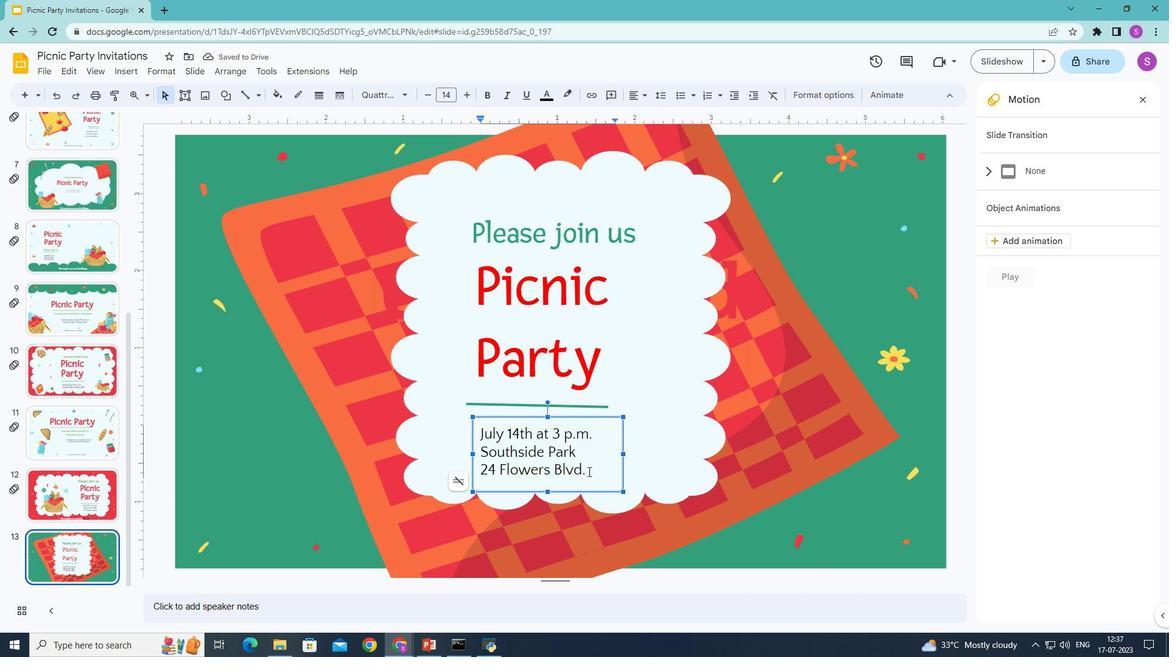 
Action: Mouse moved to (408, 95)
Screenshot: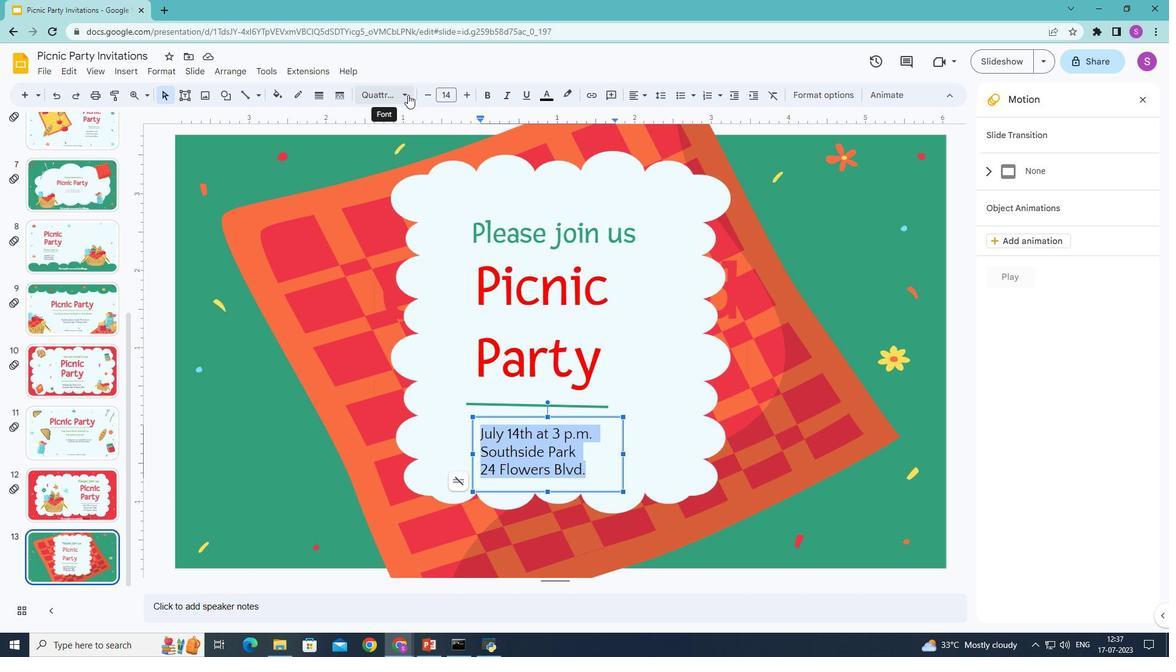 
Action: Mouse pressed left at (408, 95)
Screenshot: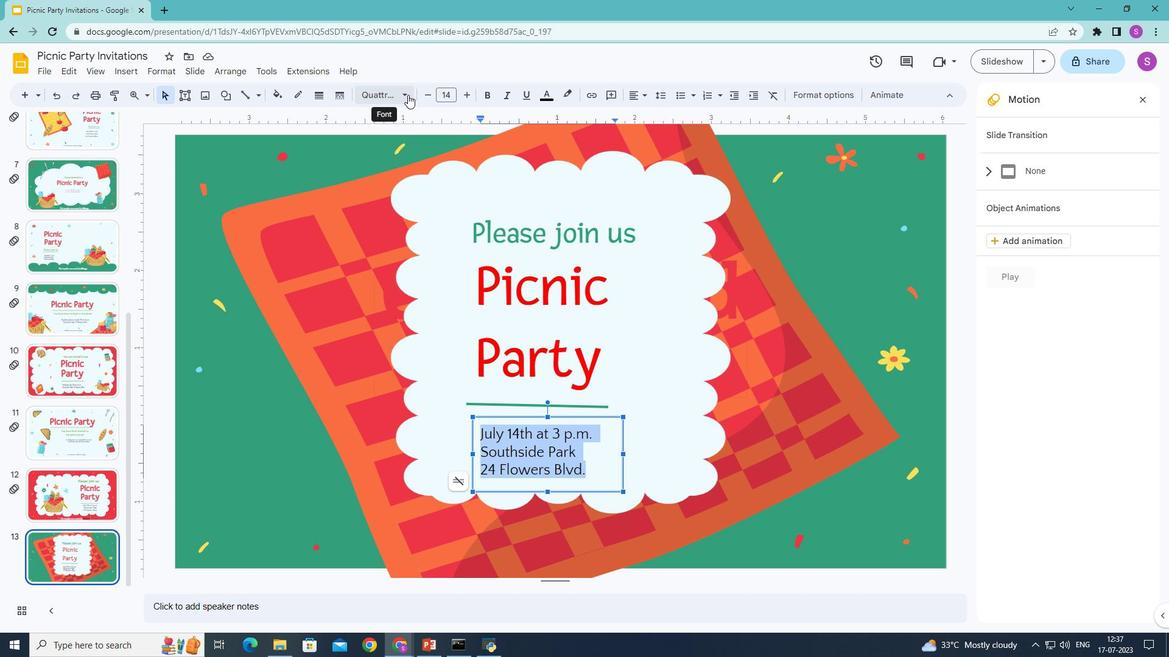 
Action: Mouse moved to (417, 256)
Screenshot: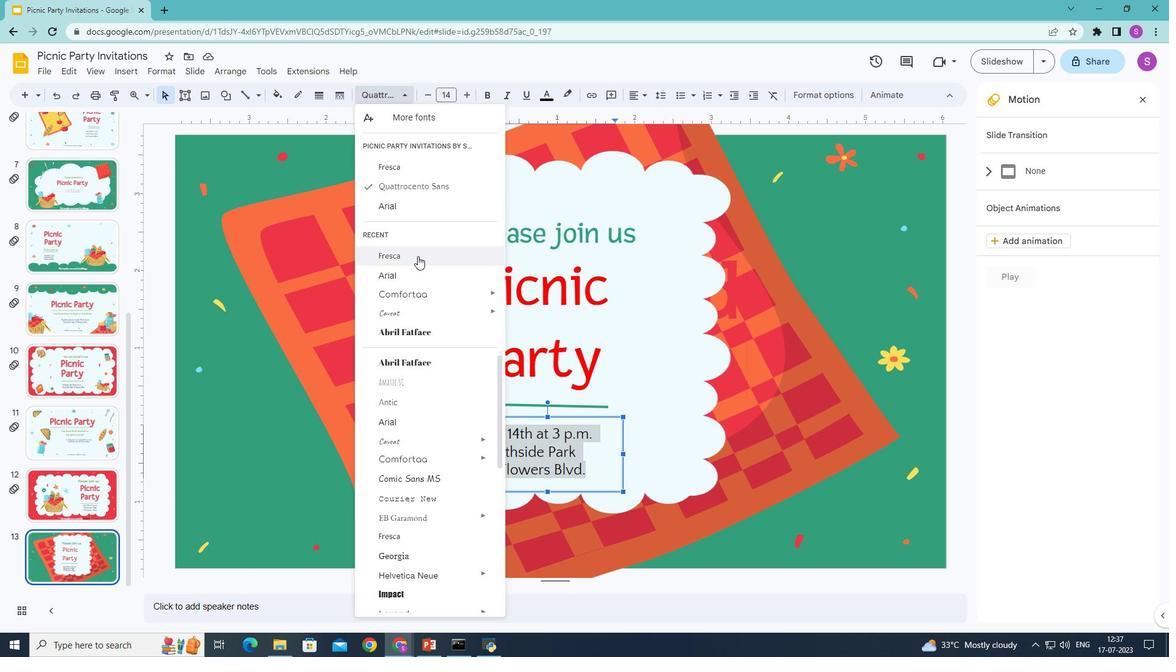
Action: Mouse pressed left at (417, 256)
Screenshot: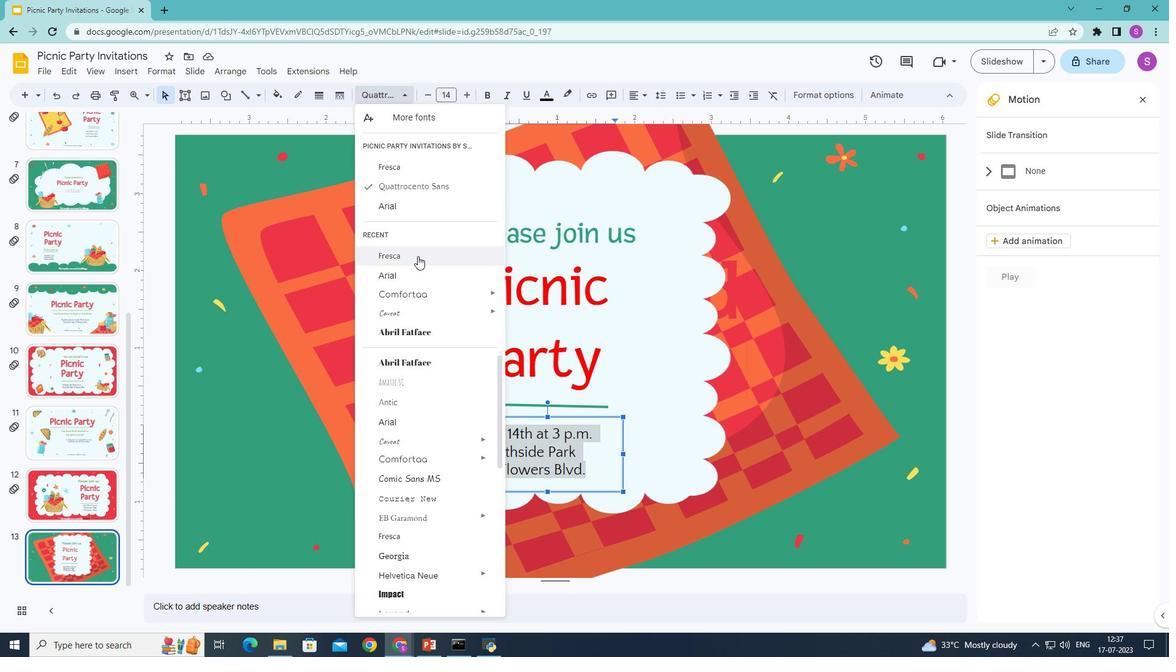 
Action: Mouse moved to (275, 180)
Screenshot: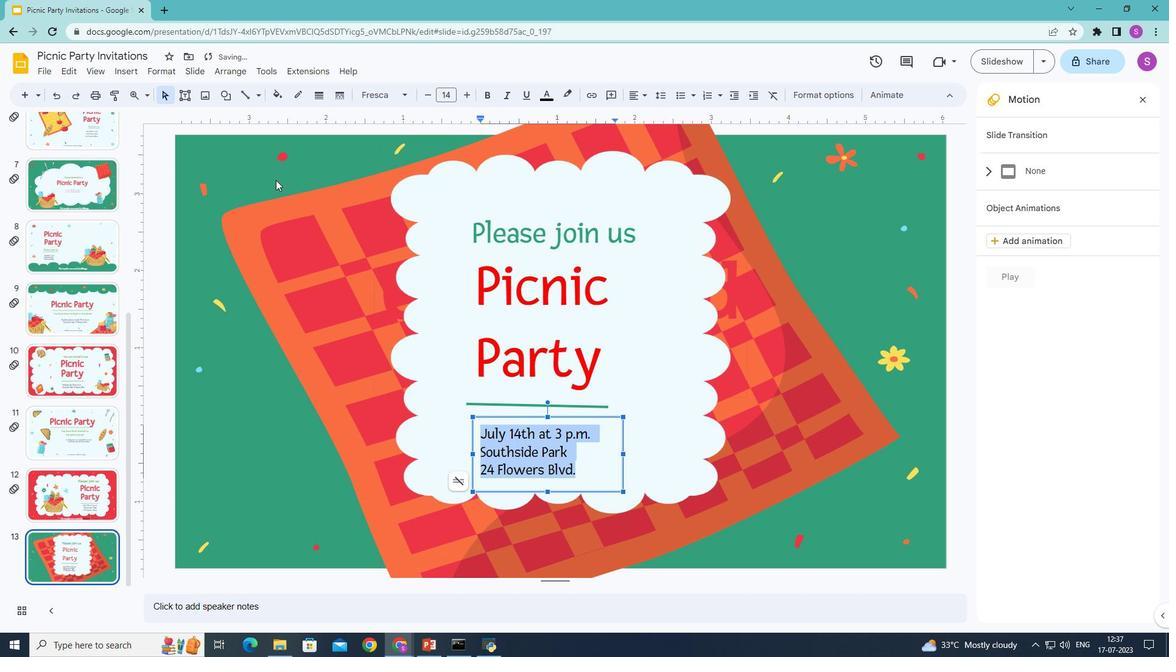 
Action: Mouse pressed left at (275, 180)
Screenshot: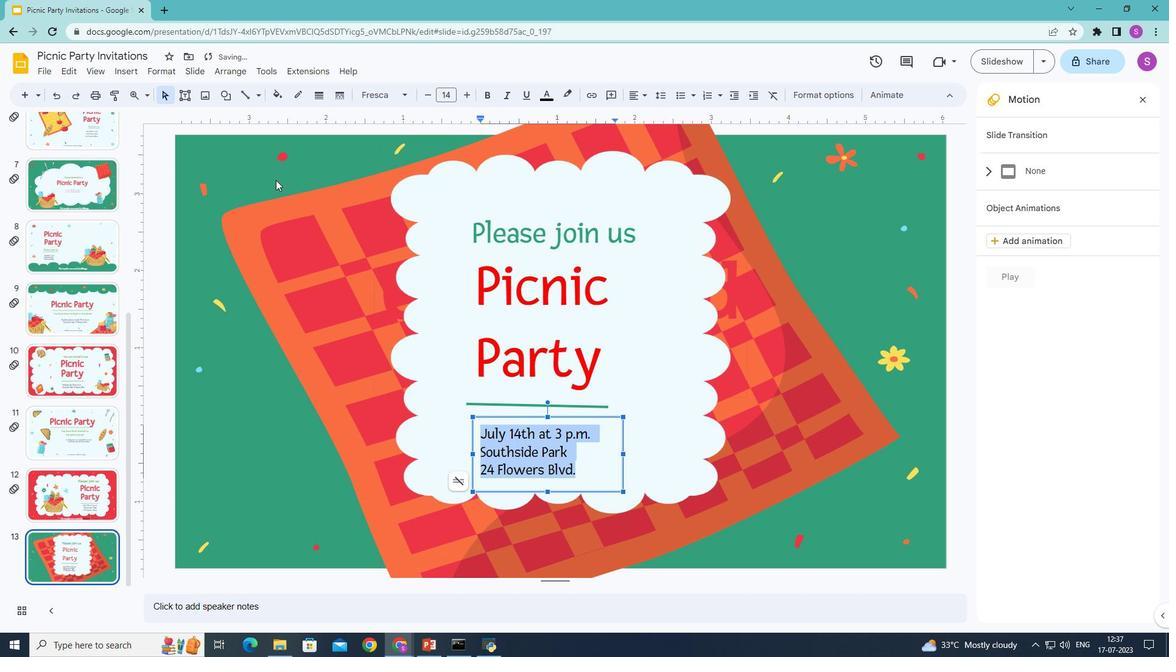 
Action: Mouse moved to (581, 406)
Screenshot: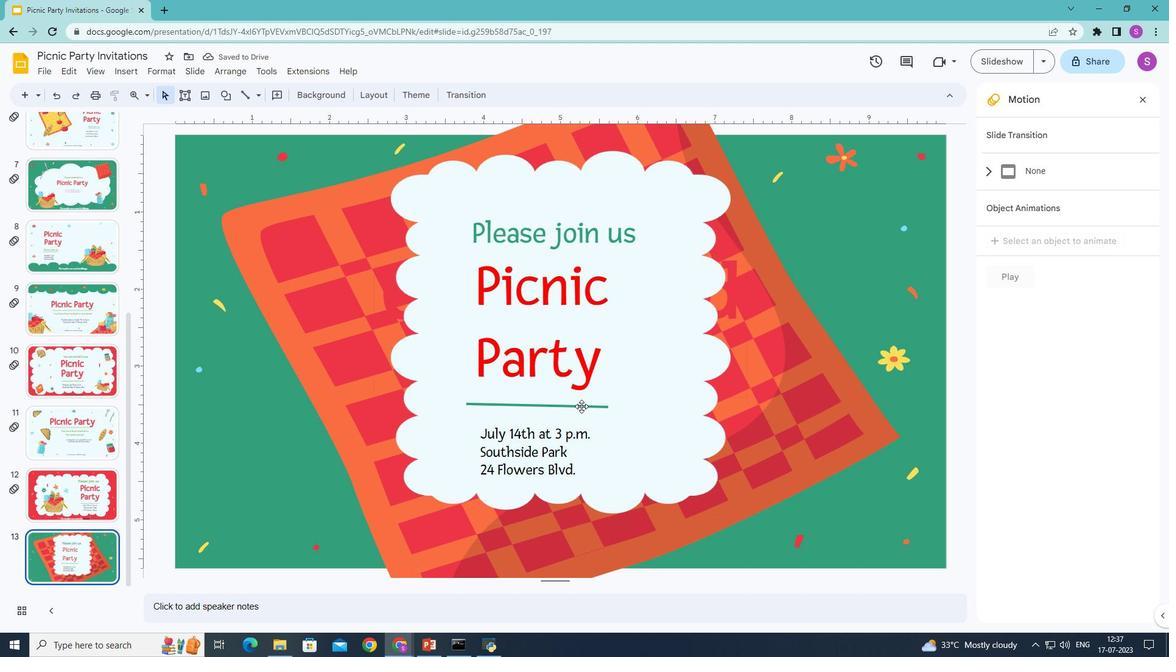 
Action: Mouse pressed left at (581, 406)
Screenshot: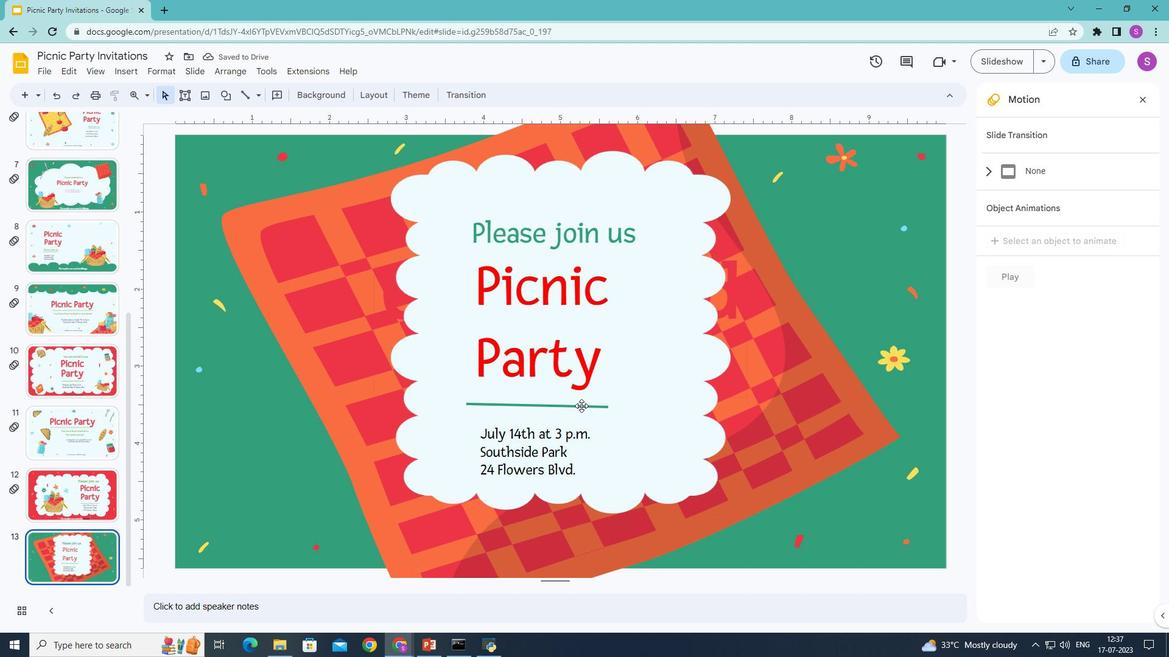 
Action: Mouse moved to (609, 406)
Screenshot: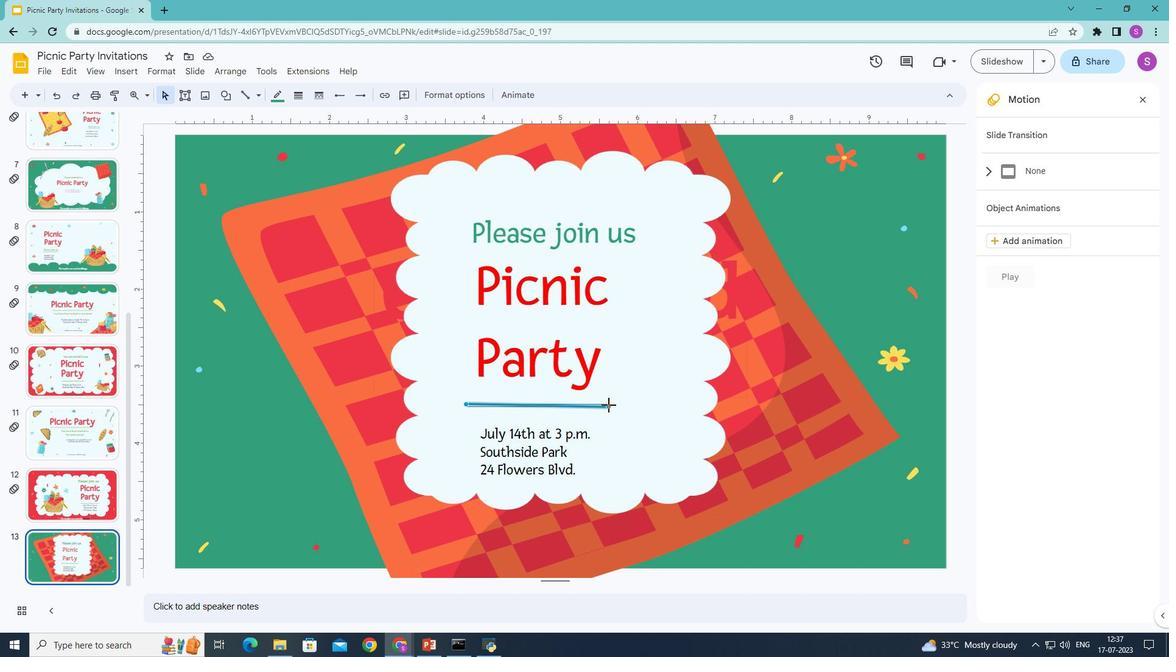 
Action: Mouse pressed left at (609, 406)
Screenshot: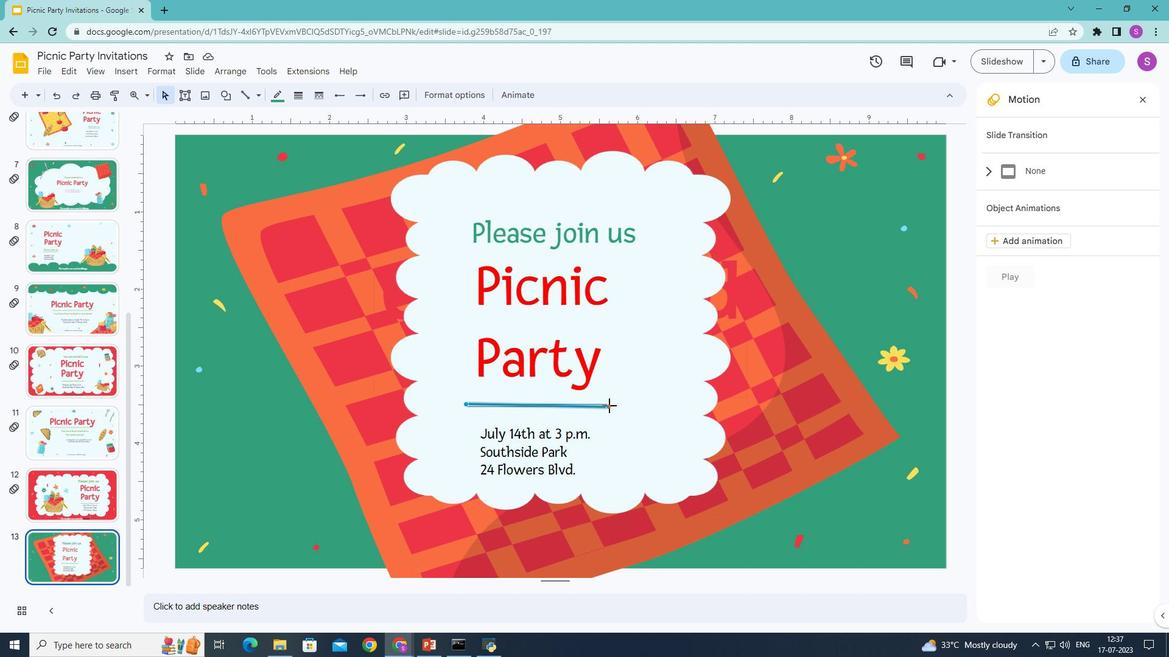 
Action: Mouse moved to (213, 413)
Screenshot: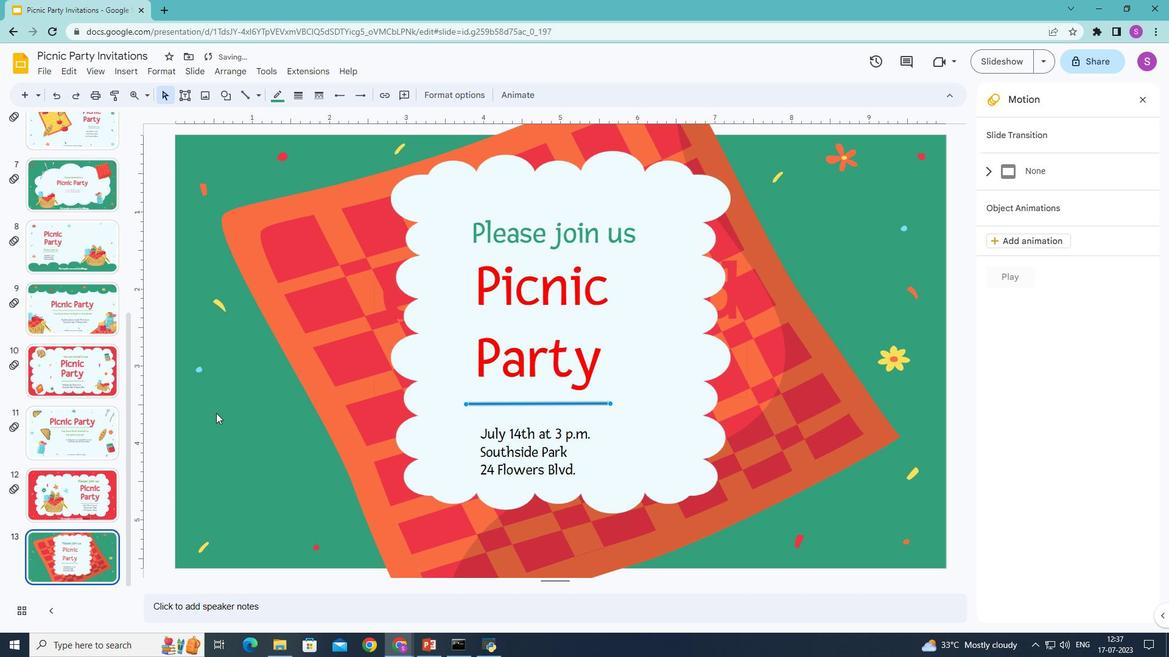 
Action: Mouse pressed left at (213, 413)
Screenshot: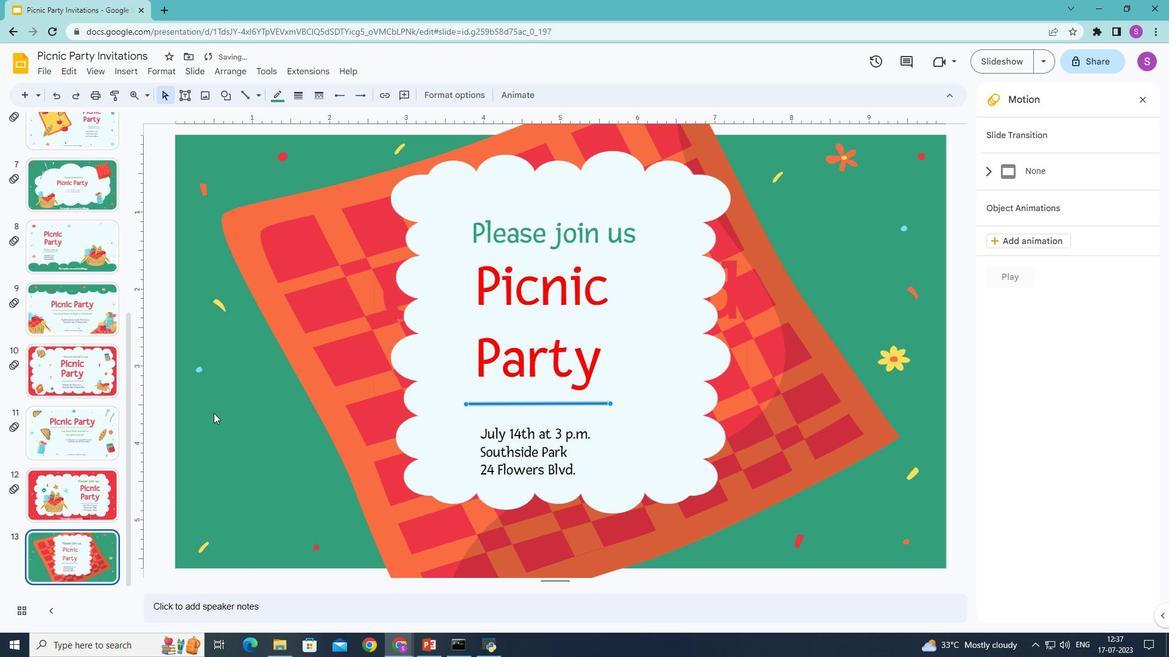 
Action: Mouse moved to (183, 95)
Screenshot: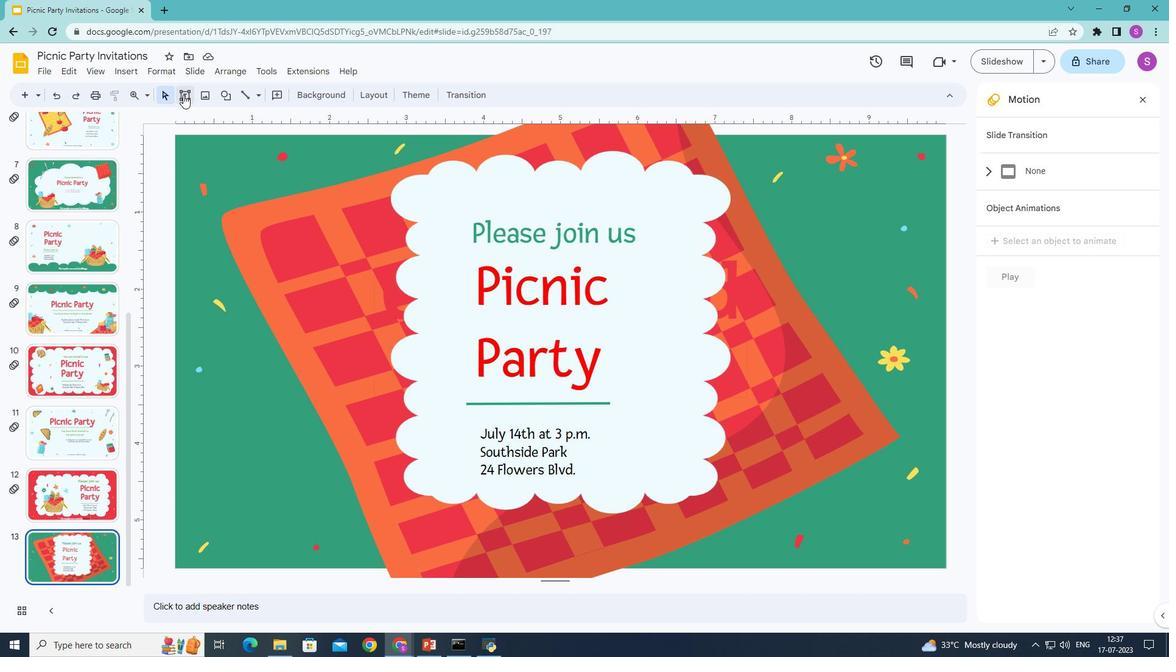 
Action: Mouse pressed left at (183, 95)
Screenshot: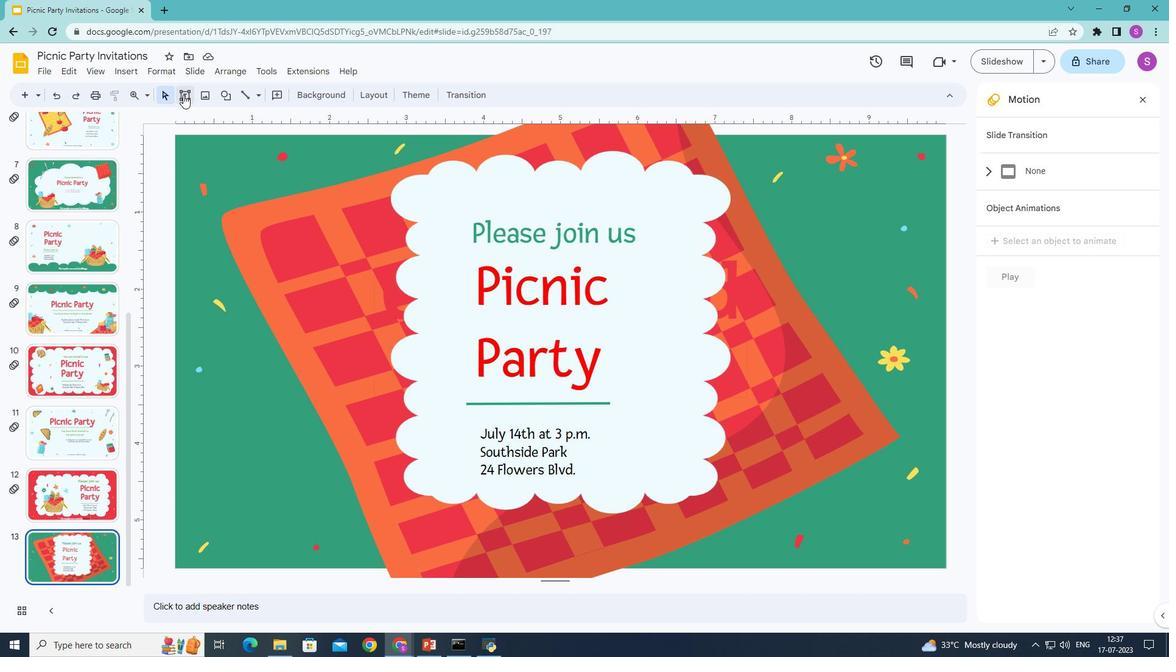 
Action: Mouse moved to (436, 540)
Screenshot: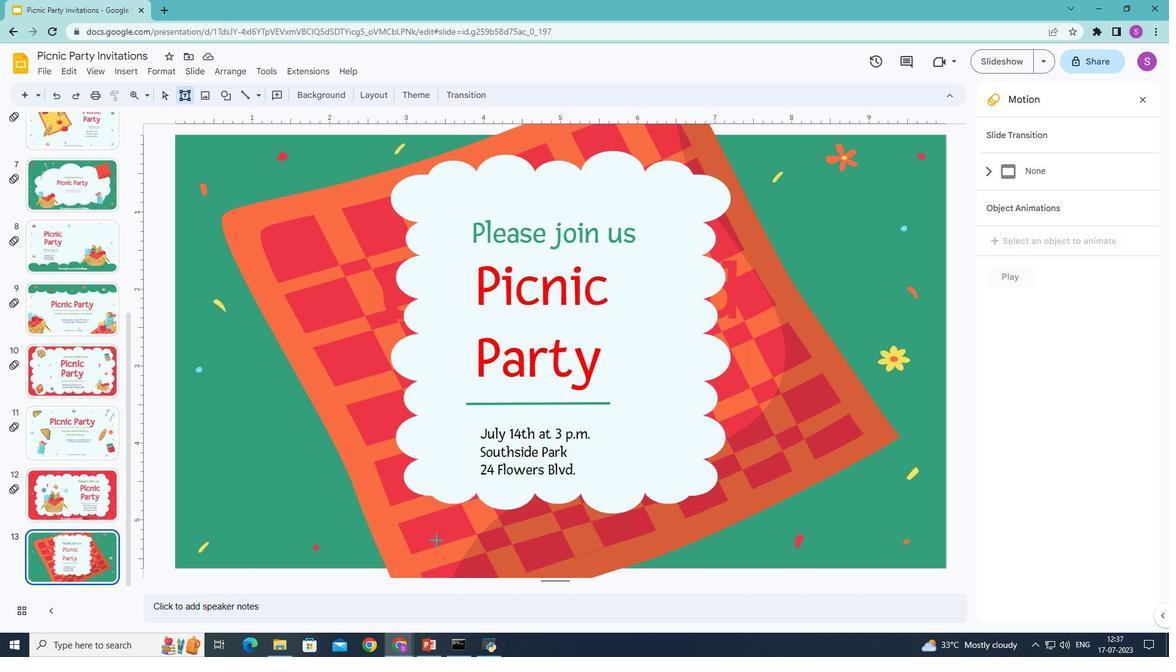 
Action: Mouse pressed left at (436, 540)
Screenshot: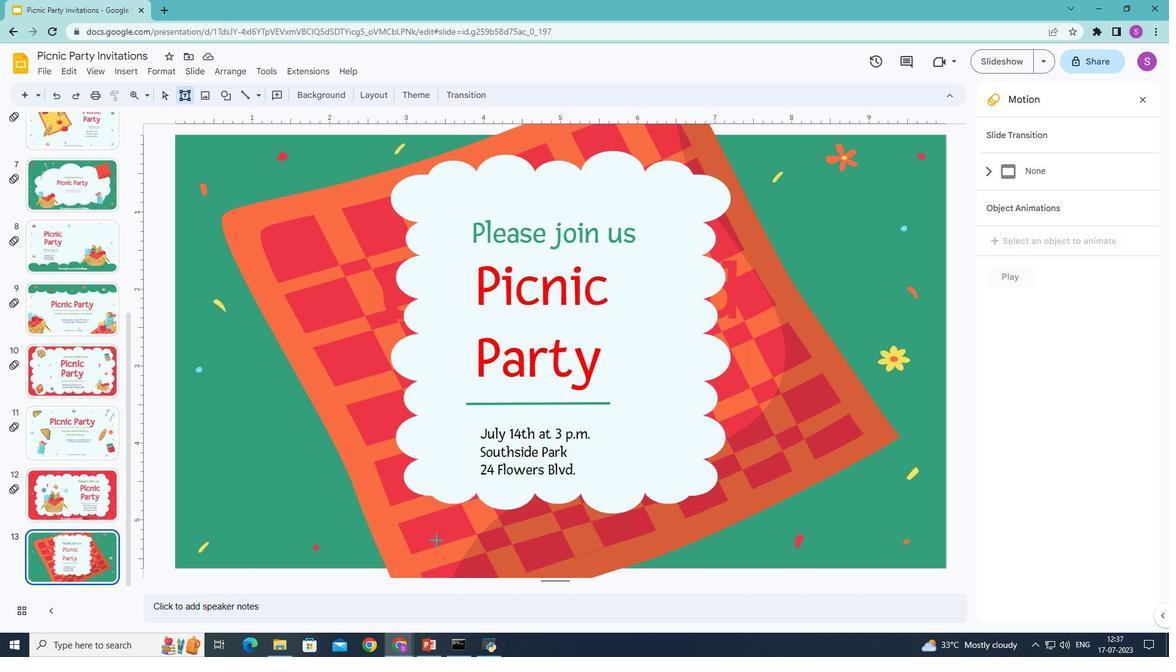 
Action: Mouse moved to (546, 555)
Screenshot: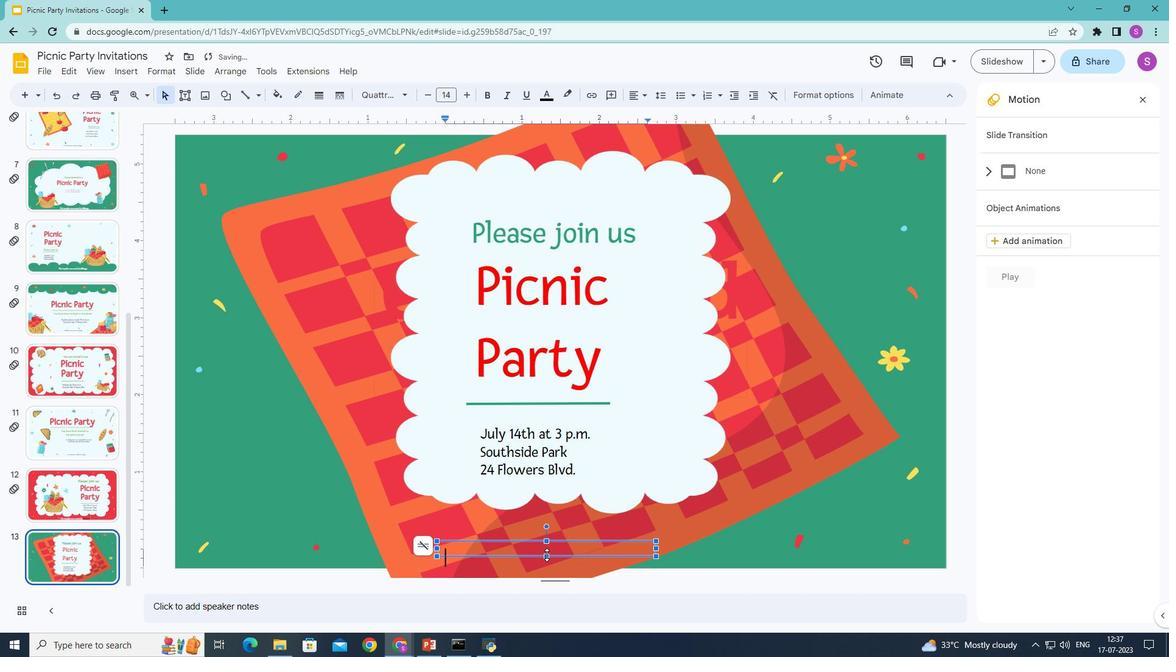
Action: Mouse pressed left at (546, 555)
Screenshot: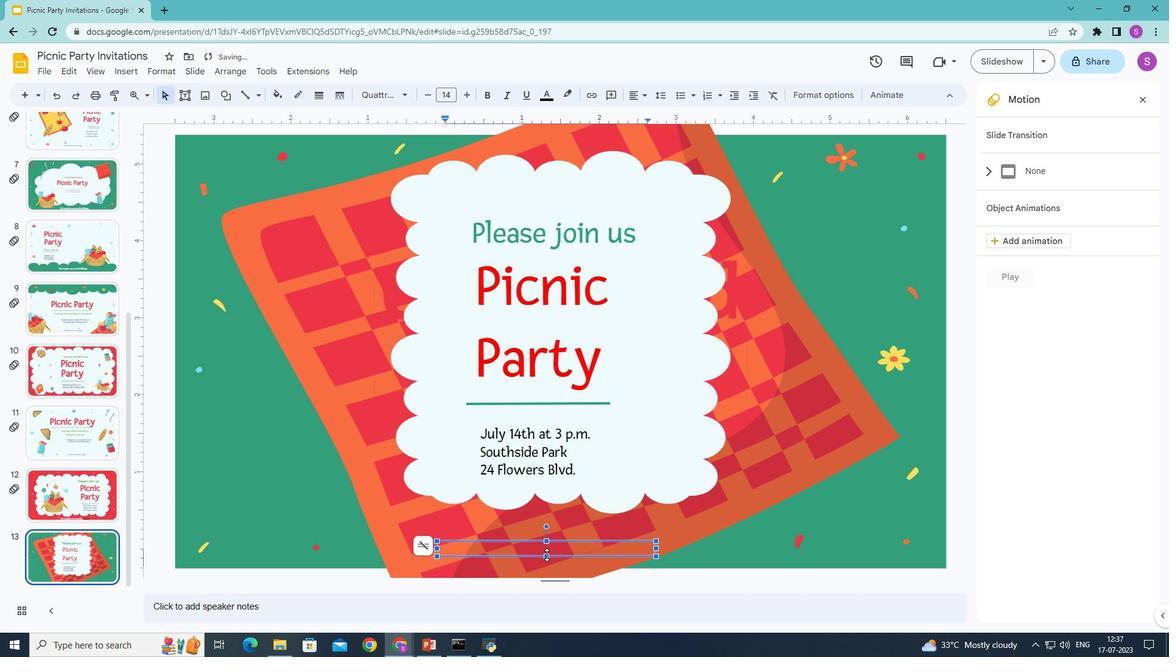 
Action: Mouse moved to (457, 546)
Screenshot: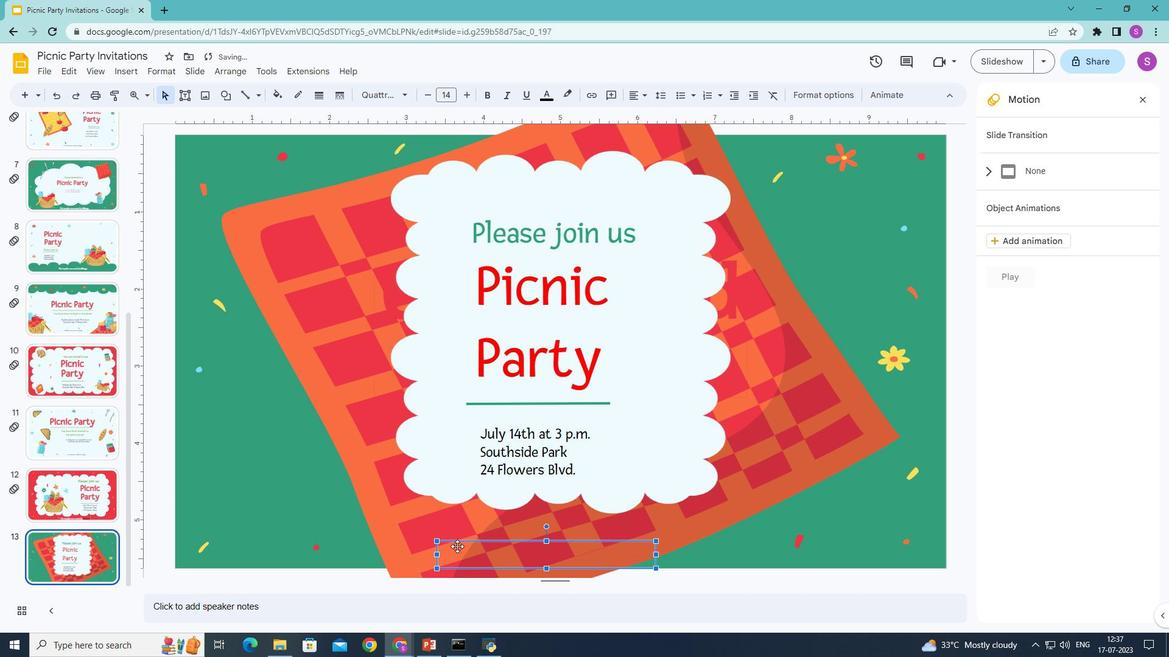 
Action: Key pressed <Key.shift>This<Key.space>template<Key.space>was<Key.space>created<Key.space>by<Key.space>
Screenshot: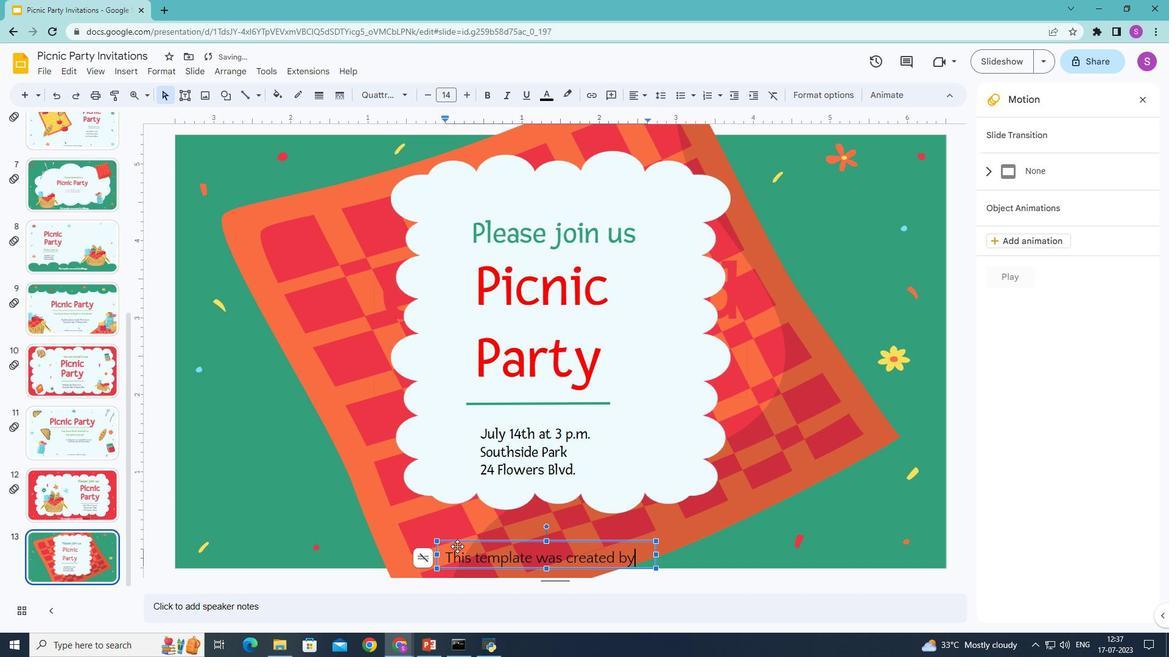 
Action: Mouse moved to (654, 552)
Screenshot: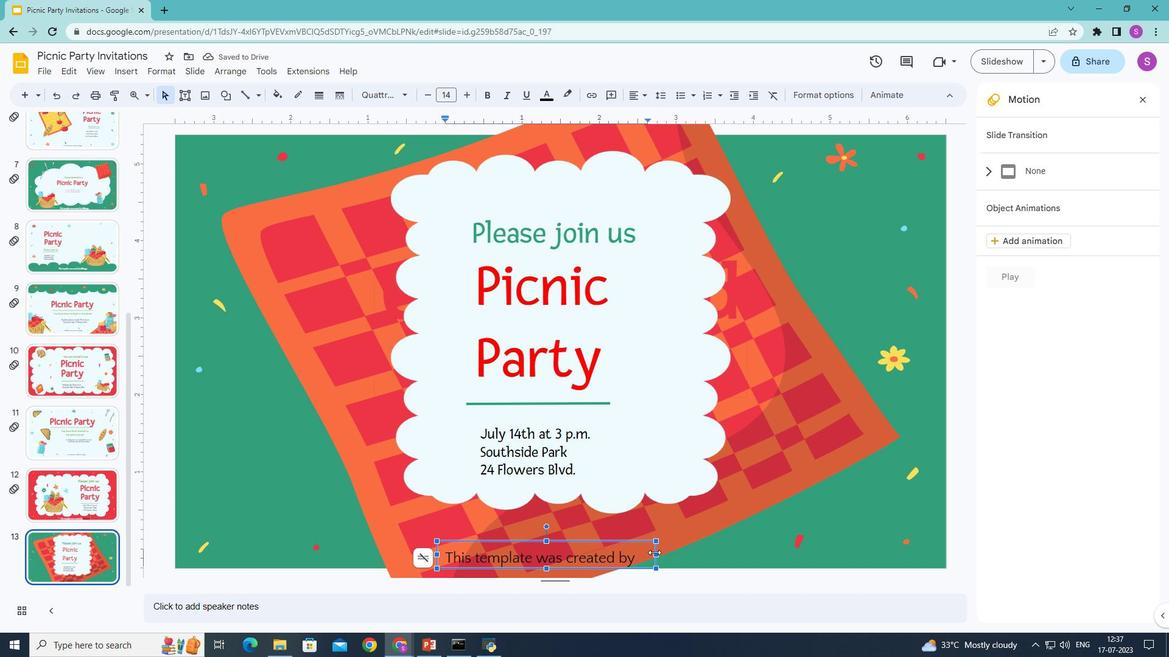 
Action: Mouse pressed left at (654, 552)
Screenshot: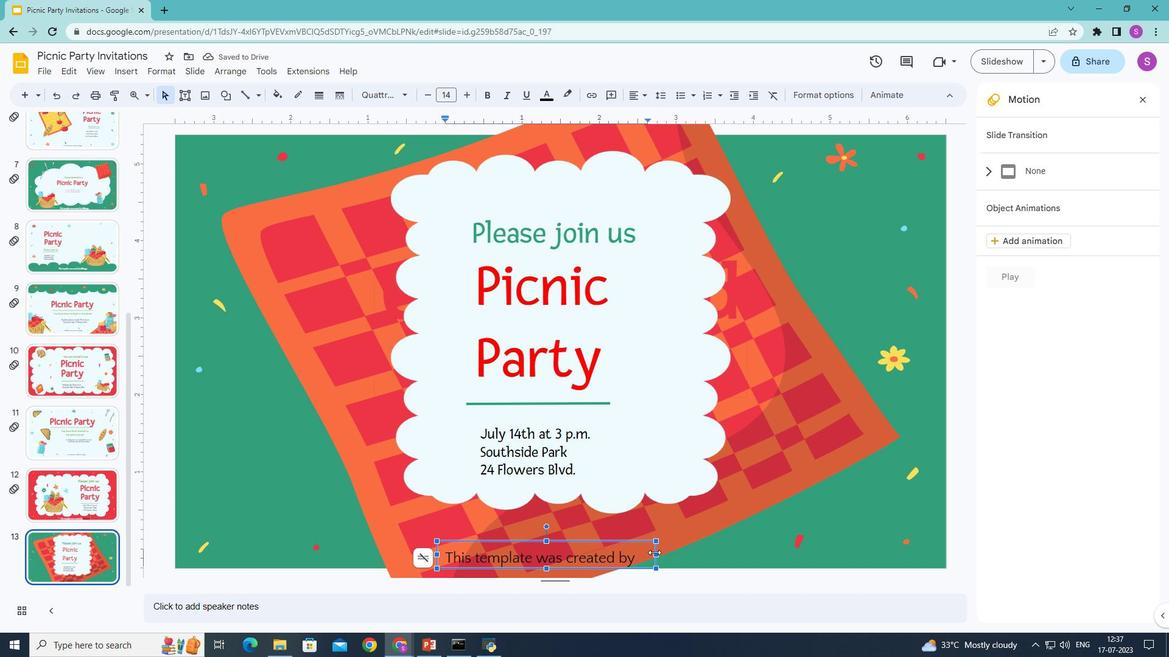 
Action: Mouse moved to (679, 556)
Screenshot: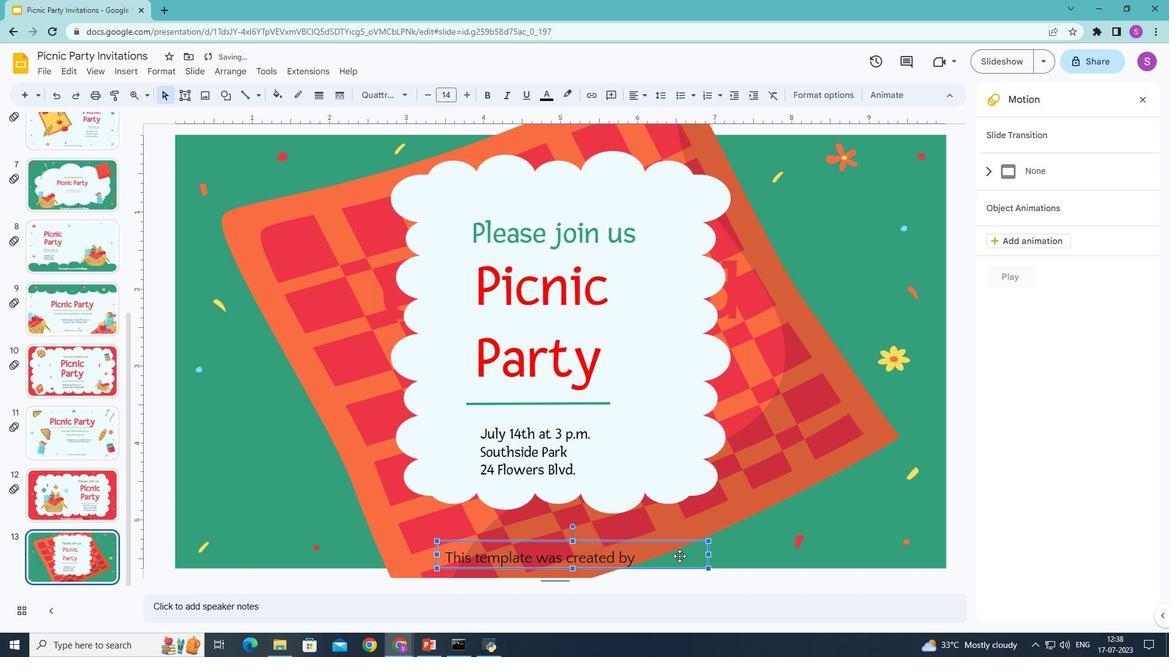 
Action: Key pressed <Key.shift>Slidesgo
Screenshot: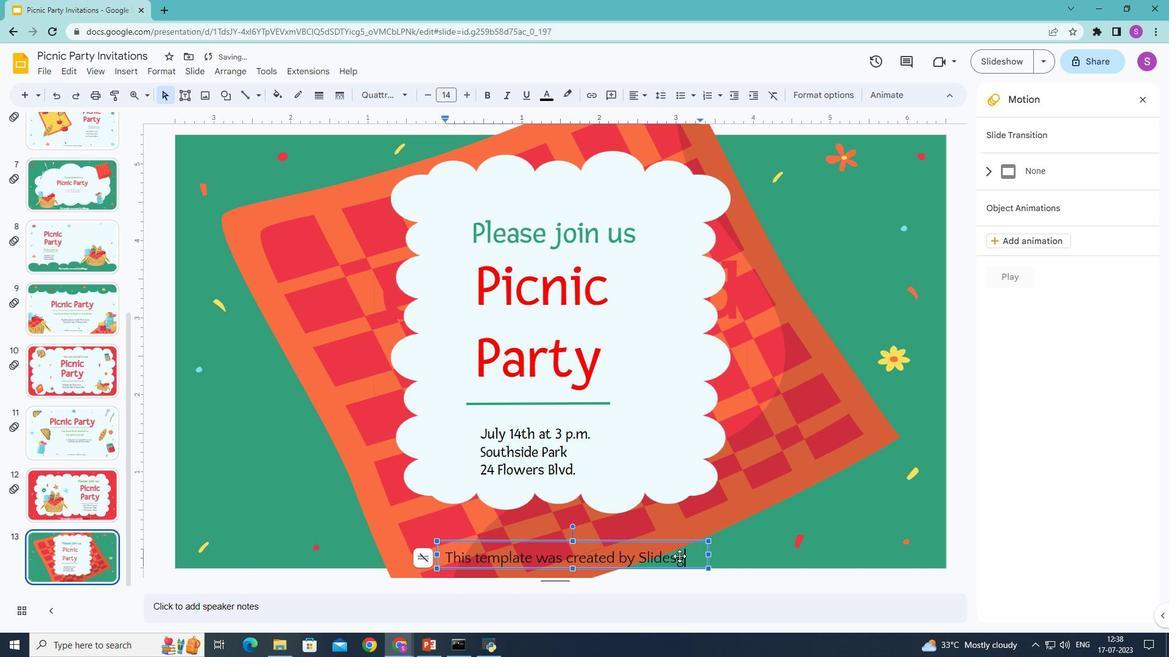 
Action: Mouse moved to (691, 556)
Screenshot: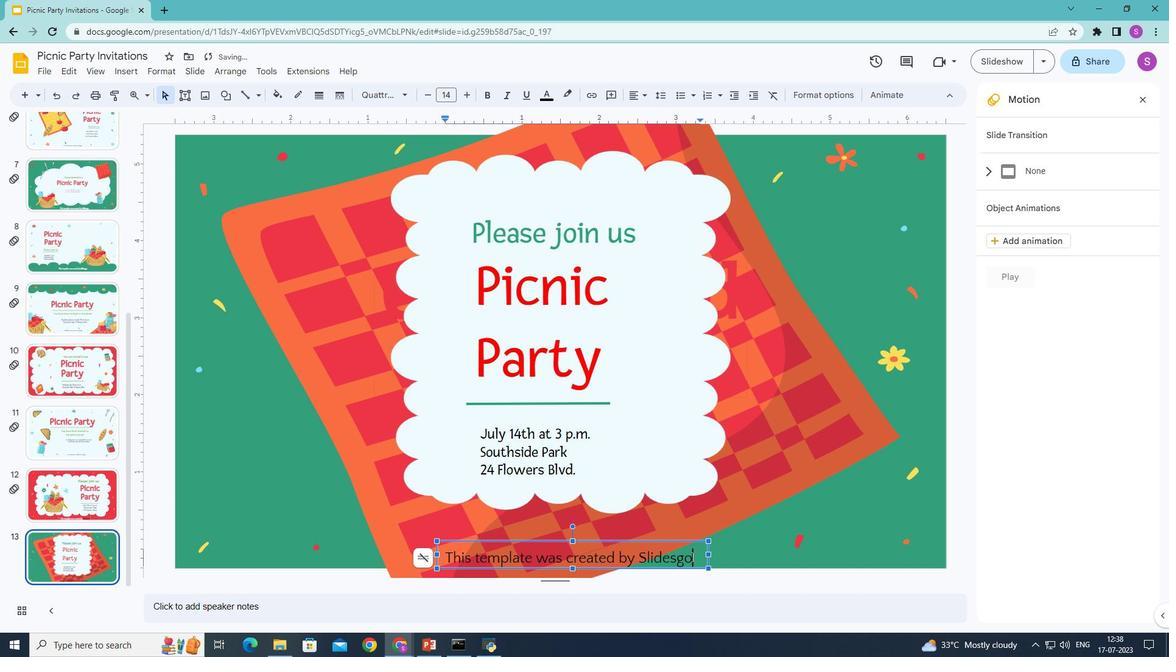 
Action: Mouse pressed left at (691, 556)
Screenshot: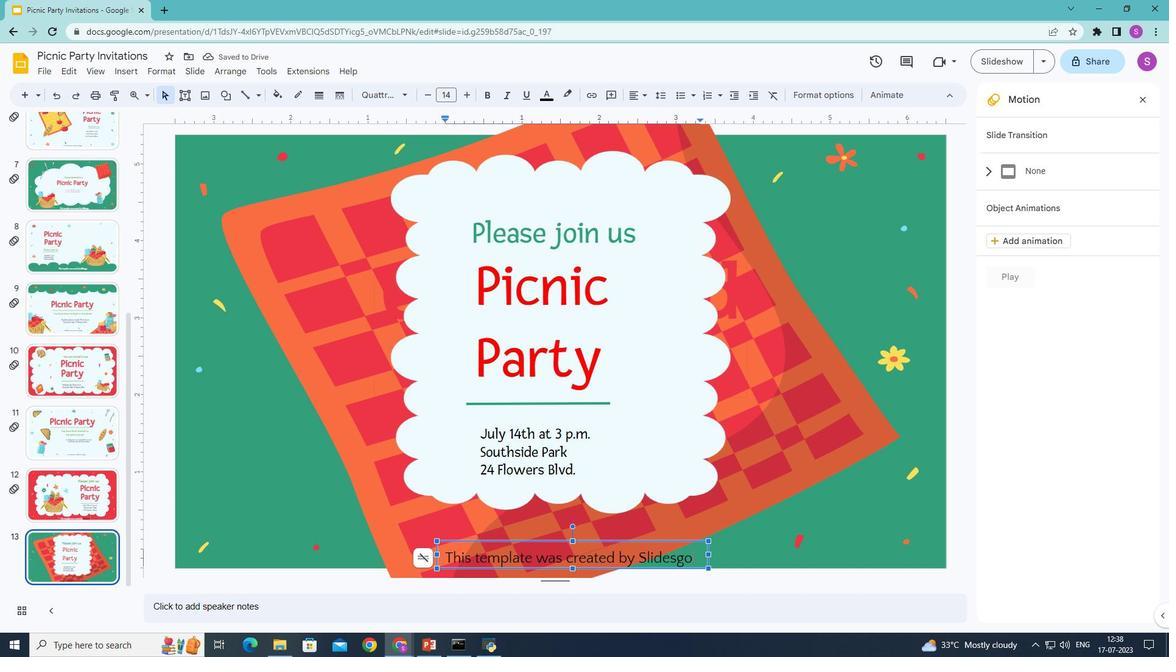 
Action: Mouse moved to (489, 96)
Screenshot: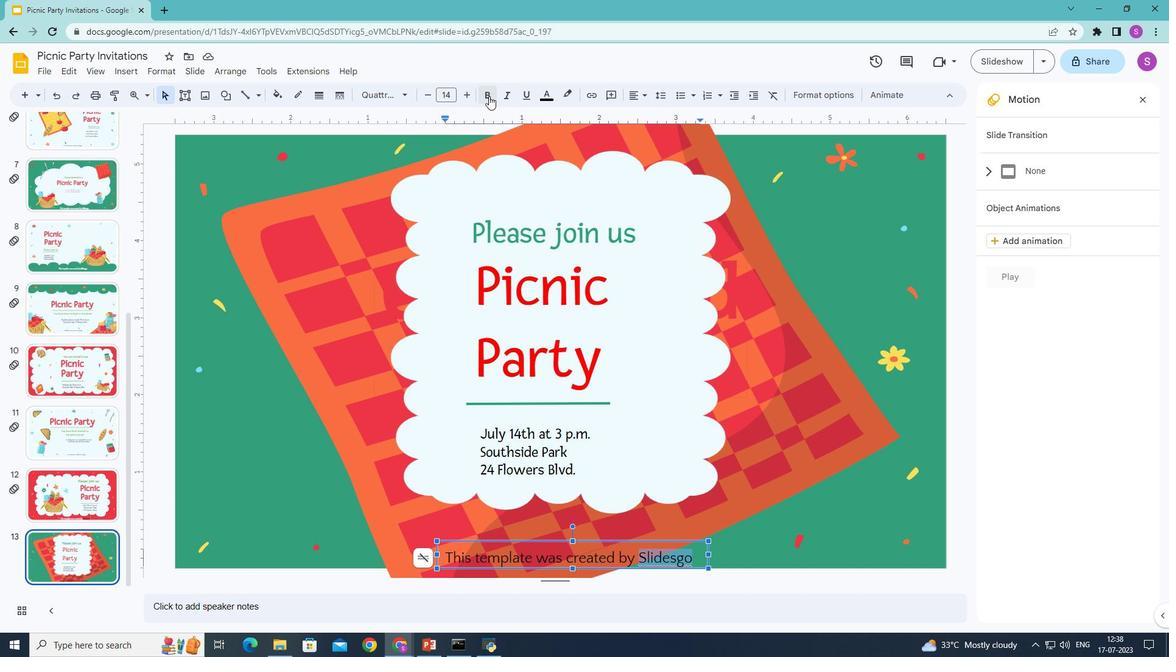 
Action: Mouse pressed left at (489, 96)
Screenshot: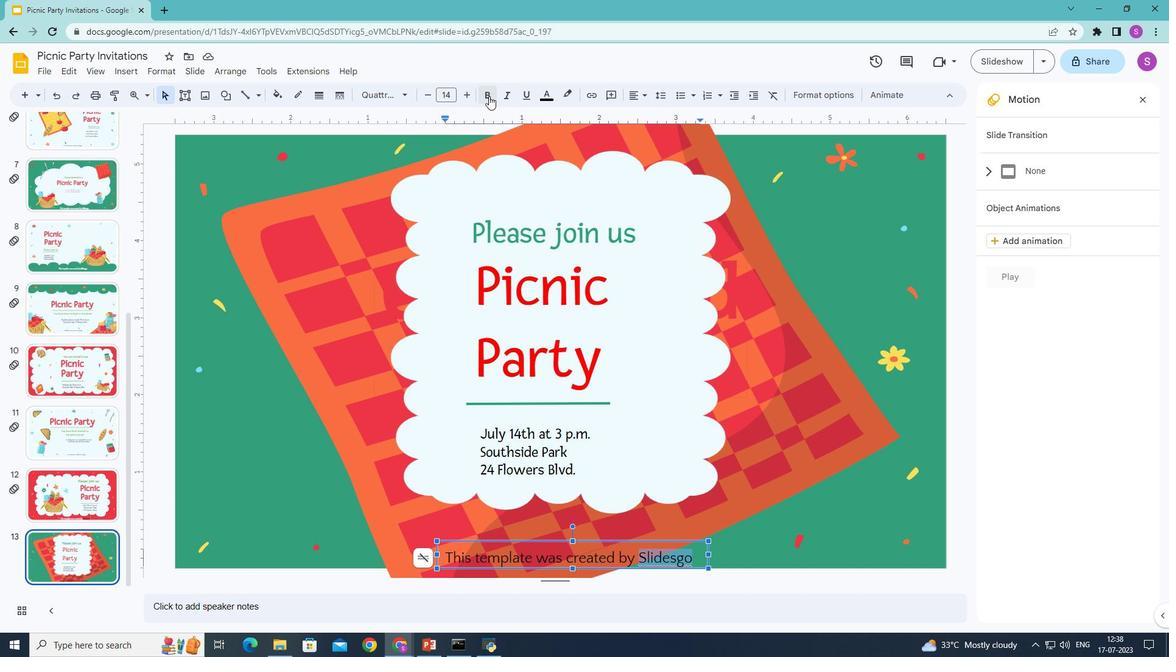 
Action: Mouse moved to (785, 514)
Screenshot: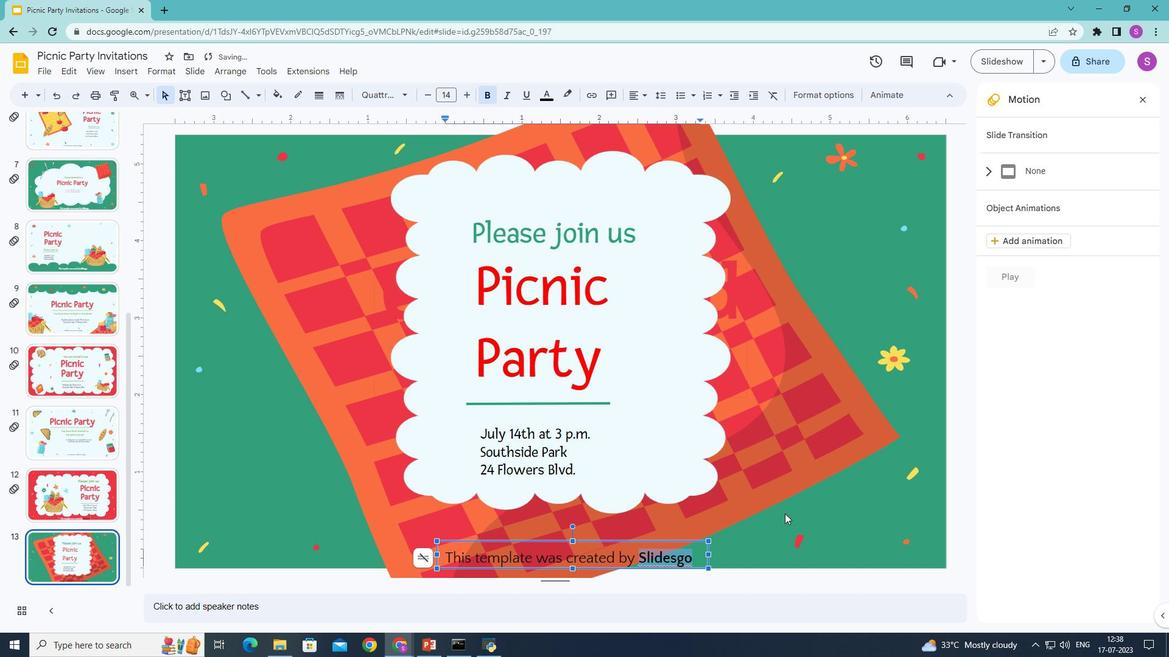
Action: Mouse pressed left at (785, 514)
Screenshot: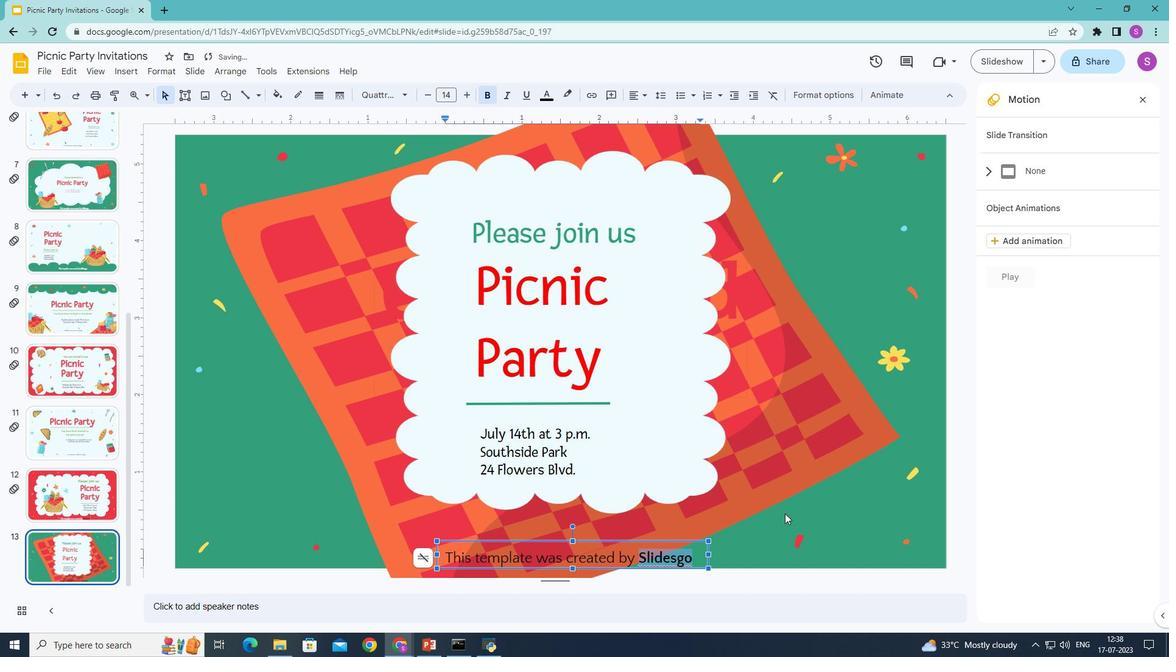
Action: Mouse moved to (670, 545)
Screenshot: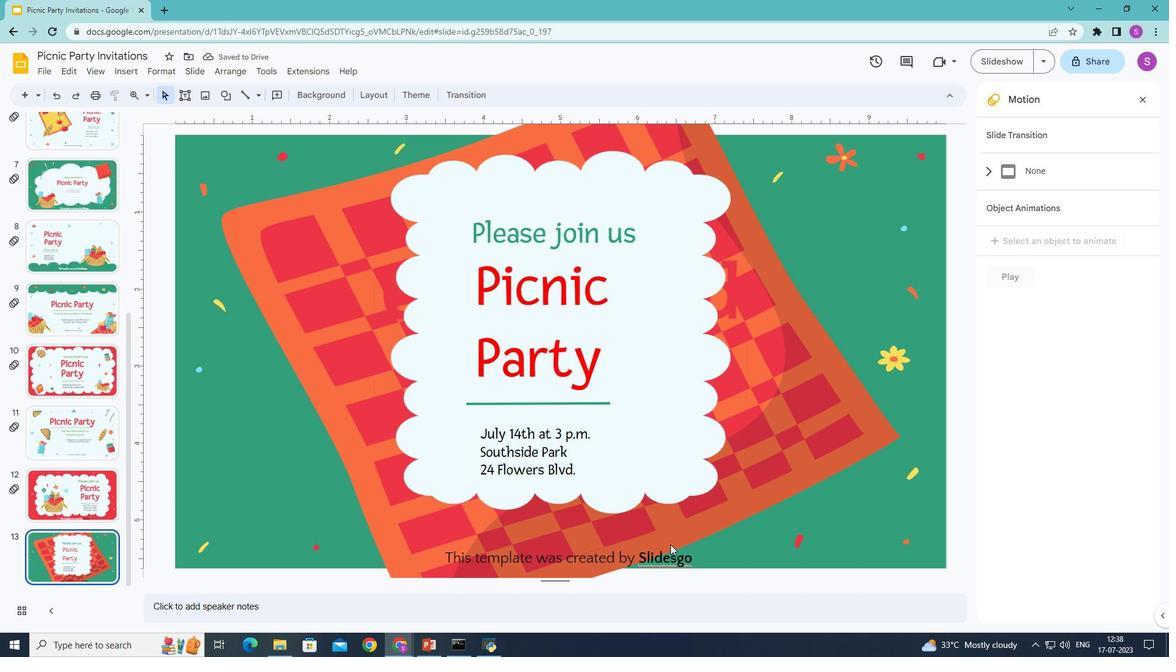 
Action: Mouse pressed left at (670, 545)
Screenshot: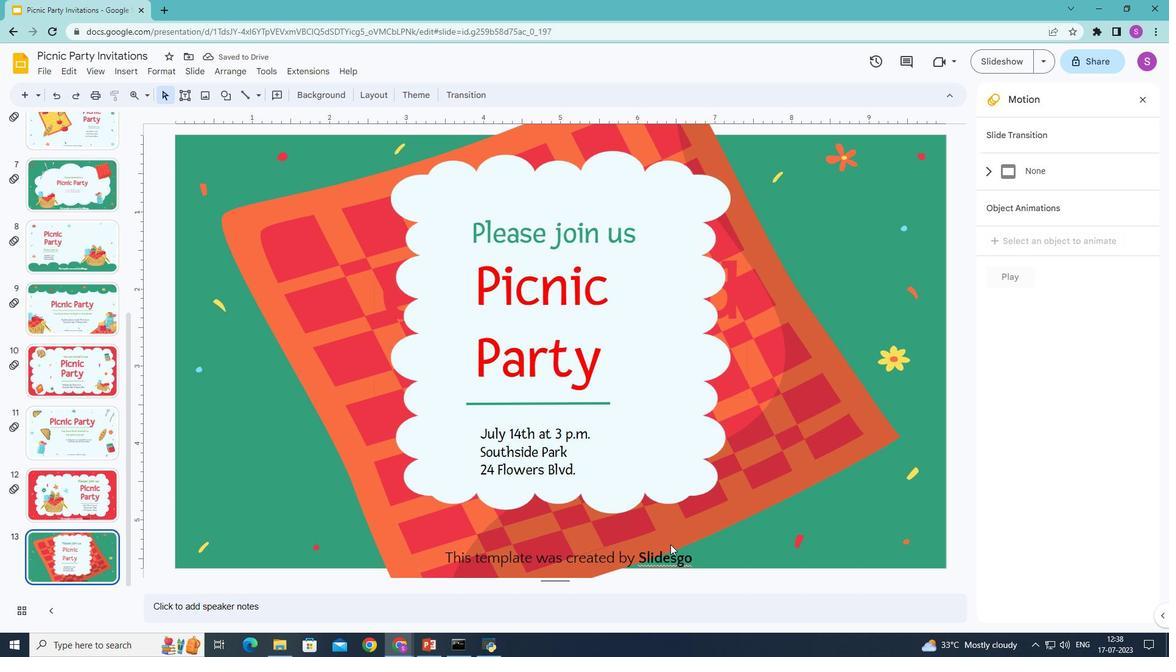 
Action: Mouse moved to (693, 558)
Screenshot: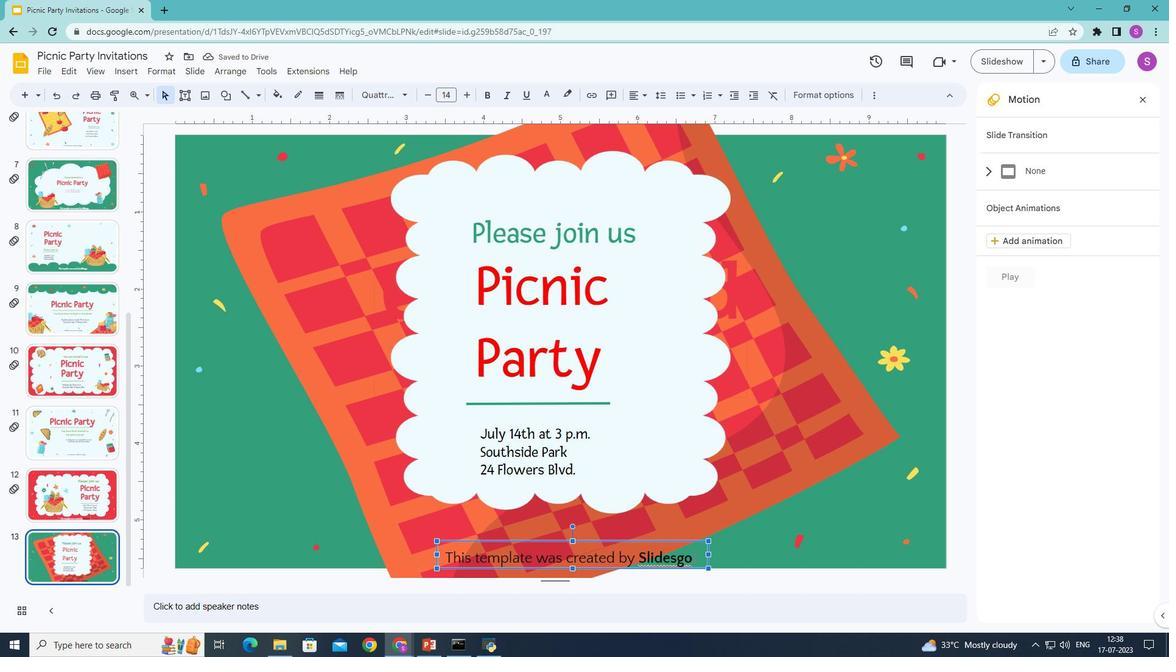 
Action: Mouse pressed left at (693, 558)
Screenshot: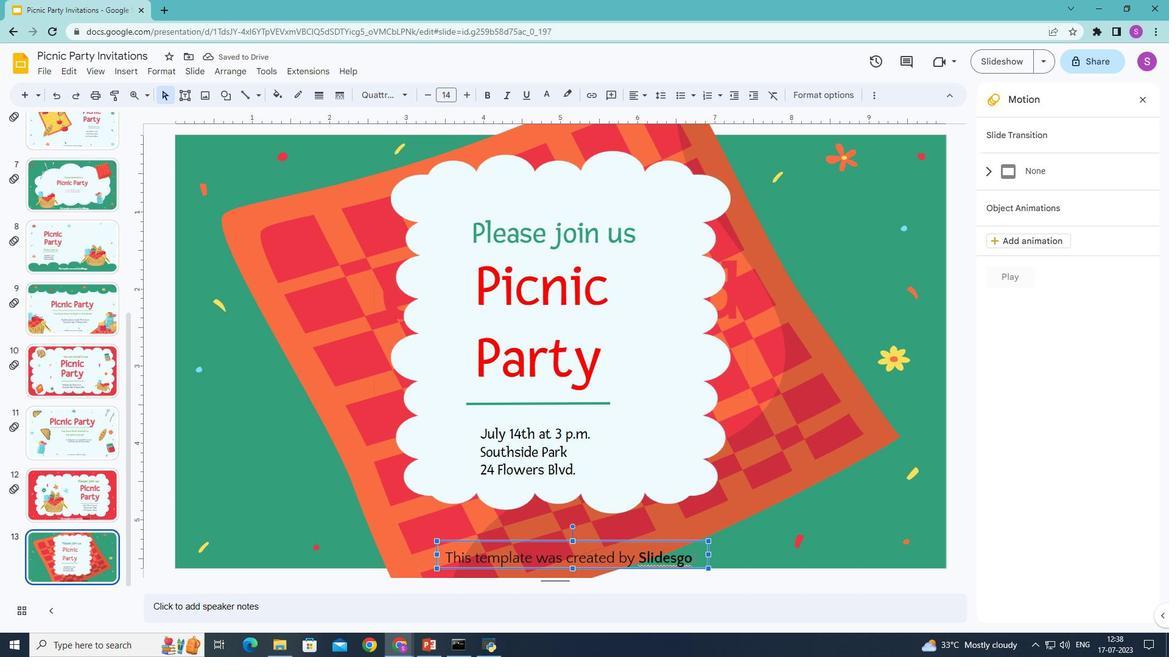 
Action: Mouse moved to (428, 98)
Screenshot: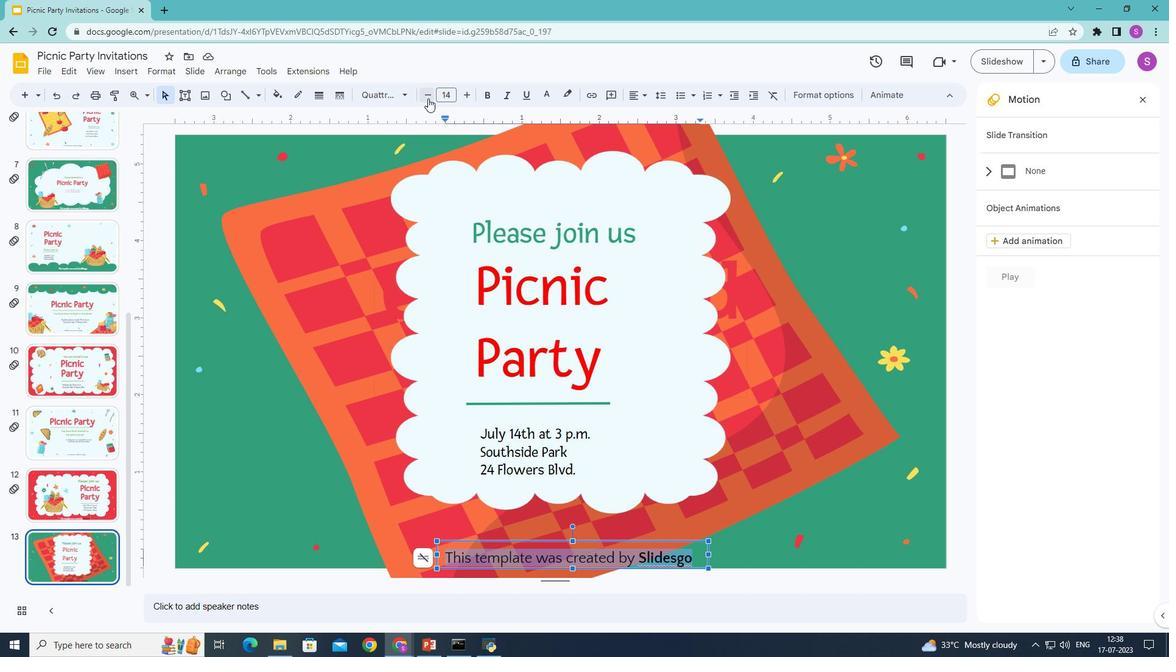 
Action: Mouse pressed left at (428, 98)
Screenshot: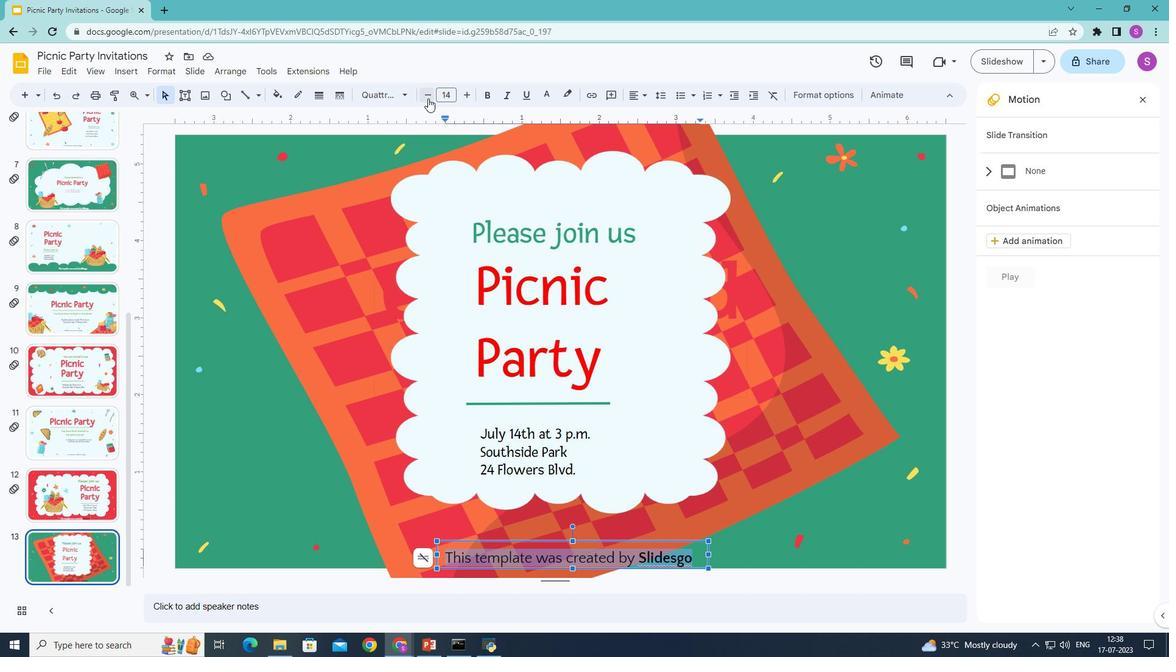 
Action: Mouse pressed left at (428, 98)
Screenshot: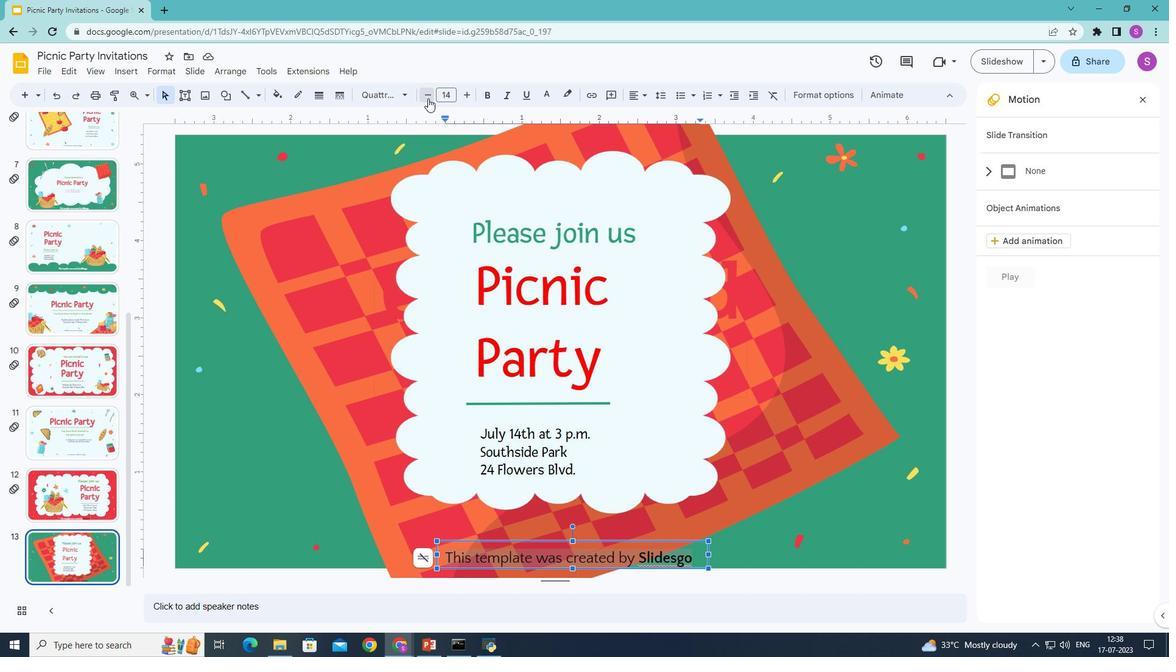
Action: Mouse pressed left at (428, 98)
Screenshot: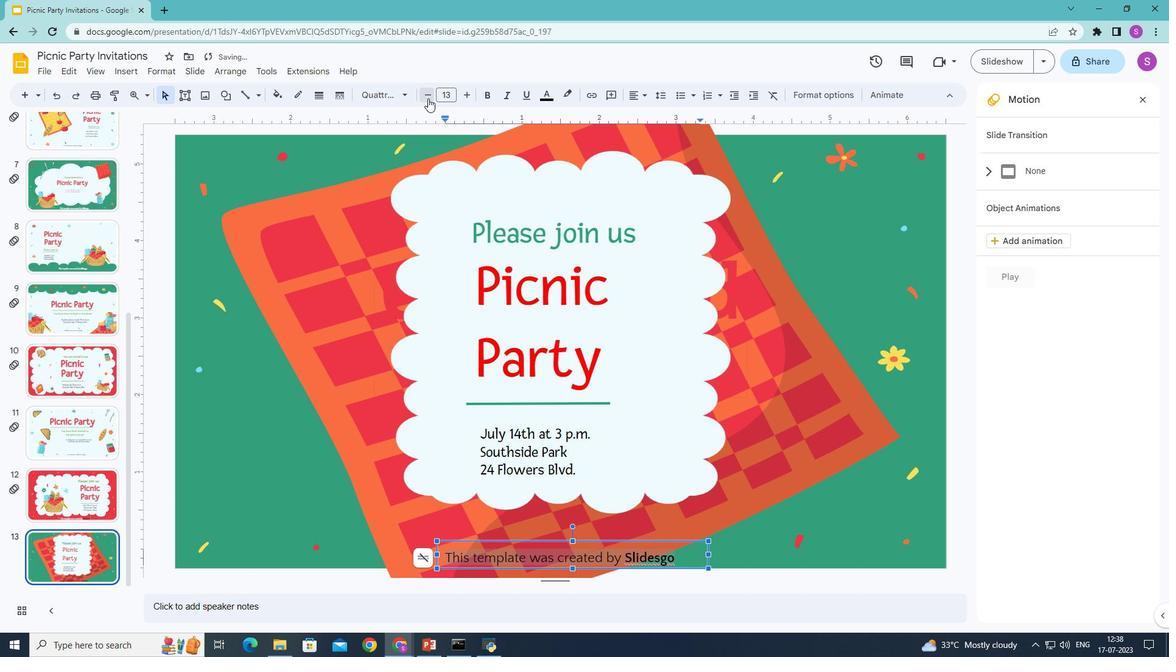 
Action: Mouse pressed left at (428, 98)
Screenshot: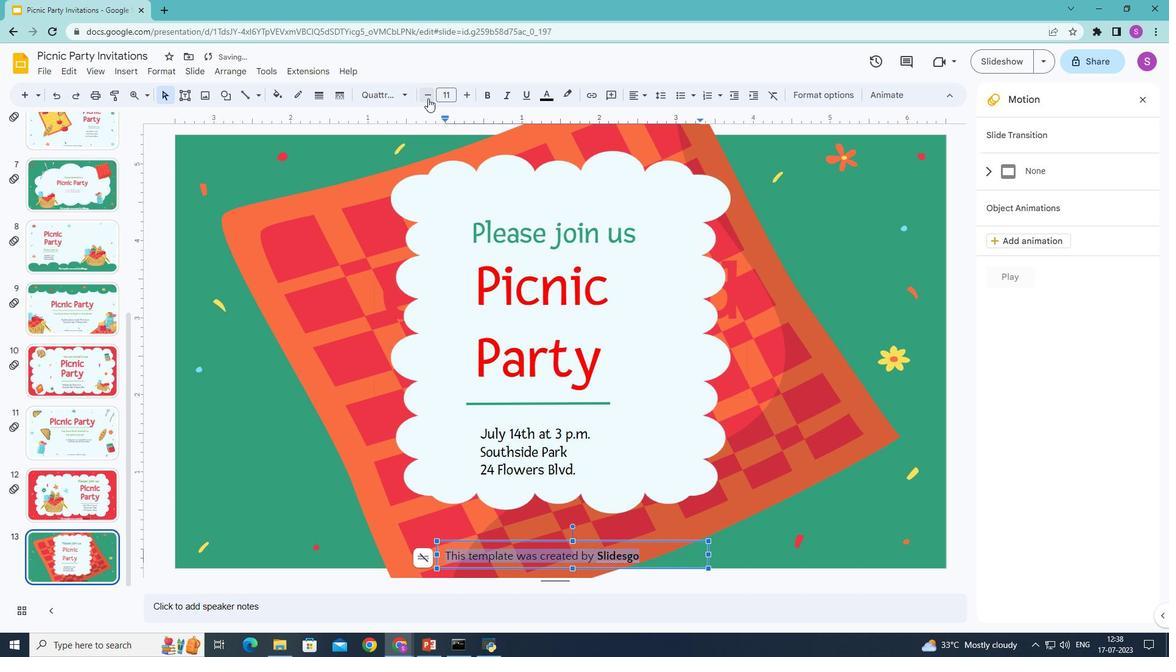 
Action: Mouse pressed left at (428, 98)
Screenshot: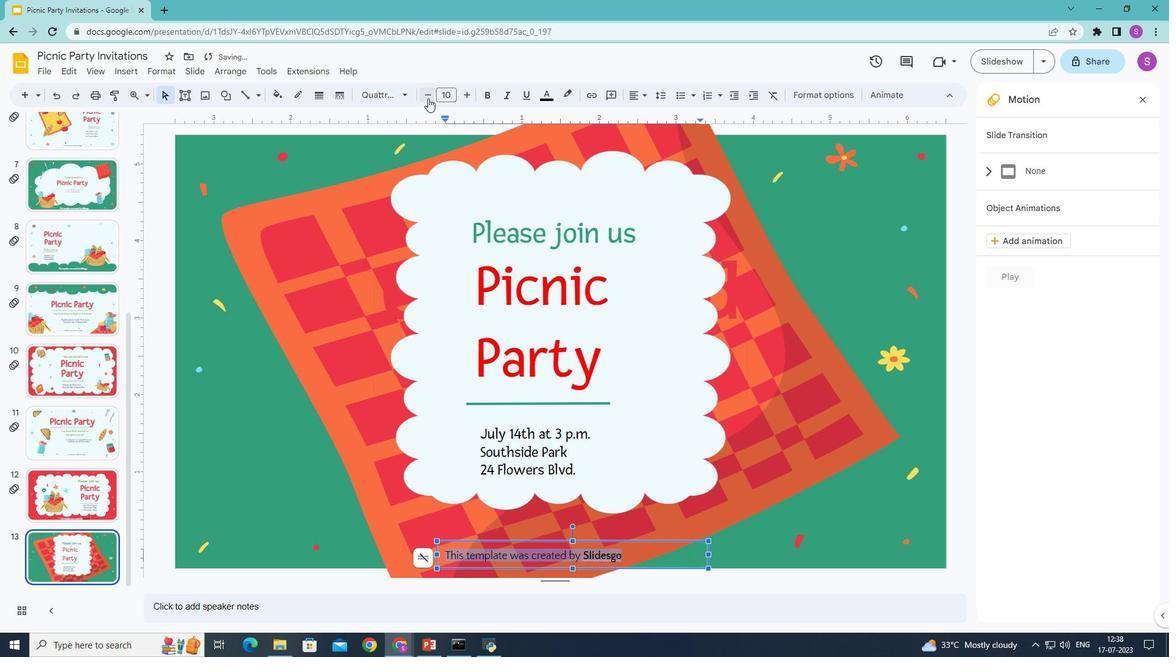 
Action: Mouse moved to (467, 93)
Screenshot: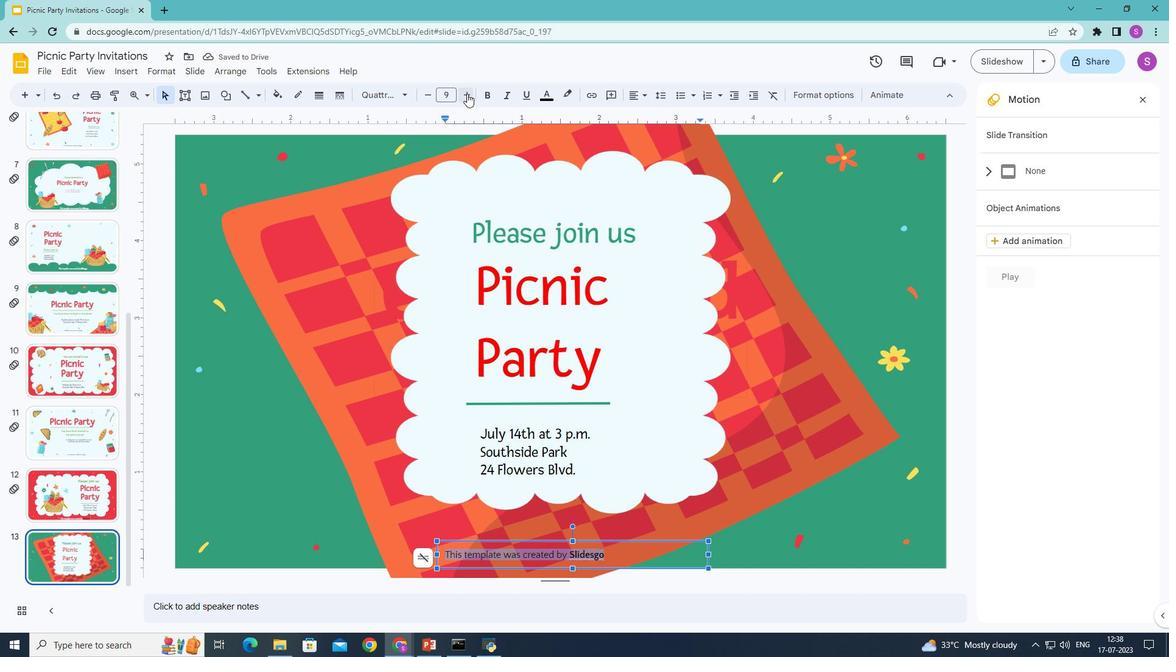 
Action: Mouse pressed left at (467, 93)
Screenshot: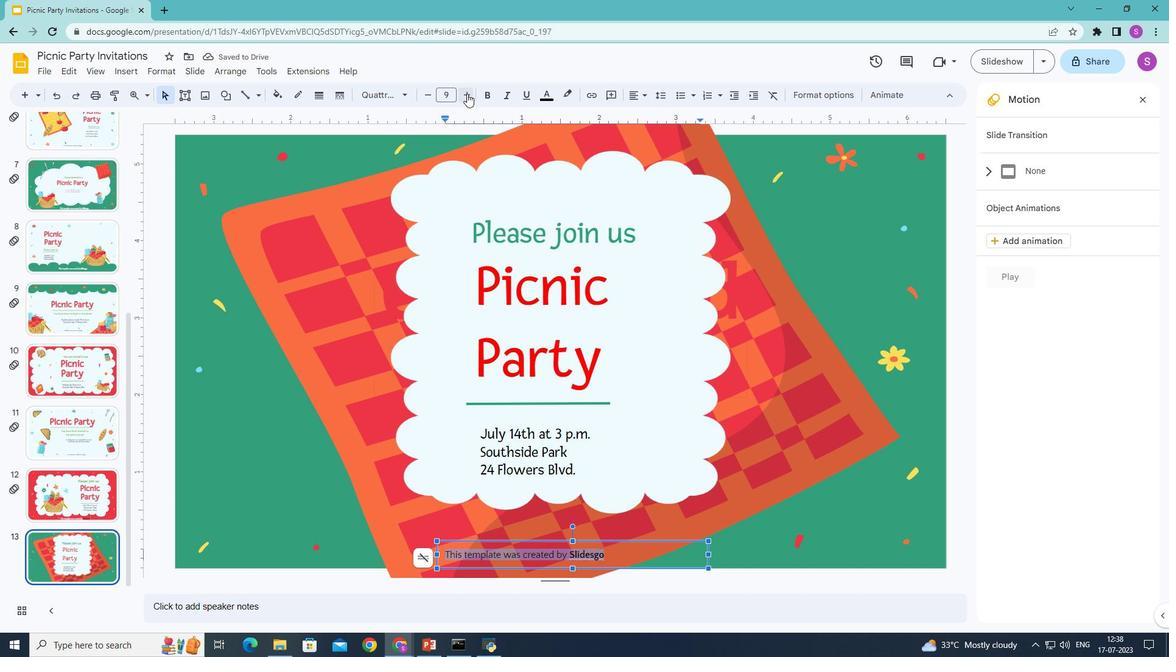 
Action: Mouse moved to (833, 535)
Screenshot: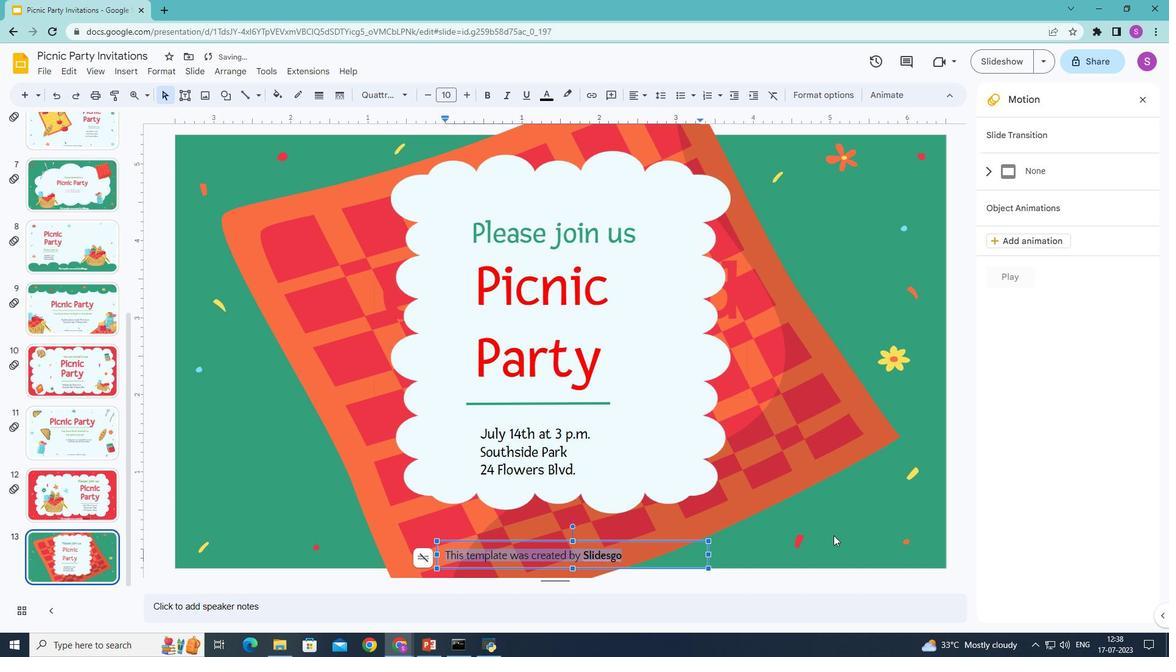 
Action: Mouse pressed left at (833, 535)
Screenshot: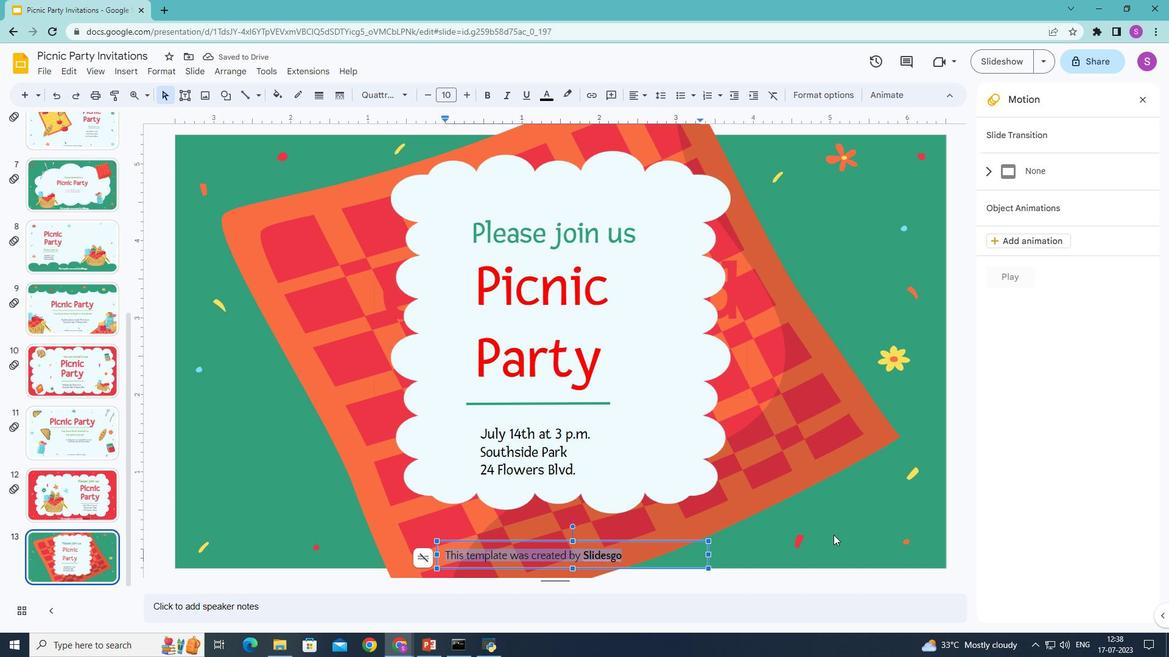 
Action: Mouse moved to (124, 66)
Screenshot: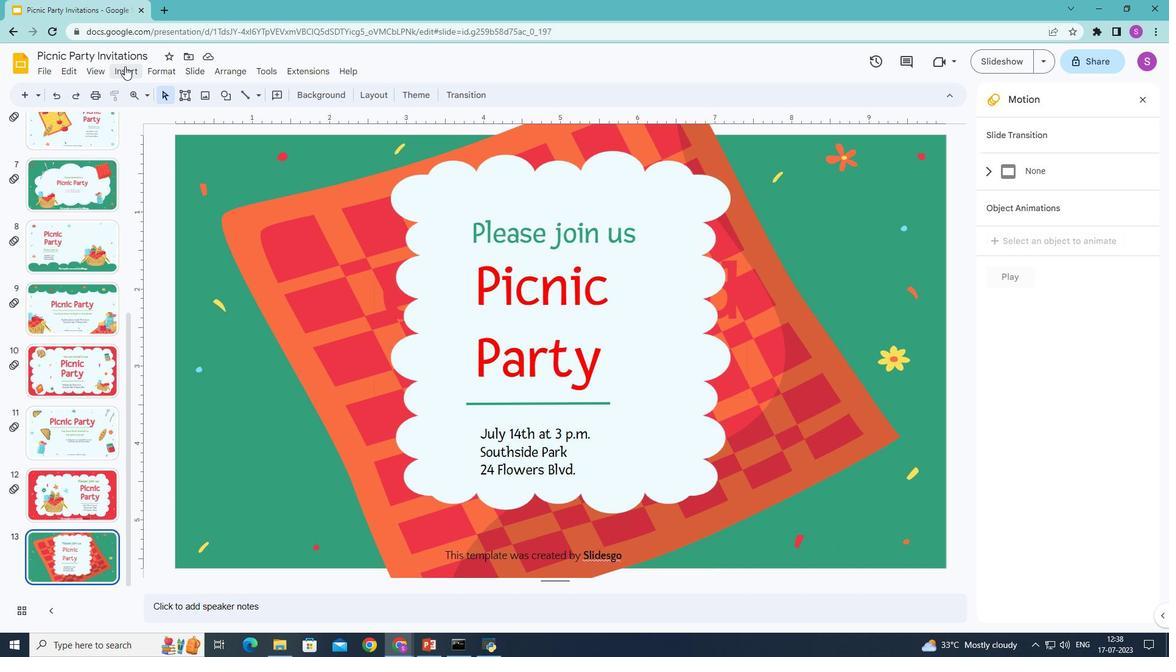 
Action: Mouse pressed left at (124, 66)
Screenshot: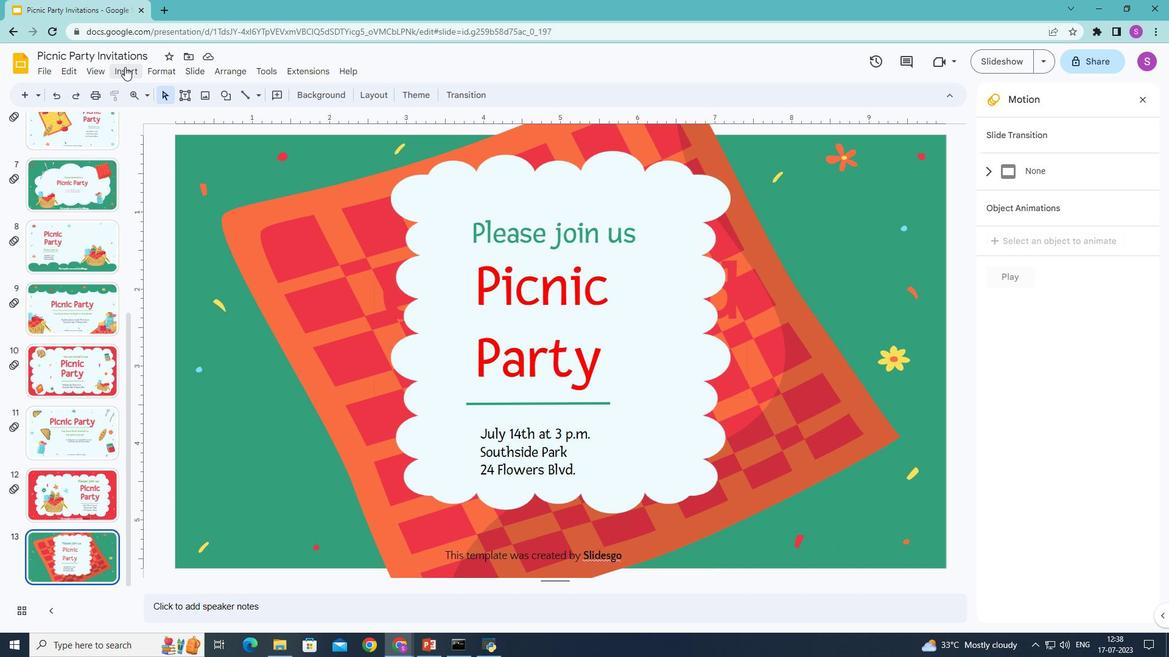 
Action: Mouse moved to (348, 98)
Screenshot: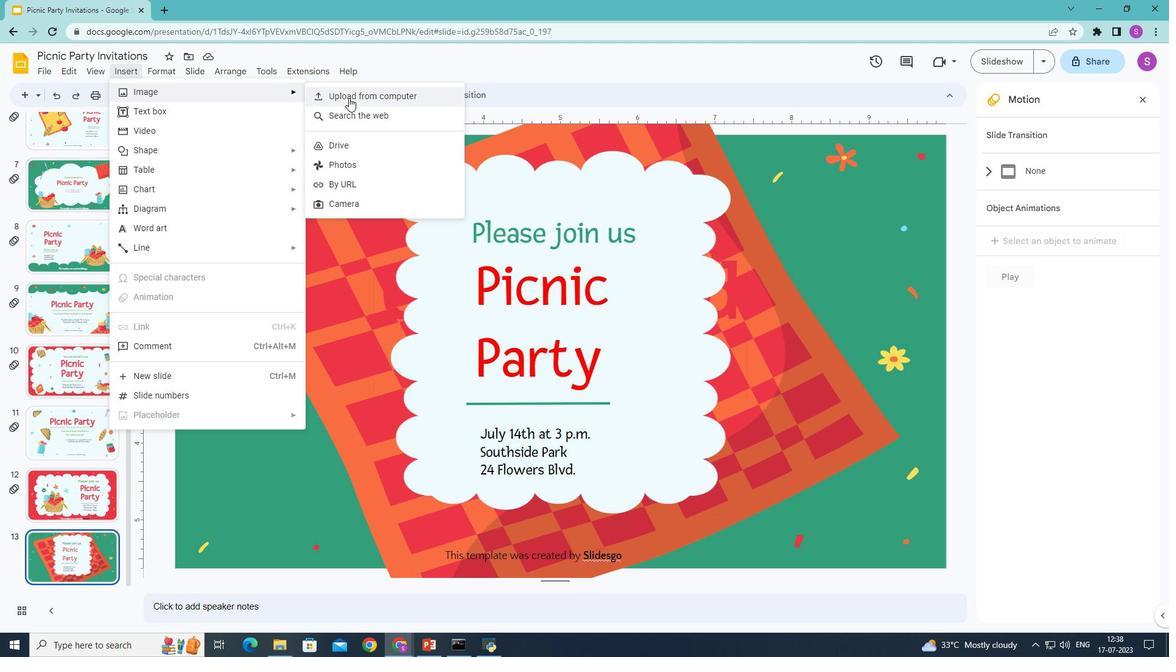 
Action: Mouse pressed left at (348, 98)
Screenshot: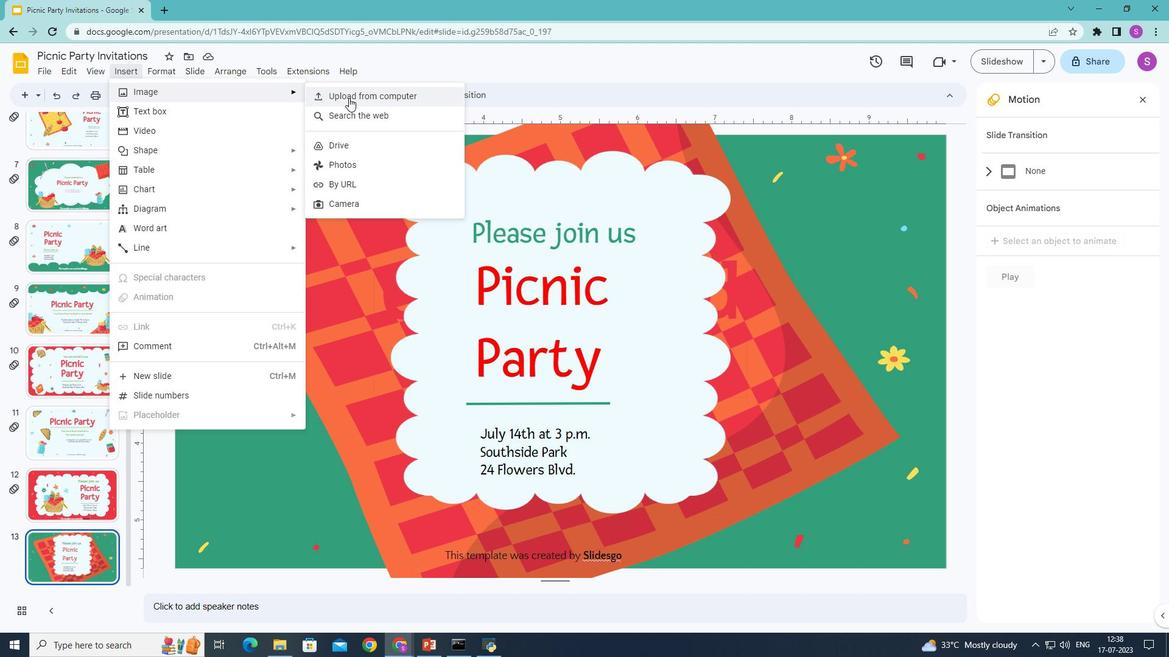 
Action: Mouse moved to (308, 172)
Screenshot: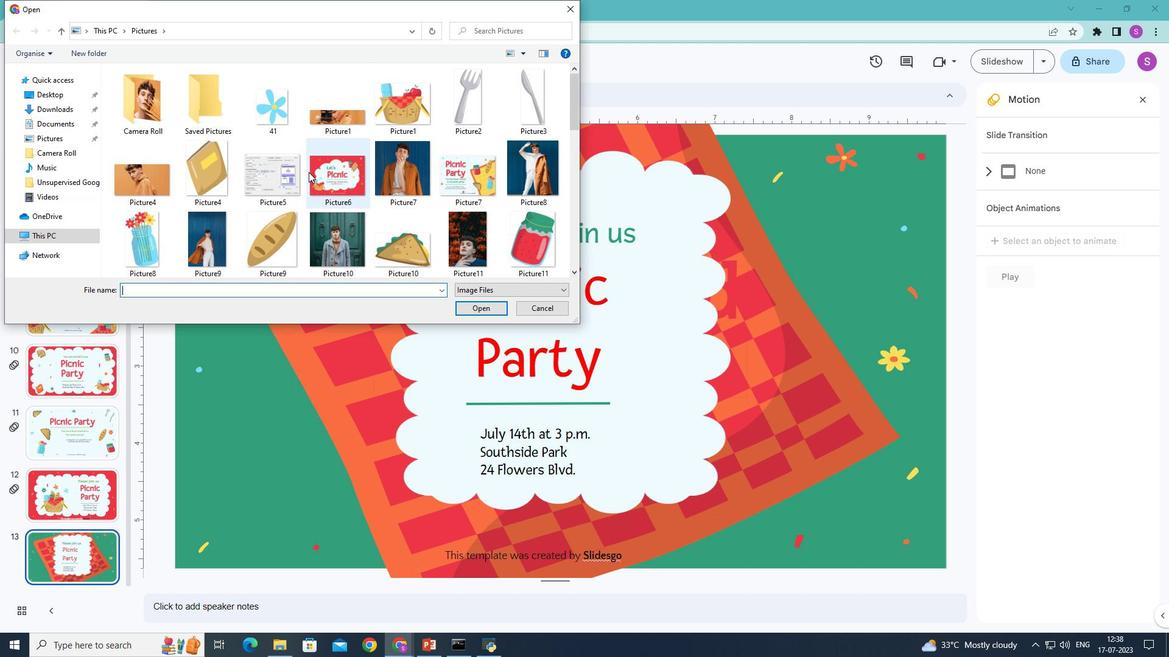 
Action: Mouse scrolled (308, 171) with delta (0, 0)
Screenshot: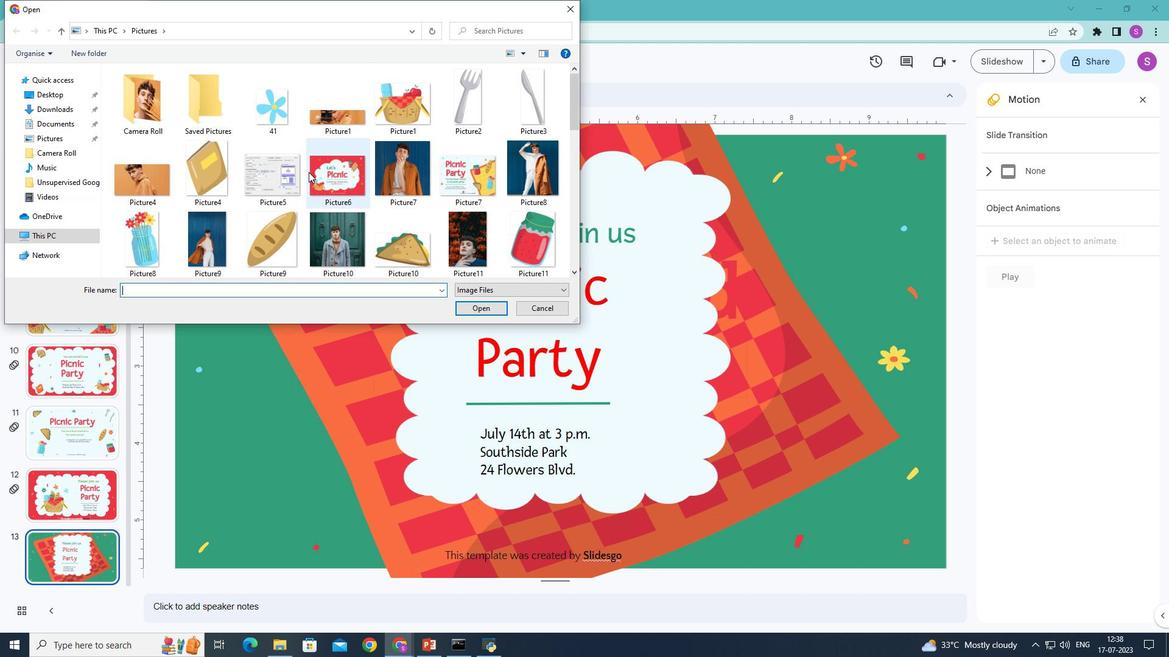 
Action: Mouse scrolled (308, 171) with delta (0, 0)
Screenshot: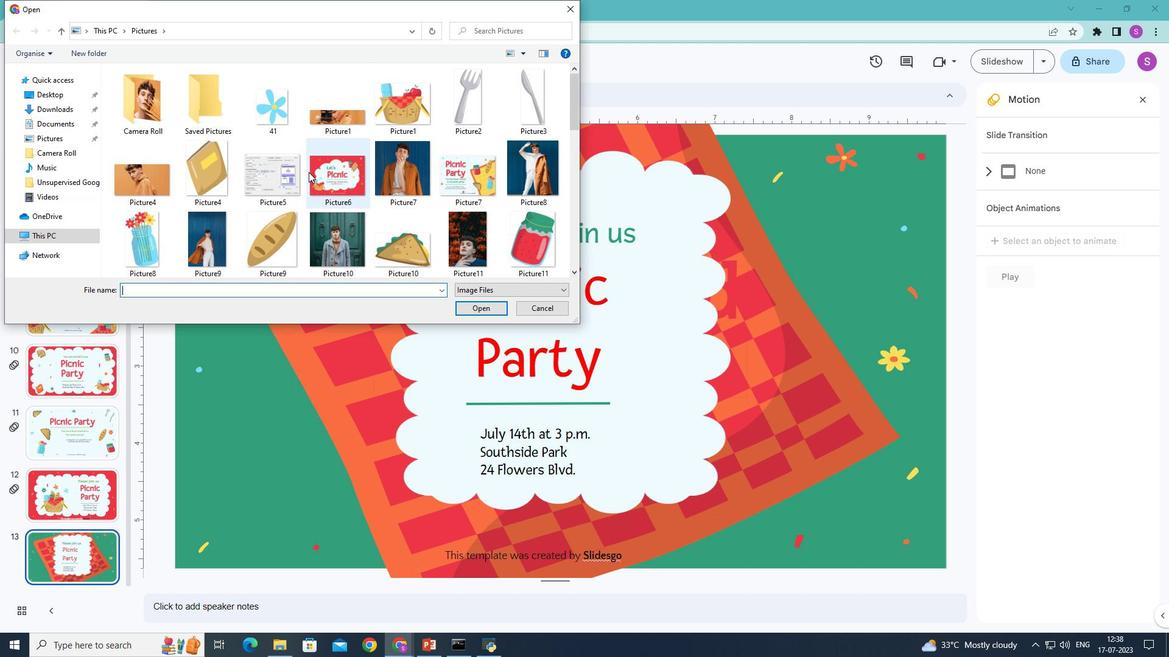 
Action: Mouse scrolled (308, 171) with delta (0, 0)
Screenshot: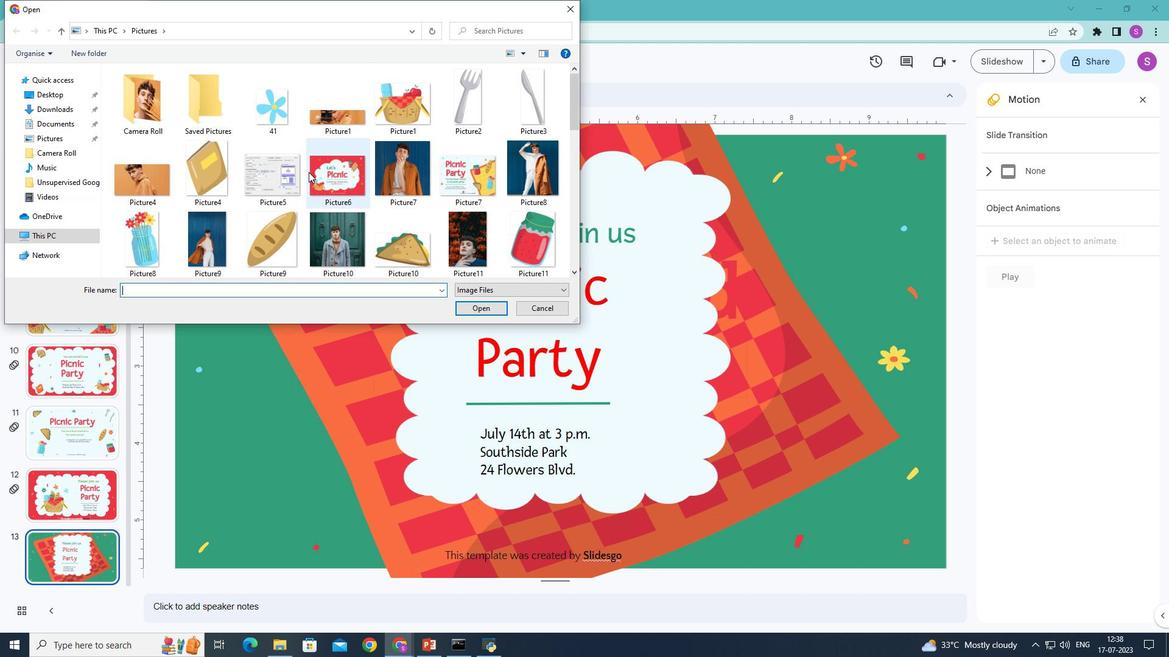 
Action: Mouse scrolled (308, 171) with delta (0, 0)
Screenshot: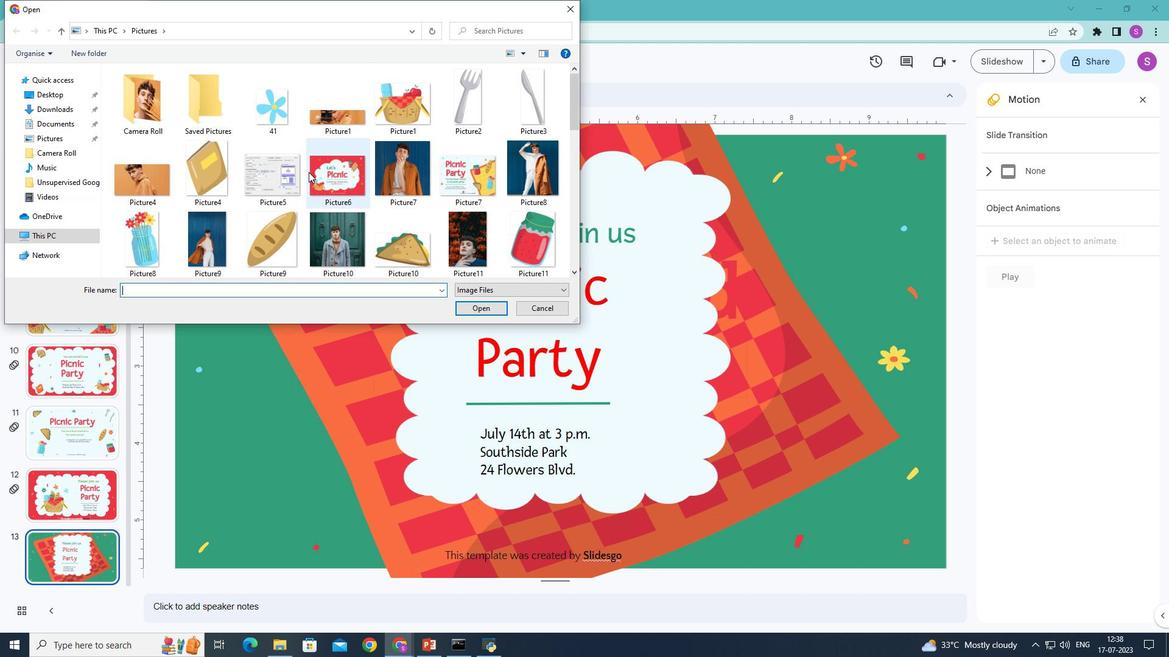 
Action: Mouse scrolled (308, 171) with delta (0, 0)
Screenshot: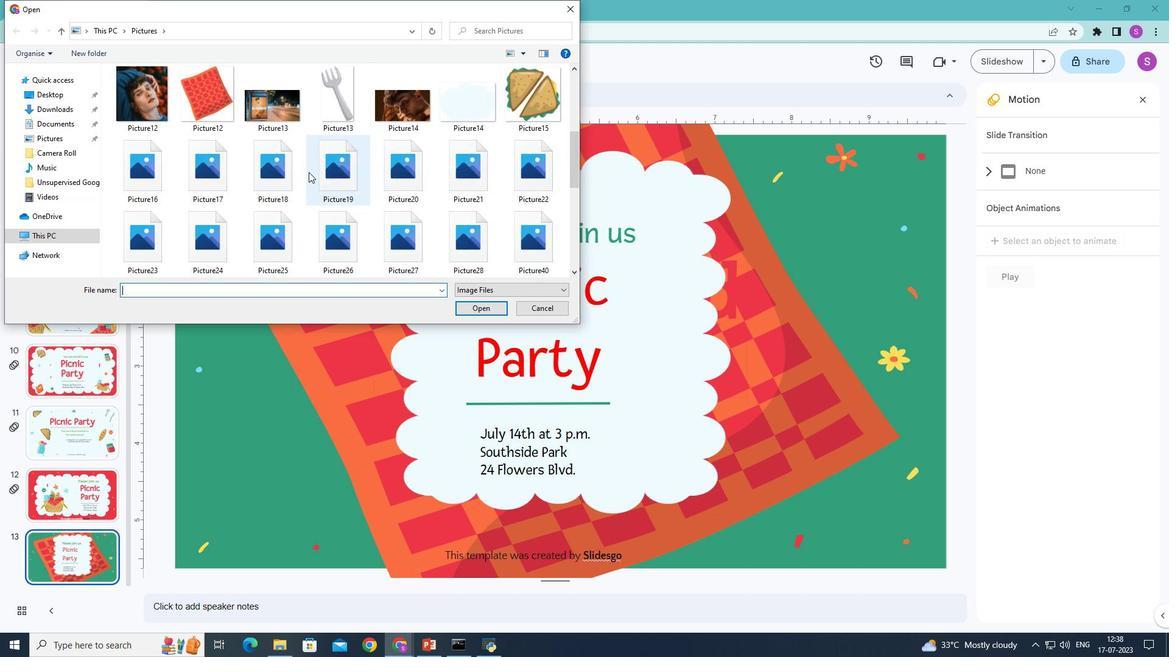 
Action: Mouse moved to (309, 180)
Screenshot: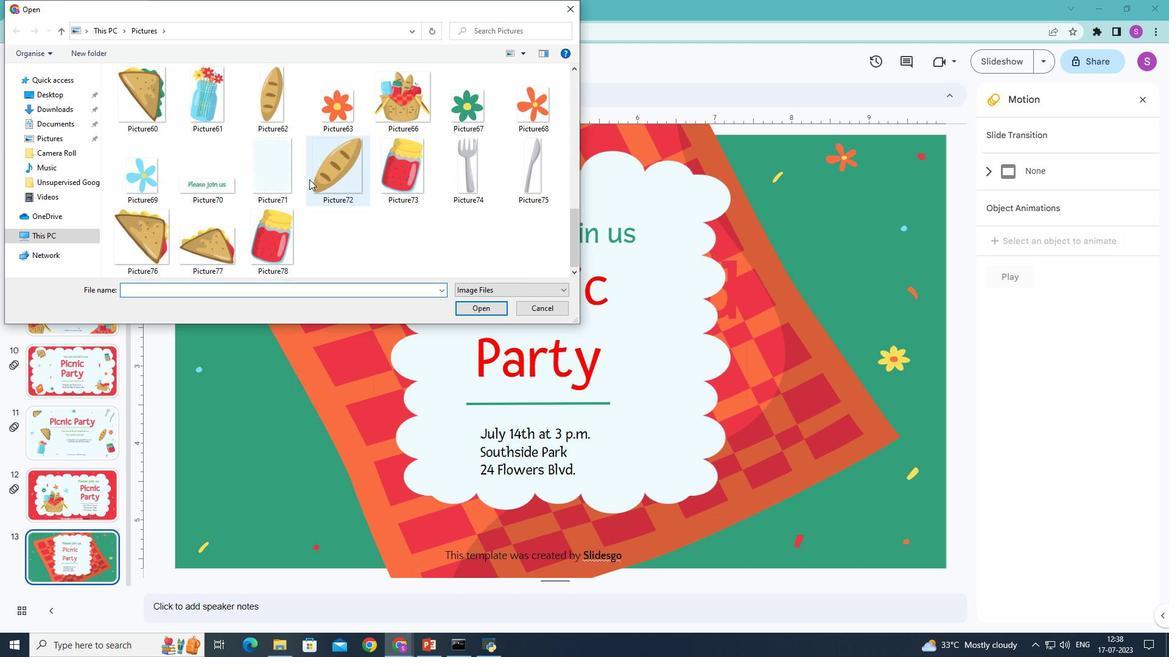 
Action: Mouse scrolled (309, 180) with delta (0, 0)
Screenshot: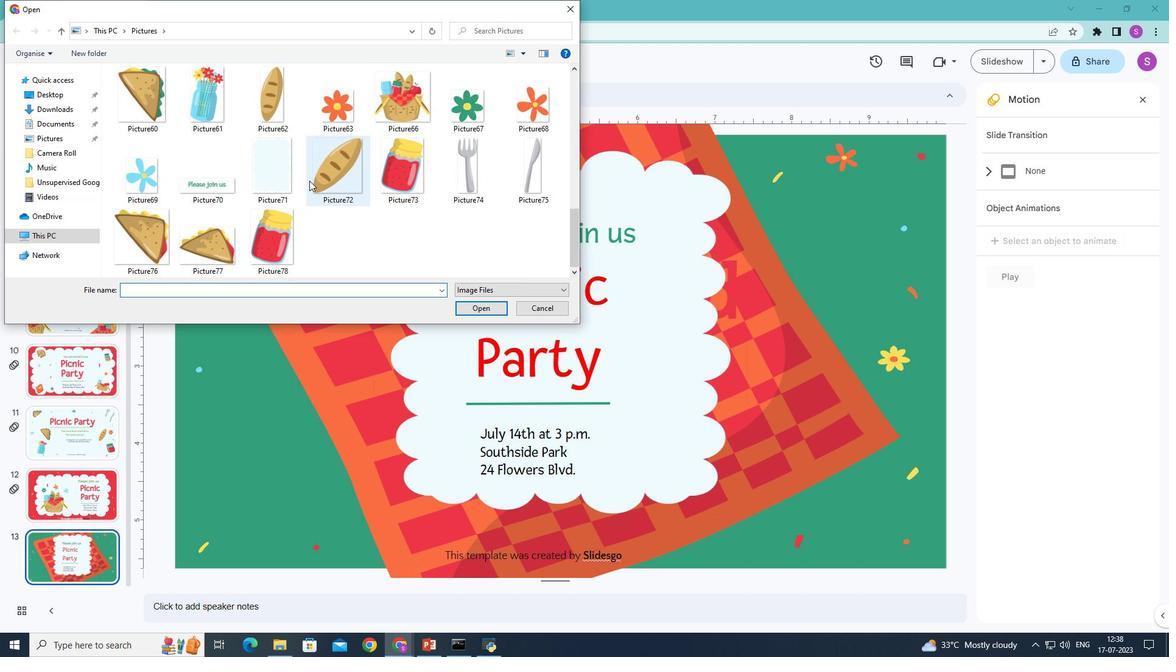 
Action: Mouse scrolled (309, 180) with delta (0, 0)
Screenshot: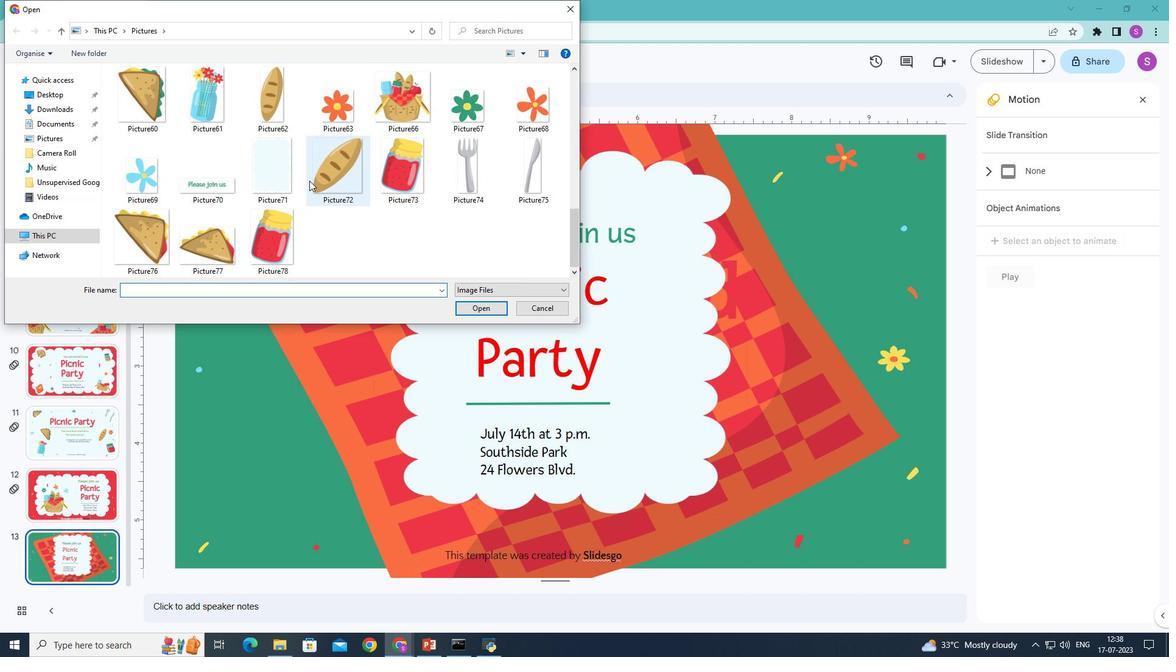 
Action: Mouse scrolled (309, 180) with delta (0, 0)
Screenshot: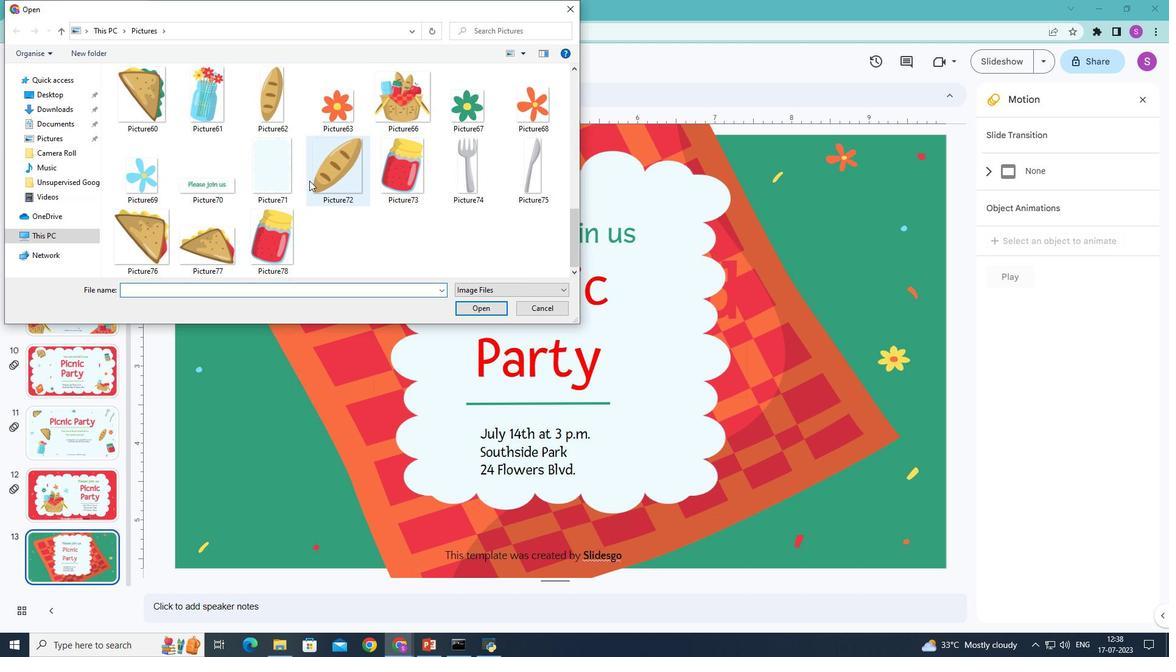 
Action: Mouse scrolled (309, 180) with delta (0, 0)
Screenshot: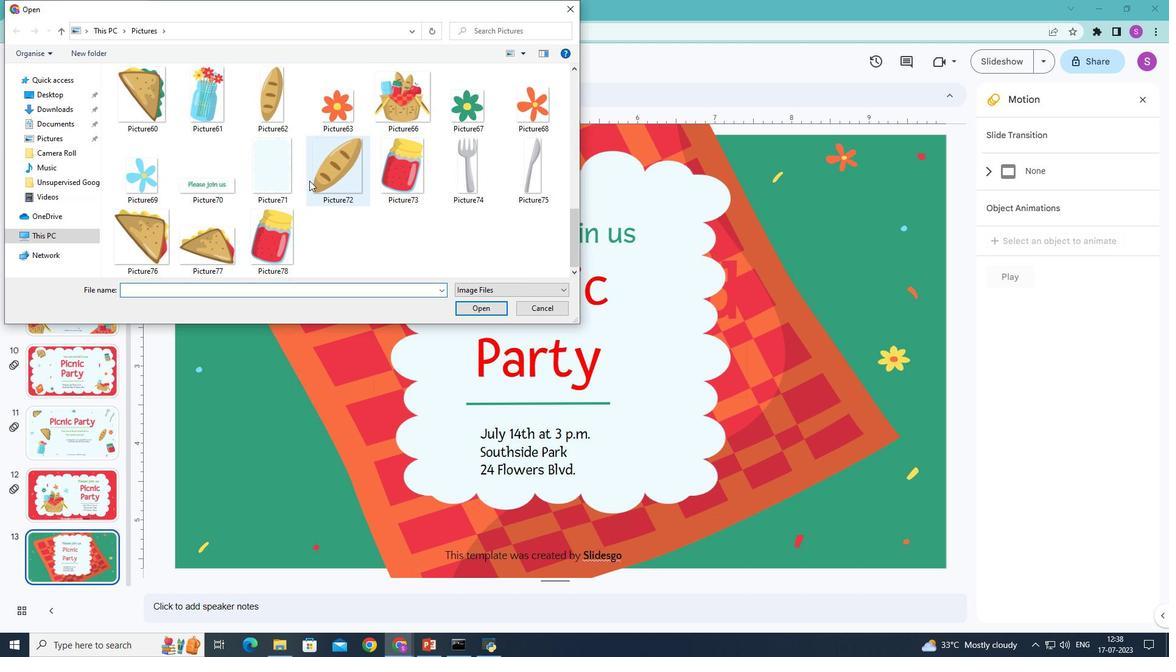 
Action: Mouse scrolled (309, 180) with delta (0, 0)
Screenshot: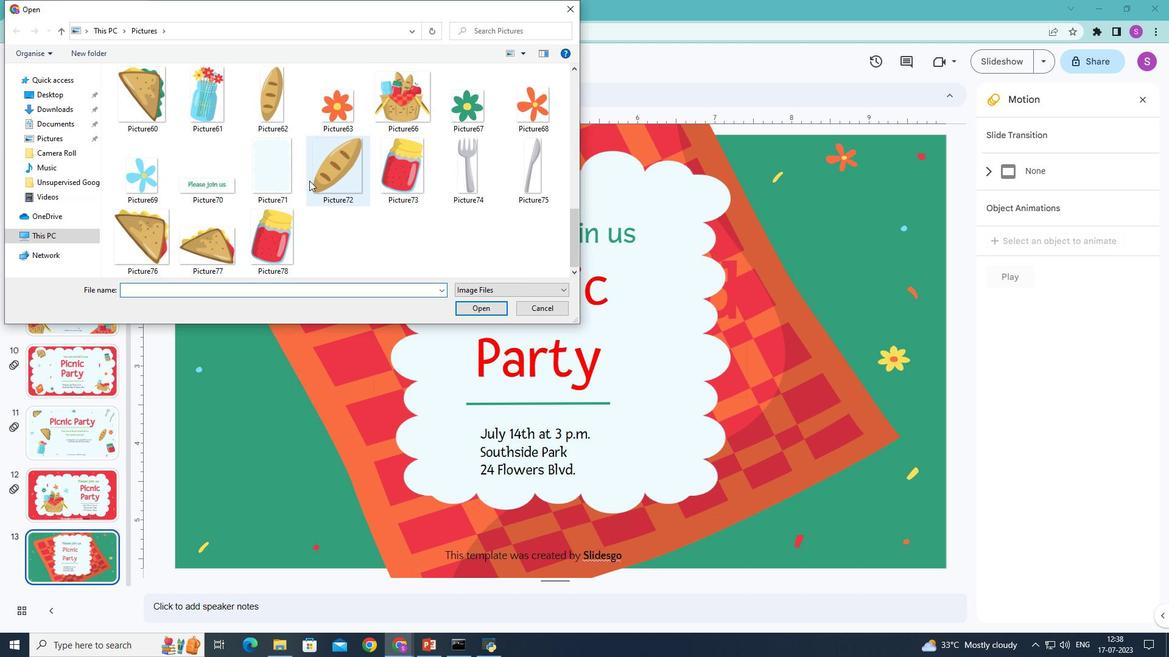 
Action: Mouse moved to (472, 178)
Screenshot: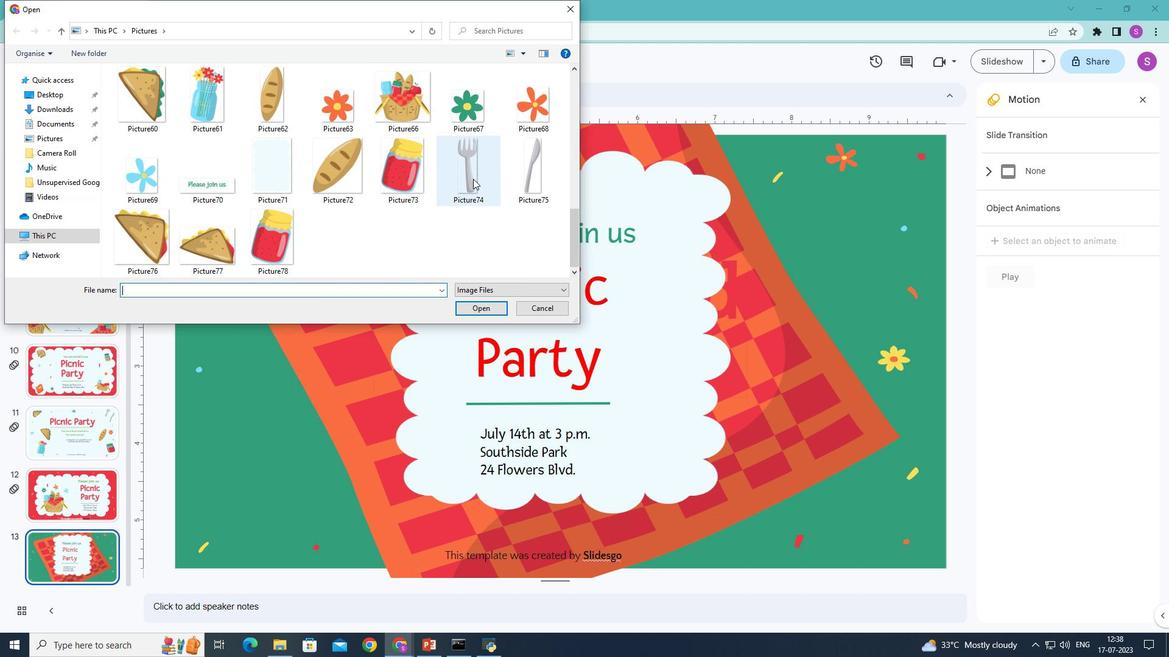 
Action: Mouse pressed left at (472, 178)
Screenshot: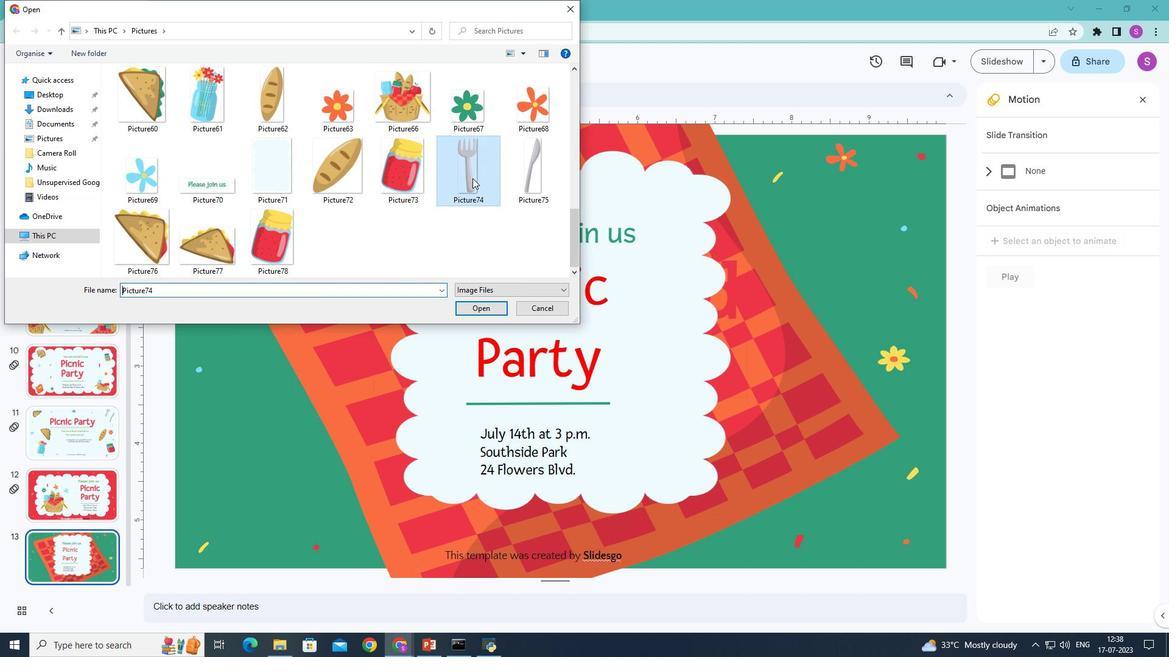 
Action: Mouse moved to (482, 306)
Screenshot: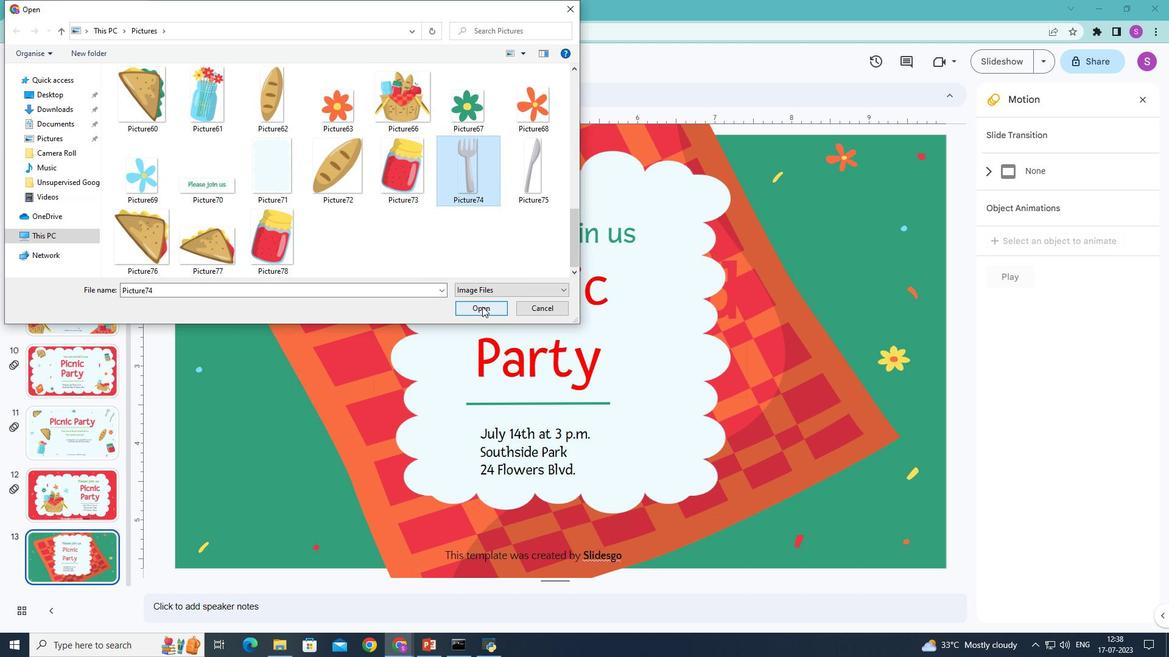 
Action: Mouse pressed left at (482, 306)
Screenshot: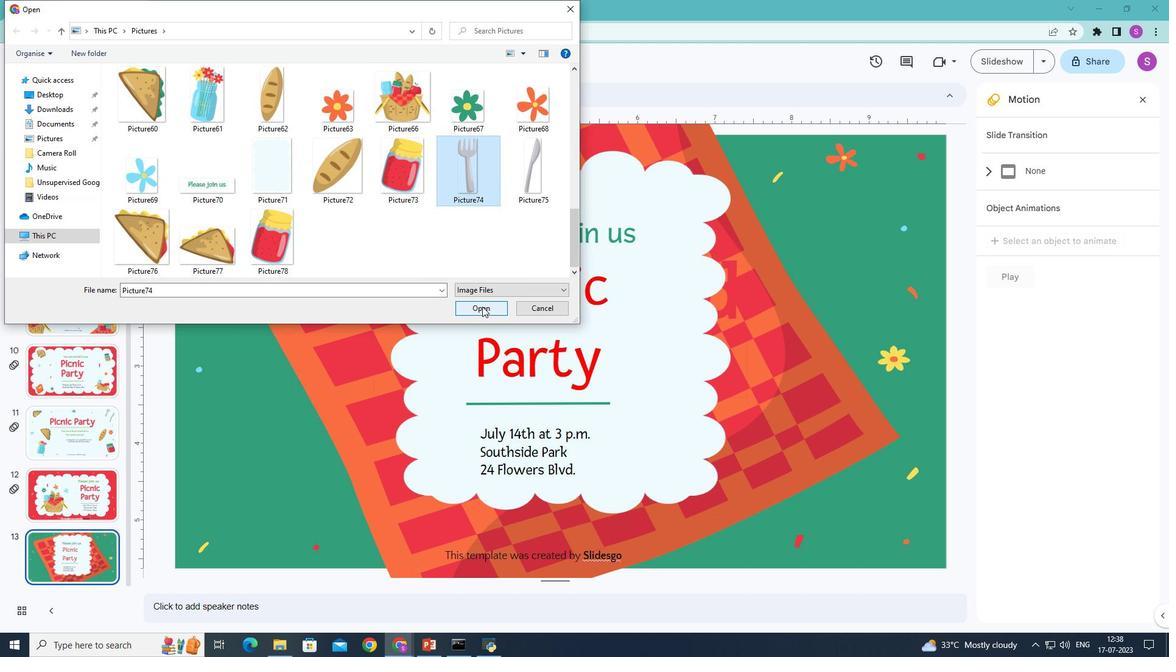 
Action: Mouse moved to (200, 213)
Screenshot: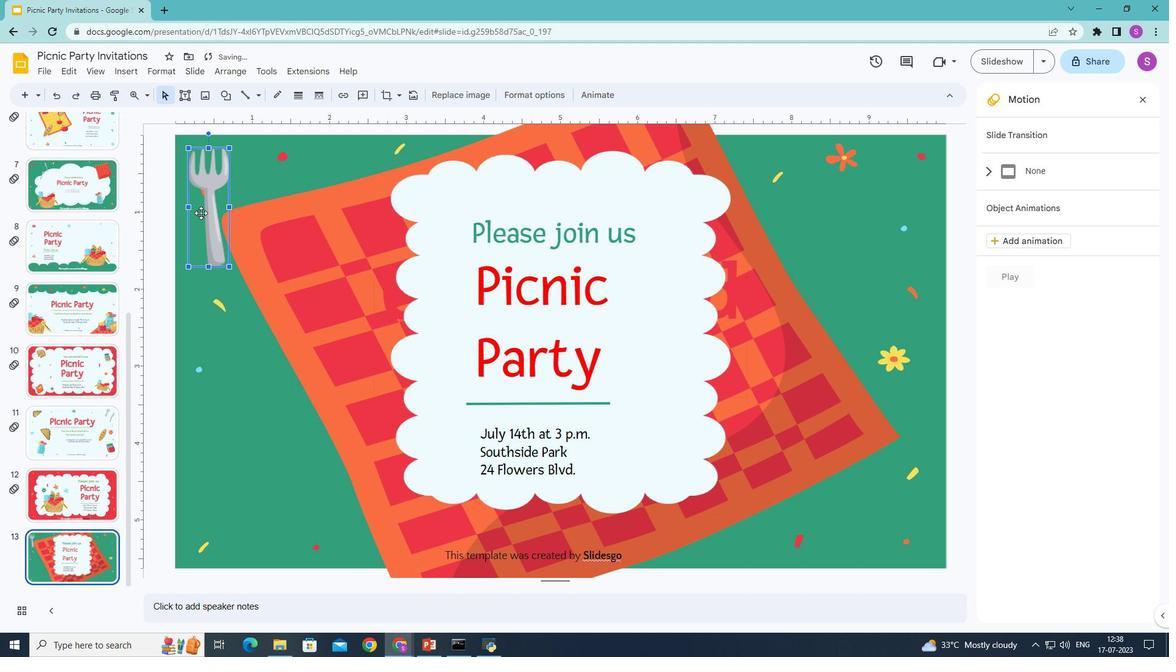 
Action: Mouse pressed left at (200, 213)
Screenshot: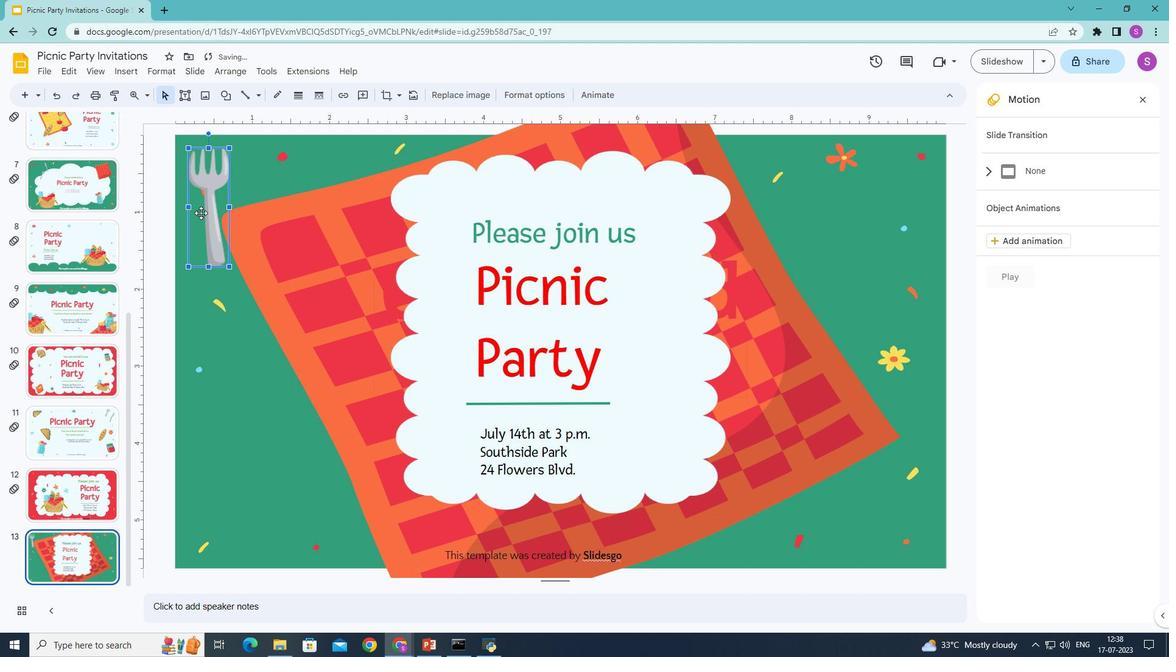 
Action: Mouse moved to (256, 389)
Screenshot: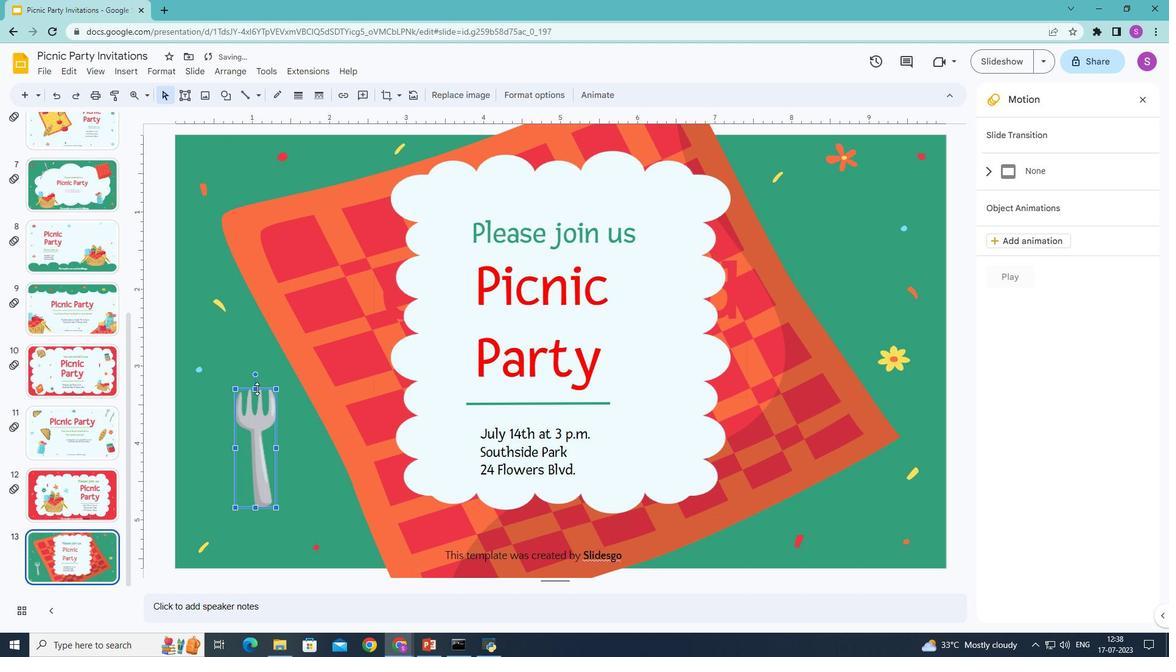 
Action: Mouse pressed left at (256, 389)
Screenshot: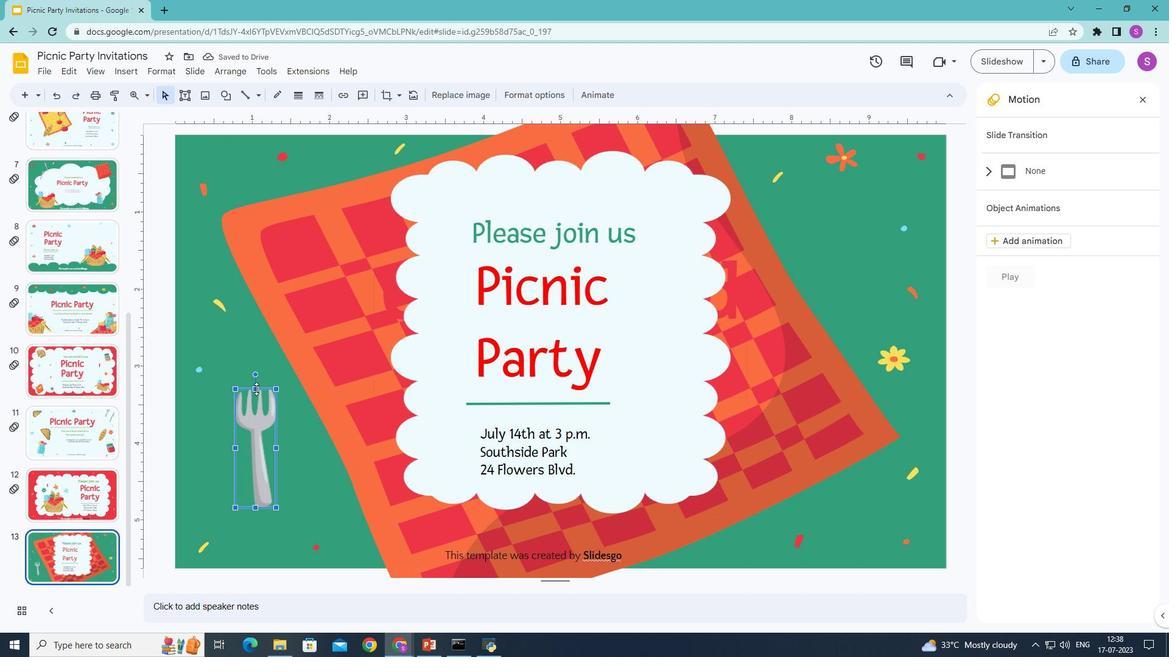 
Action: Mouse moved to (236, 454)
Screenshot: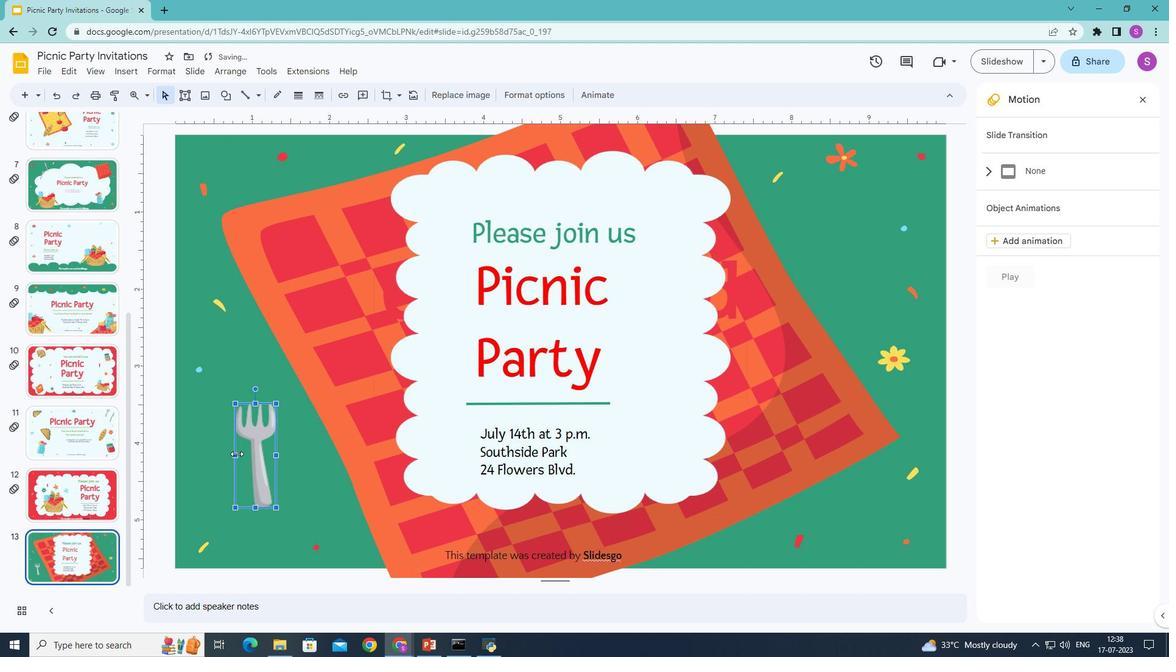 
Action: Mouse pressed left at (236, 454)
Screenshot: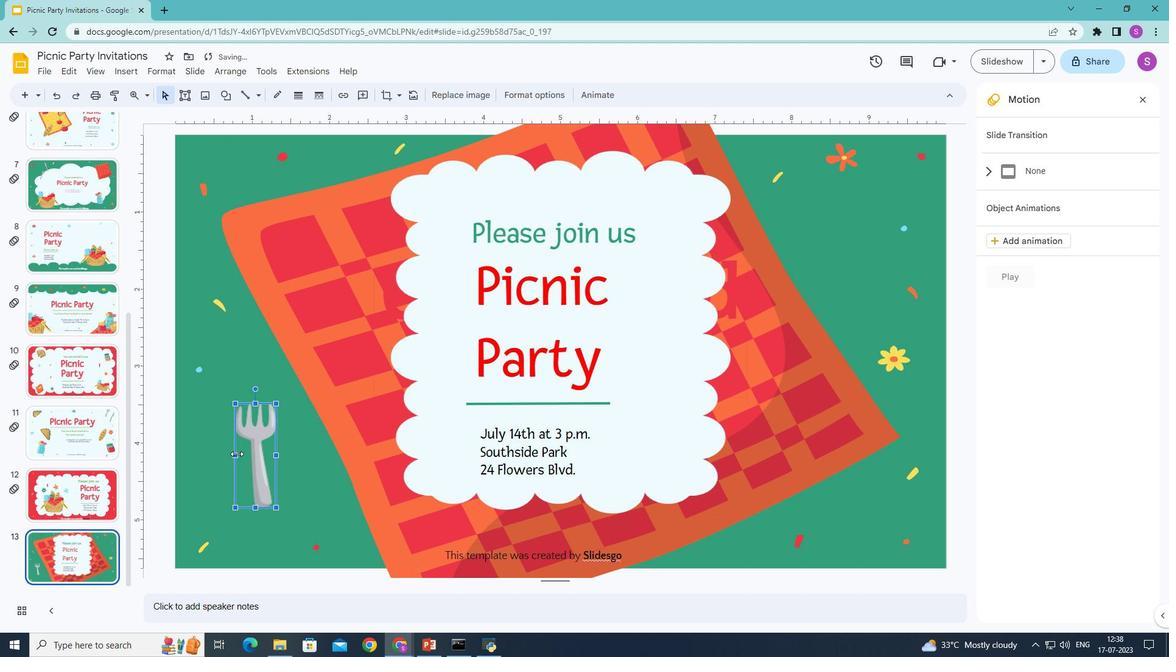 
Action: Mouse moved to (274, 453)
Screenshot: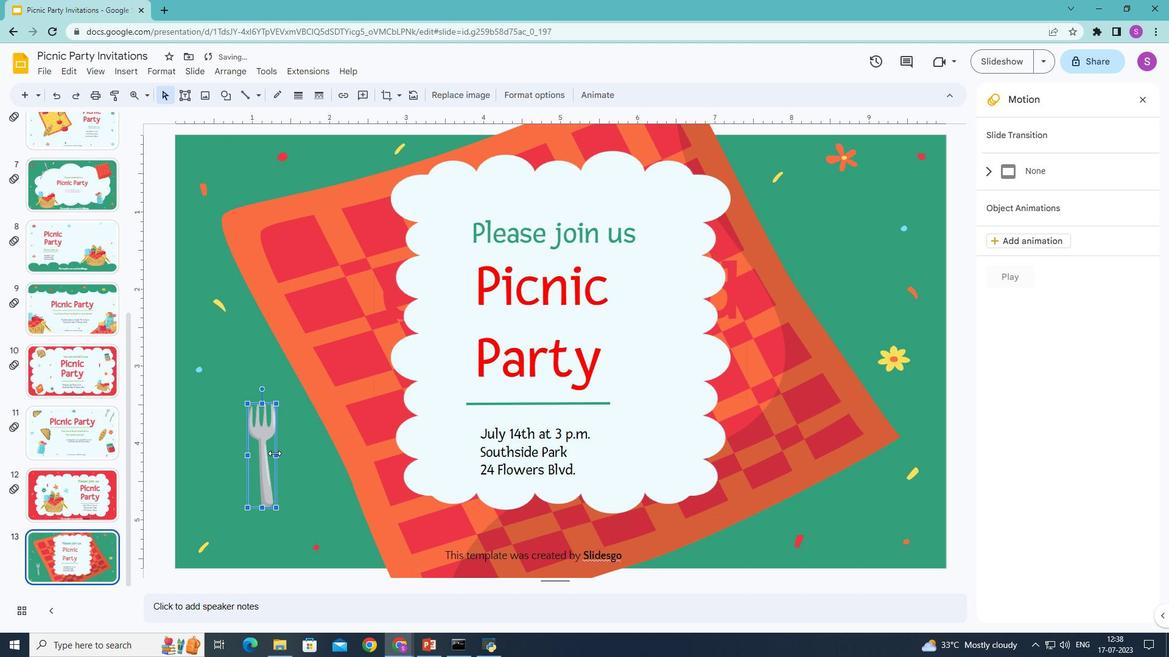 
Action: Mouse pressed left at (274, 453)
Screenshot: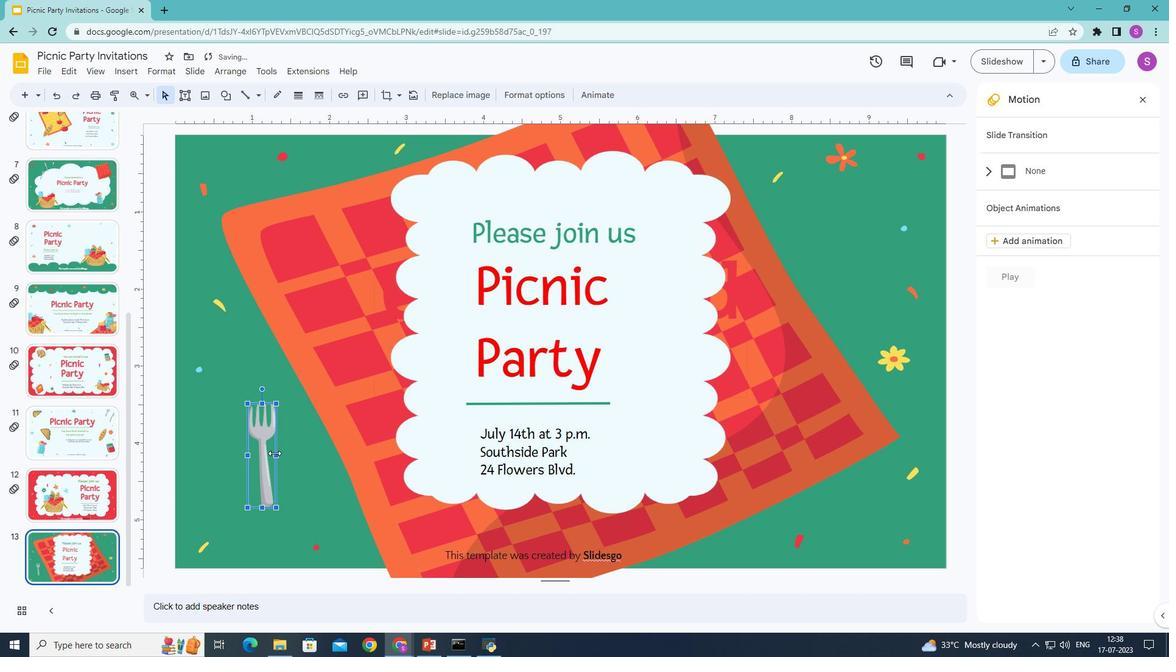 
Action: Mouse moved to (260, 403)
Screenshot: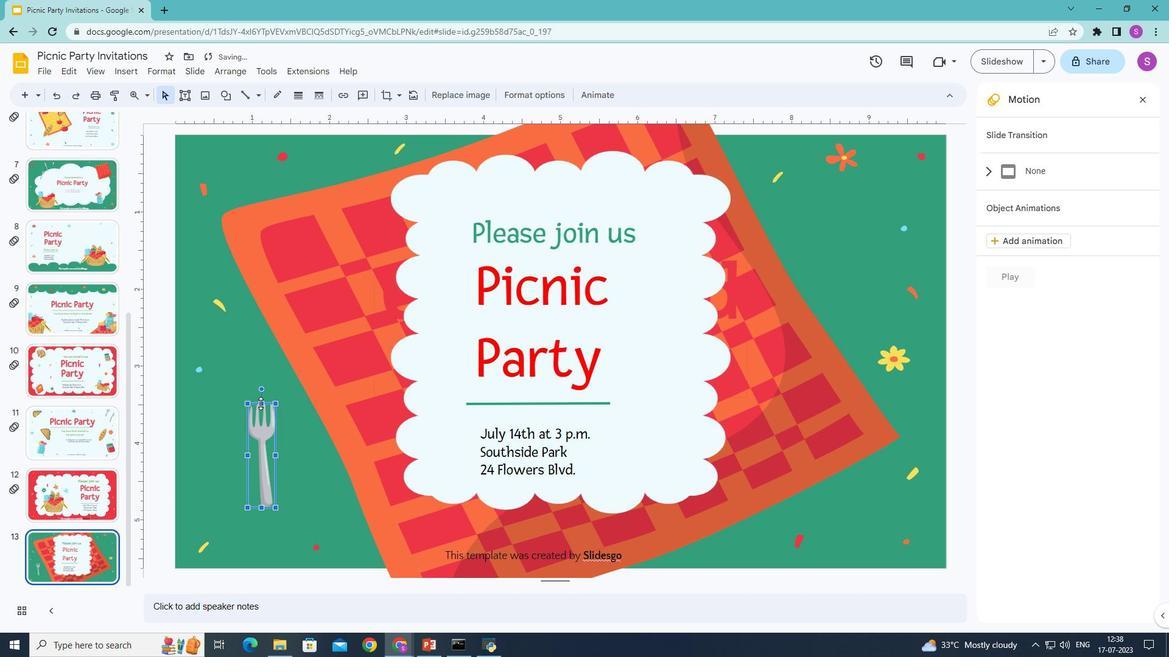 
Action: Mouse pressed left at (260, 403)
Screenshot: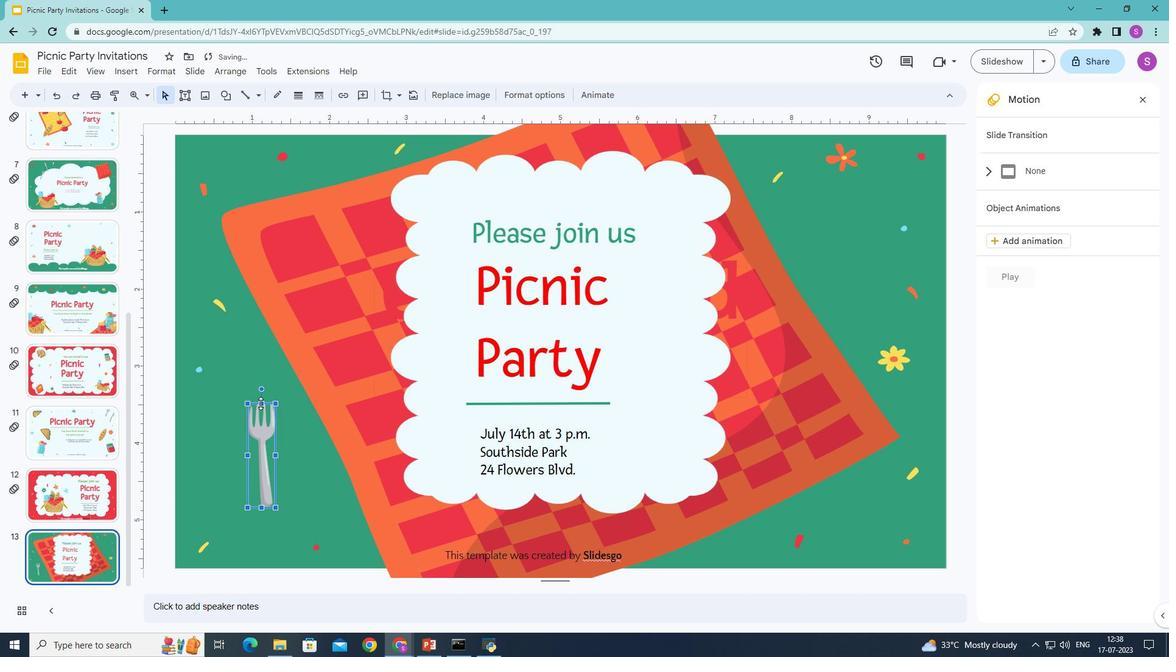 
Action: Mouse moved to (261, 404)
